 Task: Find a flight from Waco to Indianapolis on August 5, with 8 checked bags, using Delta Airlines.
Action: Mouse moved to (374, 126)
Screenshot: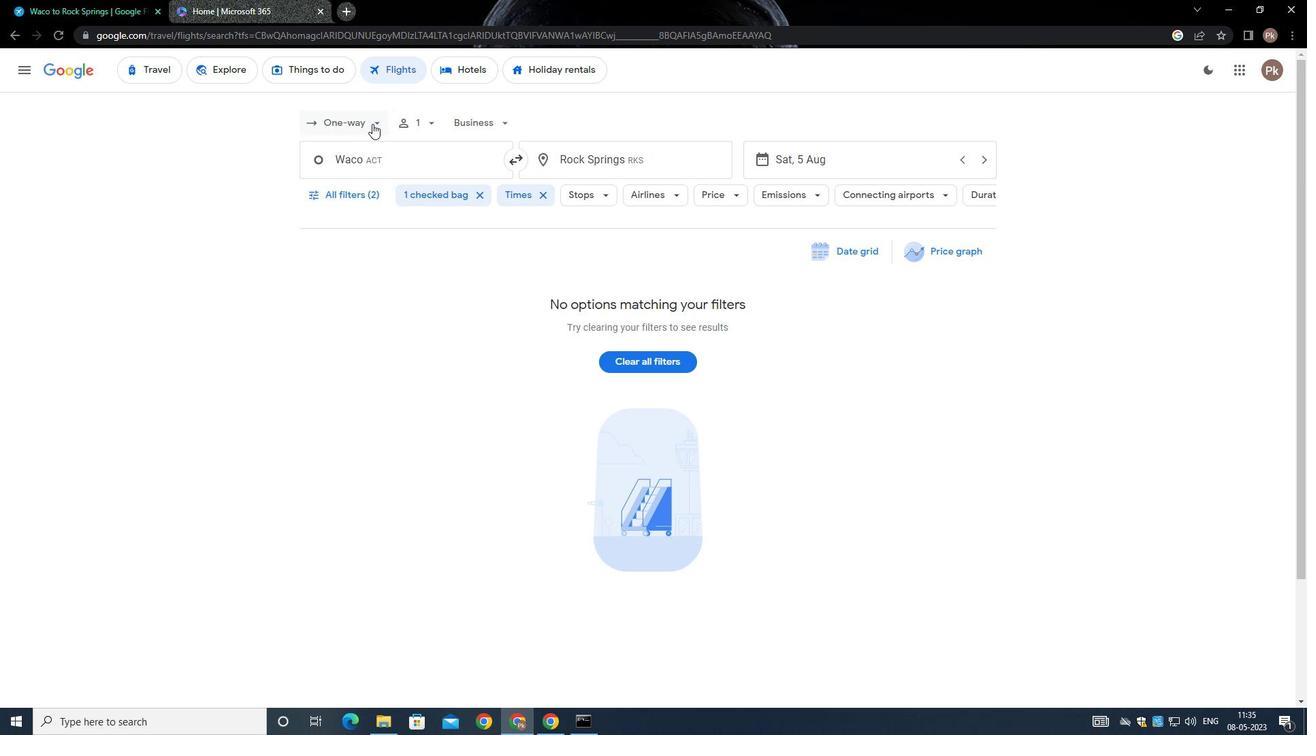
Action: Mouse pressed left at (374, 126)
Screenshot: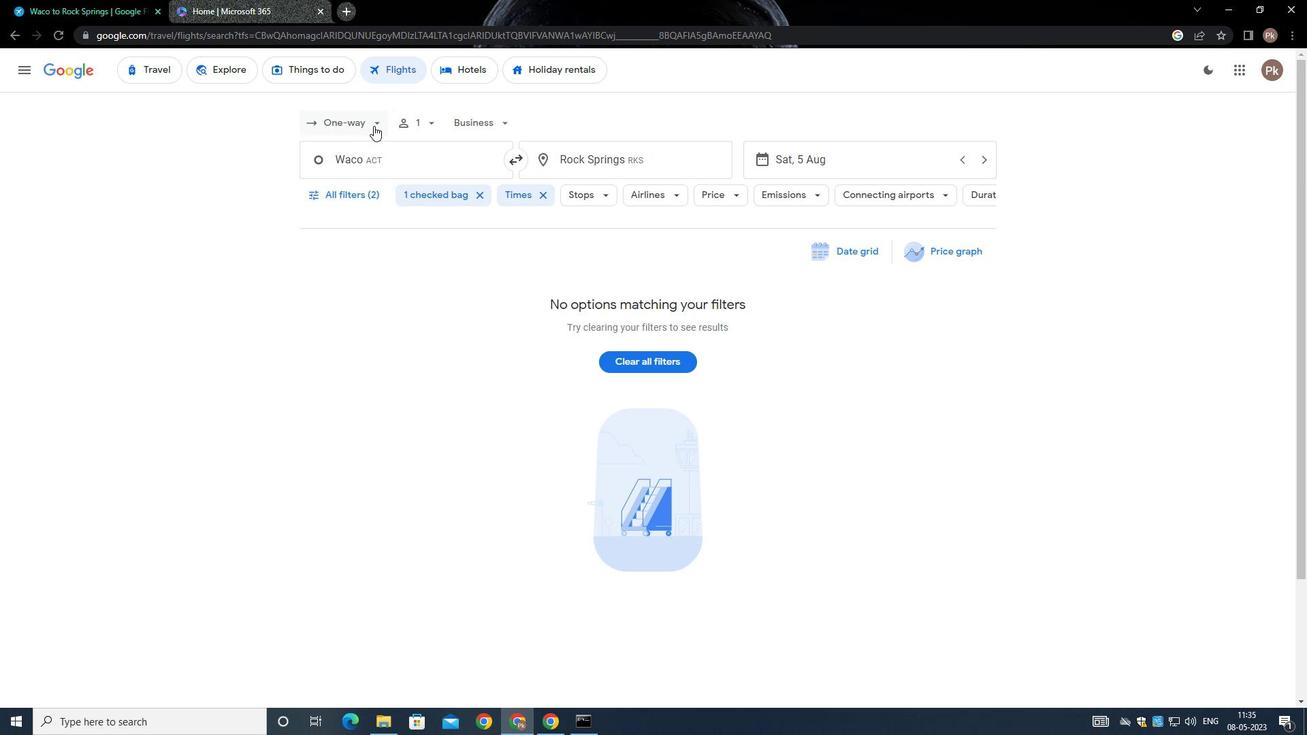 
Action: Mouse moved to (370, 186)
Screenshot: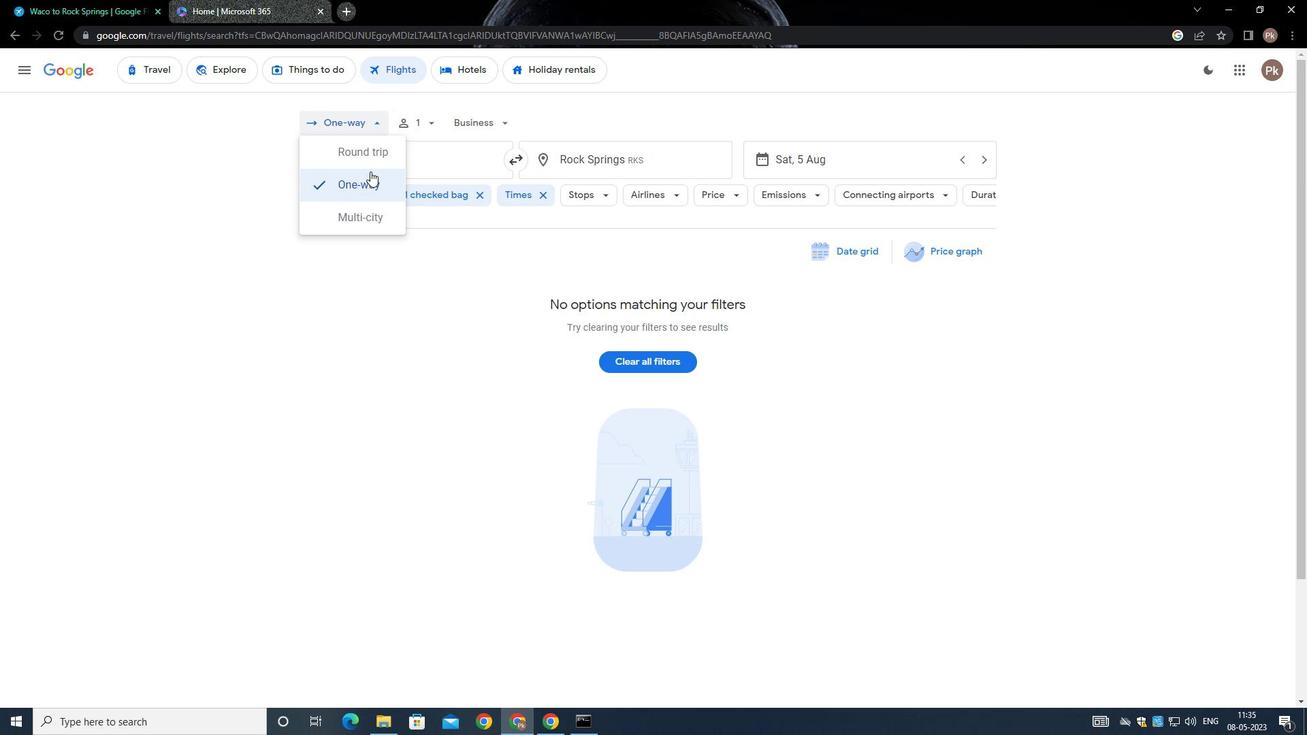 
Action: Mouse pressed left at (370, 186)
Screenshot: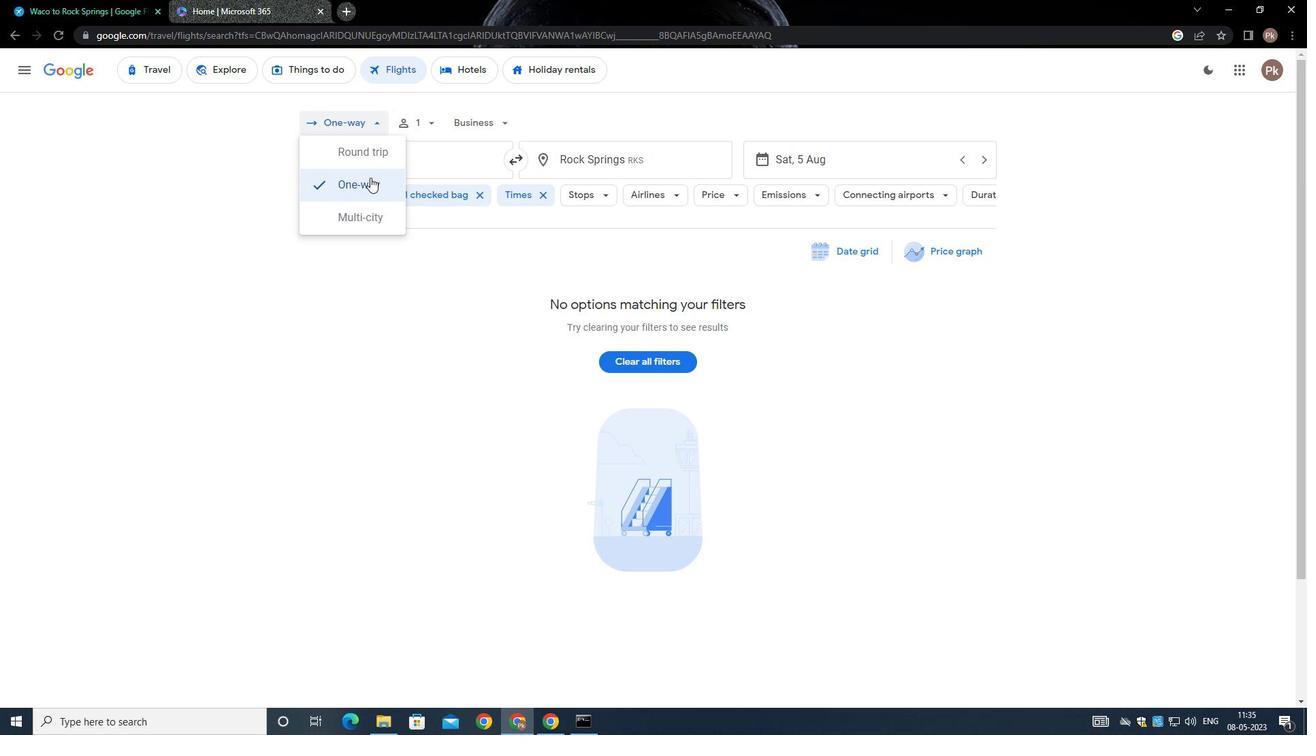 
Action: Mouse moved to (427, 121)
Screenshot: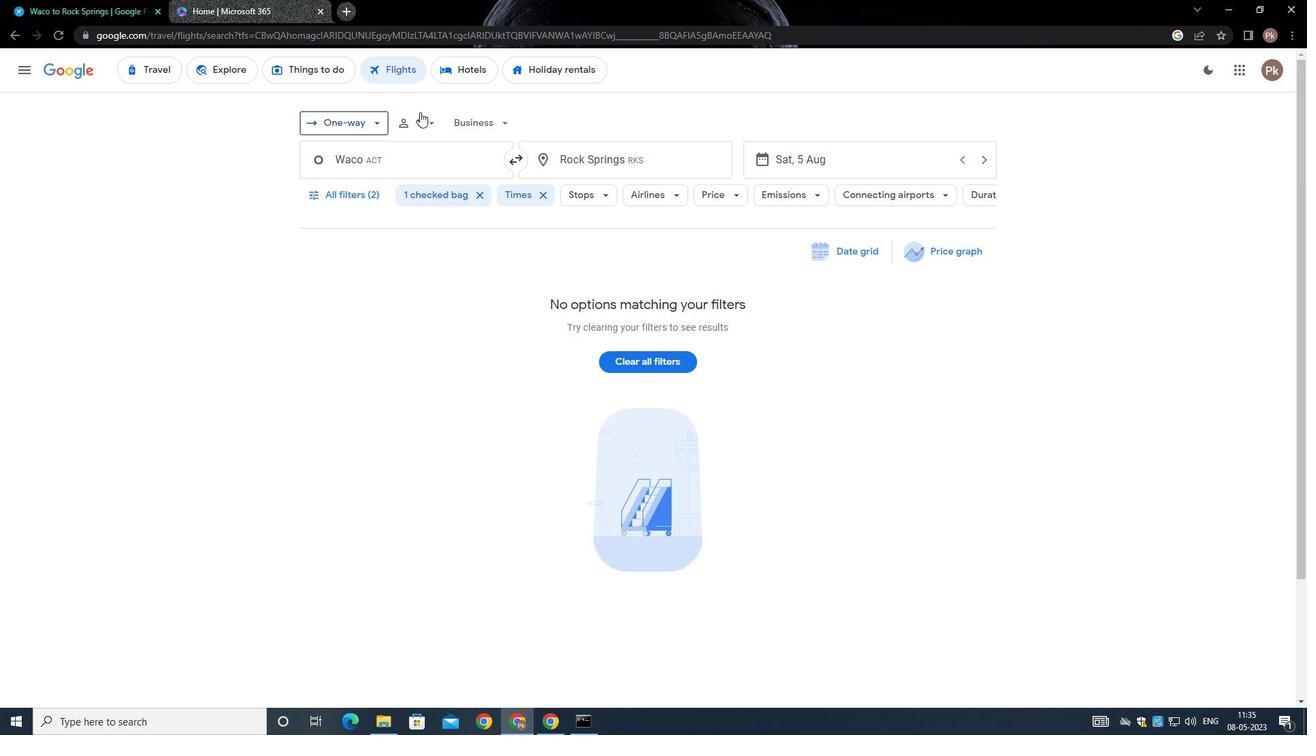 
Action: Mouse pressed left at (427, 121)
Screenshot: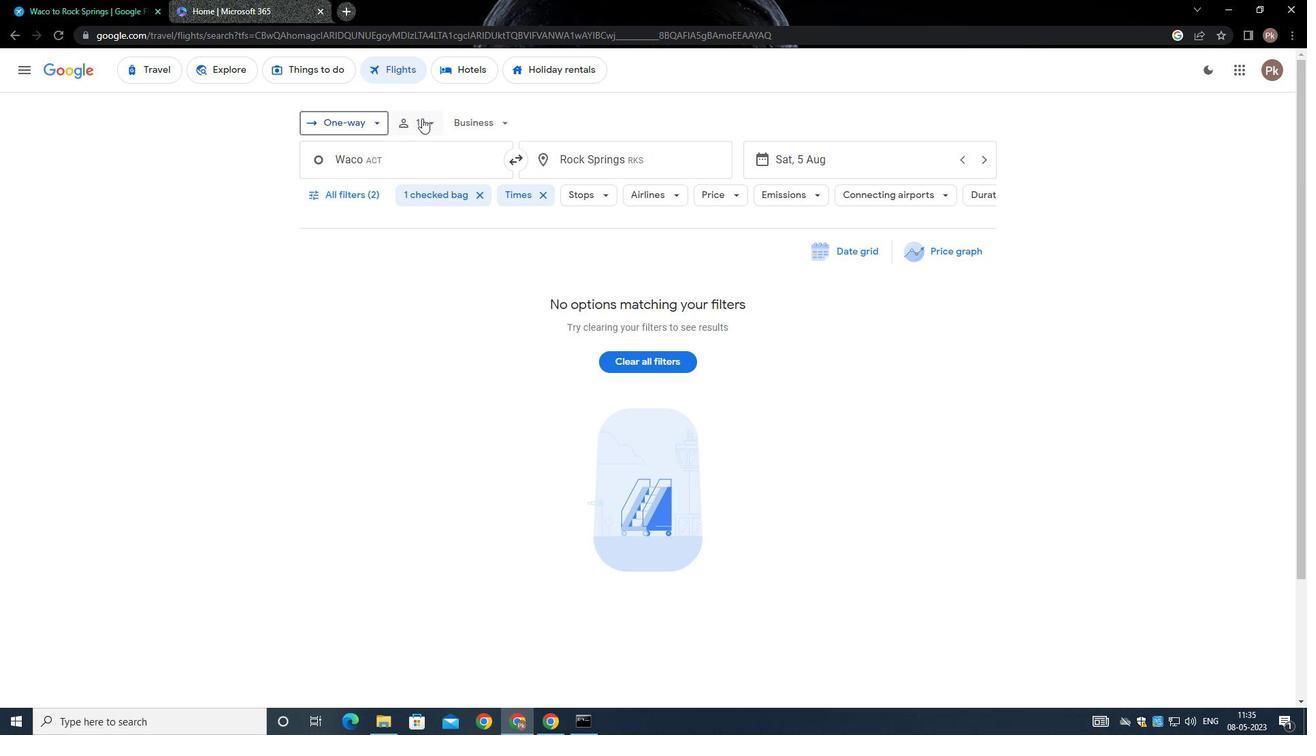 
Action: Mouse moved to (535, 158)
Screenshot: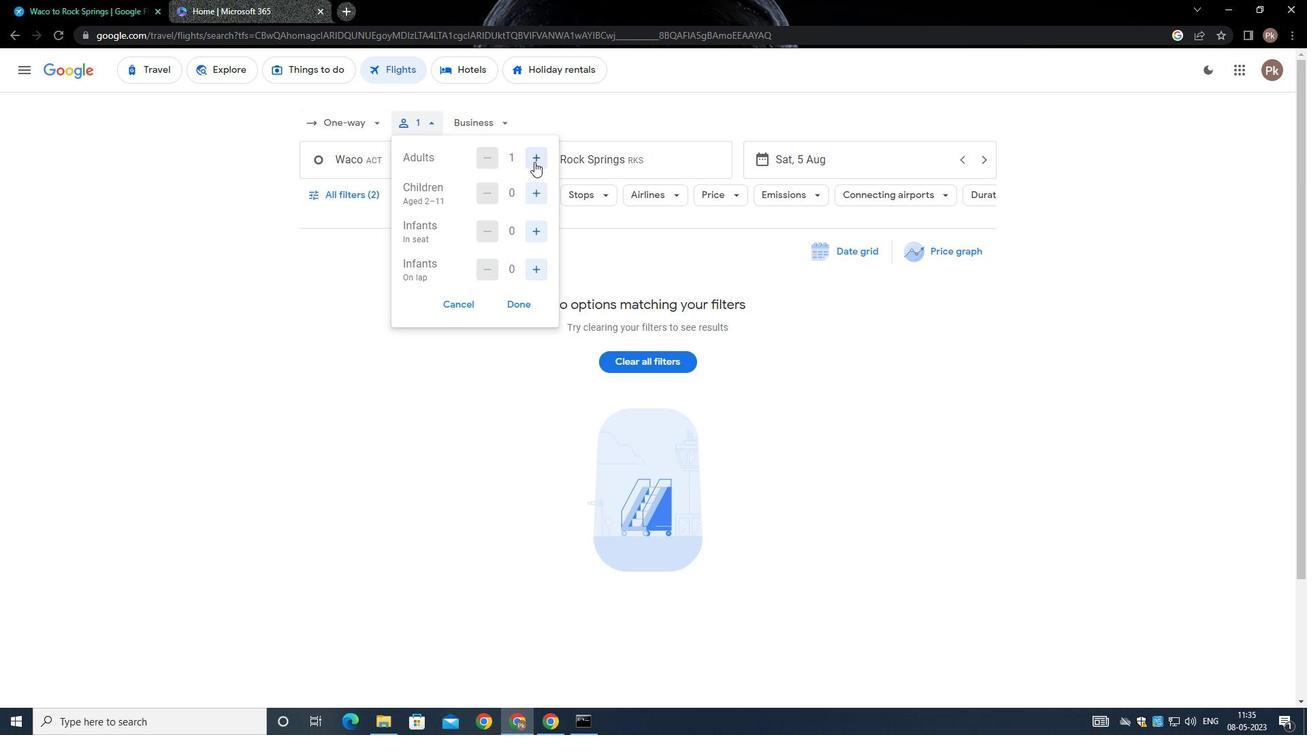 
Action: Mouse pressed left at (535, 158)
Screenshot: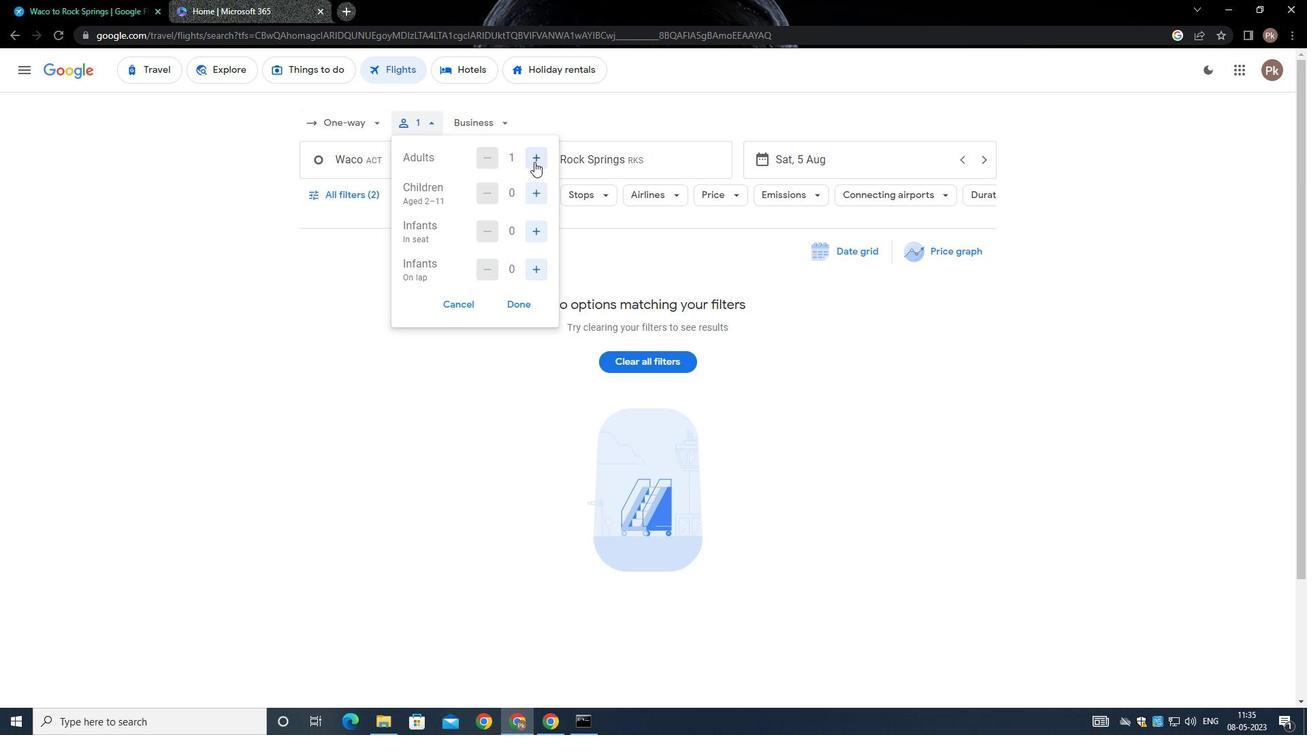 
Action: Mouse moved to (536, 156)
Screenshot: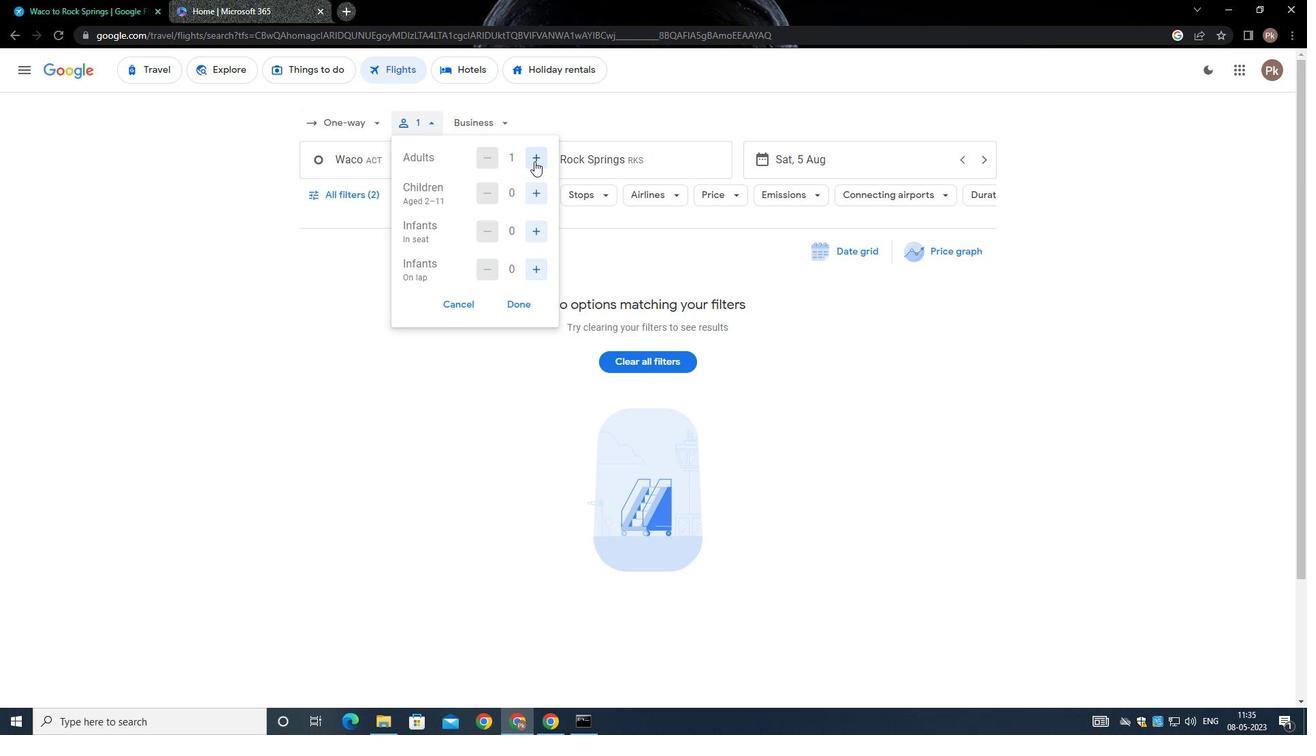 
Action: Mouse pressed left at (536, 156)
Screenshot: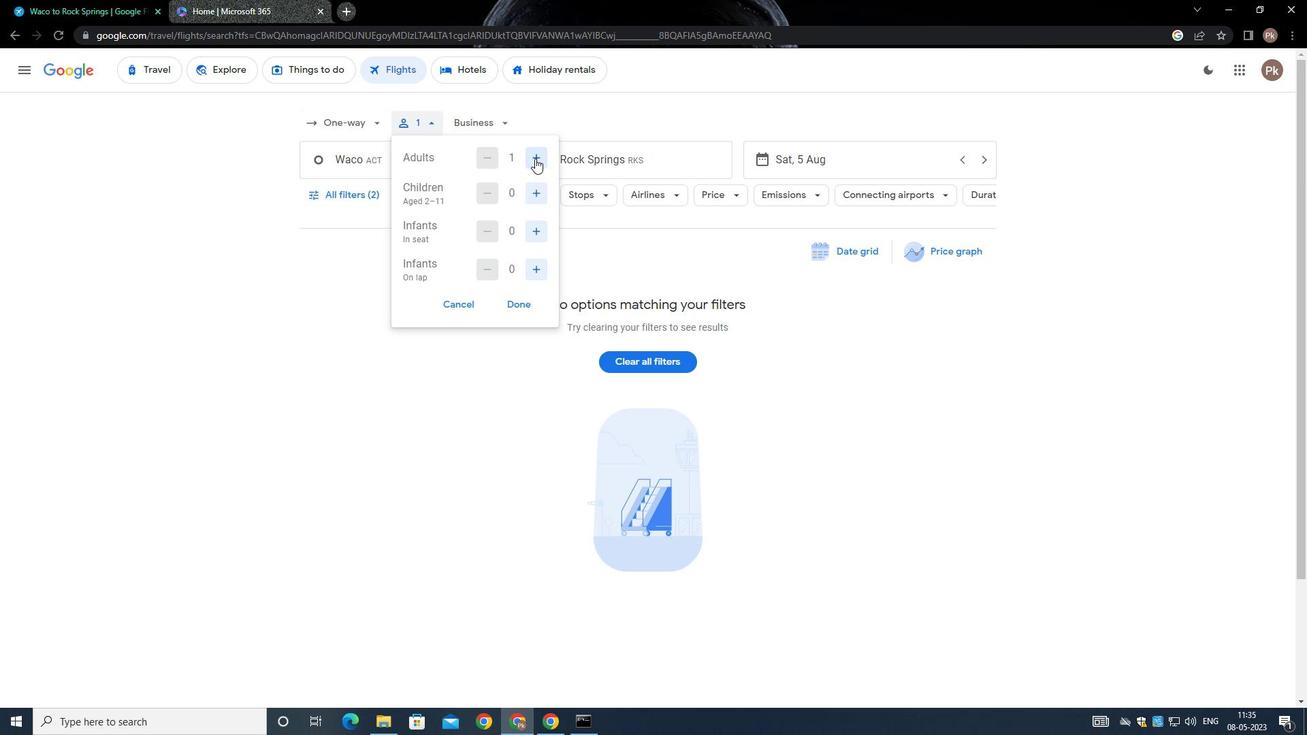 
Action: Mouse pressed left at (536, 156)
Screenshot: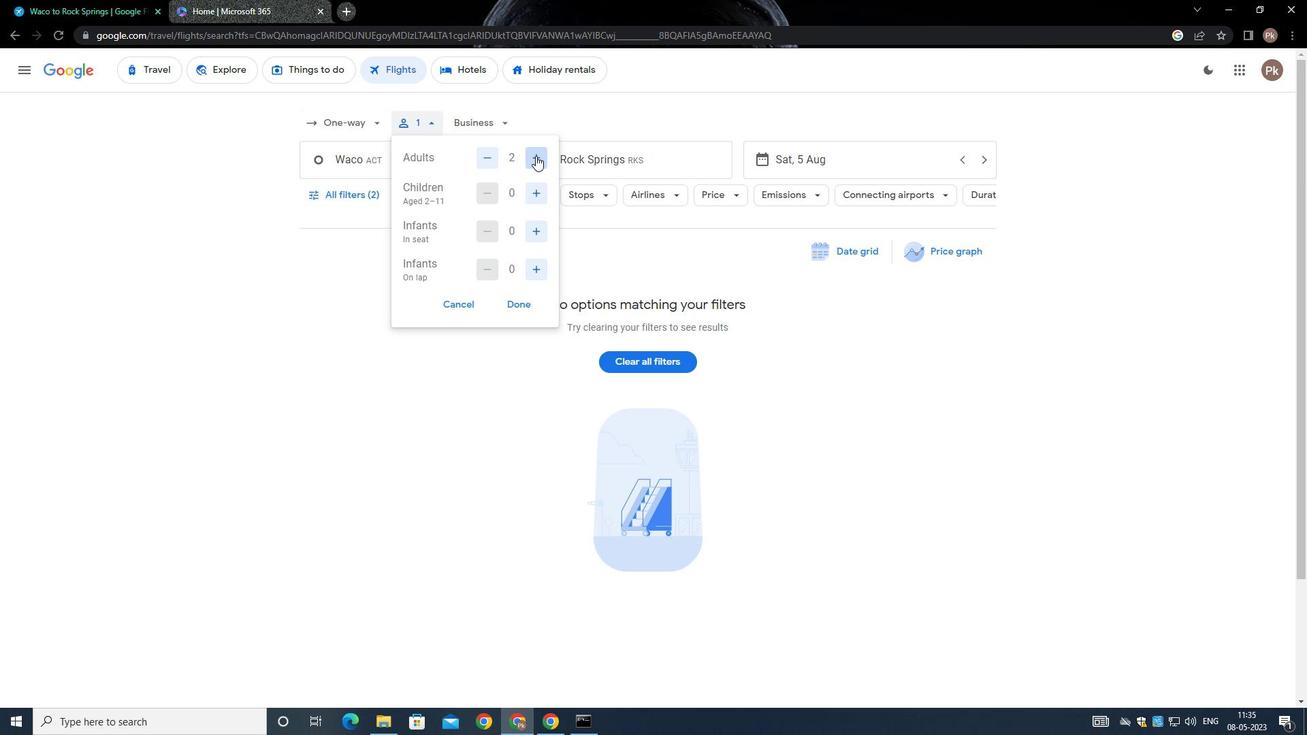 
Action: Mouse moved to (537, 156)
Screenshot: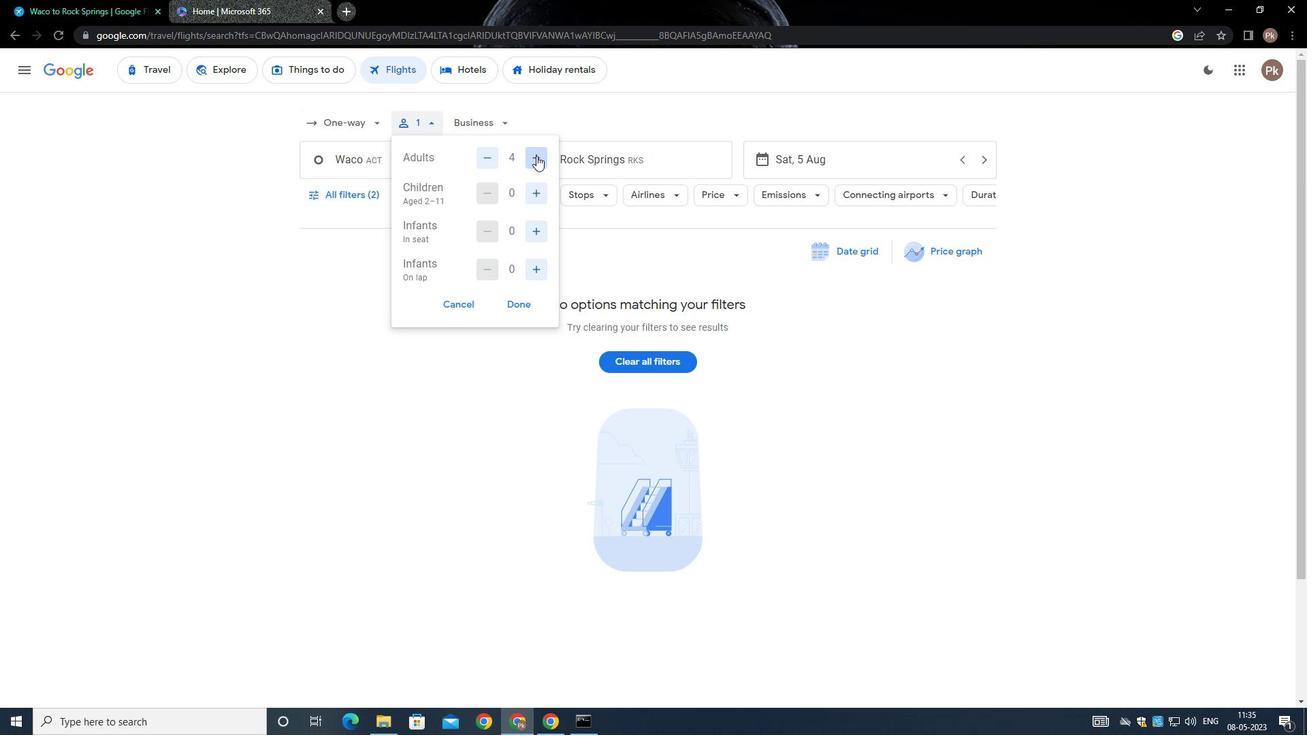 
Action: Mouse pressed left at (537, 156)
Screenshot: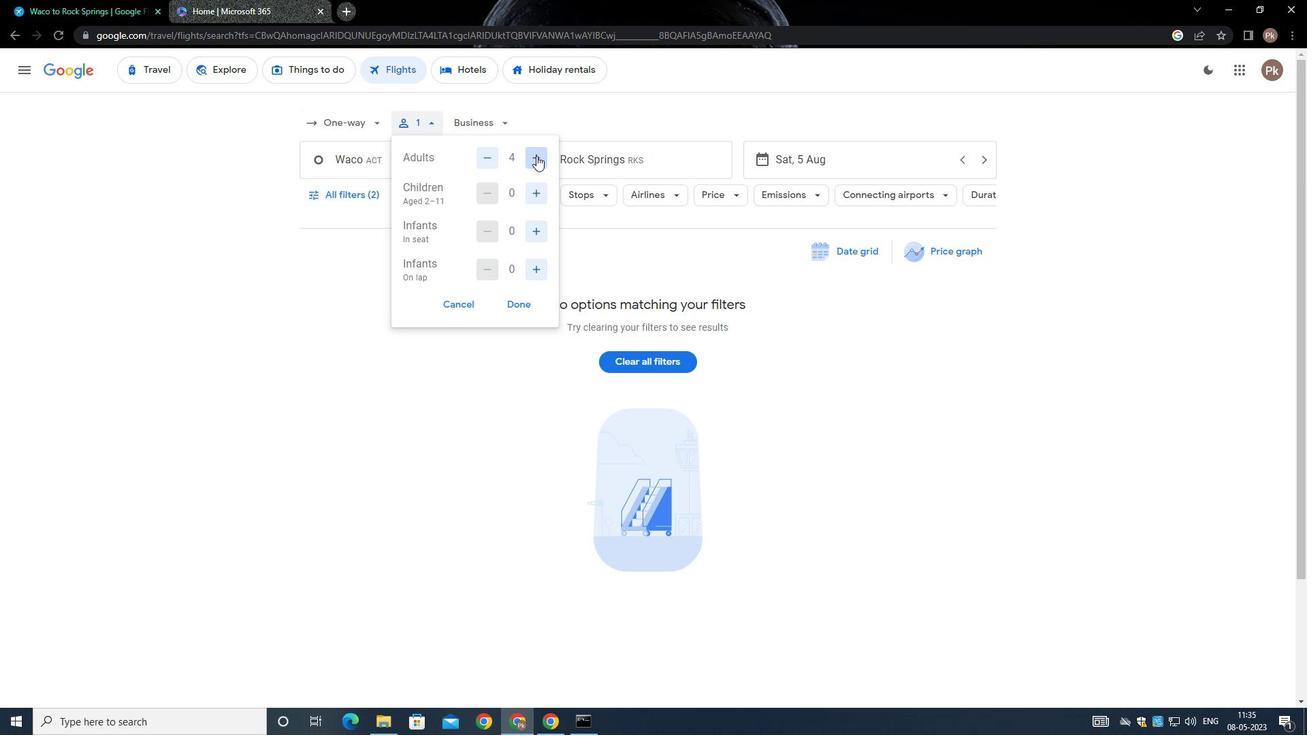 
Action: Mouse moved to (523, 191)
Screenshot: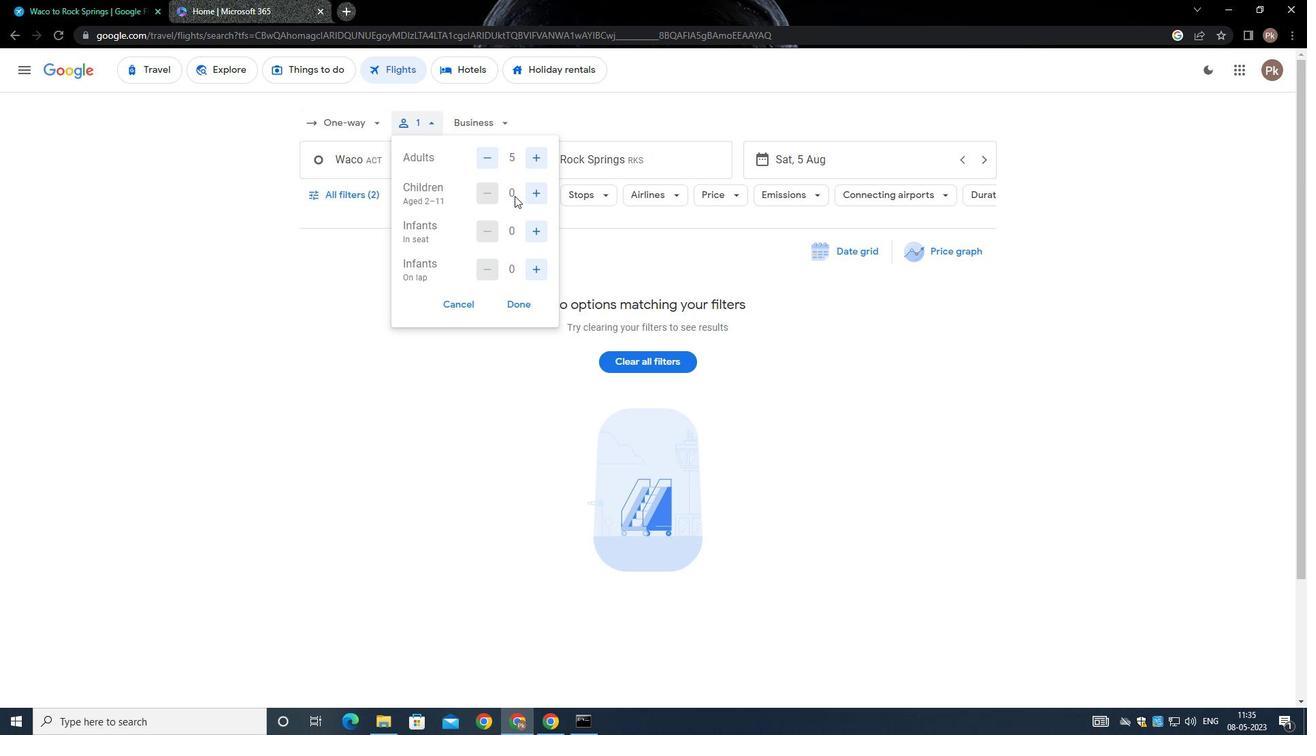 
Action: Mouse pressed left at (523, 191)
Screenshot: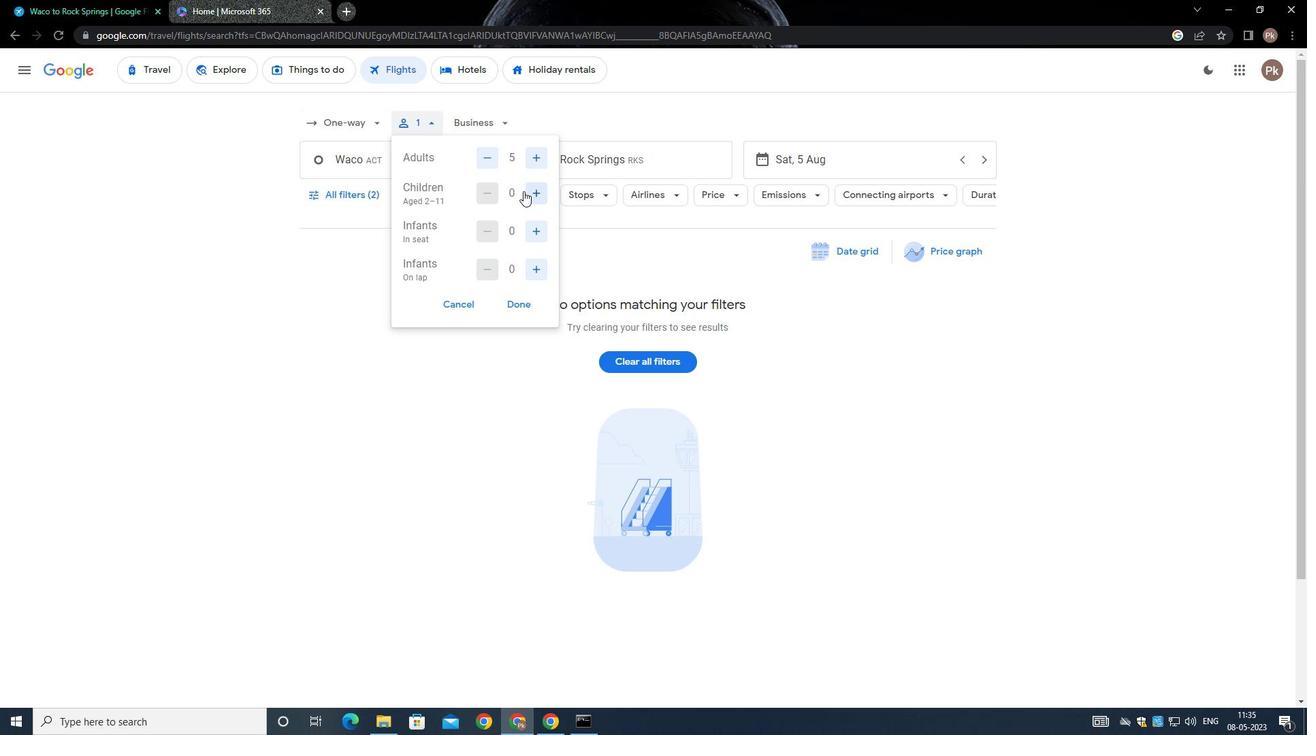 
Action: Mouse moved to (525, 190)
Screenshot: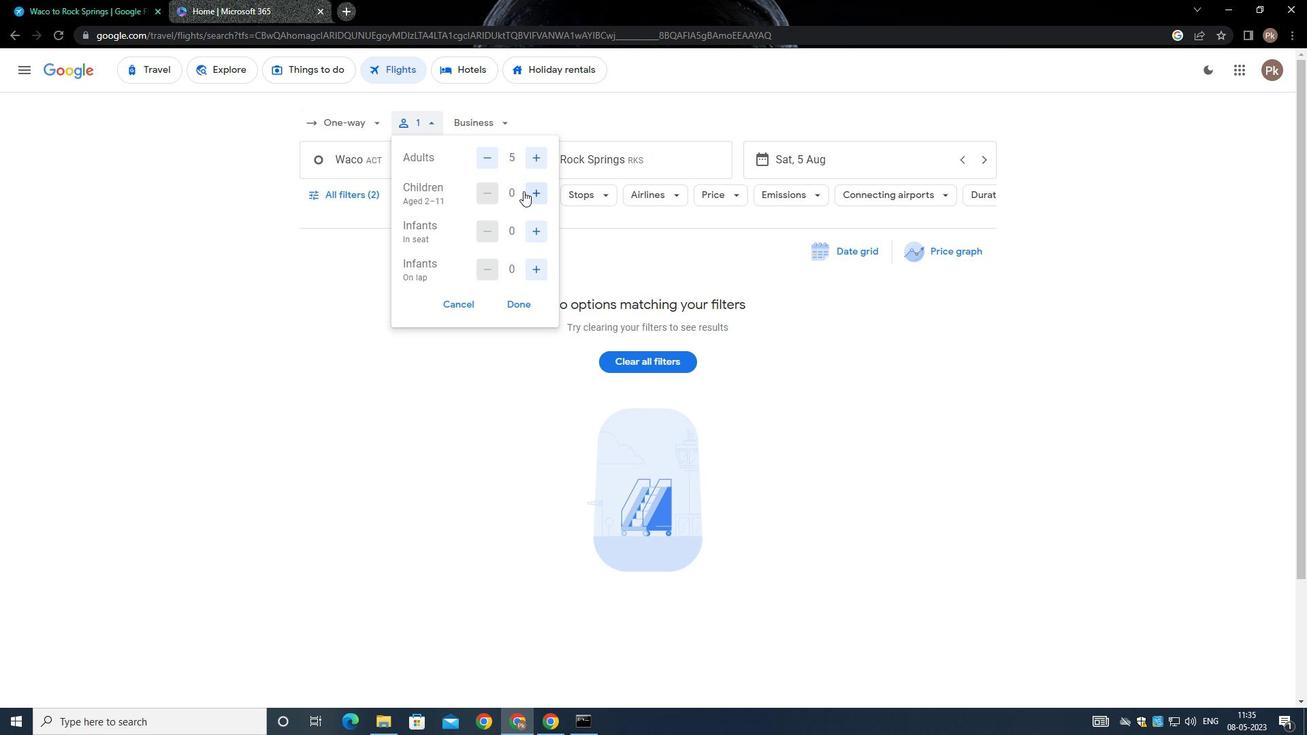 
Action: Mouse pressed left at (525, 190)
Screenshot: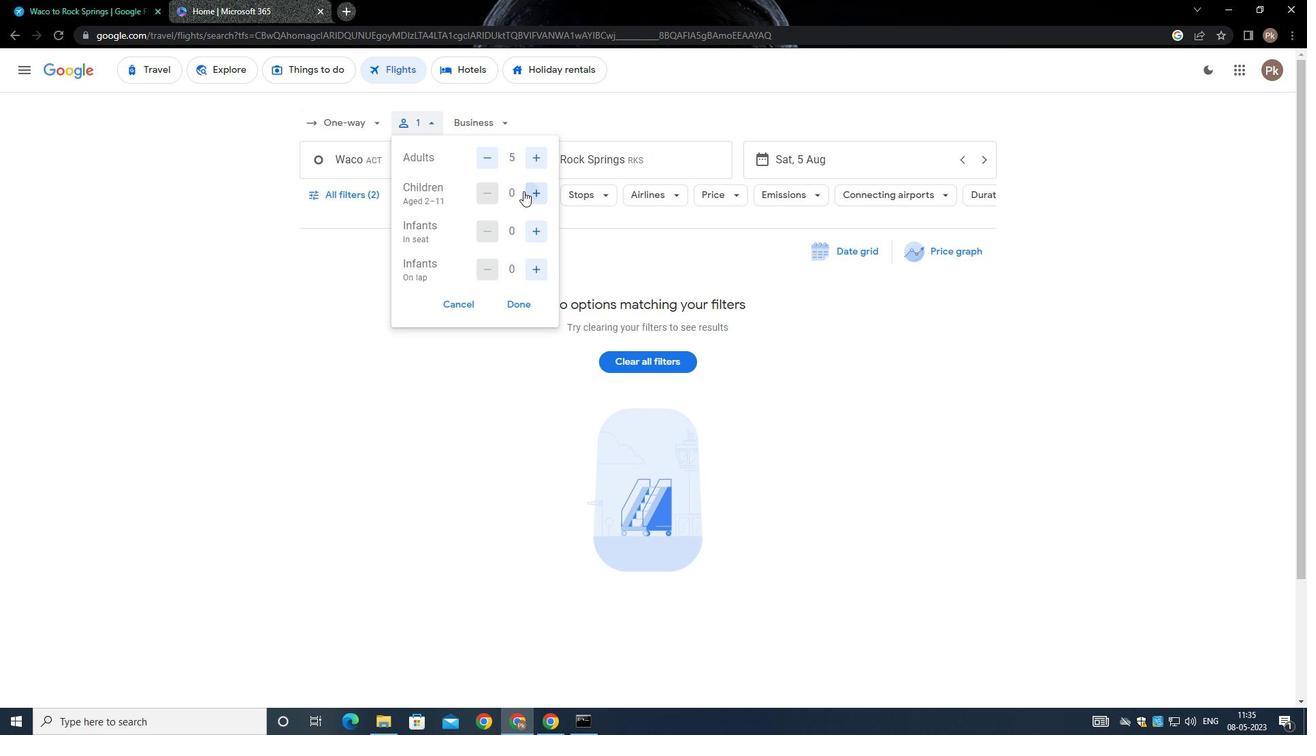 
Action: Mouse moved to (538, 231)
Screenshot: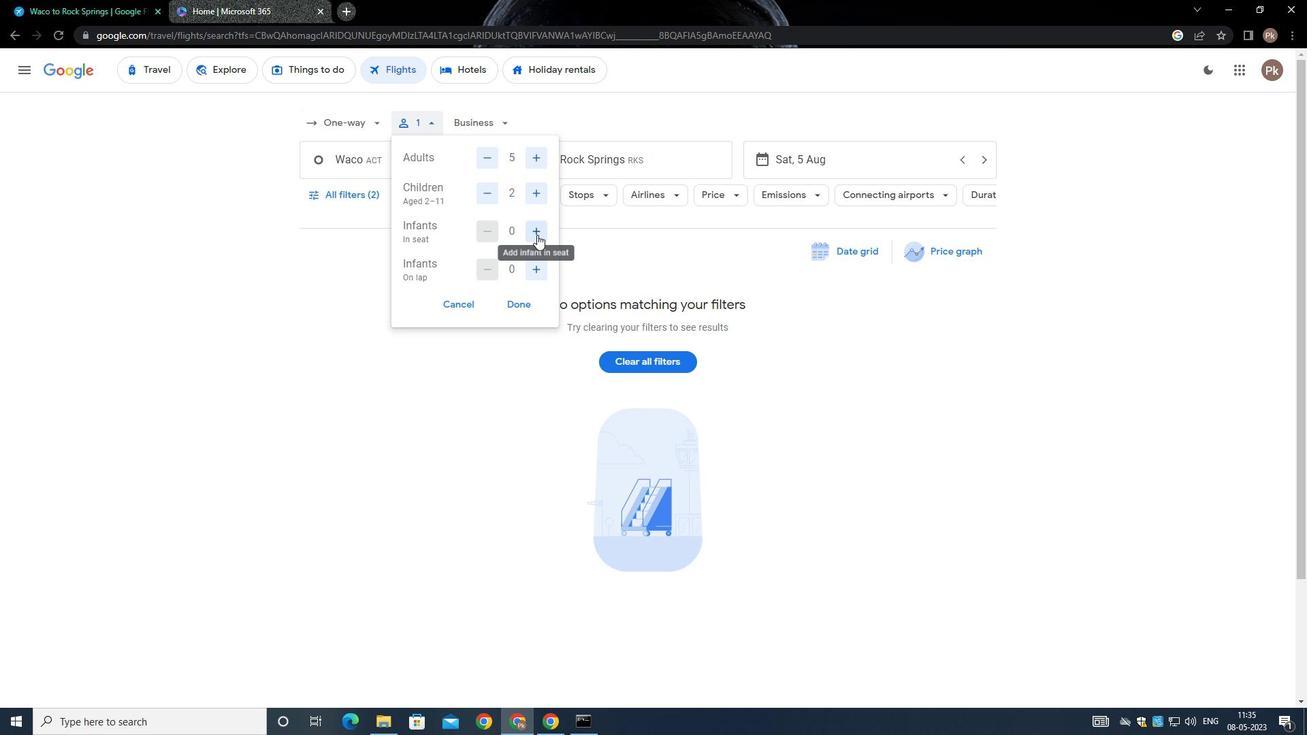 
Action: Mouse pressed left at (538, 231)
Screenshot: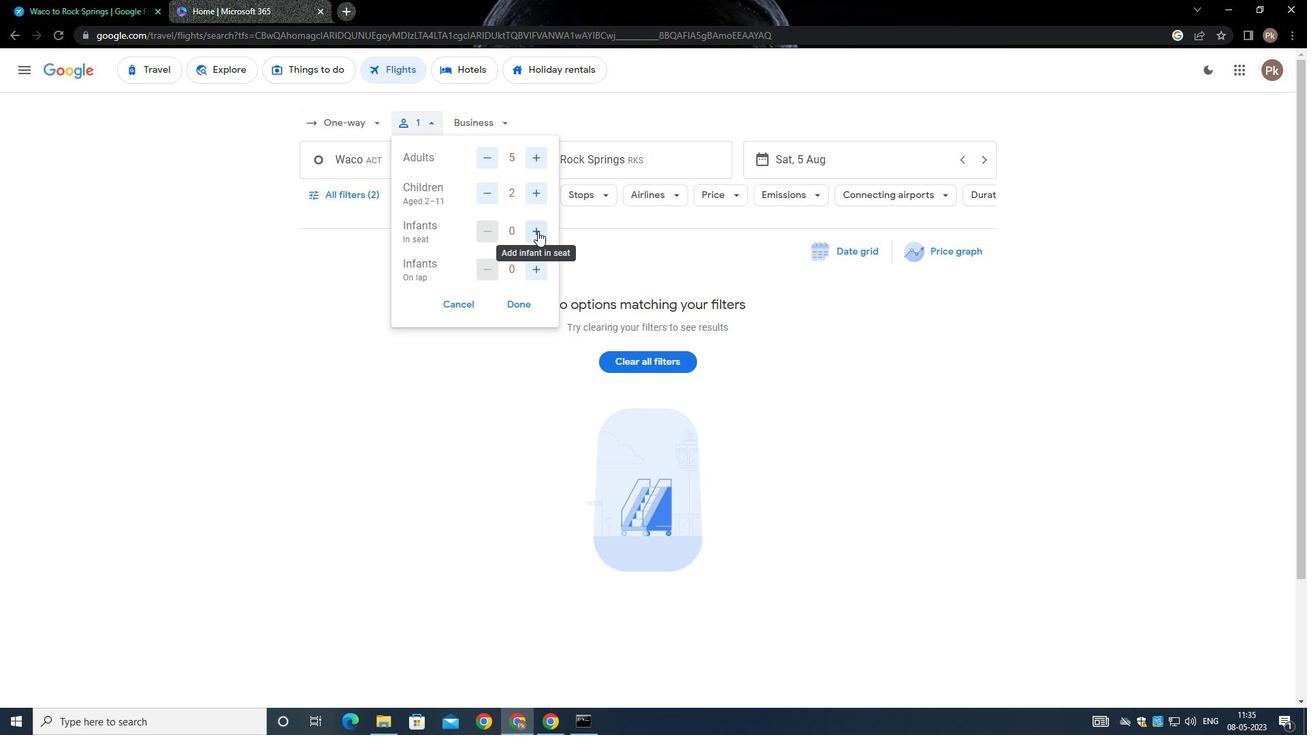 
Action: Mouse moved to (545, 268)
Screenshot: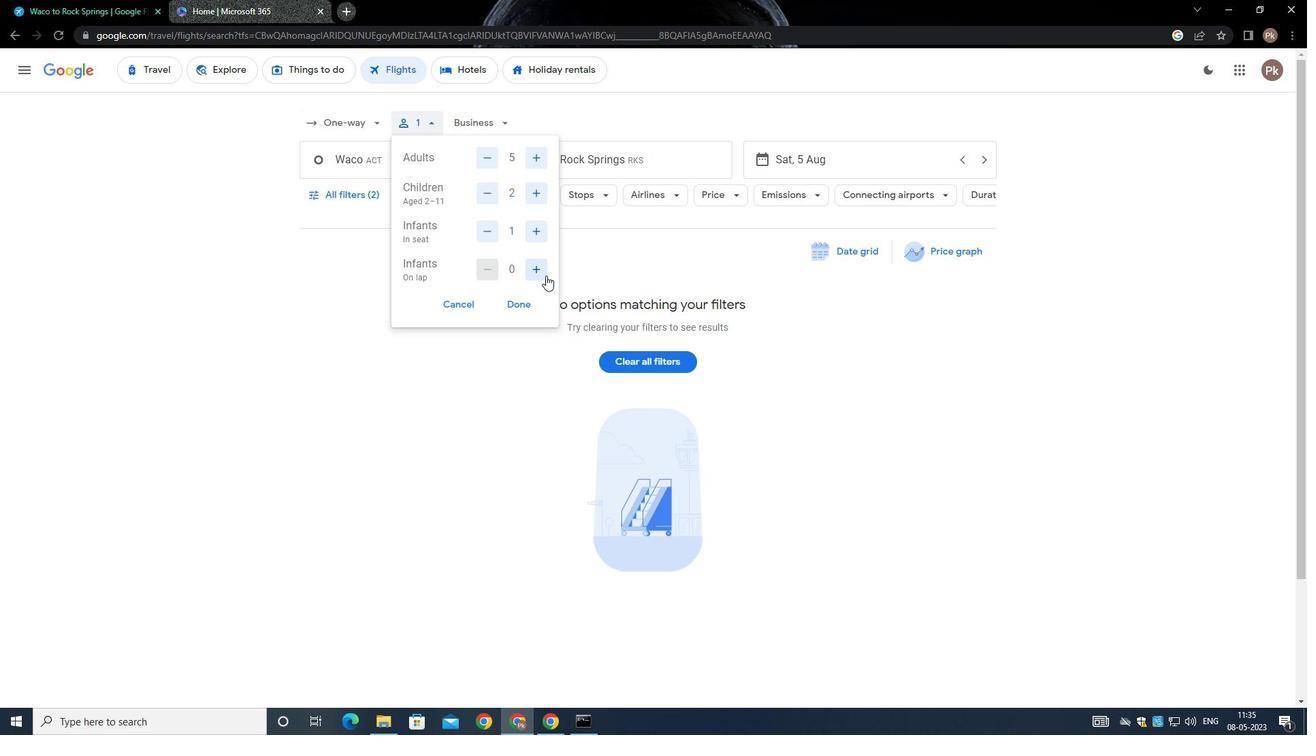
Action: Mouse pressed left at (545, 268)
Screenshot: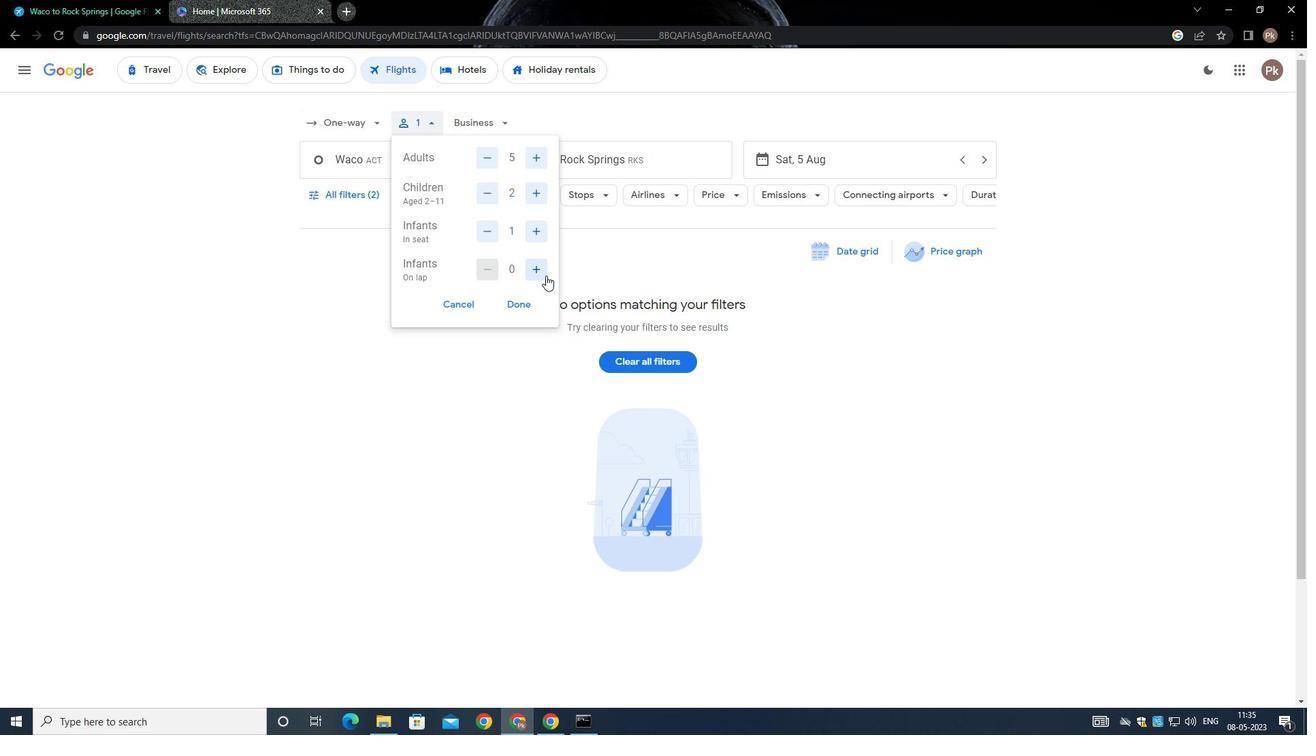 
Action: Mouse moved to (525, 303)
Screenshot: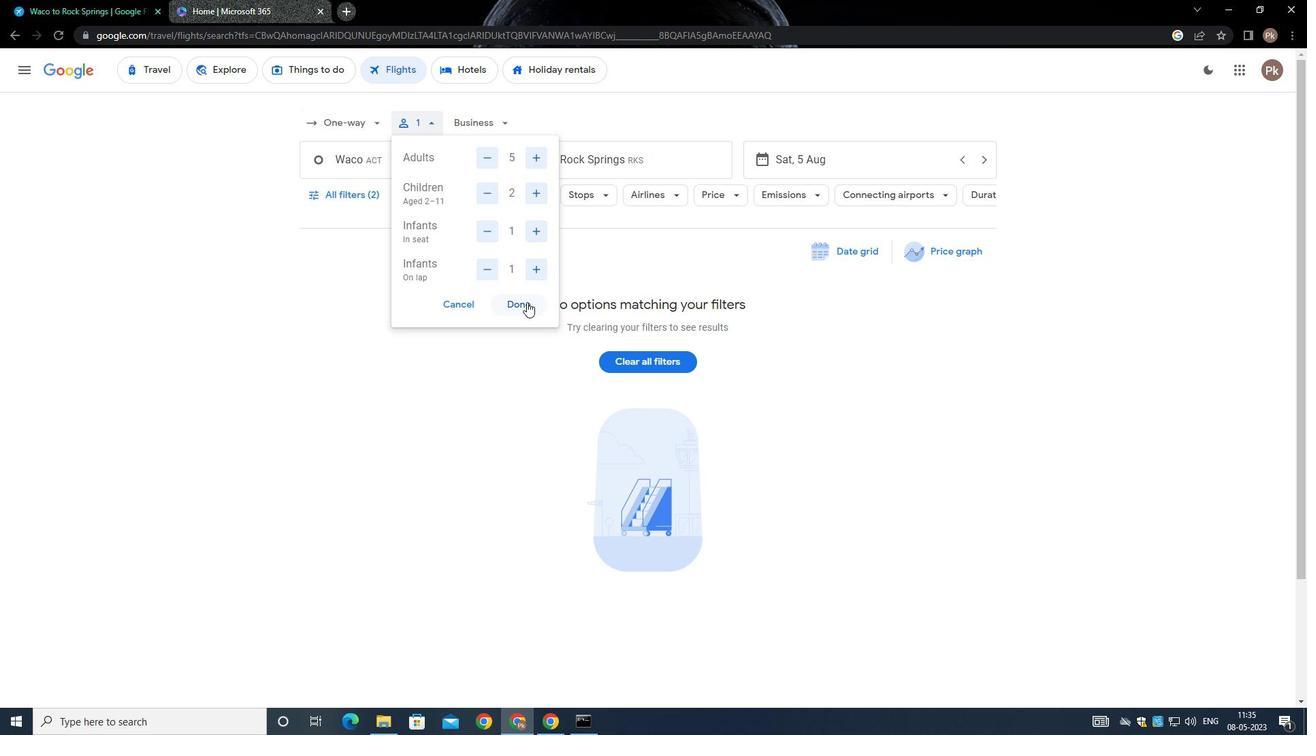 
Action: Mouse pressed left at (525, 303)
Screenshot: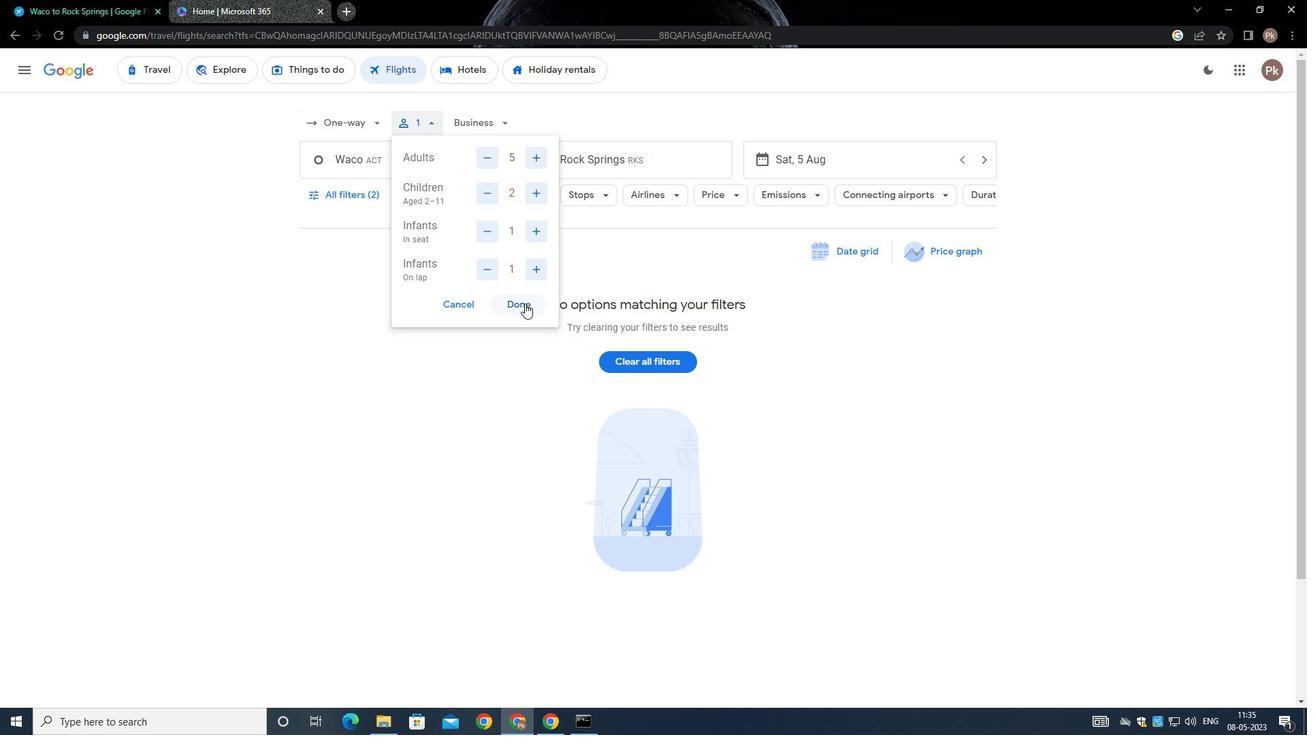 
Action: Mouse moved to (488, 128)
Screenshot: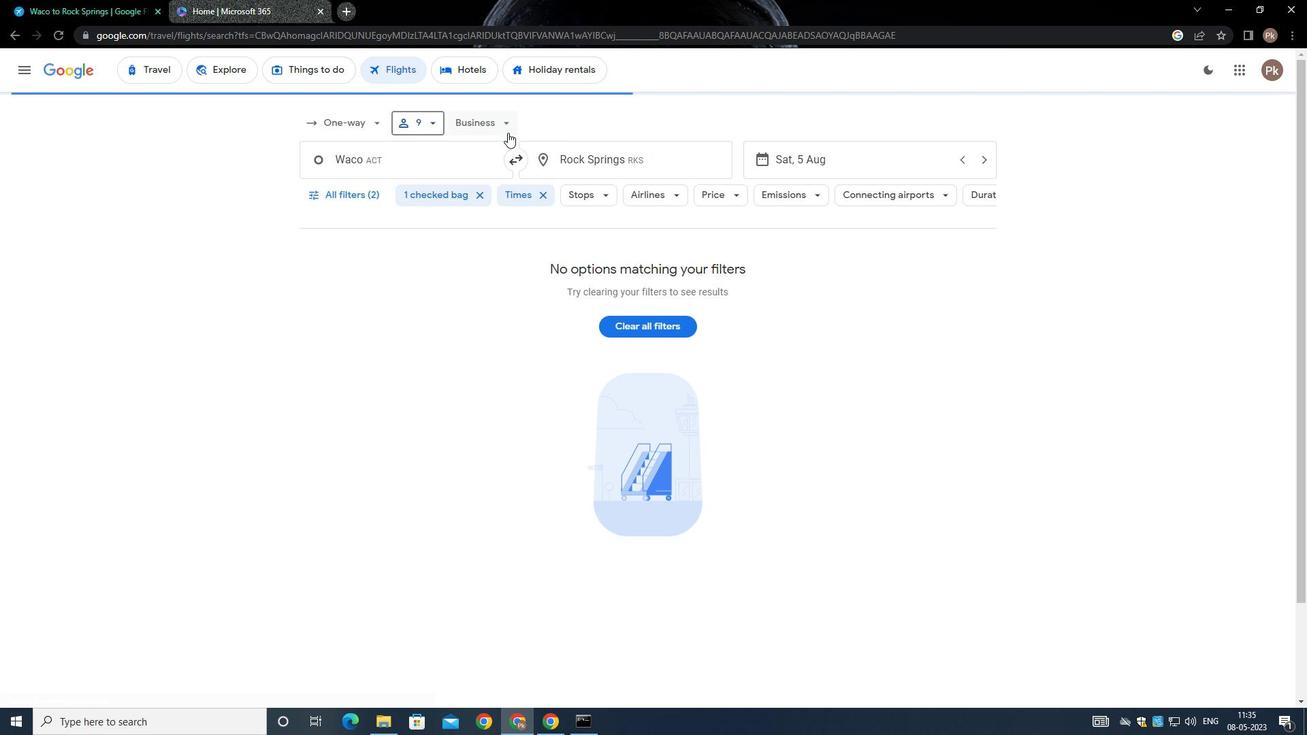 
Action: Mouse pressed left at (488, 128)
Screenshot: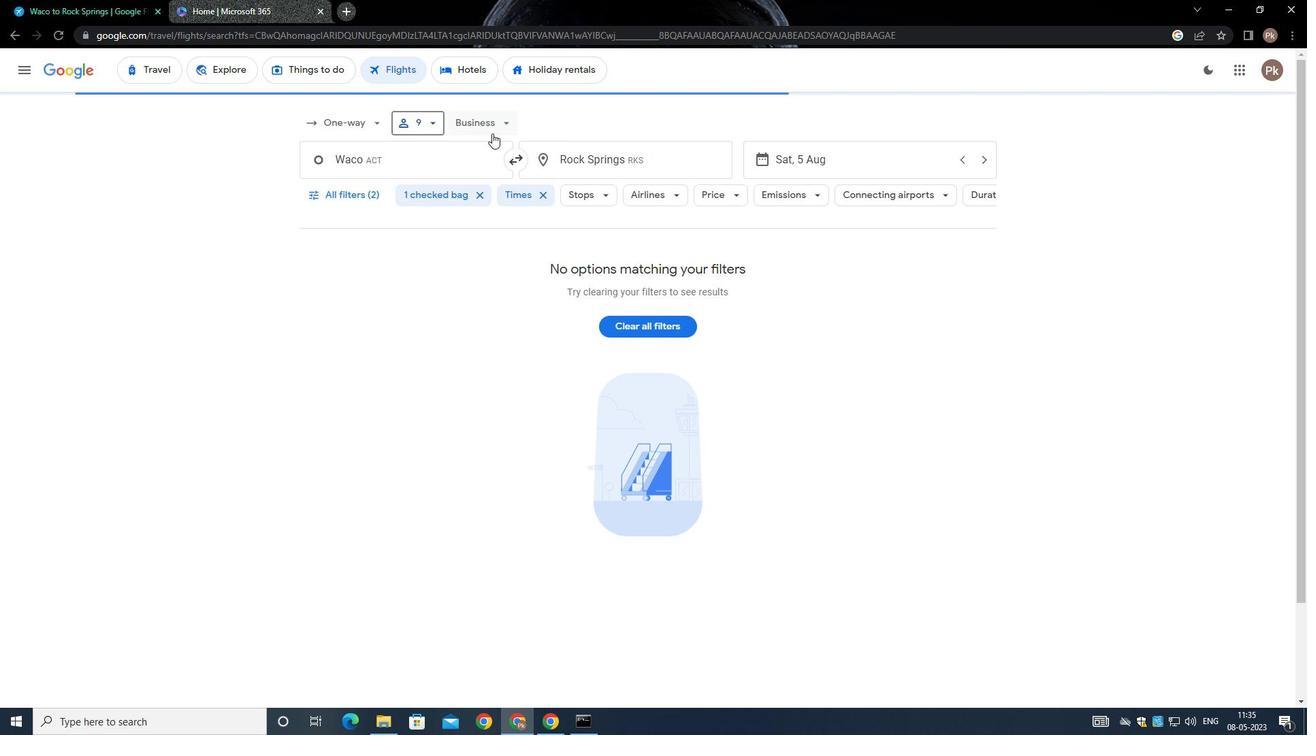 
Action: Mouse moved to (502, 149)
Screenshot: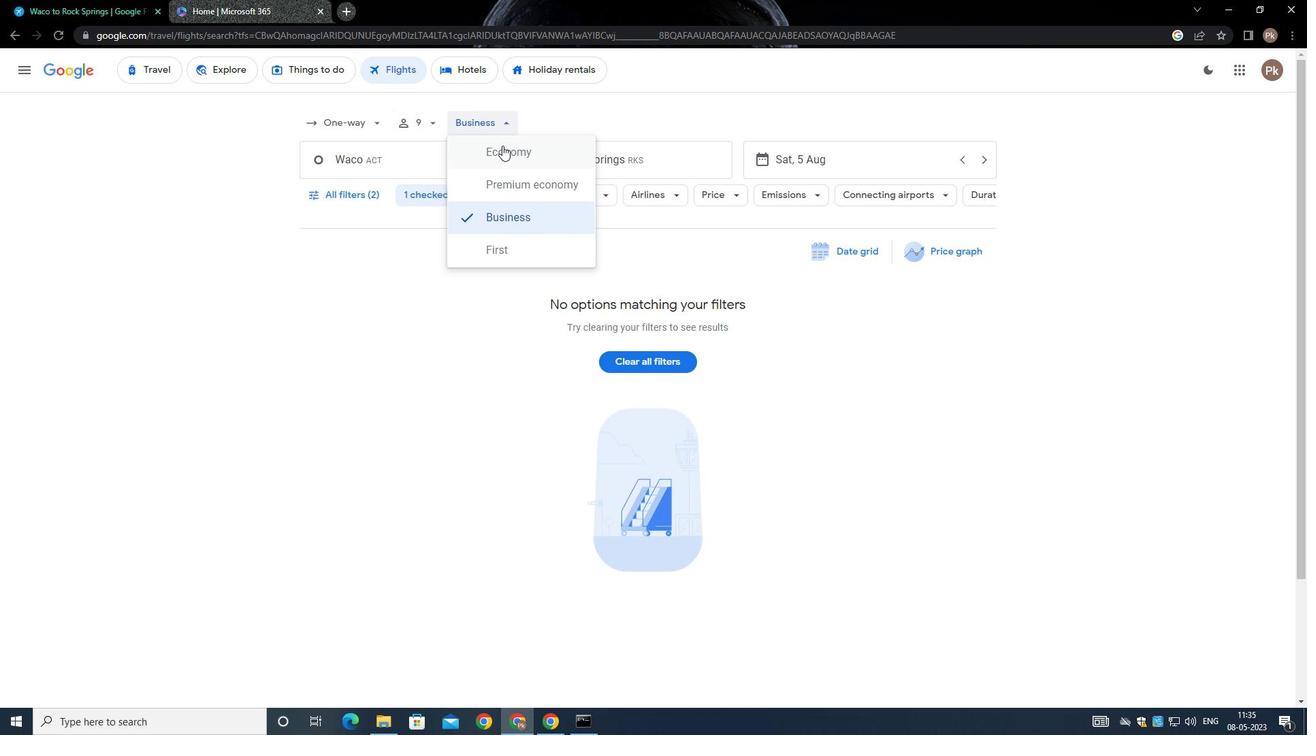 
Action: Mouse pressed left at (502, 149)
Screenshot: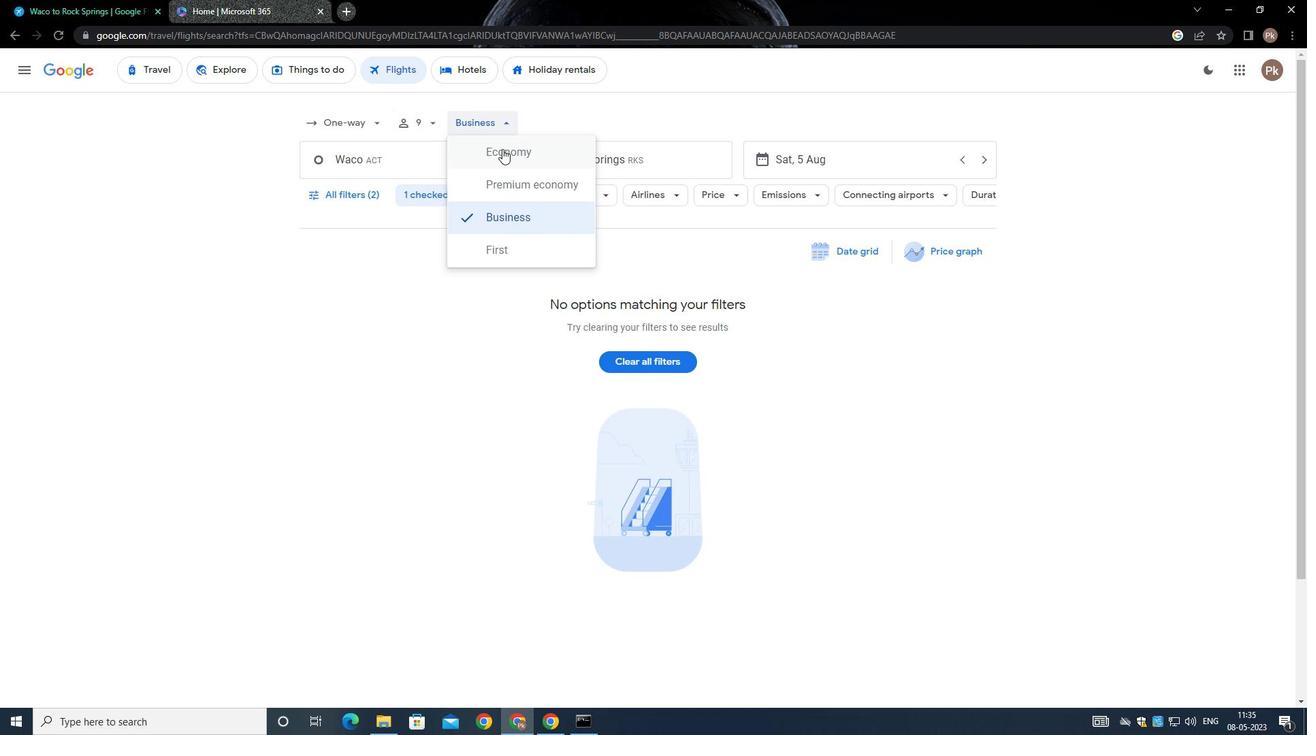 
Action: Mouse moved to (396, 153)
Screenshot: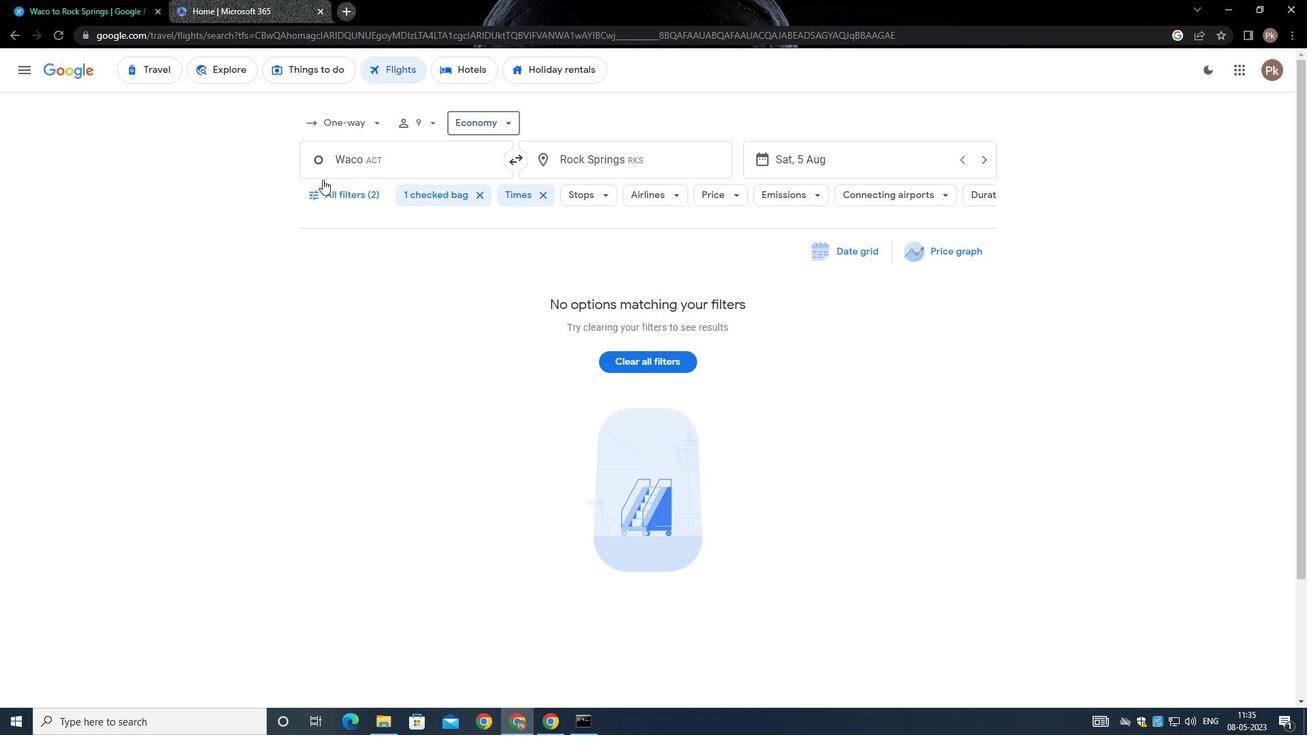 
Action: Mouse pressed left at (396, 153)
Screenshot: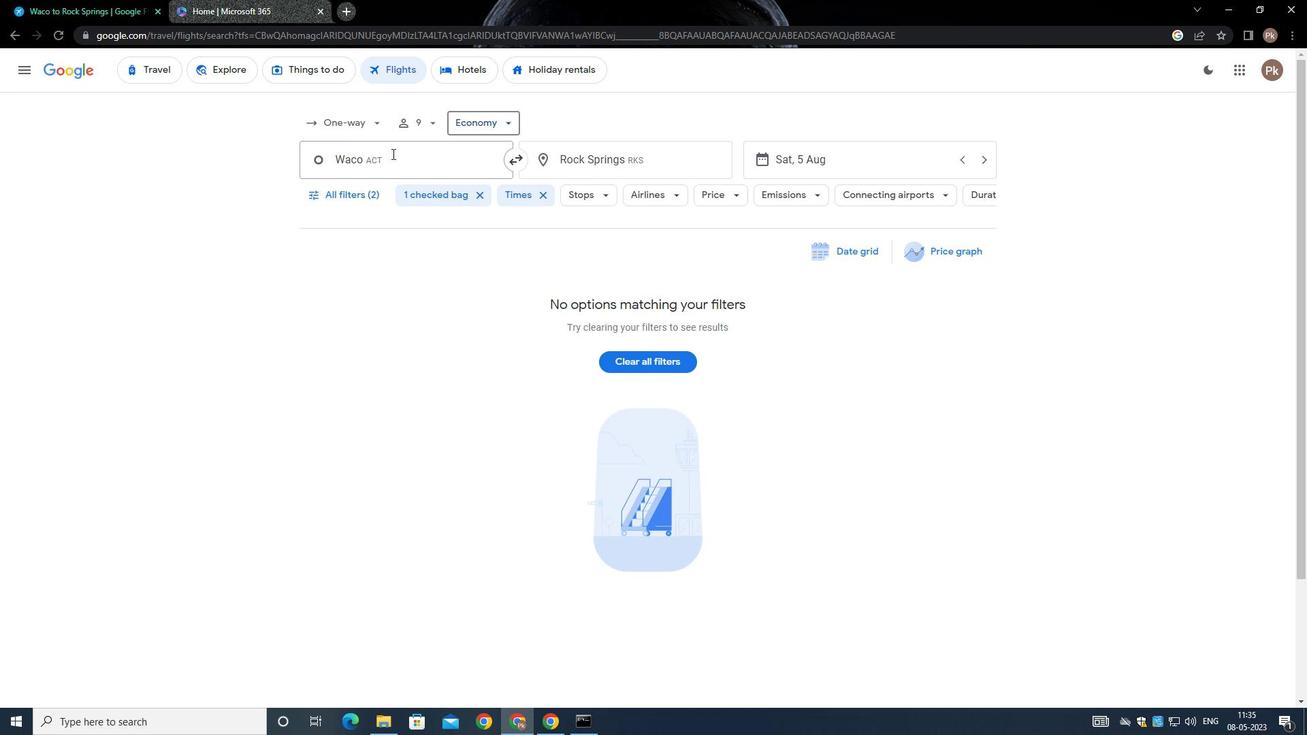 
Action: Mouse moved to (396, 153)
Screenshot: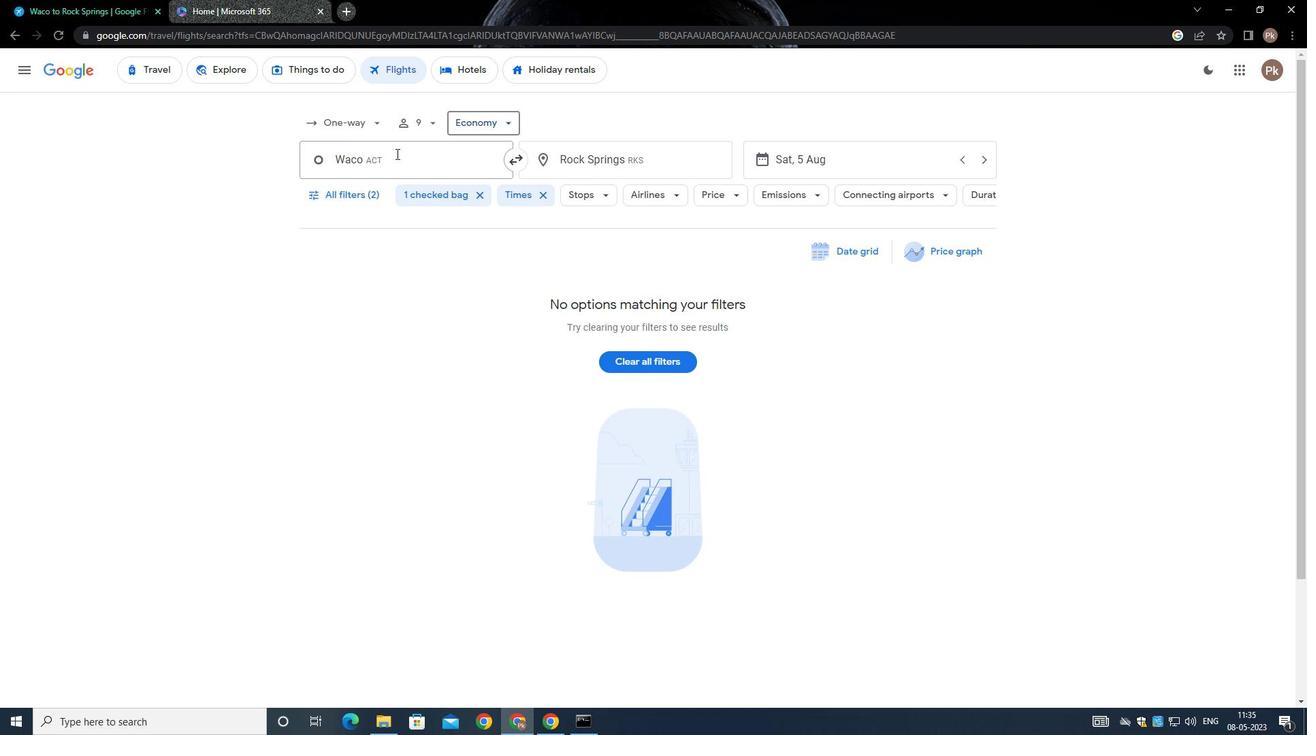 
Action: Key pressed <Key.backspace><Key.shift>WICHITA<Key.space><Key.shift><Key.shift><Key.shift><Key.shift><Key.shift><Key.shift><Key.shift><Key.shift><Key.shift><Key.shift><Key.shift><Key.shift><Key.shift><Key.shift><Key.shift><Key.shift><Key.shift><Key.shift><Key.shift><Key.shift><Key.shift><Key.shift><Key.shift><Key.shift><Key.shift><Key.shift>F
Screenshot: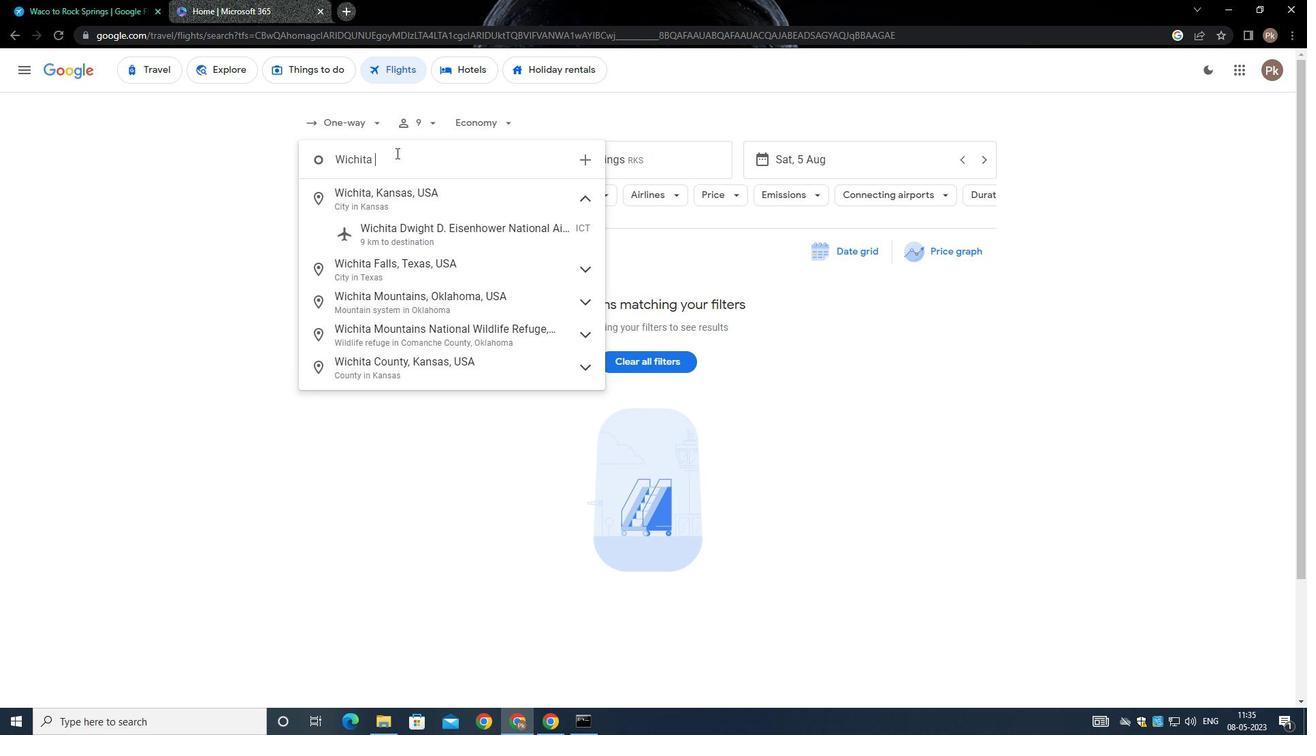 
Action: Mouse moved to (478, 99)
Screenshot: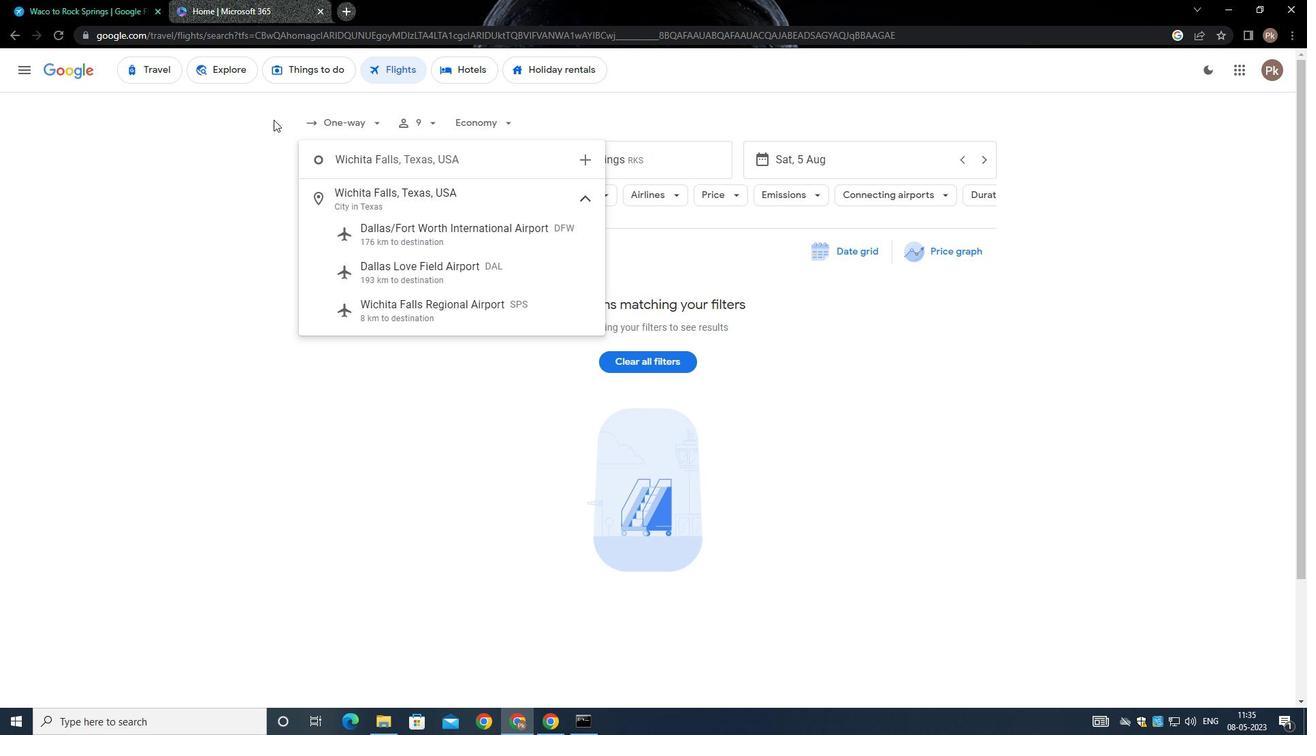 
Action: Key pressed ALLS<Key.space><Key.shift_r>MUNICIPAL<Key.space><Key.shift>AIRPORT/SHEPPARD<Key.space><Key.shift>AIR<Key.space><Key.shift><Key.shift><Key.shift><Key.shift><Key.shift><Key.shift>FORCE<Key.space><Key.shift>BASE
Screenshot: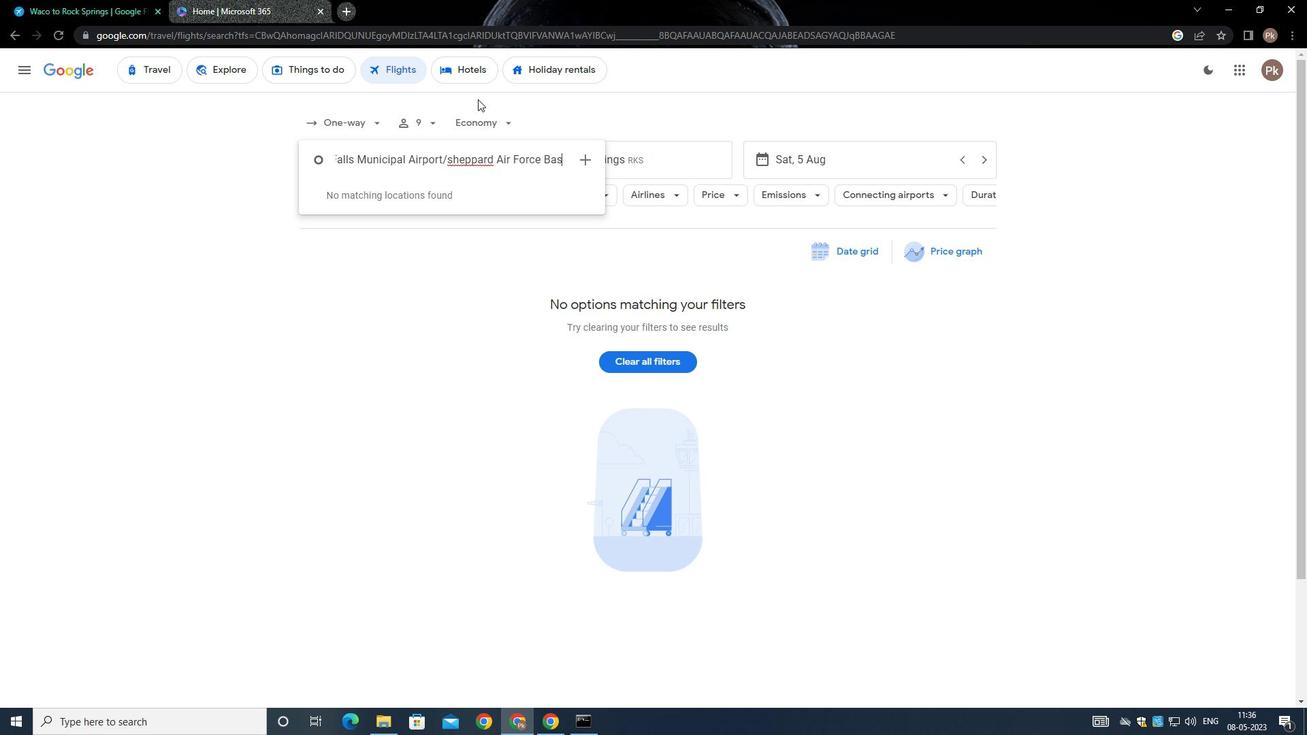 
Action: Mouse moved to (605, 138)
Screenshot: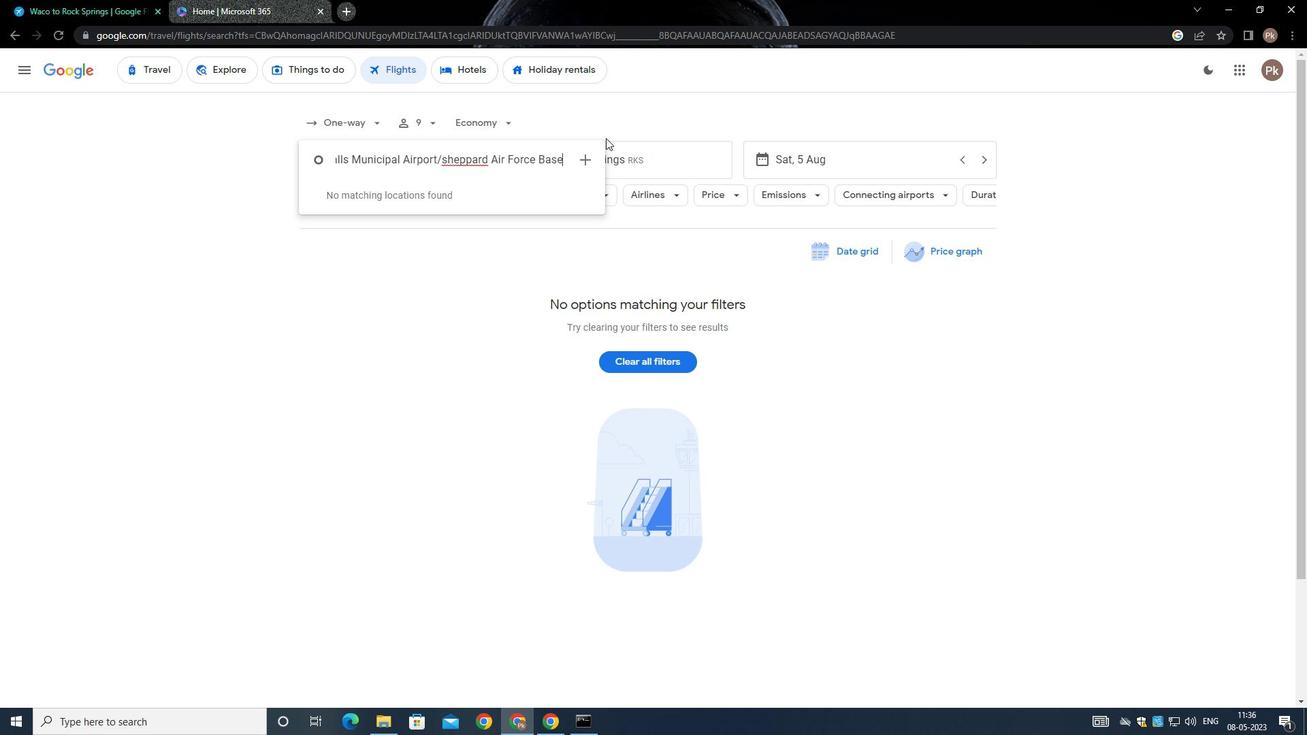 
Action: Key pressed <Key.enter>
Screenshot: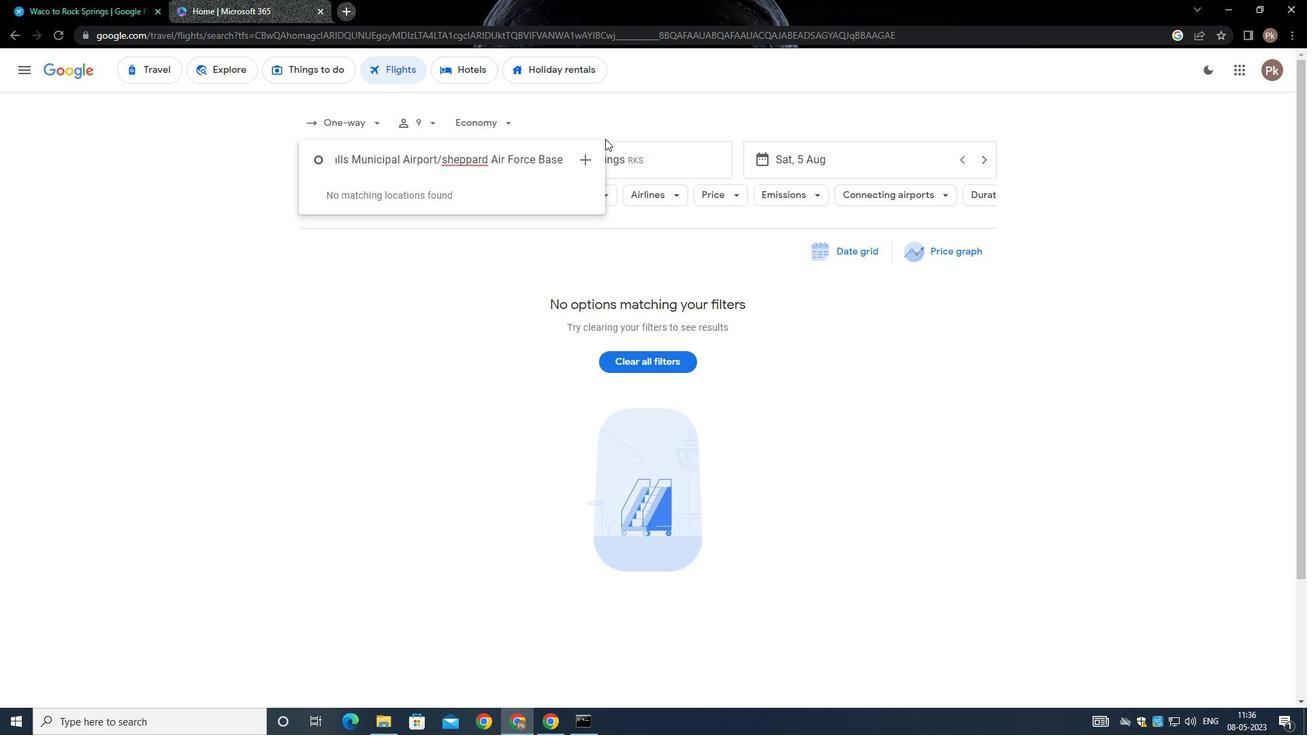 
Action: Mouse moved to (621, 159)
Screenshot: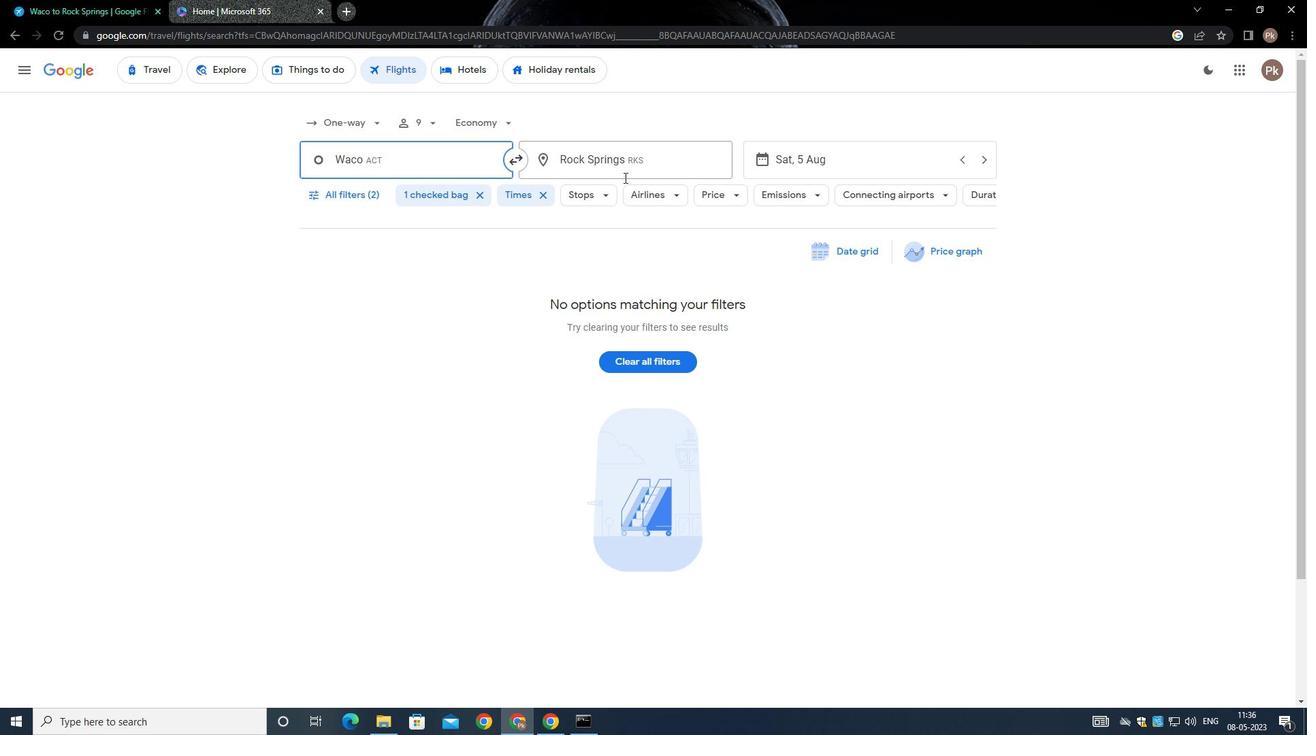 
Action: Mouse pressed left at (621, 159)
Screenshot: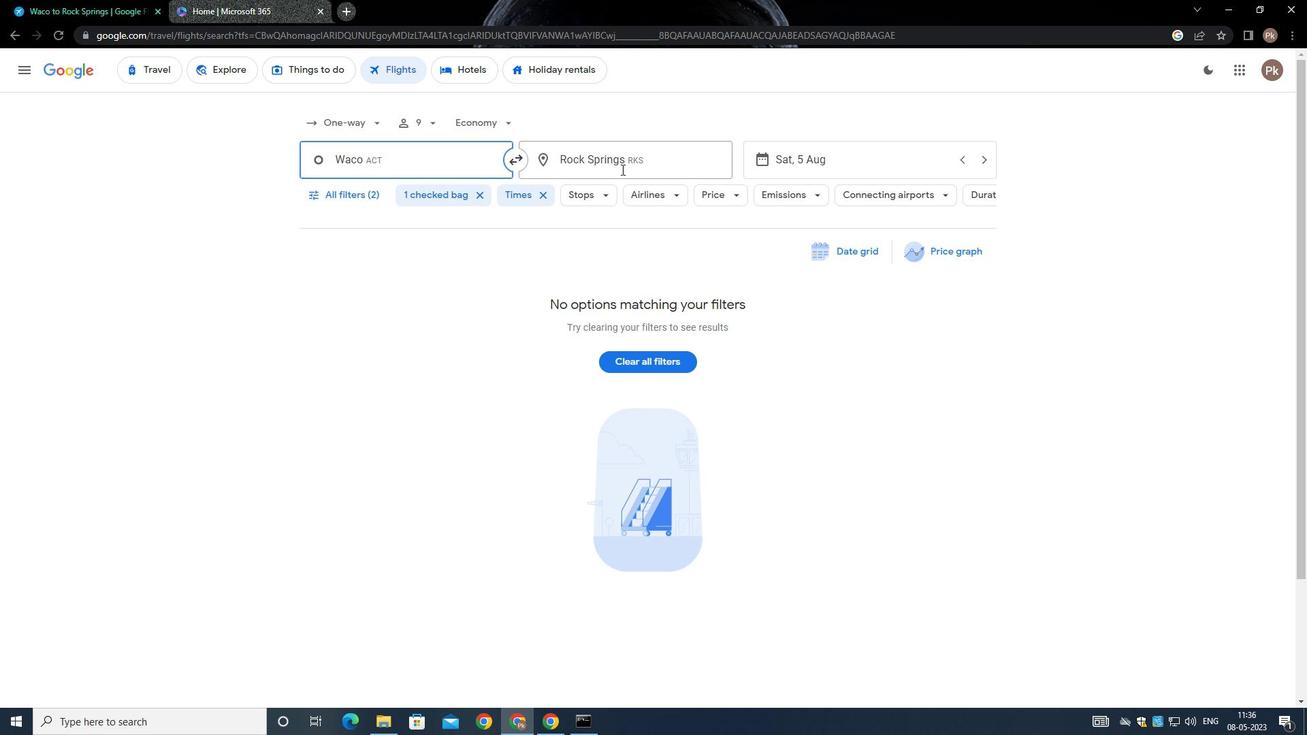 
Action: Mouse moved to (617, 158)
Screenshot: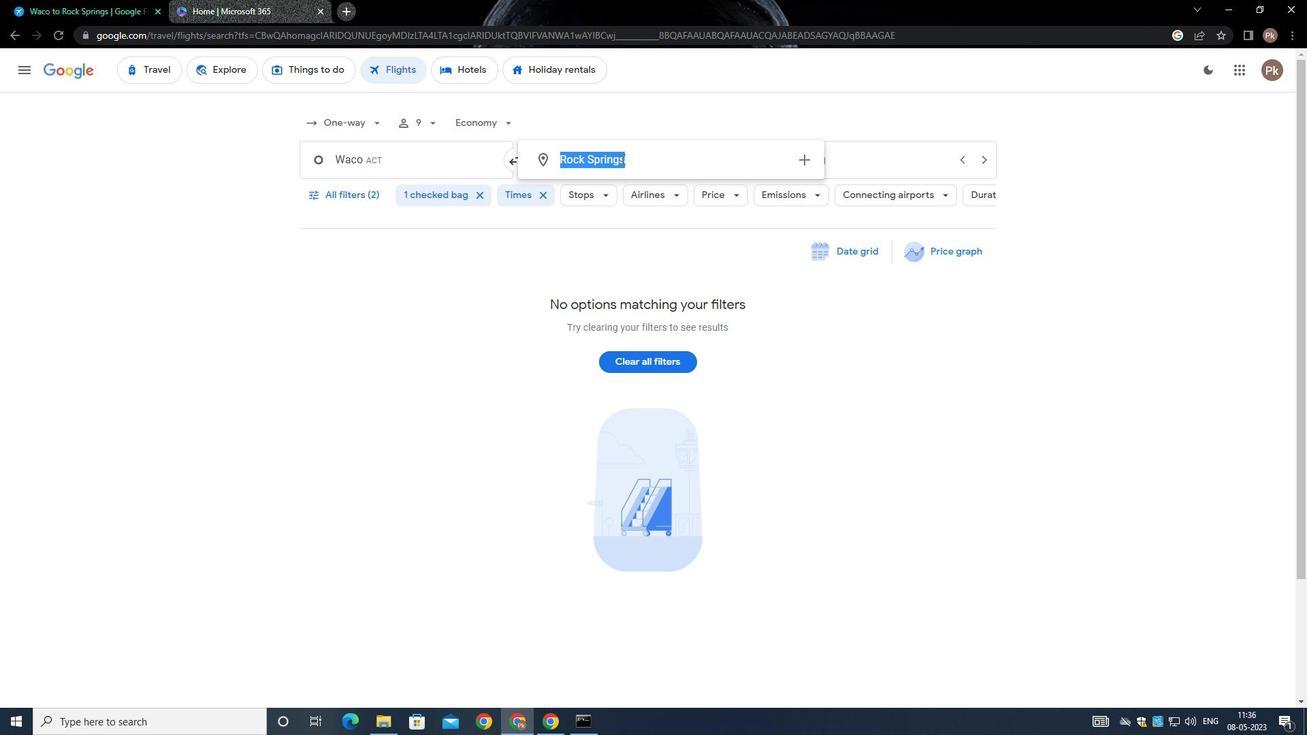 
Action: Key pressed <Key.backspace><Key.shift_r>INDIANAPOLIS
Screenshot: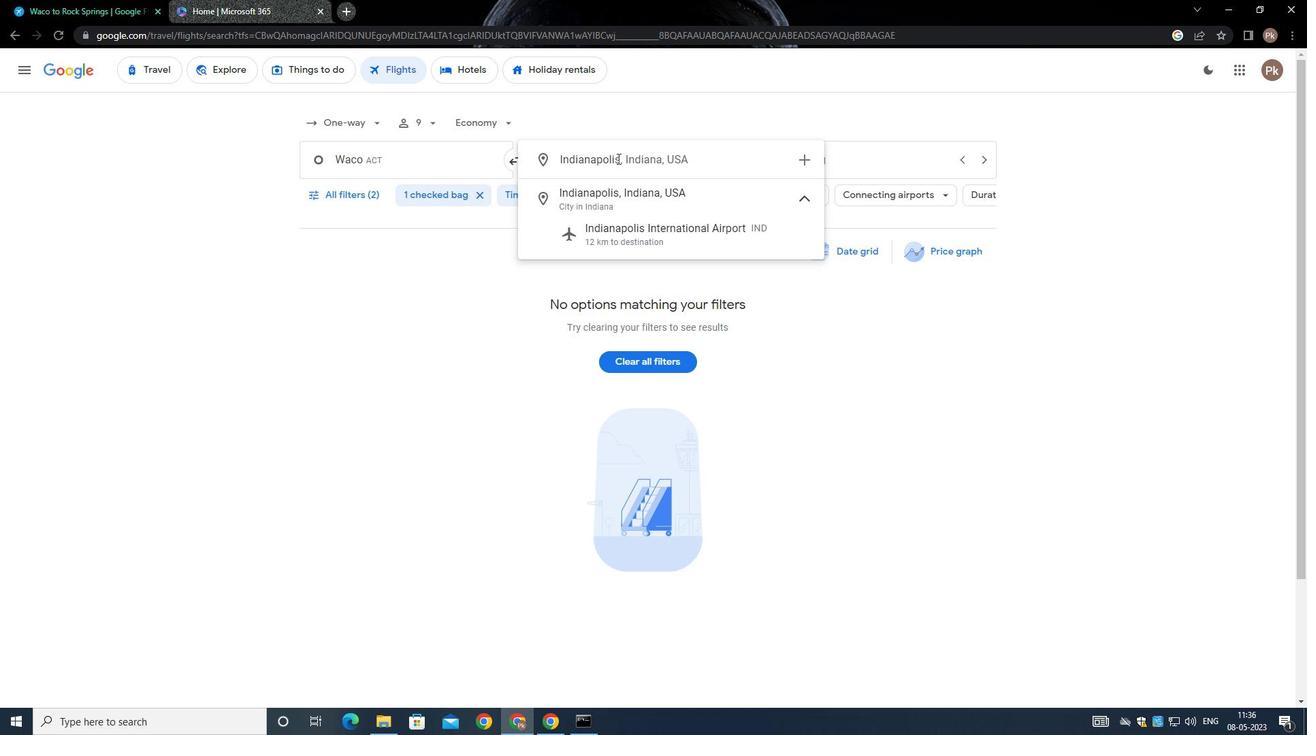 
Action: Mouse moved to (667, 232)
Screenshot: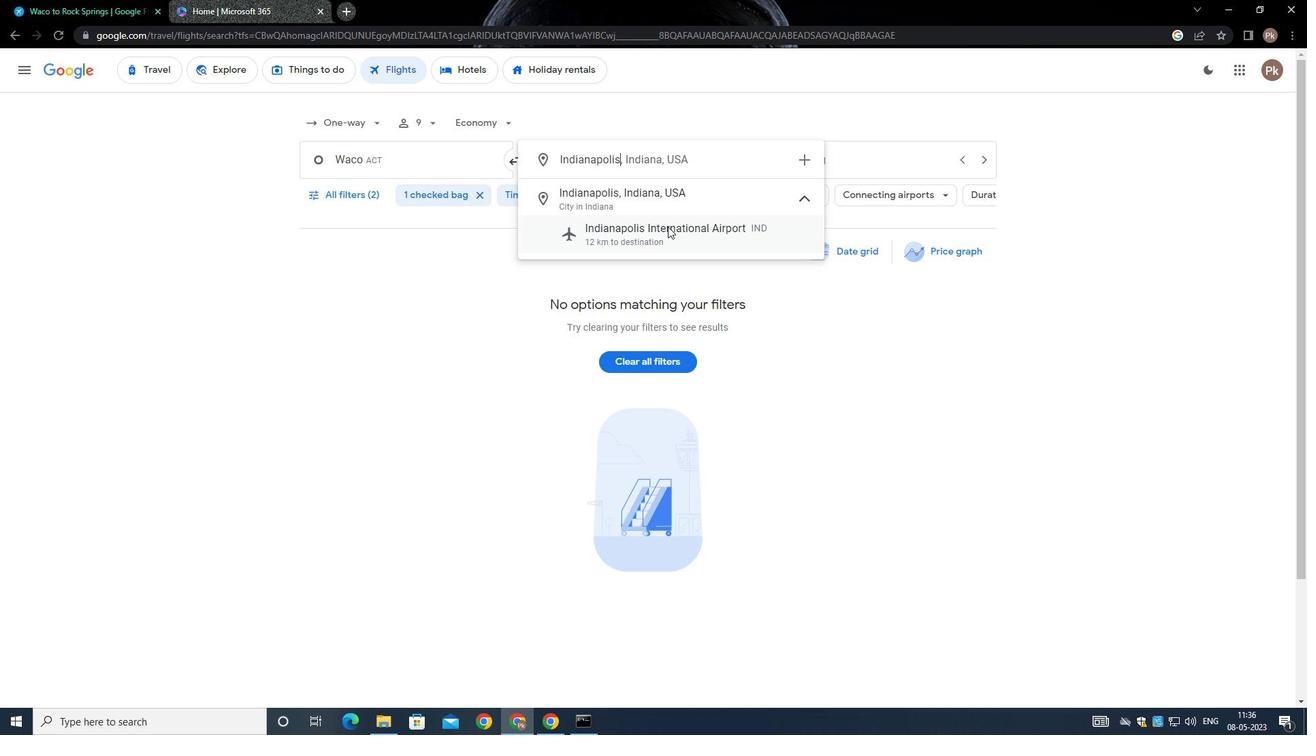 
Action: Mouse pressed left at (667, 232)
Screenshot: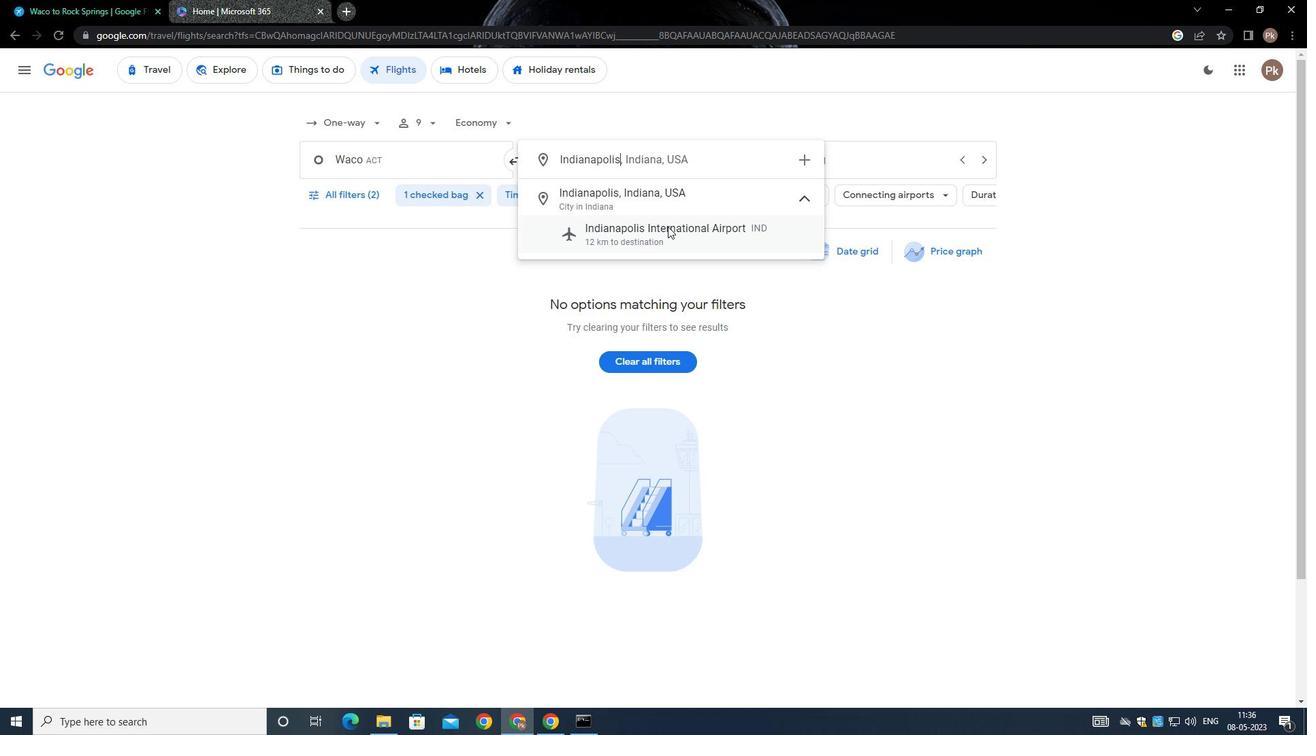 
Action: Mouse moved to (780, 161)
Screenshot: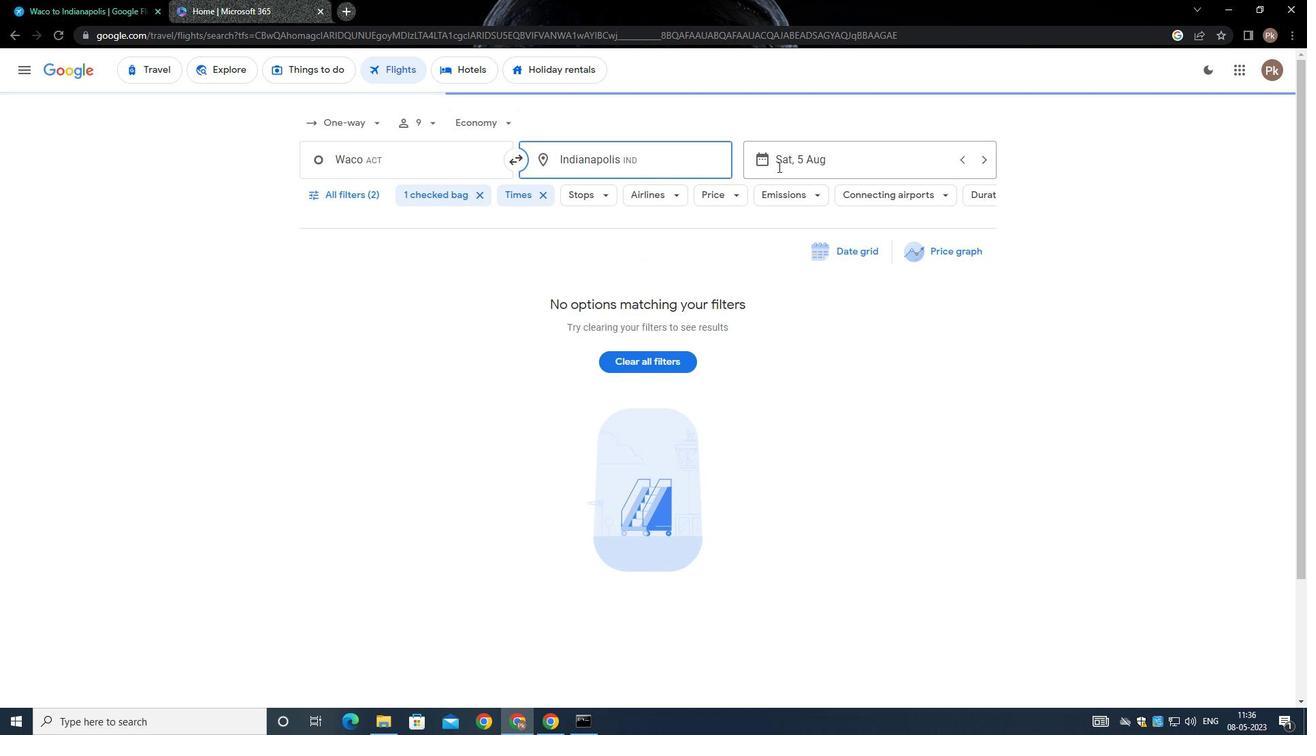 
Action: Mouse pressed left at (780, 161)
Screenshot: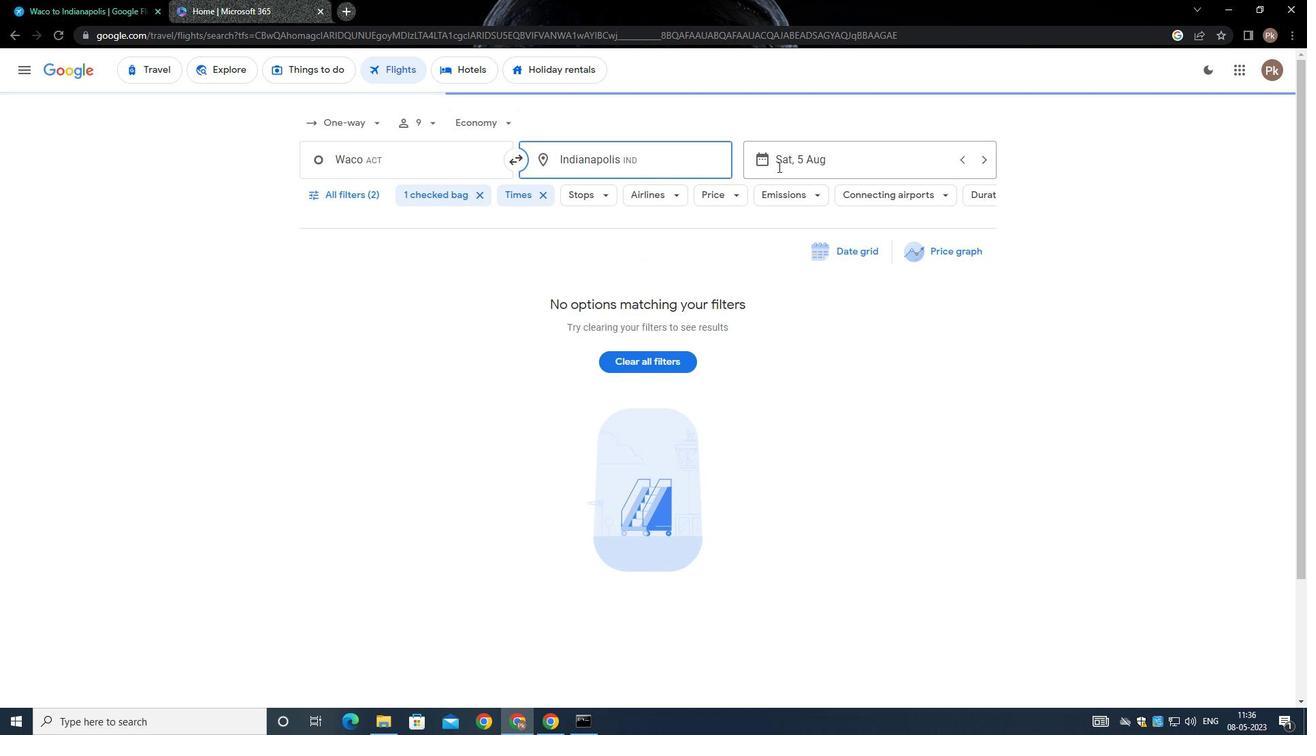 
Action: Mouse moved to (715, 277)
Screenshot: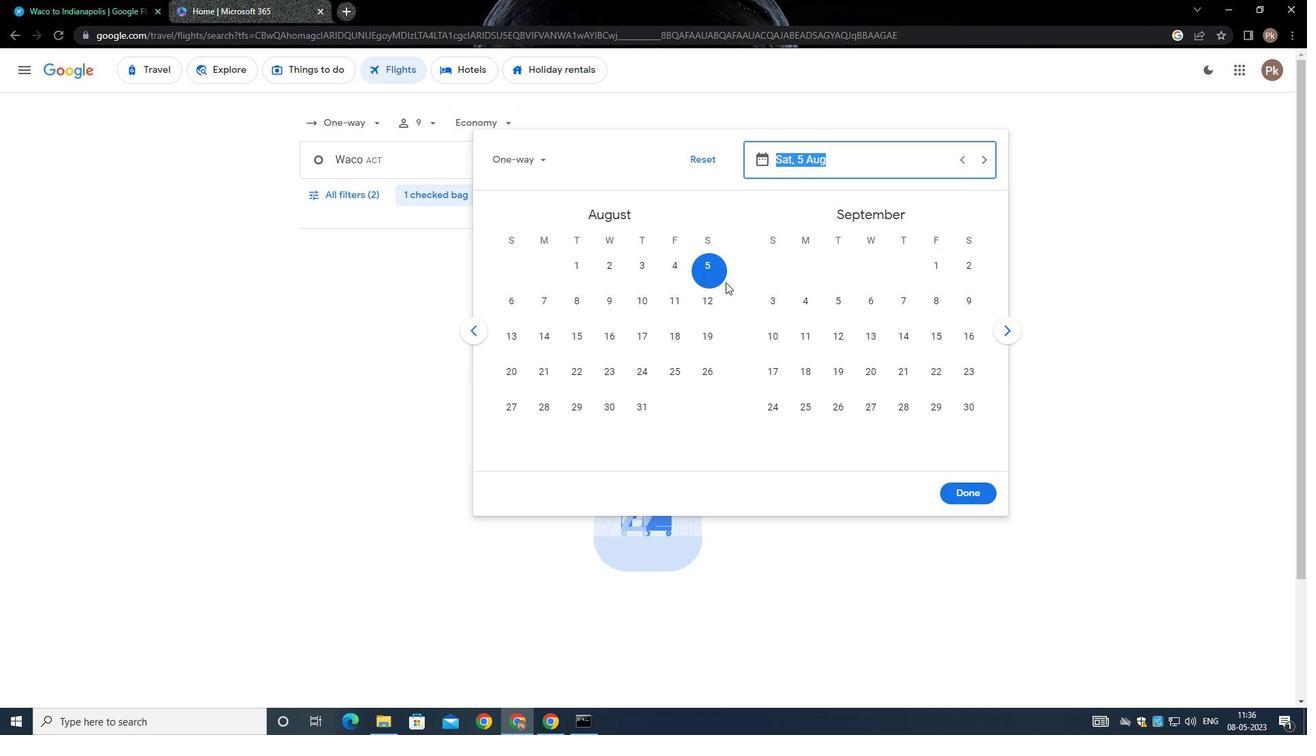 
Action: Mouse pressed left at (715, 277)
Screenshot: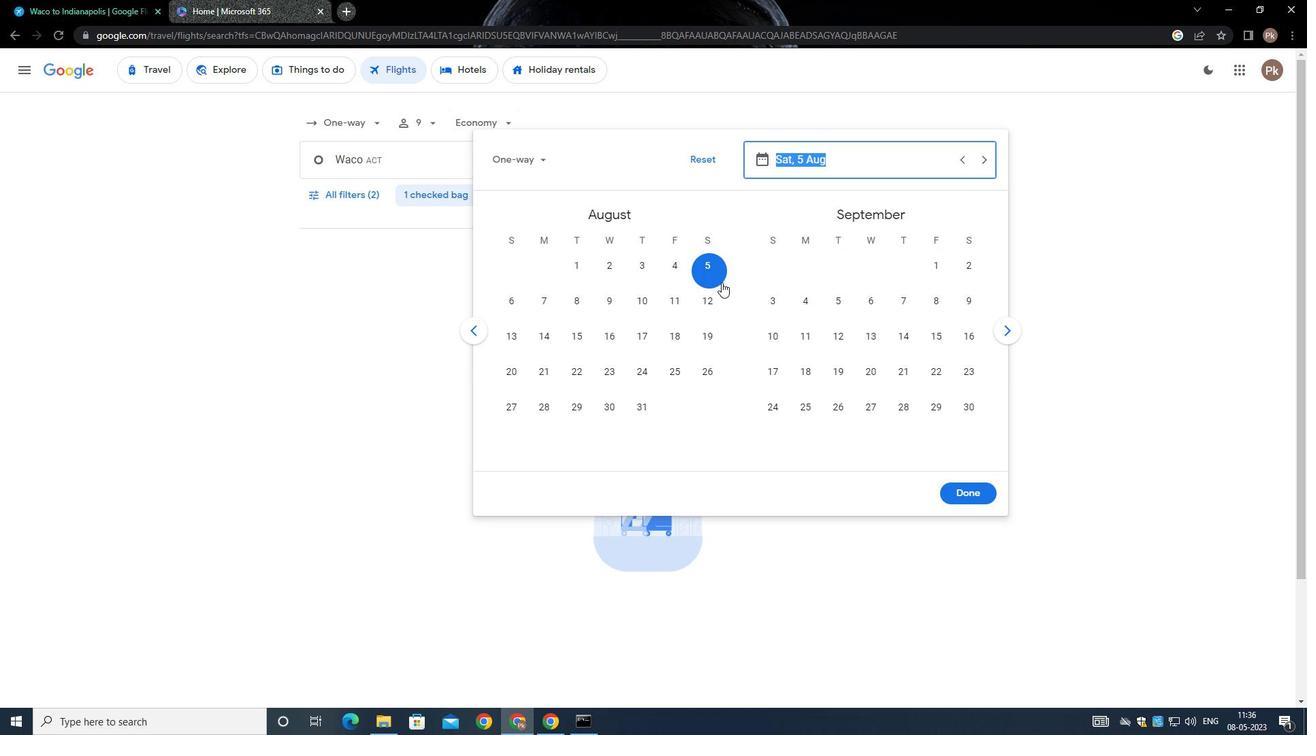 
Action: Mouse moved to (970, 501)
Screenshot: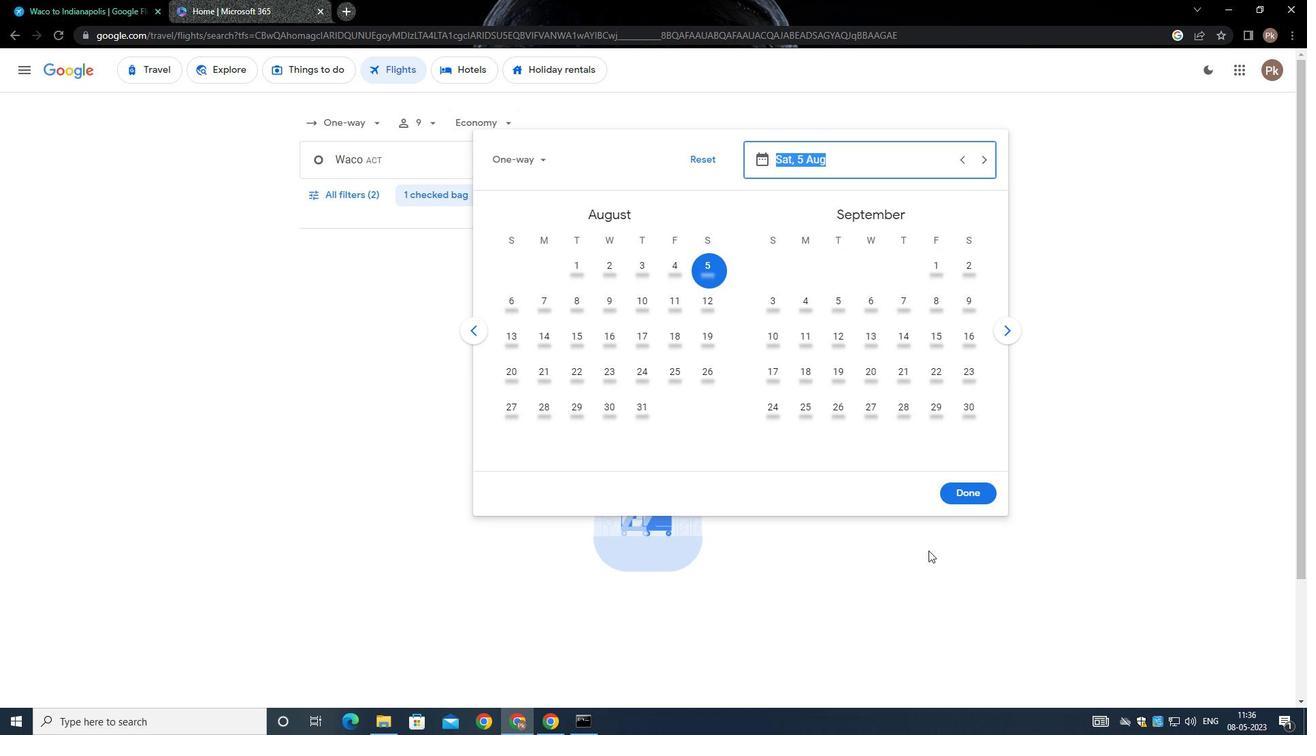 
Action: Mouse pressed left at (970, 501)
Screenshot: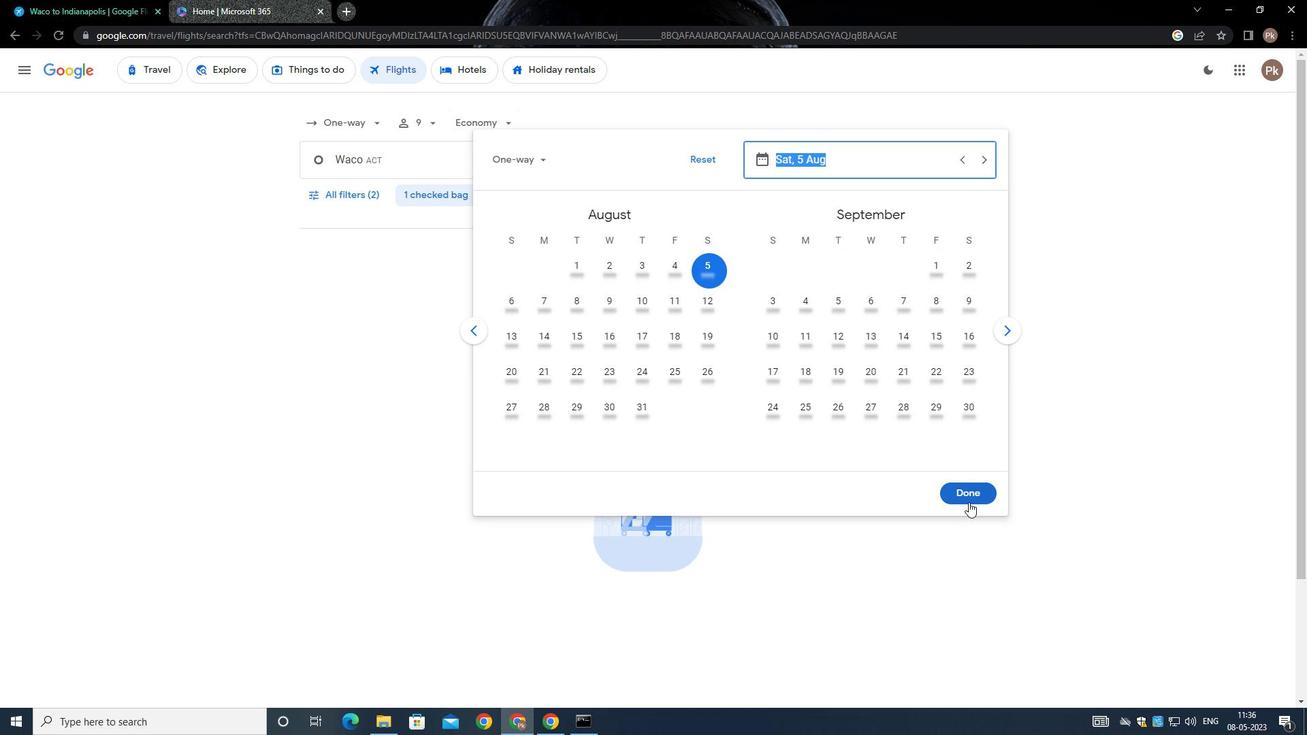 
Action: Mouse moved to (365, 187)
Screenshot: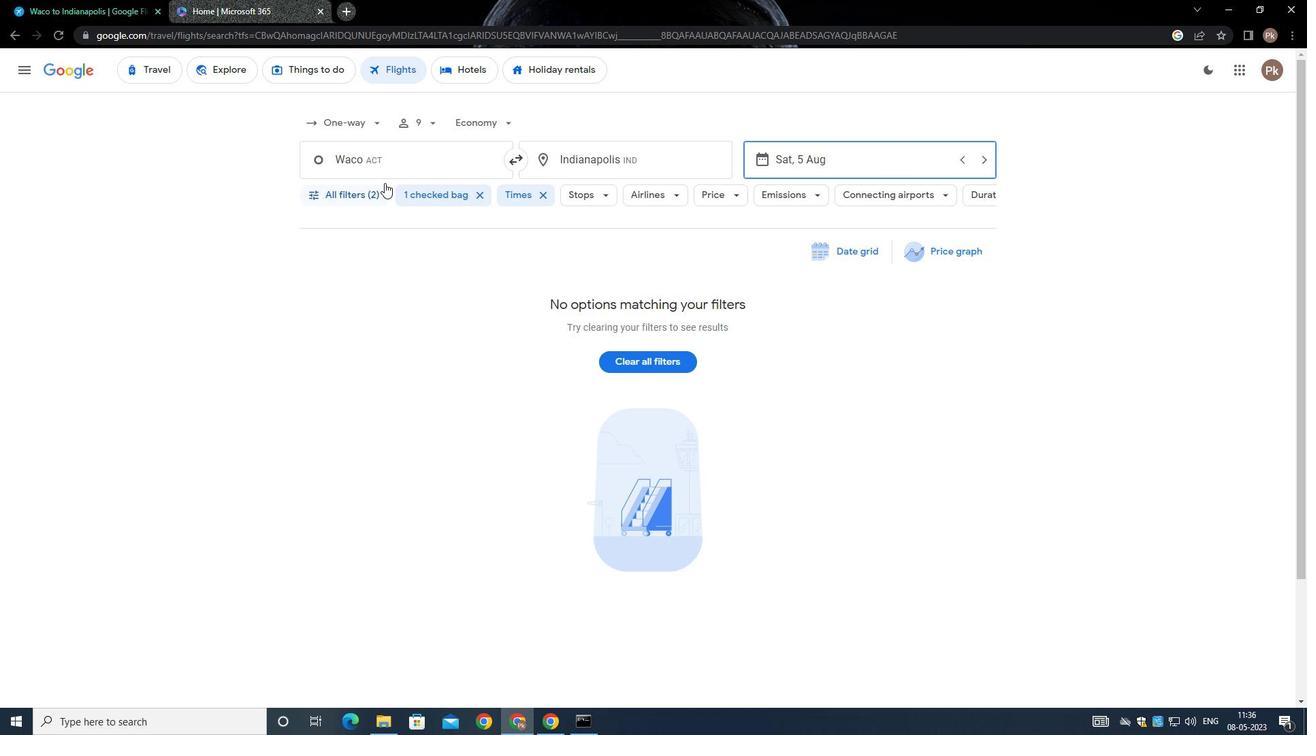 
Action: Mouse pressed left at (365, 187)
Screenshot: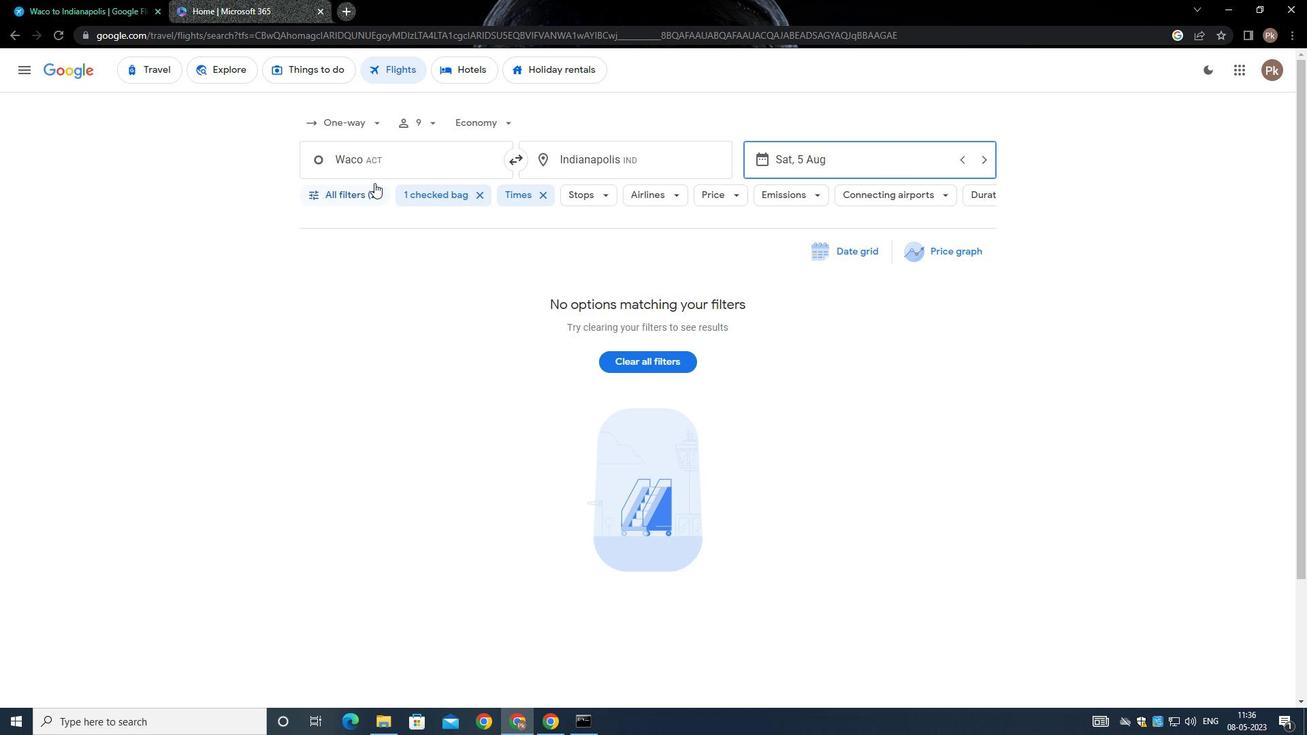 
Action: Mouse moved to (444, 421)
Screenshot: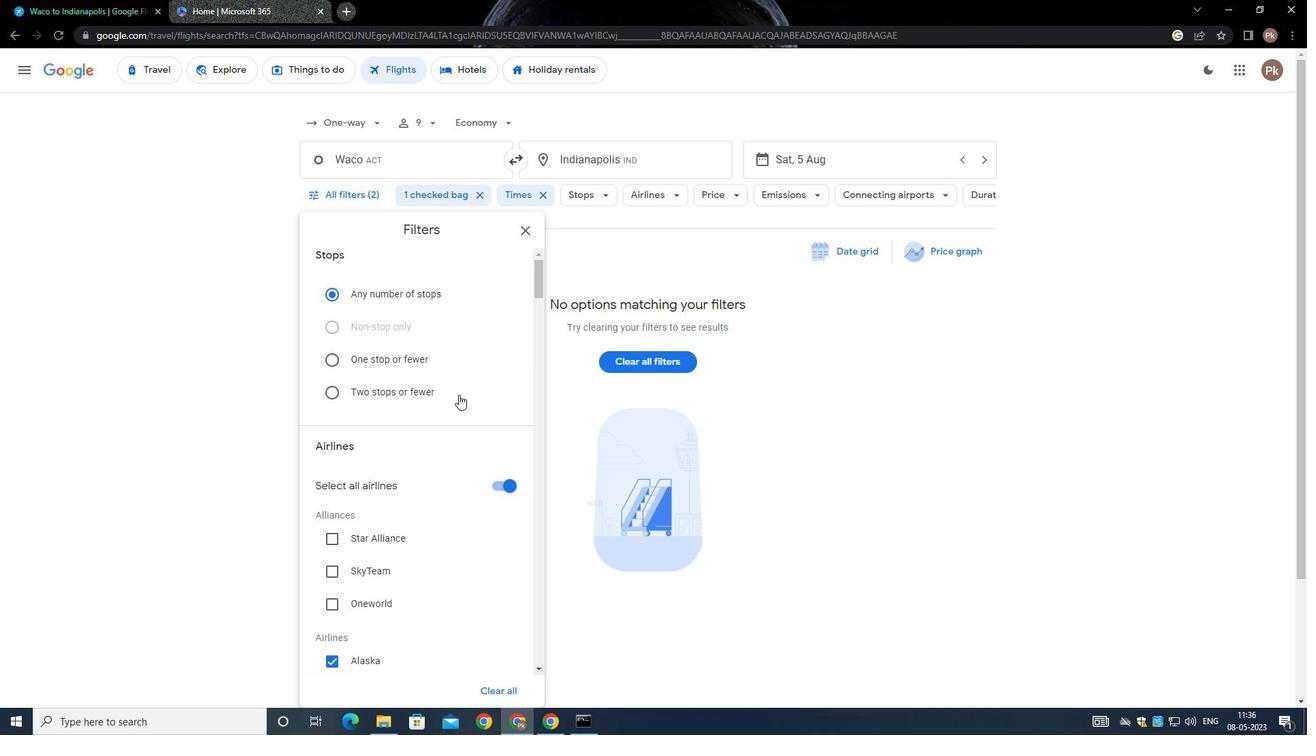 
Action: Mouse scrolled (444, 420) with delta (0, 0)
Screenshot: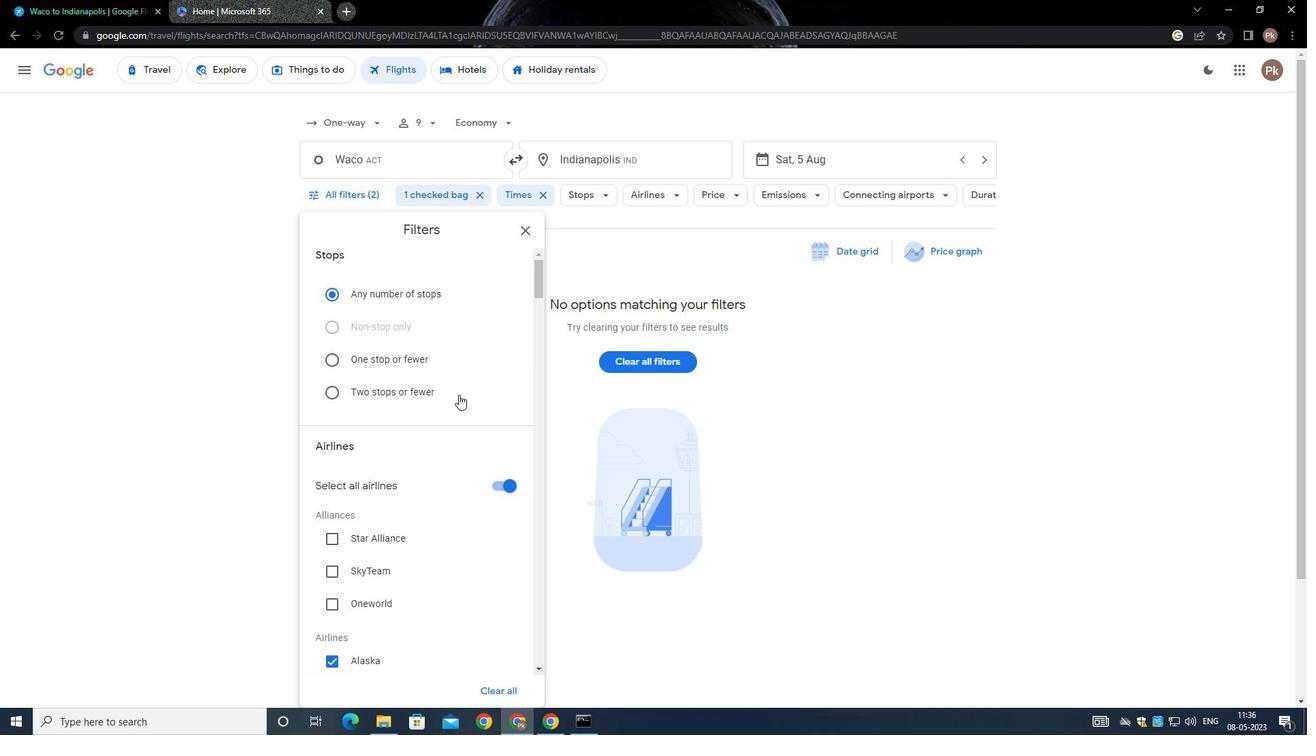 
Action: Mouse moved to (444, 425)
Screenshot: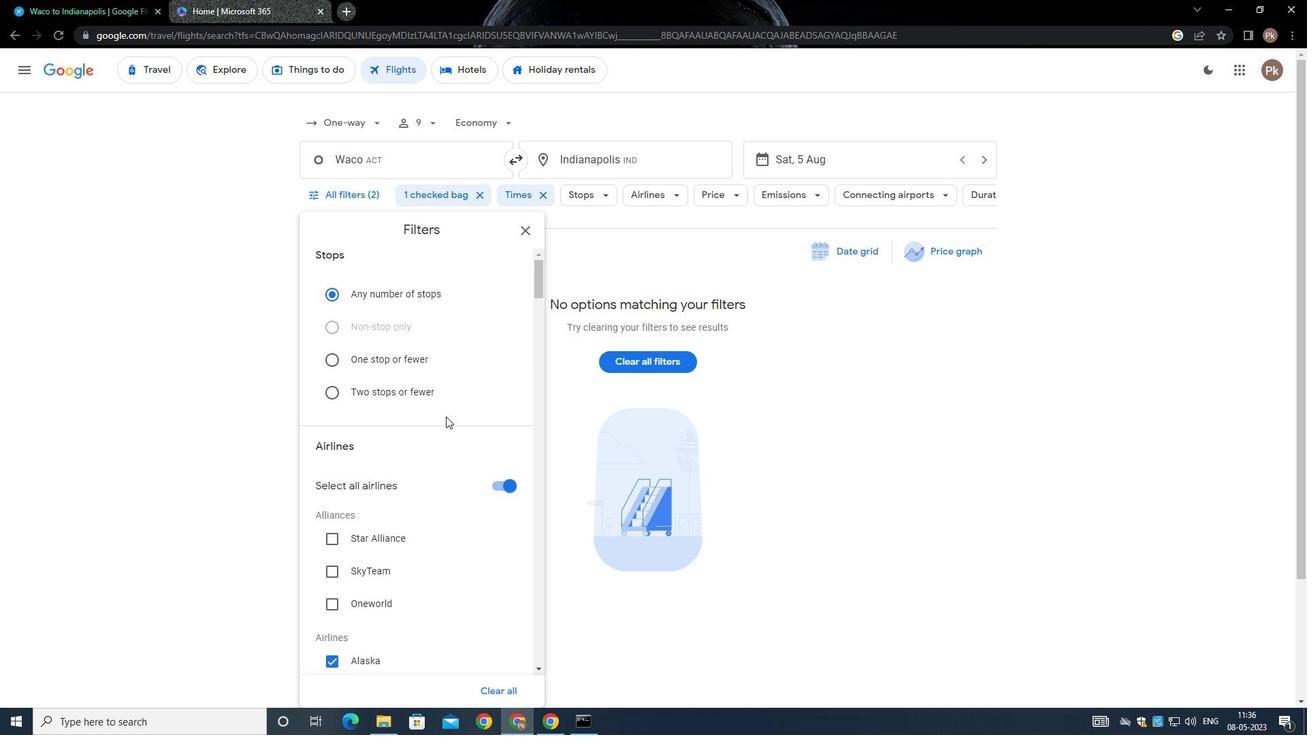 
Action: Mouse scrolled (444, 425) with delta (0, 0)
Screenshot: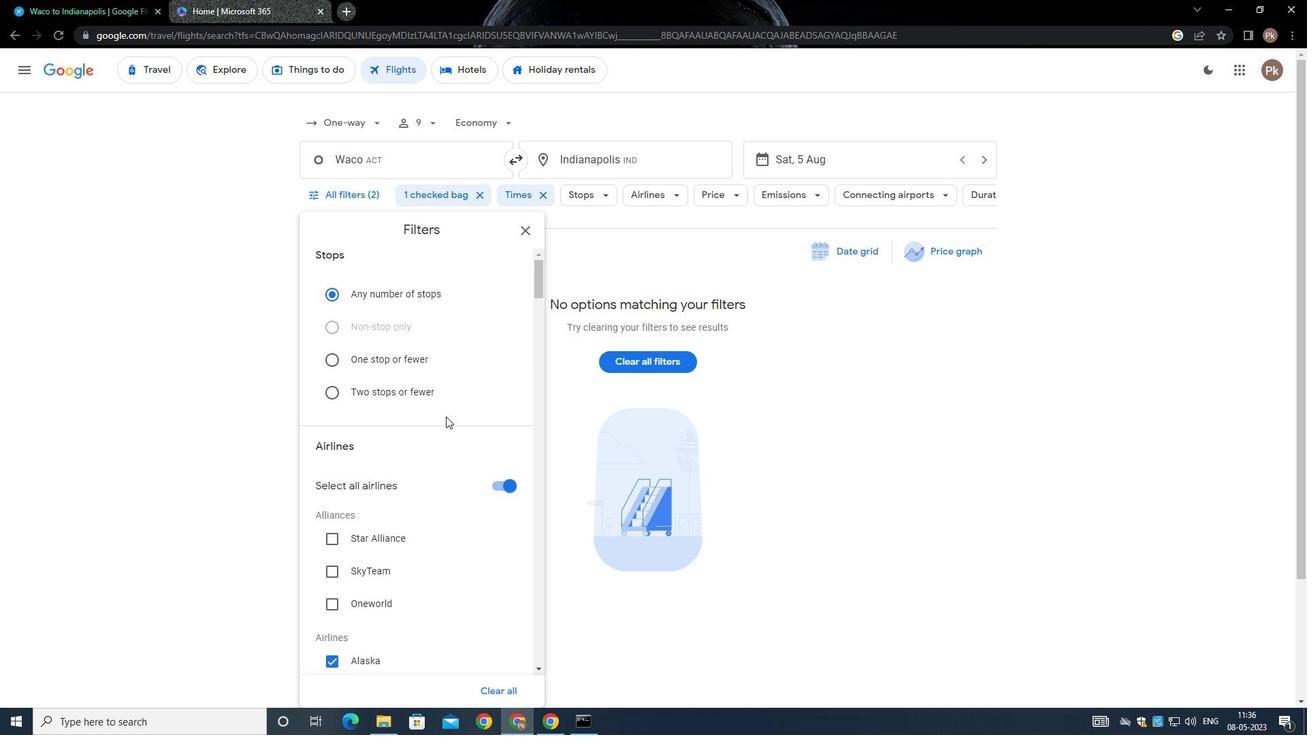 
Action: Mouse moved to (444, 426)
Screenshot: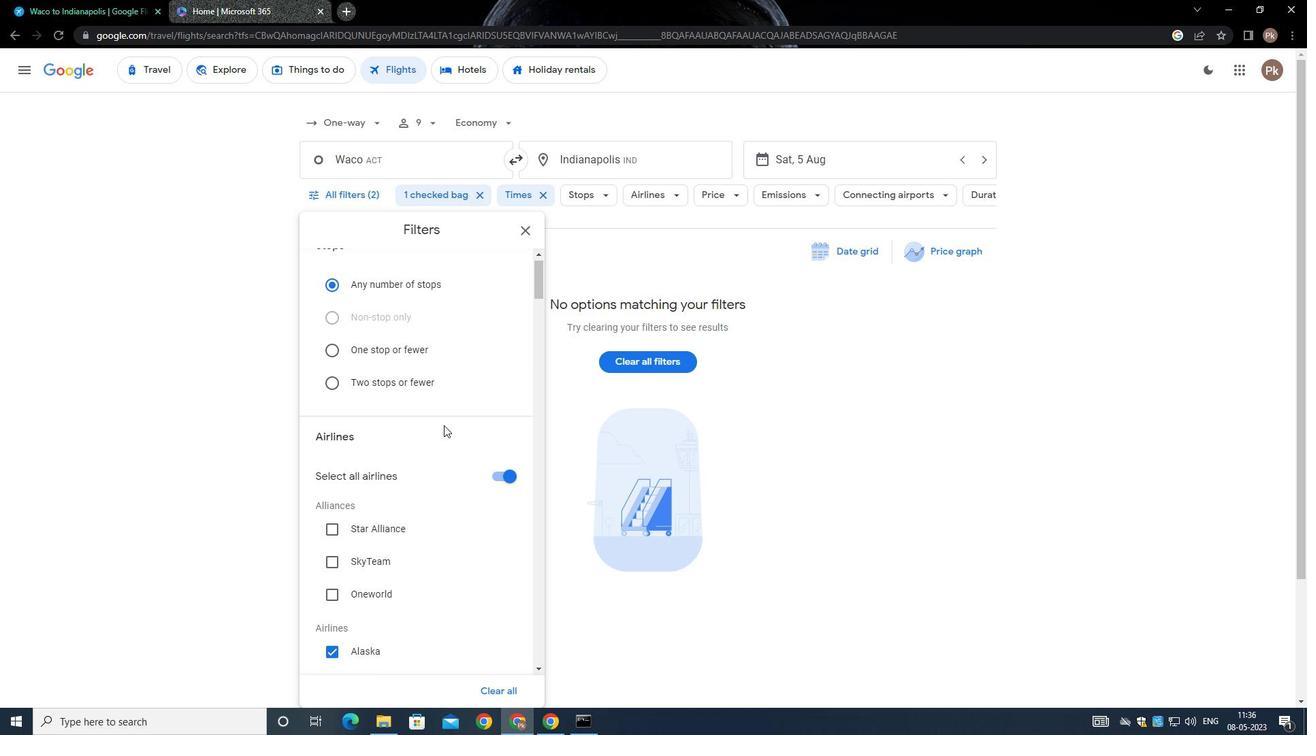 
Action: Mouse scrolled (444, 425) with delta (0, 0)
Screenshot: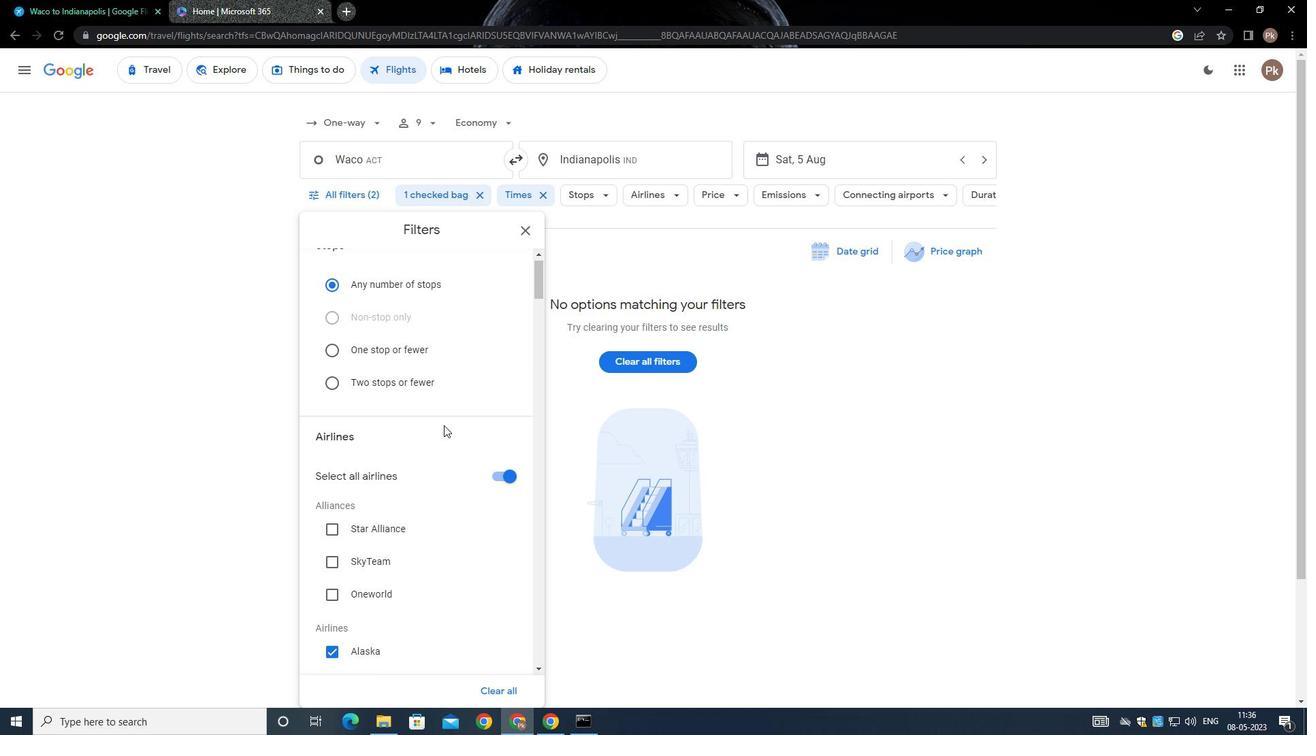 
Action: Mouse moved to (444, 427)
Screenshot: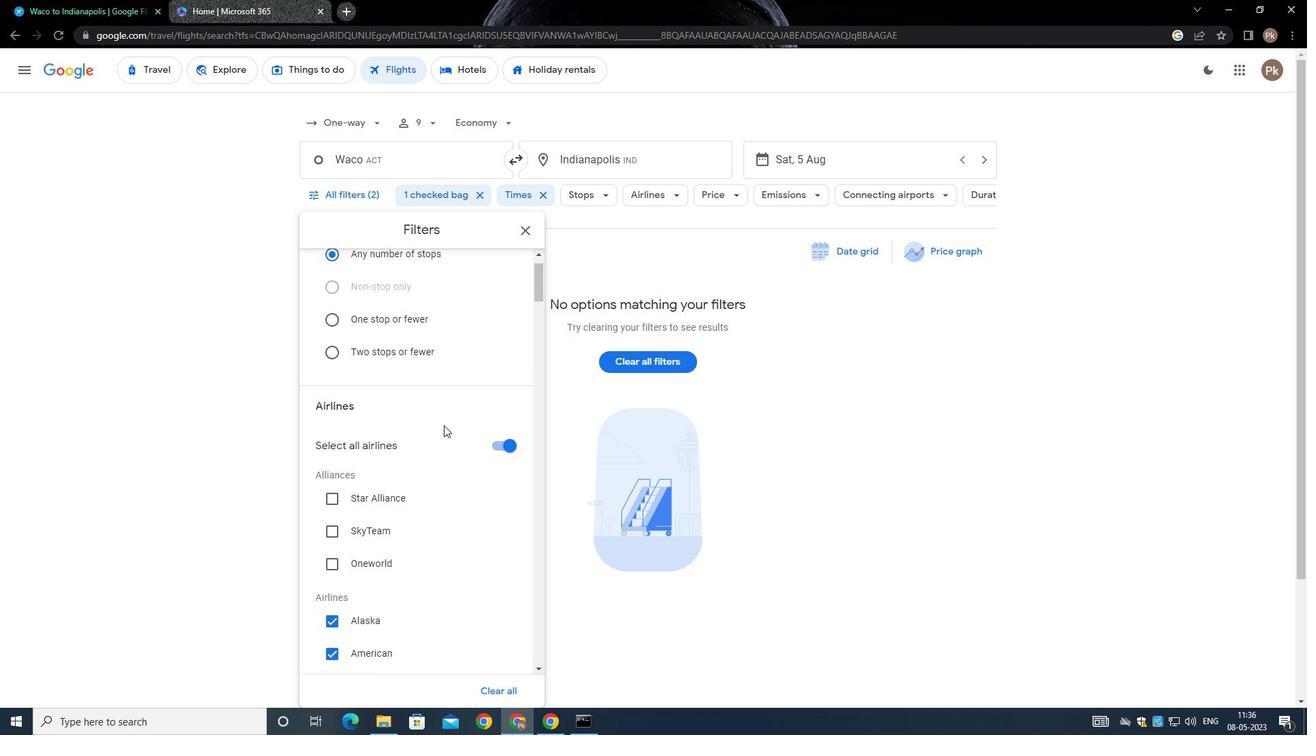 
Action: Mouse scrolled (444, 426) with delta (0, 0)
Screenshot: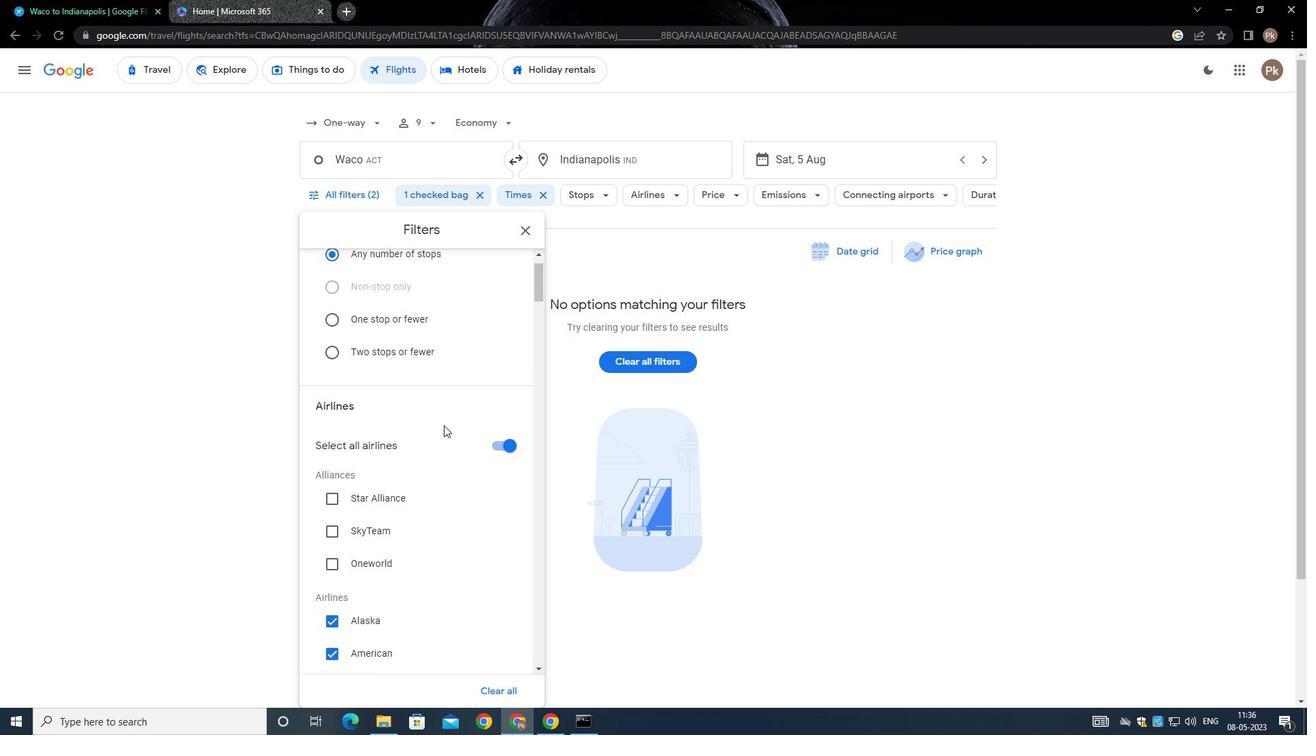 
Action: Mouse moved to (495, 461)
Screenshot: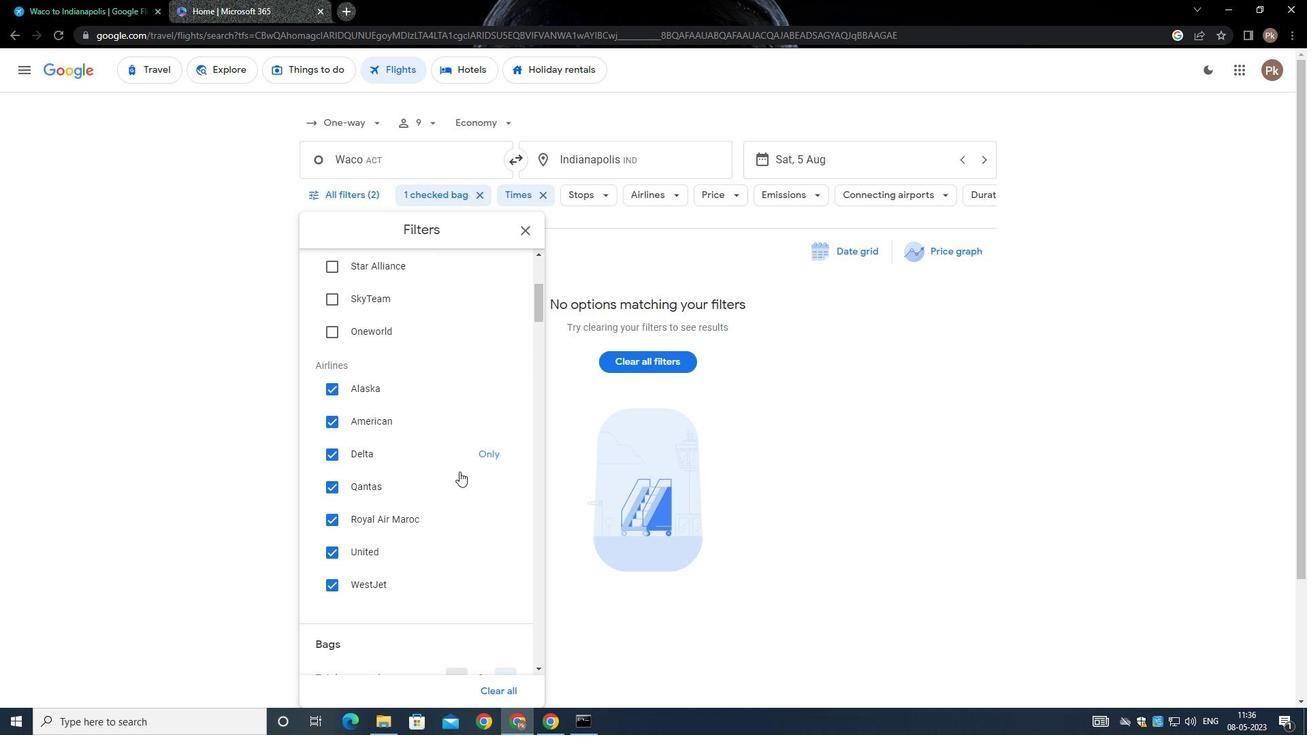 
Action: Mouse pressed left at (495, 461)
Screenshot: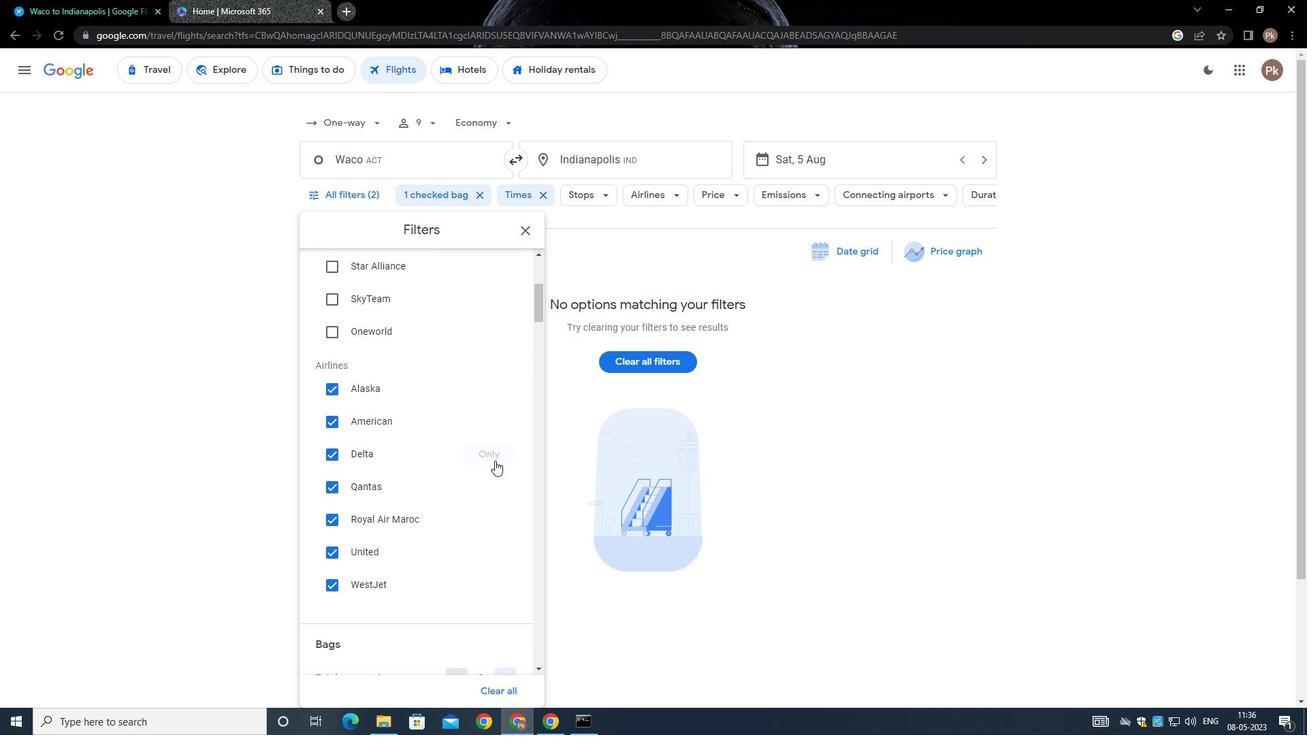 
Action: Mouse moved to (448, 425)
Screenshot: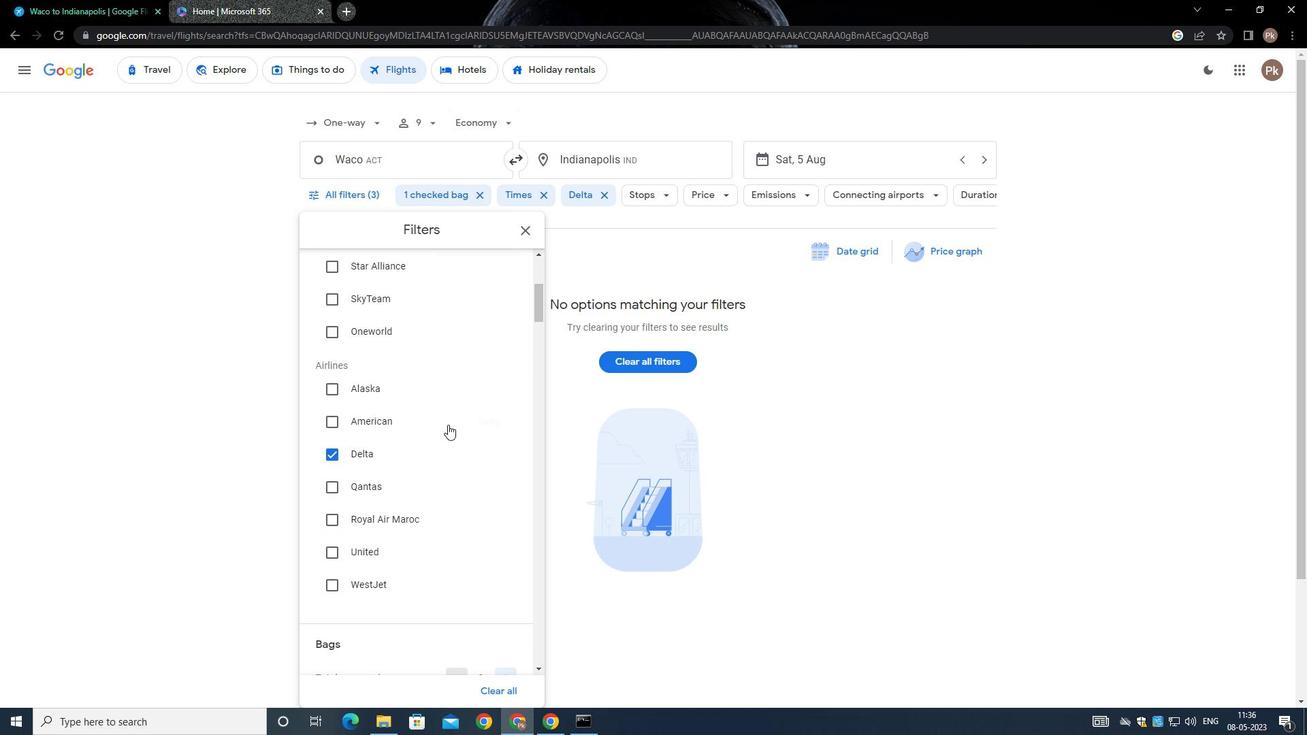 
Action: Mouse scrolled (448, 425) with delta (0, 0)
Screenshot: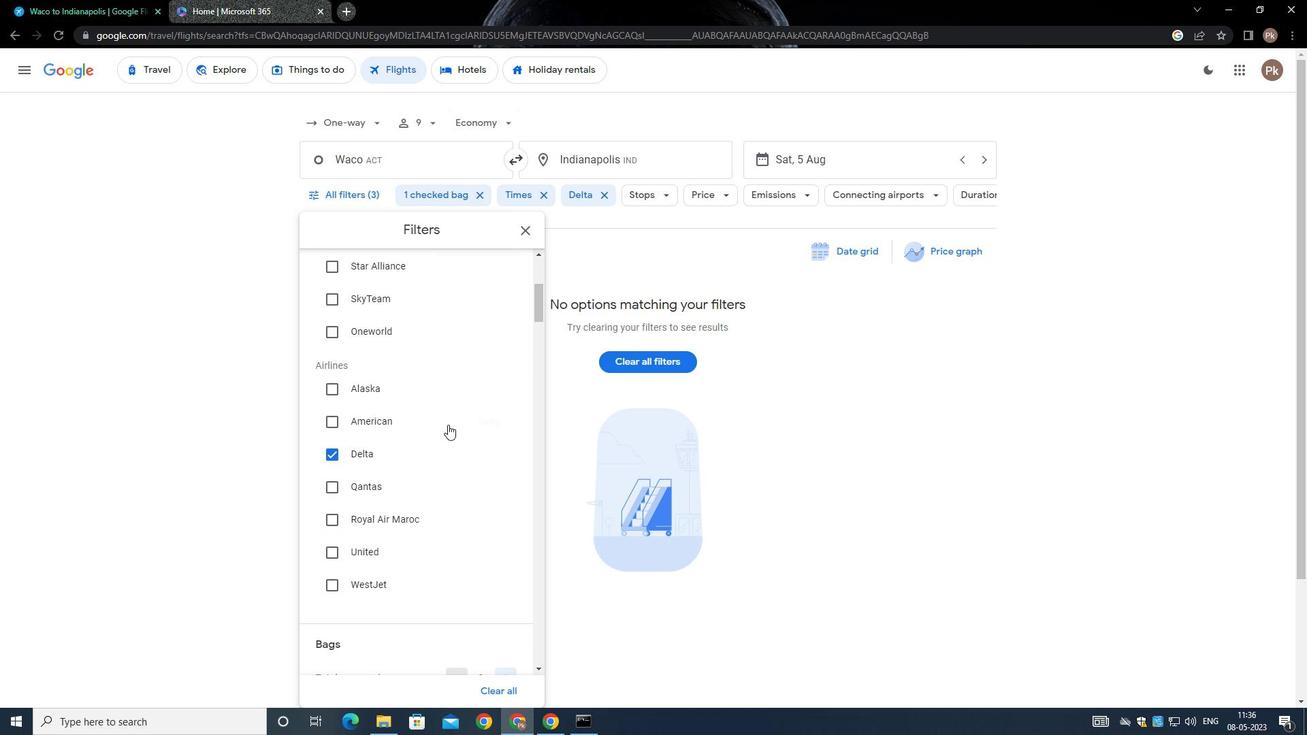 
Action: Mouse moved to (446, 426)
Screenshot: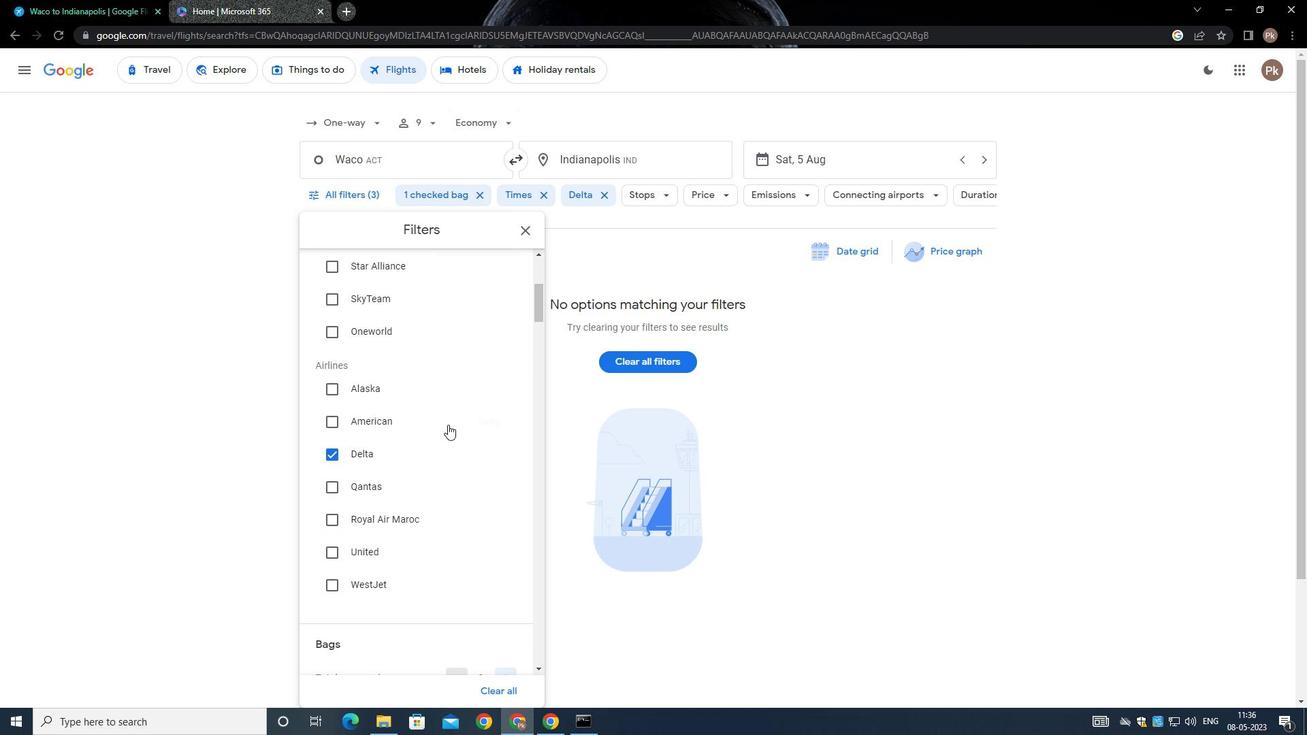 
Action: Mouse scrolled (446, 425) with delta (0, 0)
Screenshot: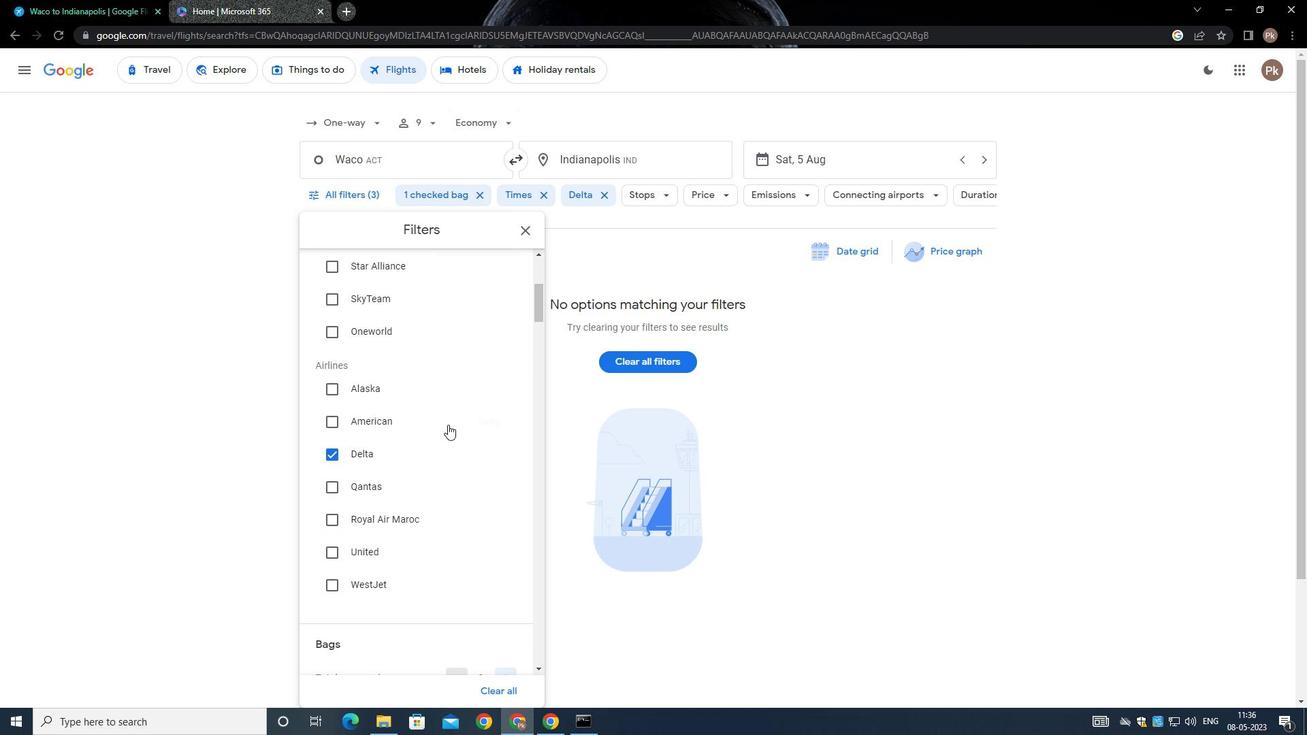 
Action: Mouse moved to (444, 429)
Screenshot: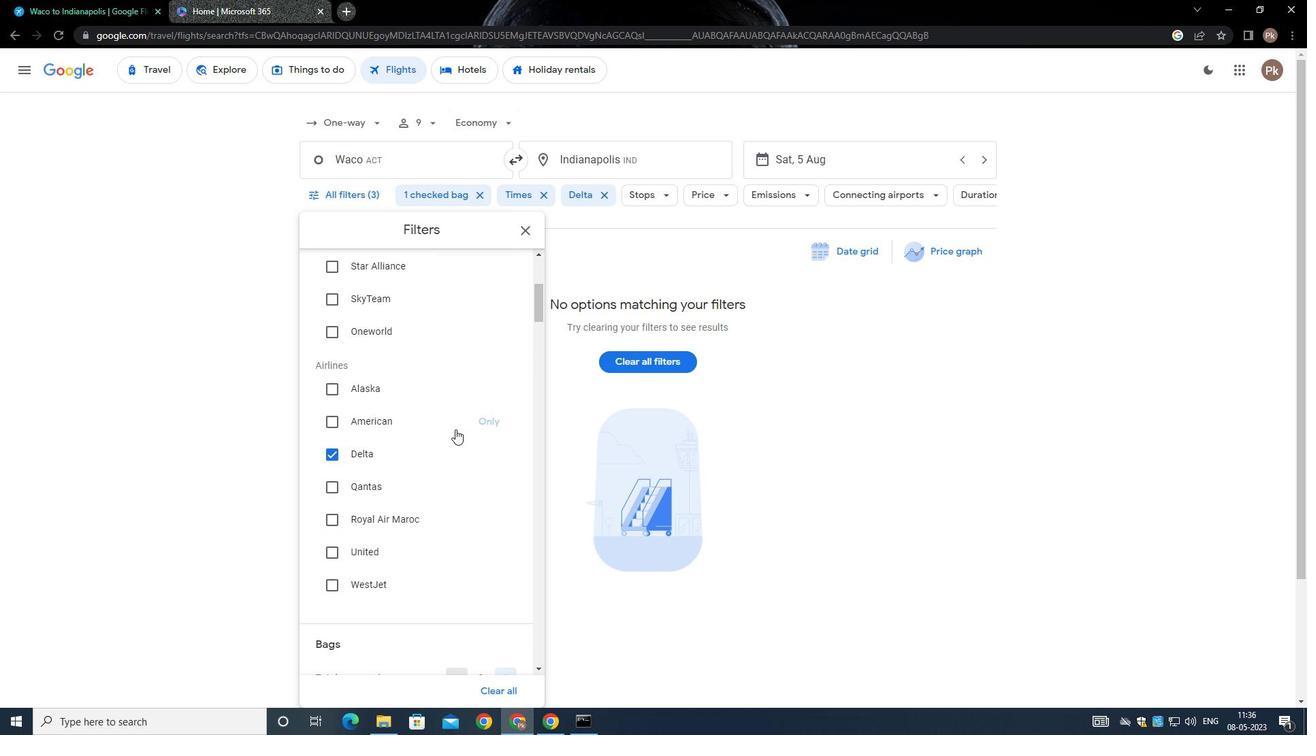 
Action: Mouse scrolled (444, 428) with delta (0, 0)
Screenshot: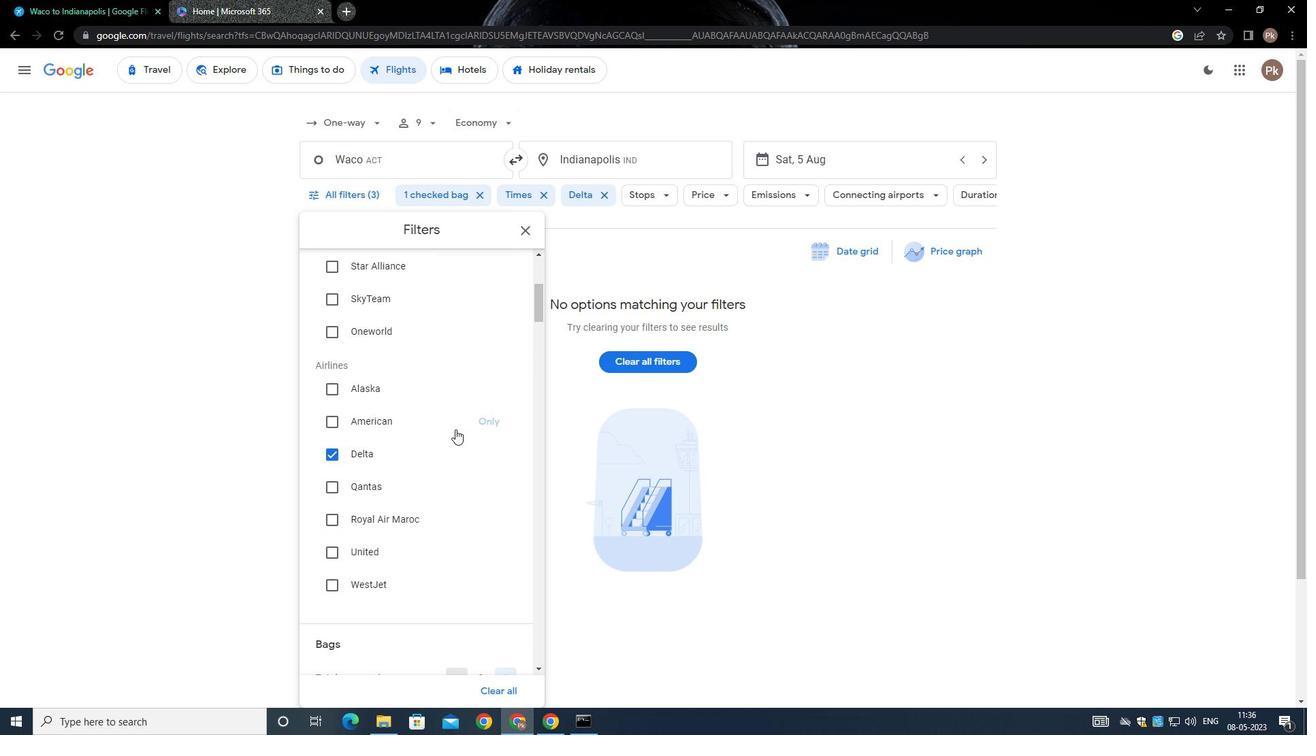 
Action: Mouse moved to (444, 431)
Screenshot: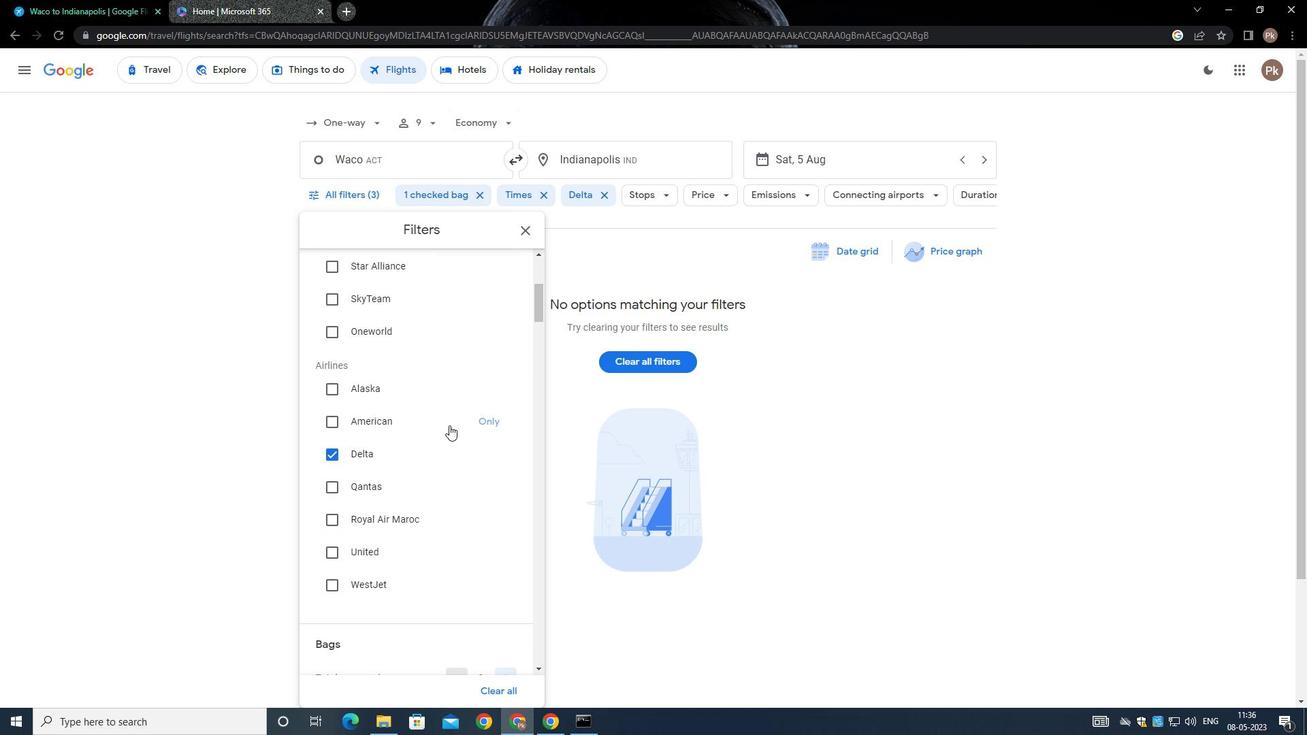 
Action: Mouse scrolled (444, 430) with delta (0, 0)
Screenshot: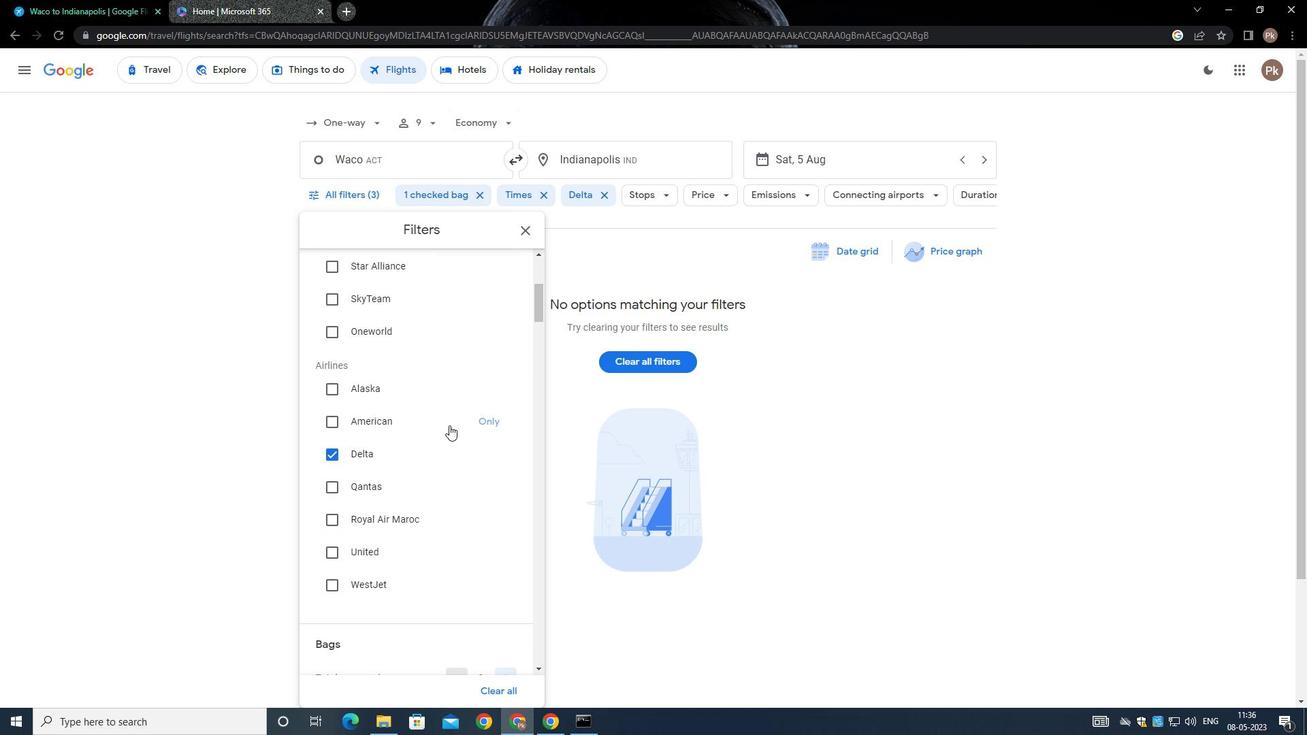 
Action: Mouse moved to (443, 433)
Screenshot: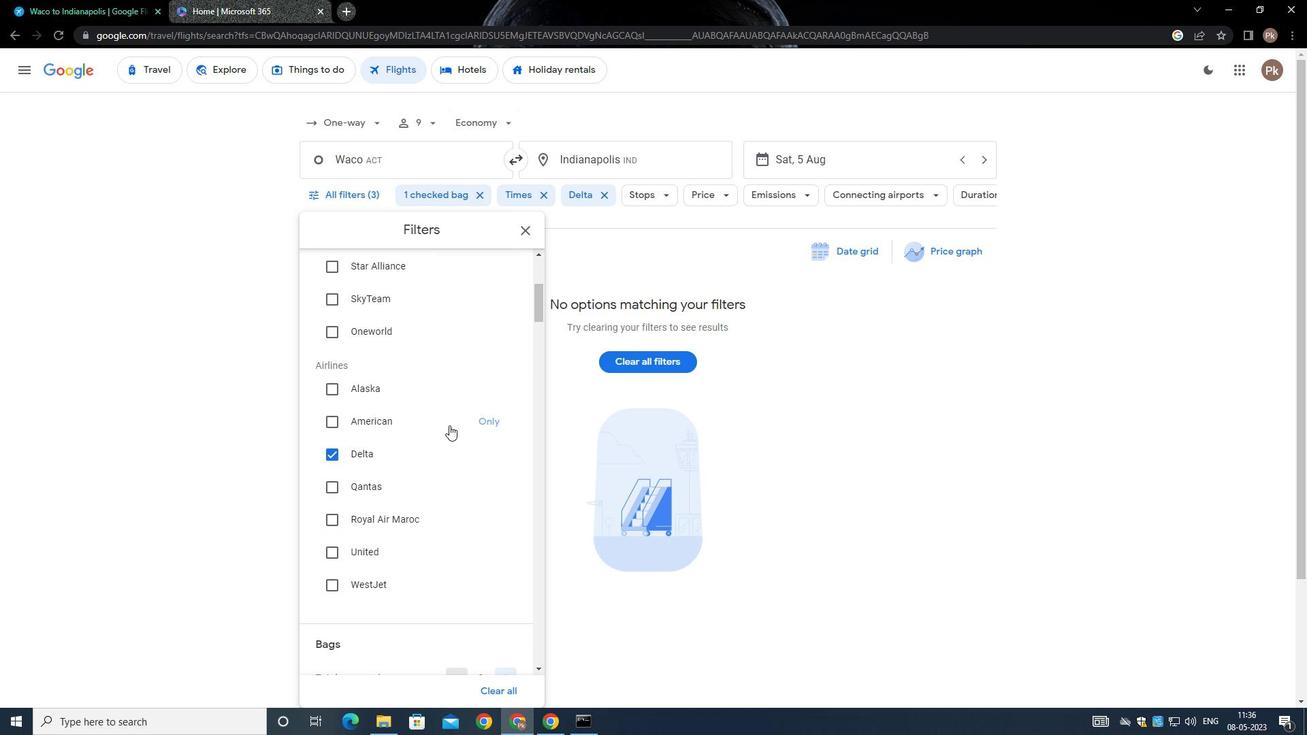 
Action: Mouse scrolled (443, 432) with delta (0, 0)
Screenshot: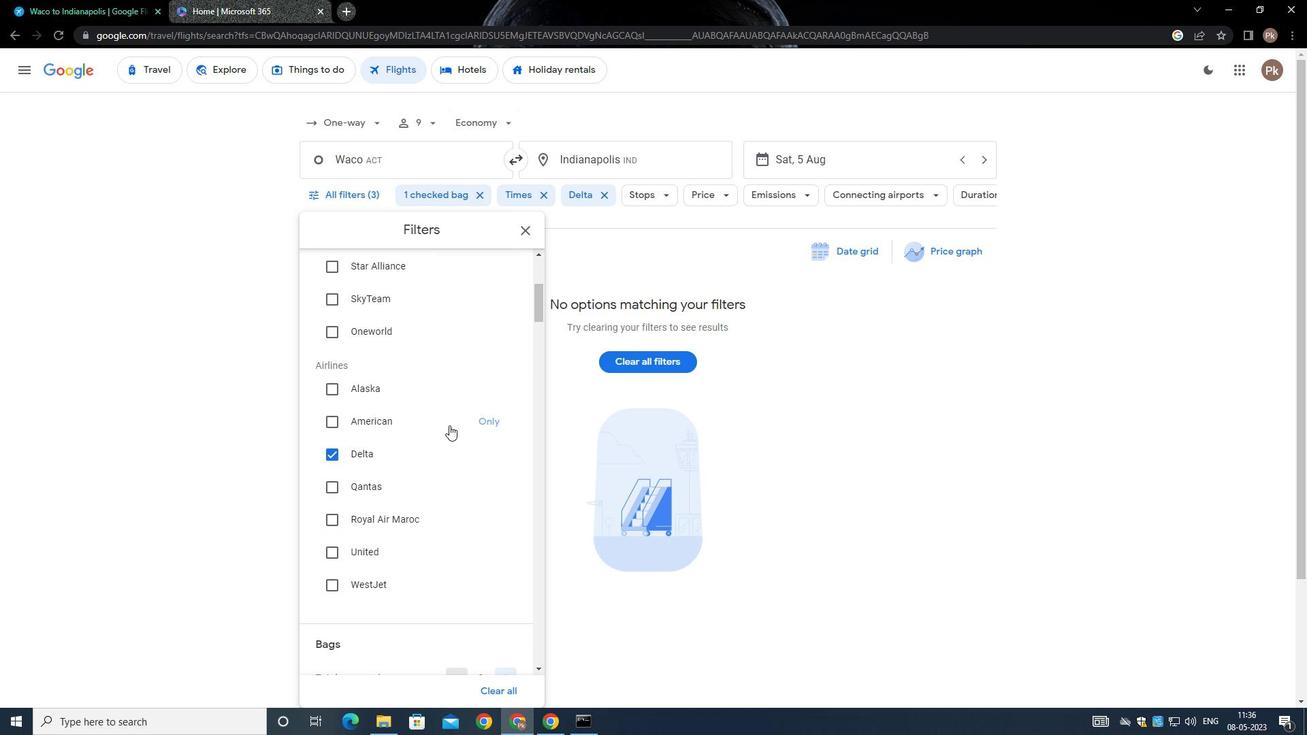 
Action: Mouse moved to (504, 369)
Screenshot: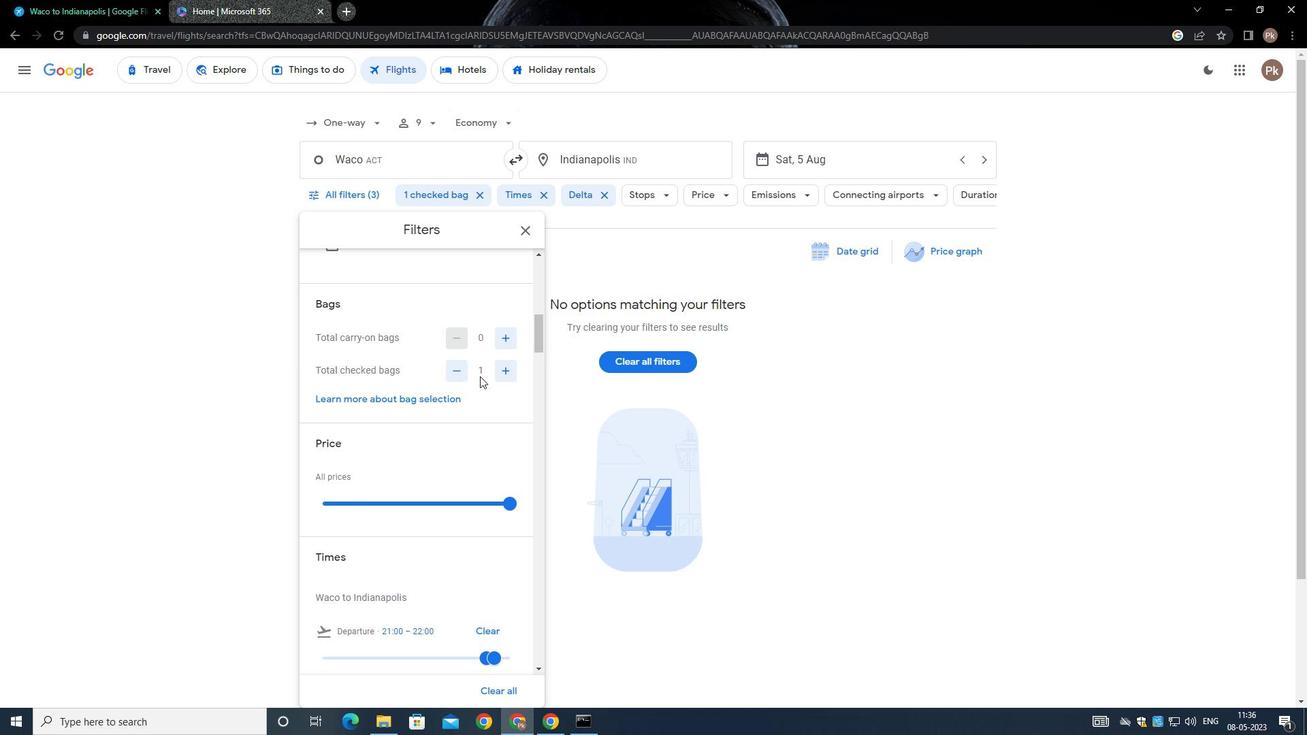 
Action: Mouse pressed left at (504, 369)
Screenshot: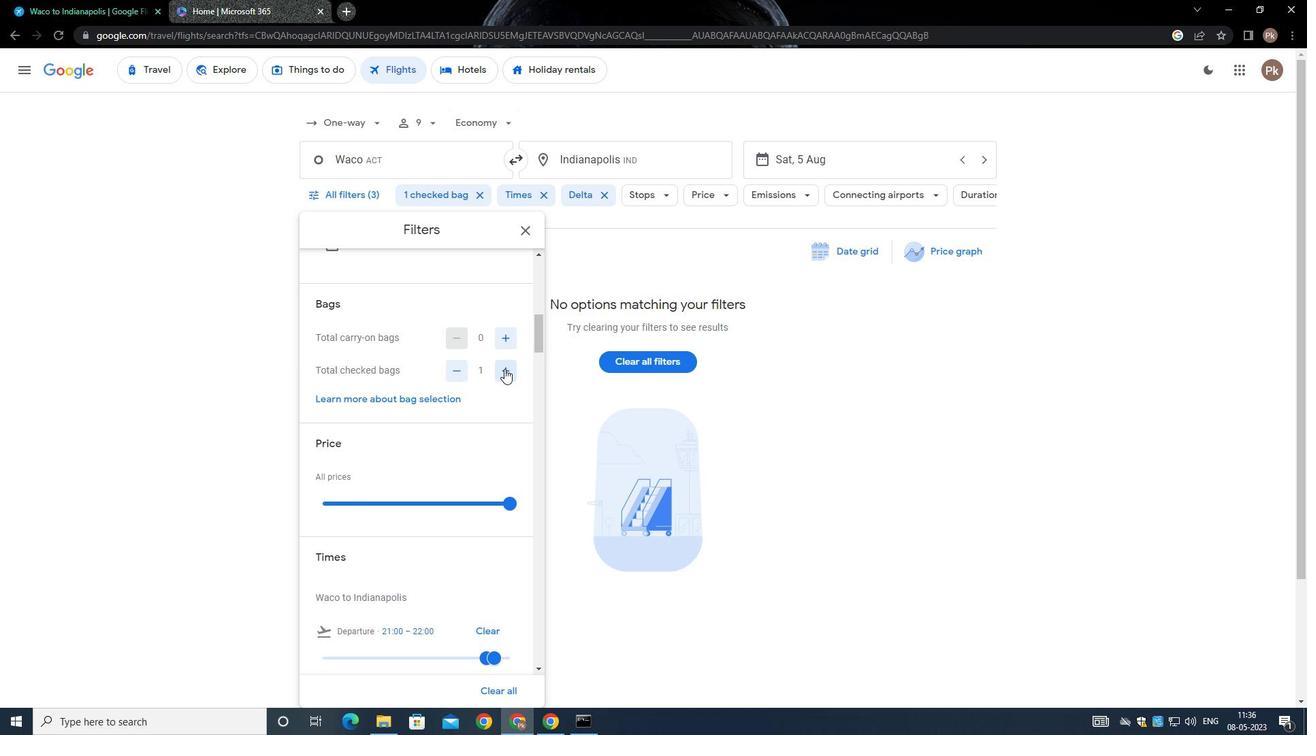
Action: Mouse pressed left at (504, 369)
Screenshot: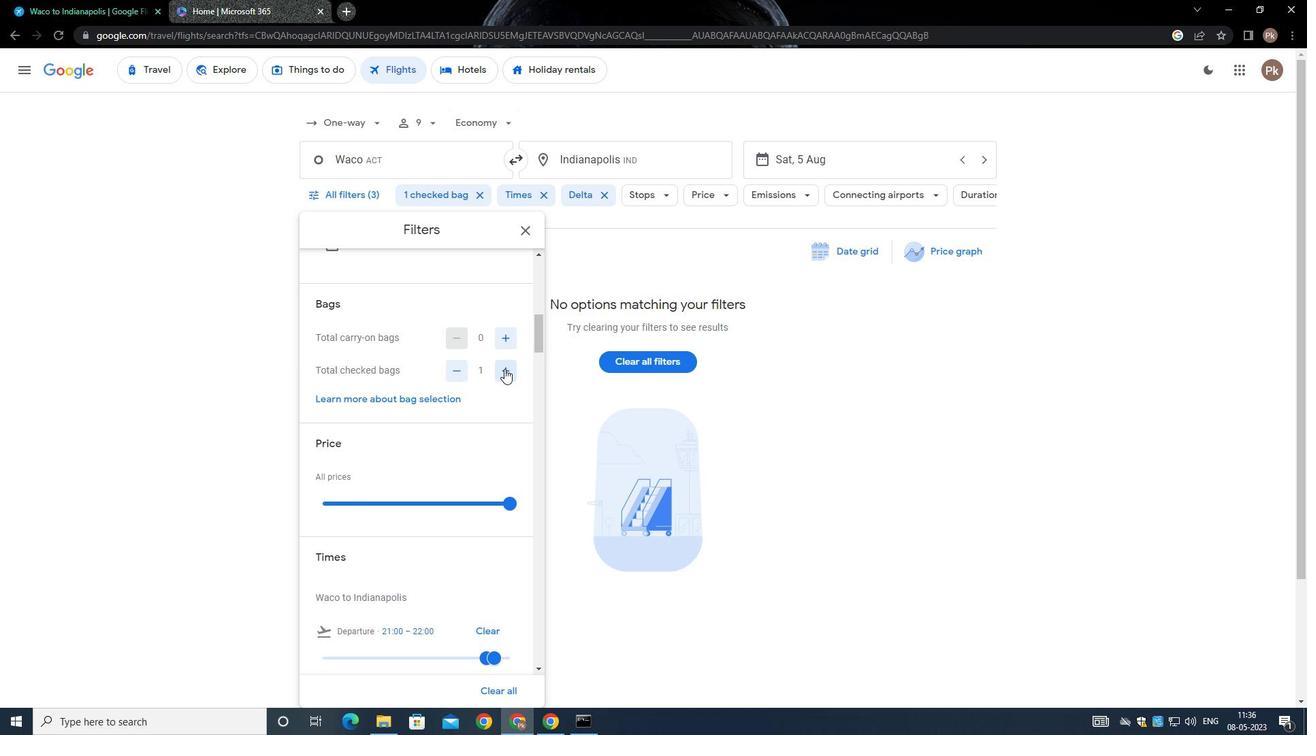 
Action: Mouse pressed left at (504, 369)
Screenshot: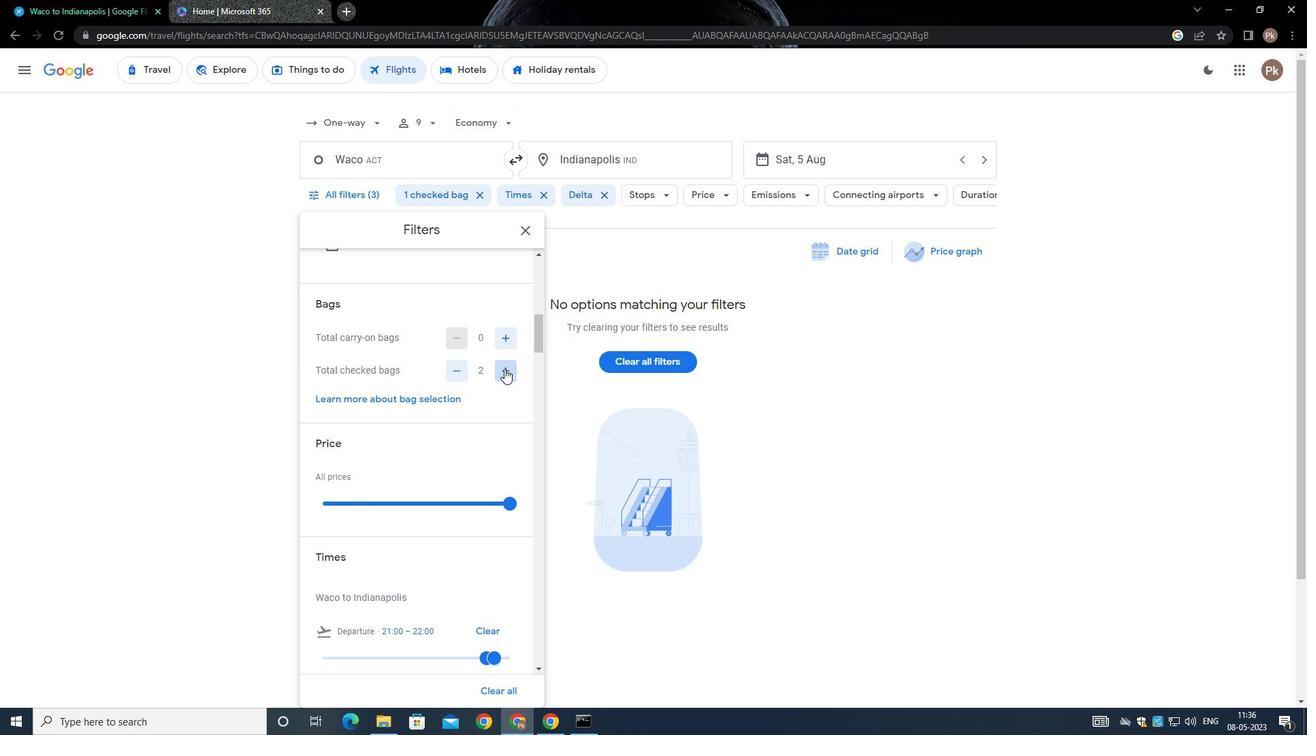 
Action: Mouse moved to (504, 368)
Screenshot: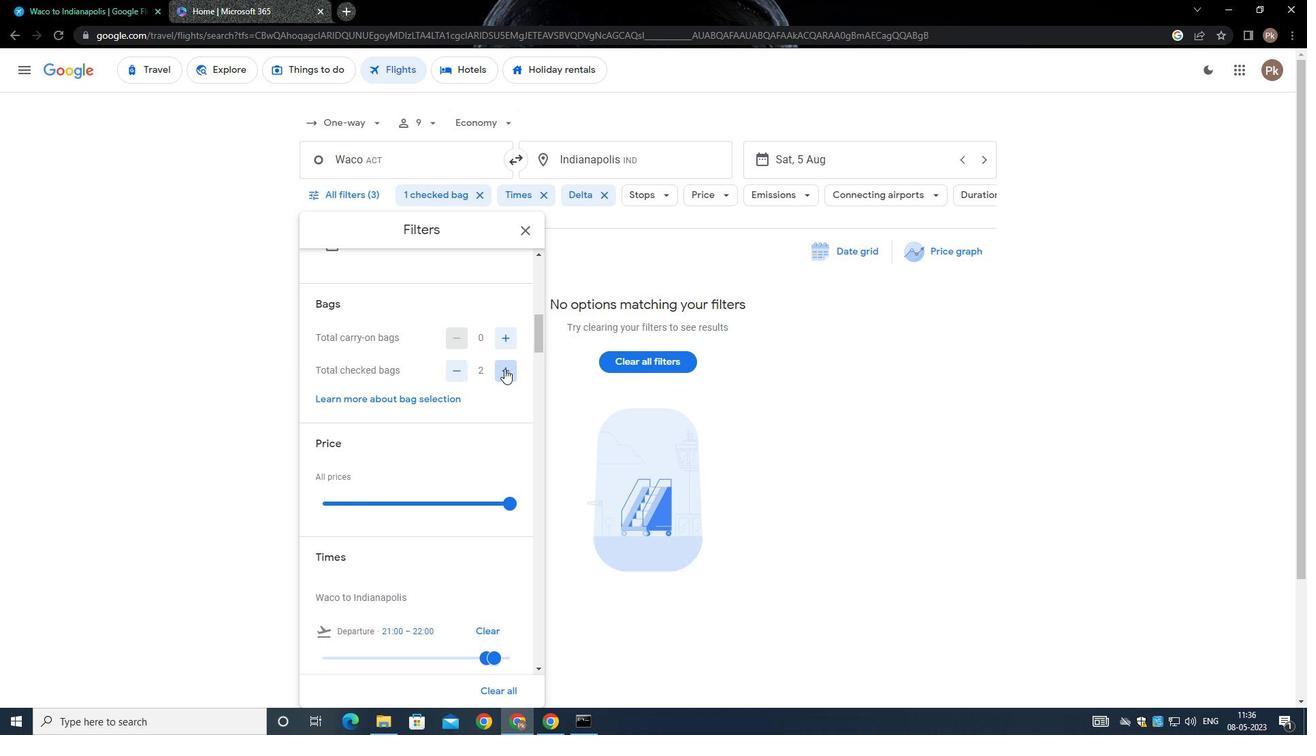 
Action: Mouse pressed left at (504, 368)
Screenshot: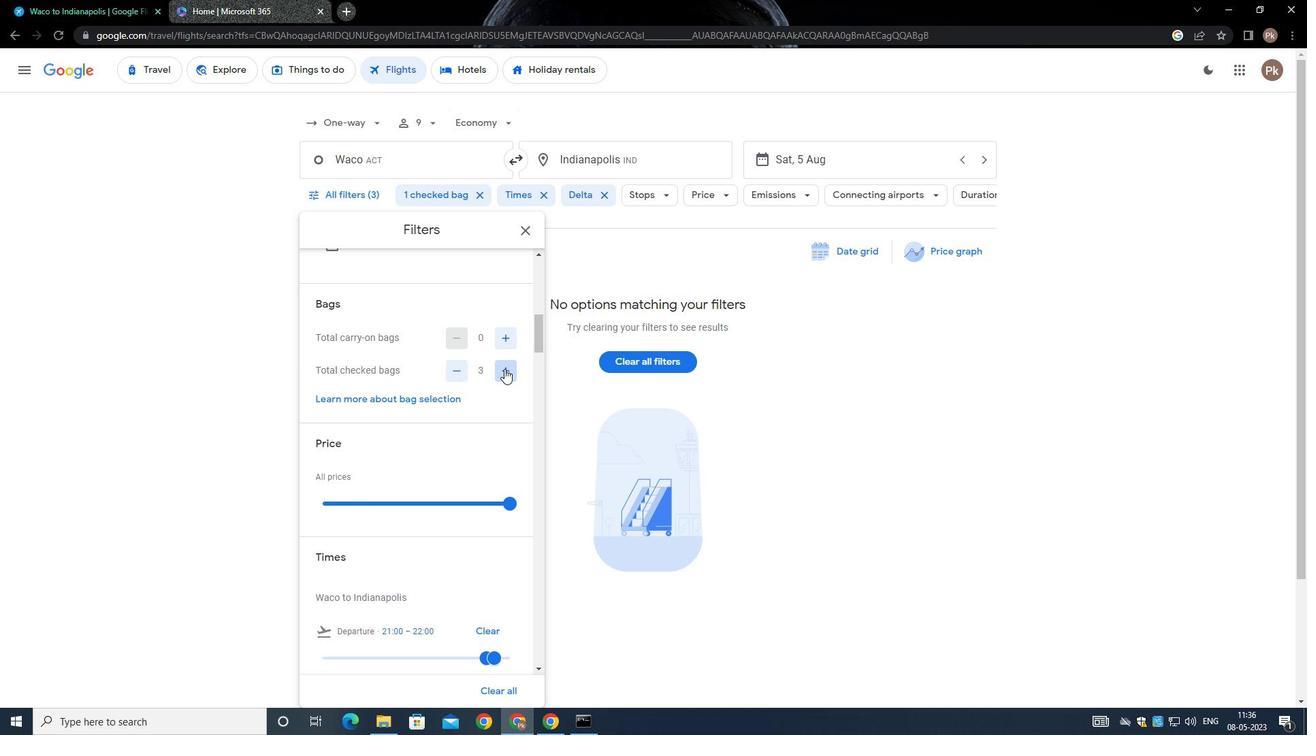 
Action: Mouse moved to (505, 367)
Screenshot: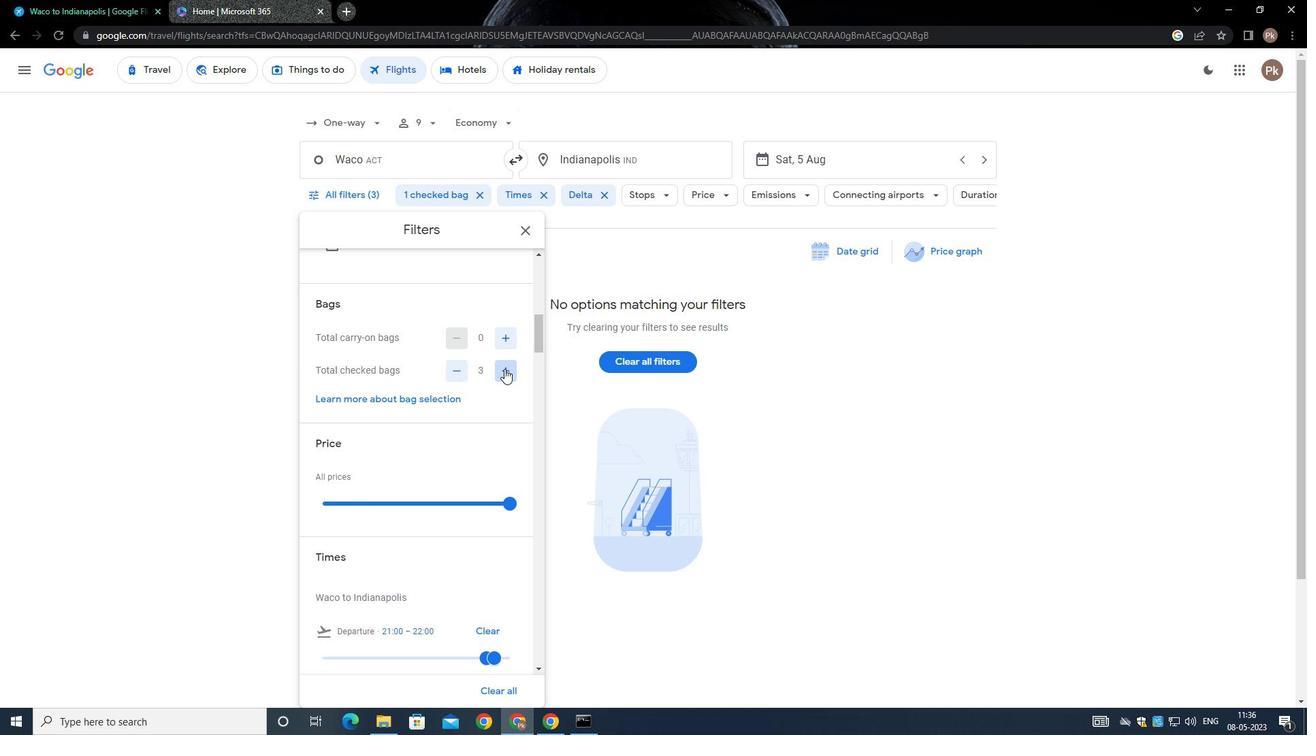 
Action: Mouse pressed left at (505, 367)
Screenshot: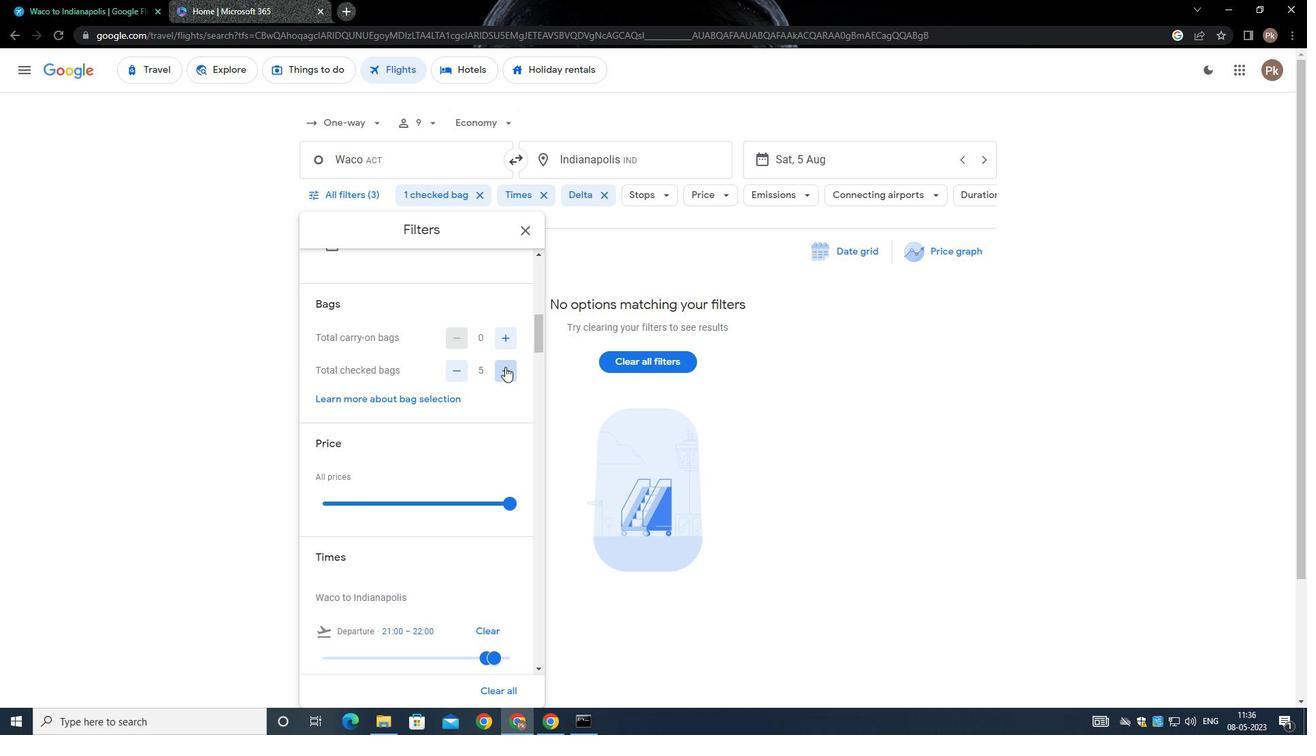 
Action: Mouse moved to (509, 372)
Screenshot: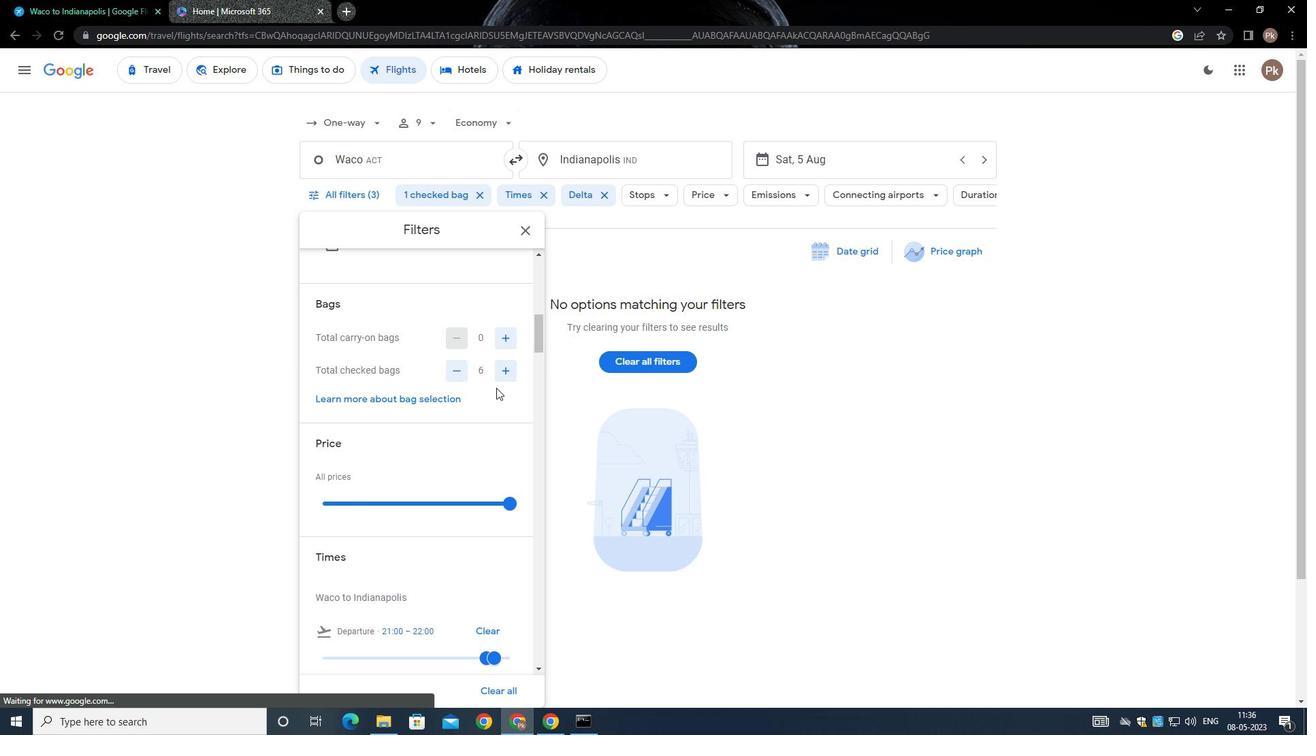 
Action: Mouse pressed left at (509, 372)
Screenshot: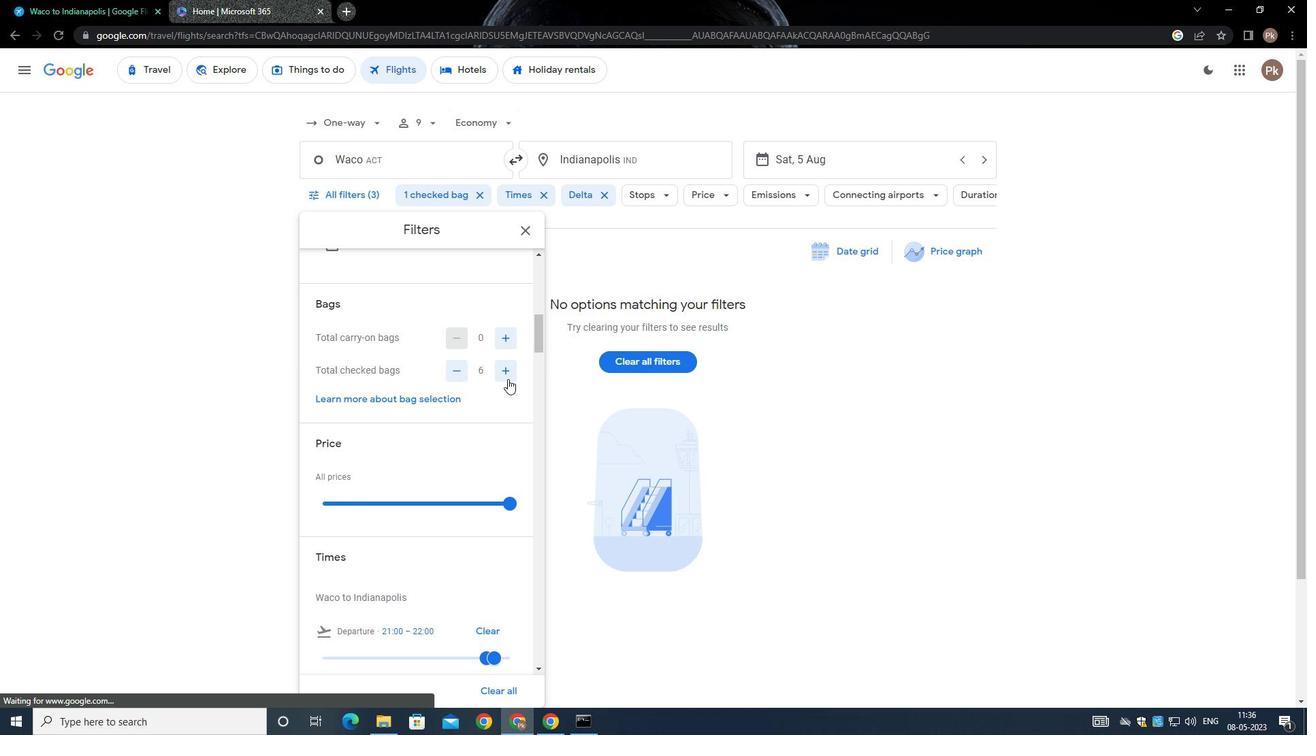 
Action: Mouse moved to (509, 372)
Screenshot: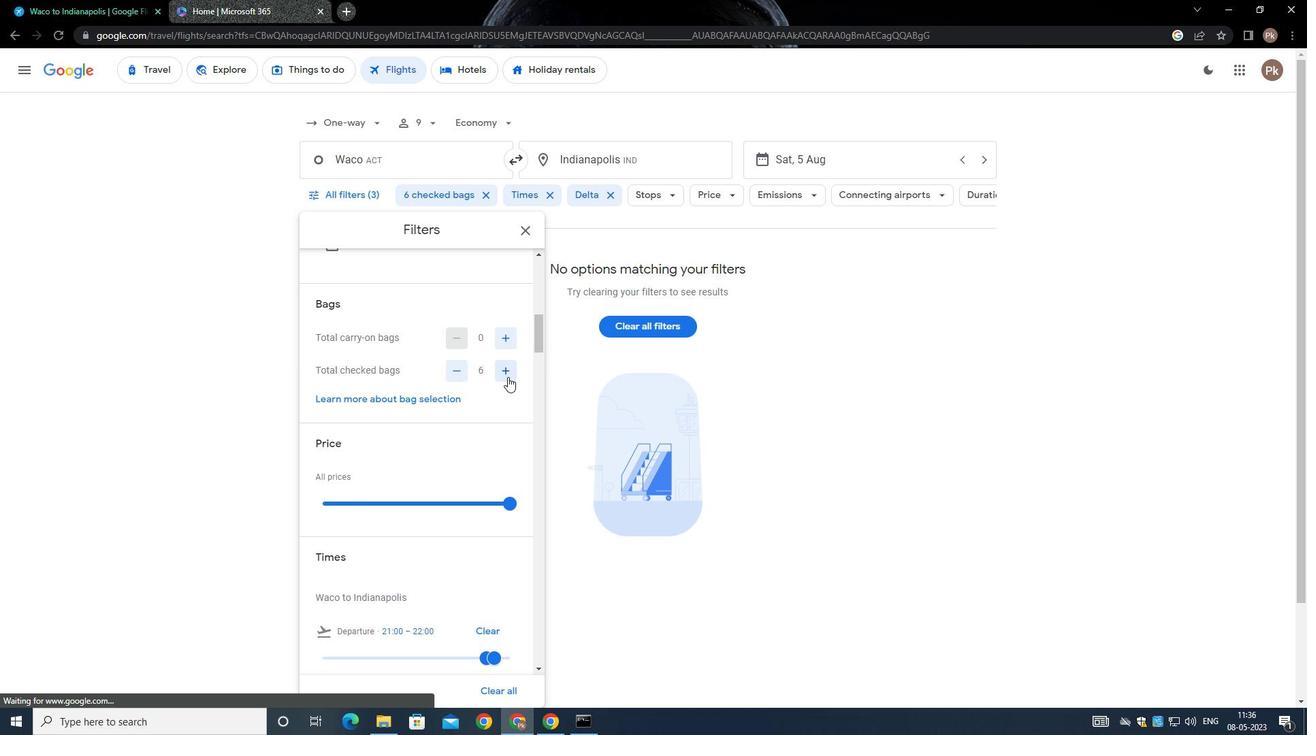 
Action: Mouse pressed left at (509, 372)
Screenshot: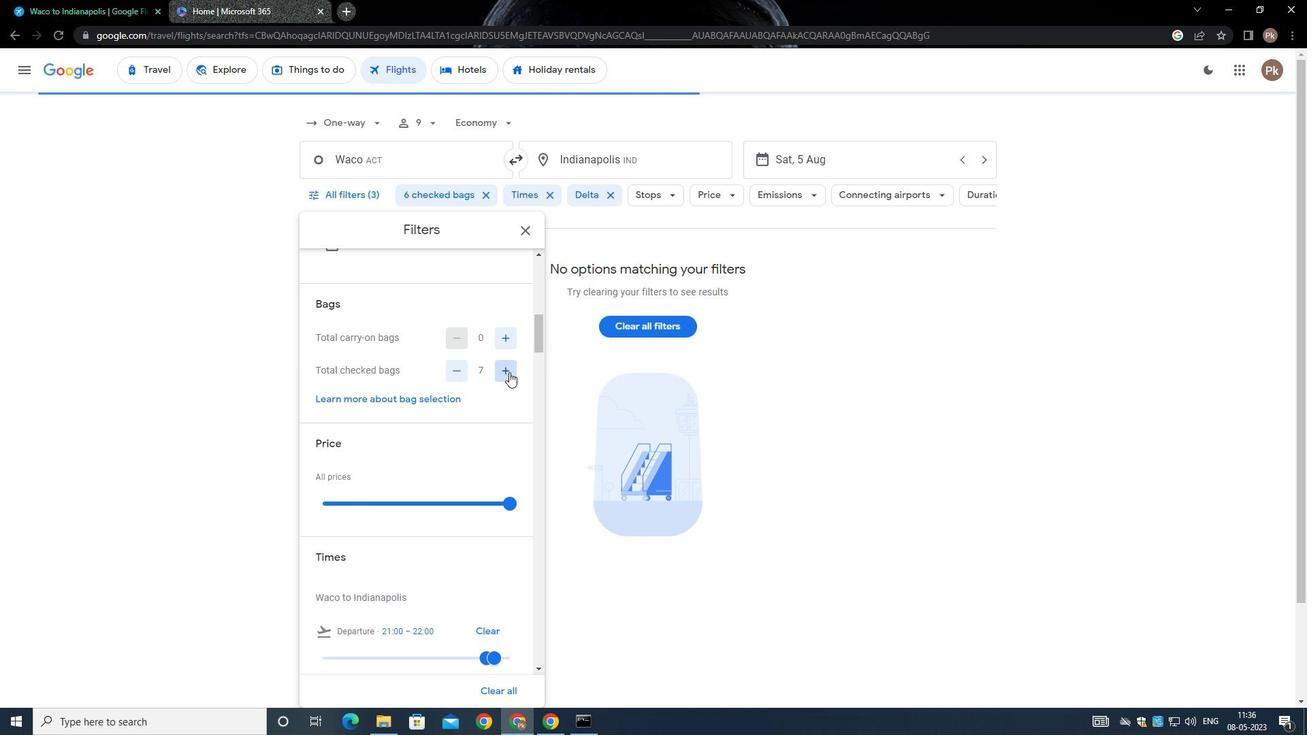 
Action: Mouse moved to (512, 504)
Screenshot: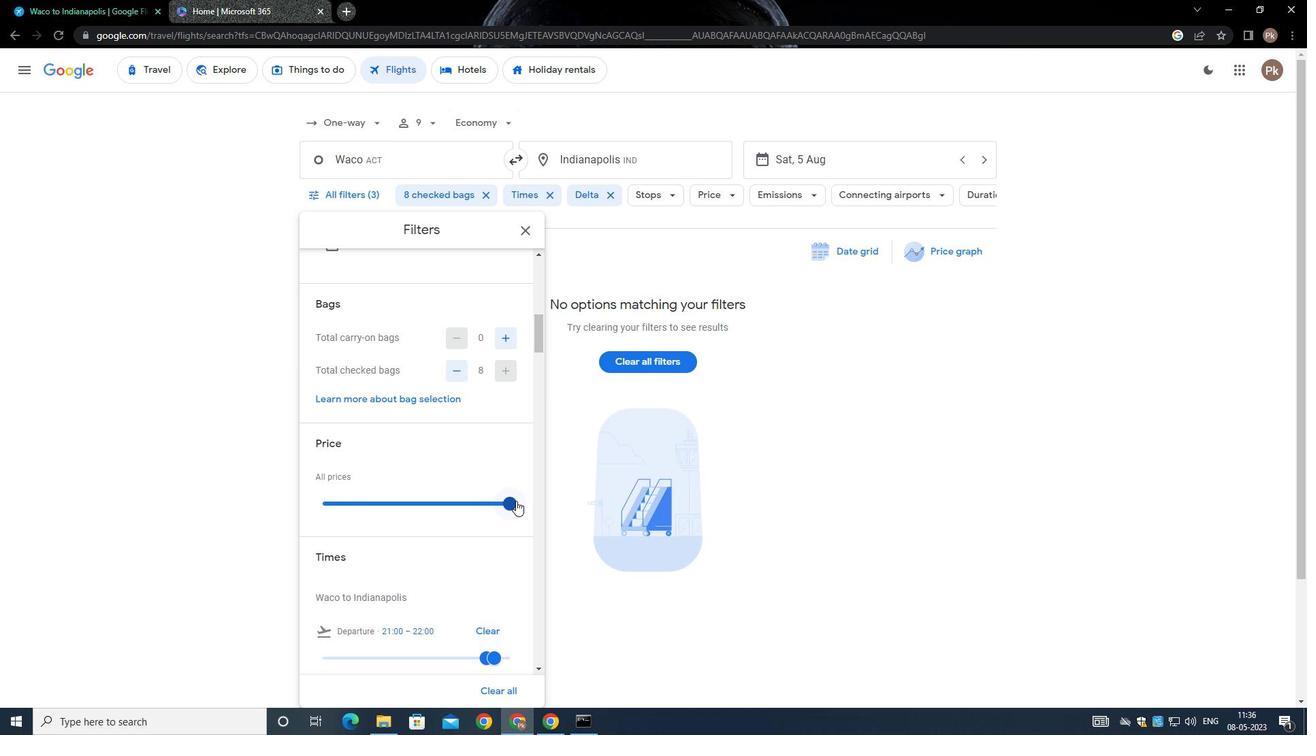 
Action: Mouse pressed left at (512, 504)
Screenshot: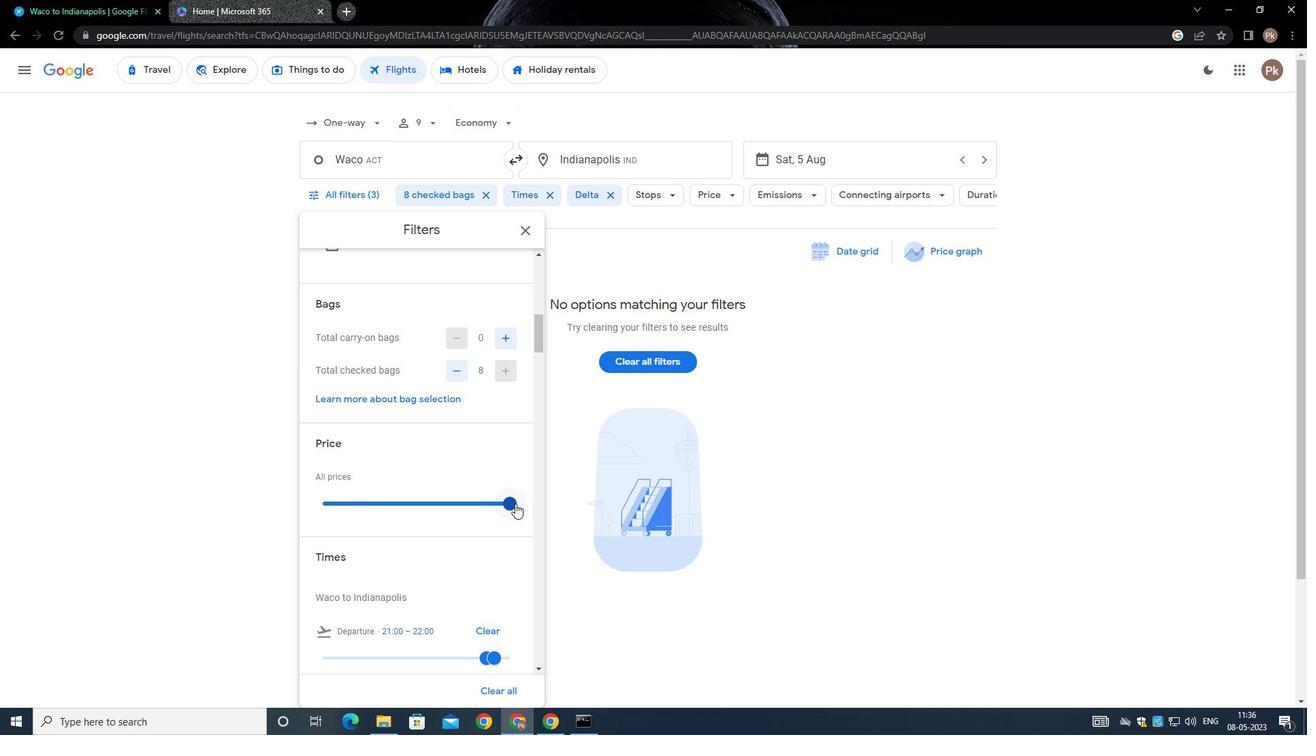 
Action: Mouse moved to (456, 487)
Screenshot: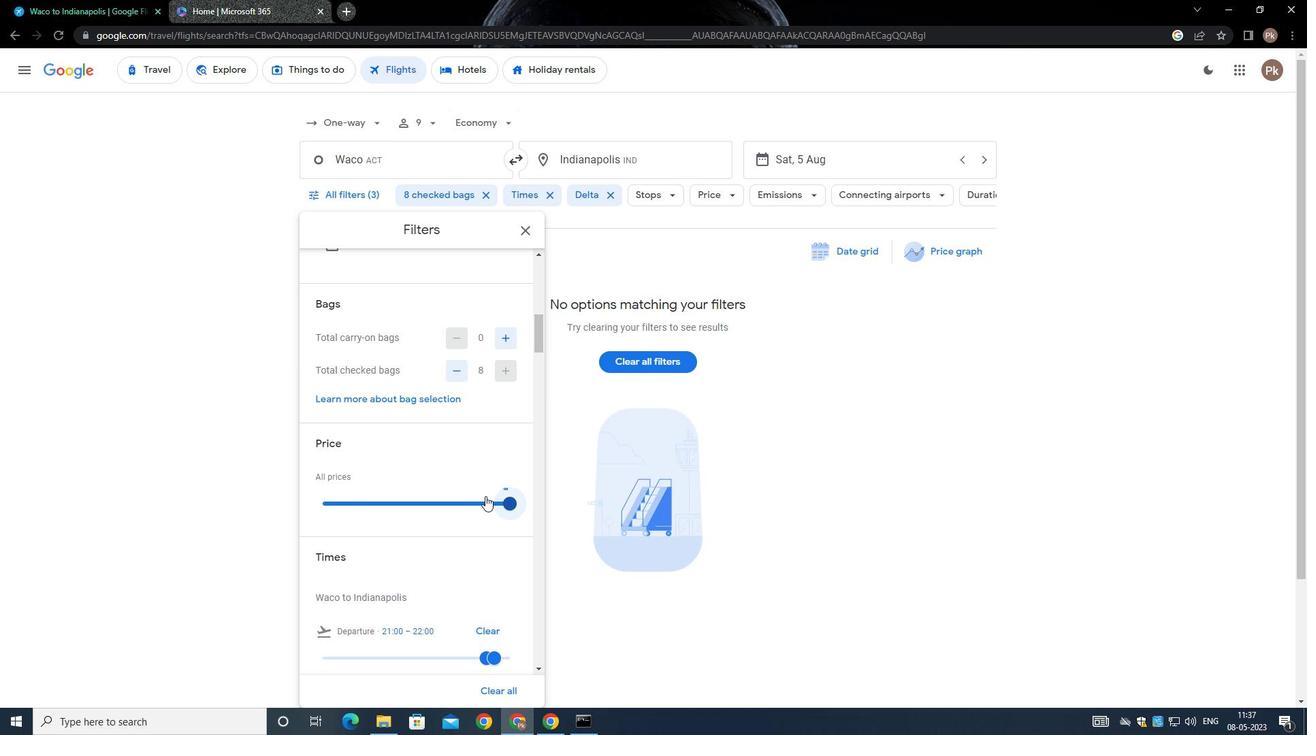 
Action: Mouse scrolled (456, 487) with delta (0, 0)
Screenshot: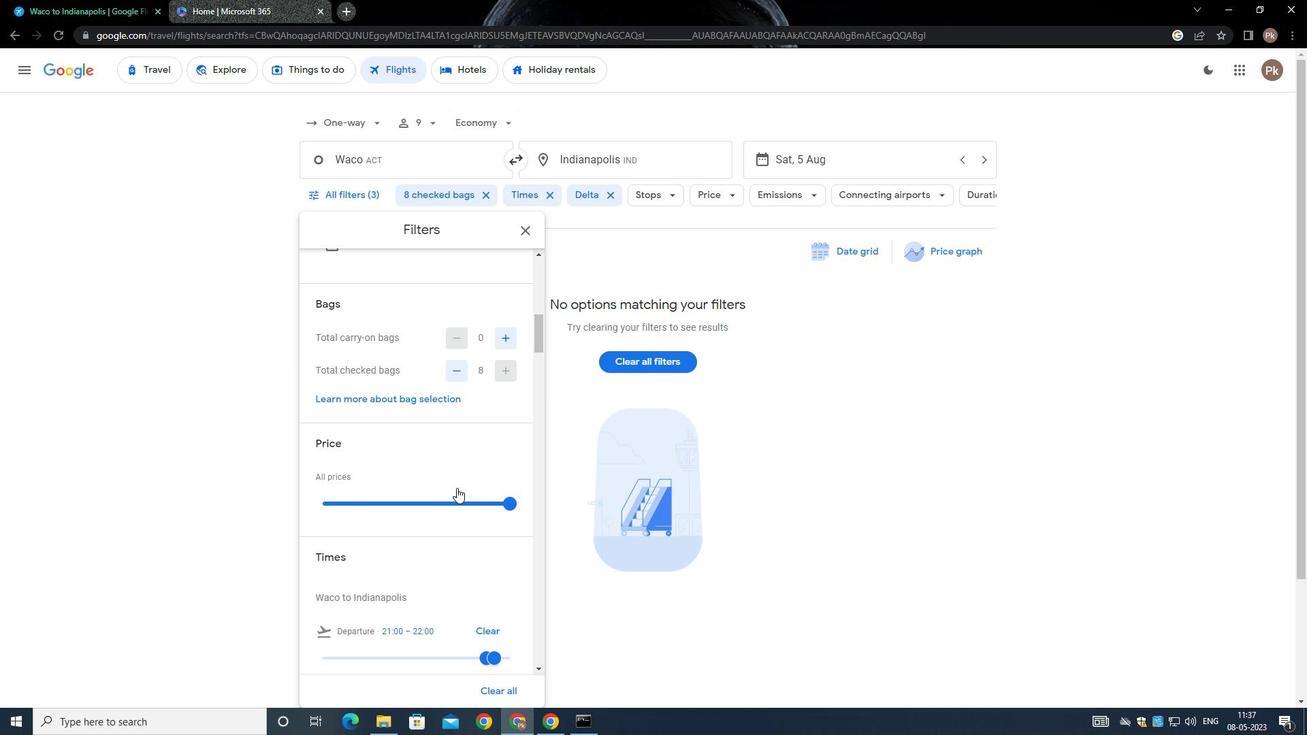 
Action: Mouse scrolled (456, 487) with delta (0, 0)
Screenshot: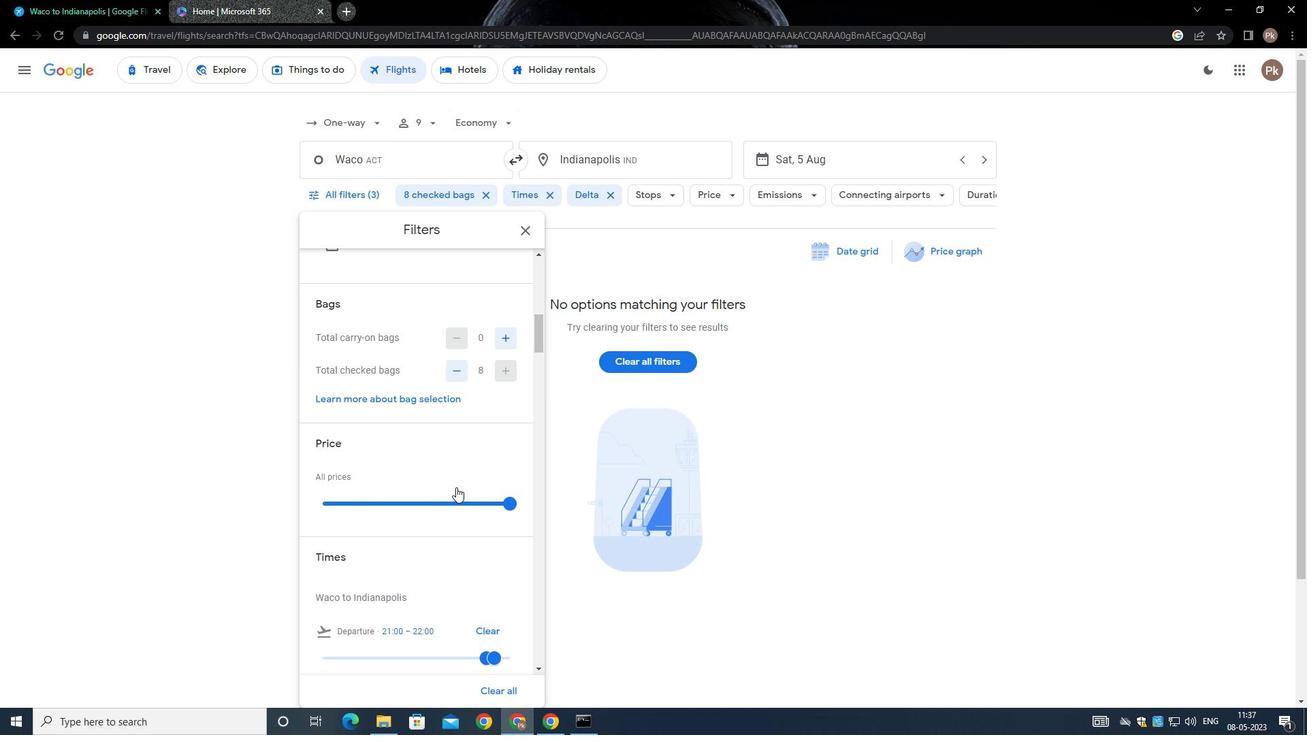 
Action: Mouse scrolled (456, 487) with delta (0, 0)
Screenshot: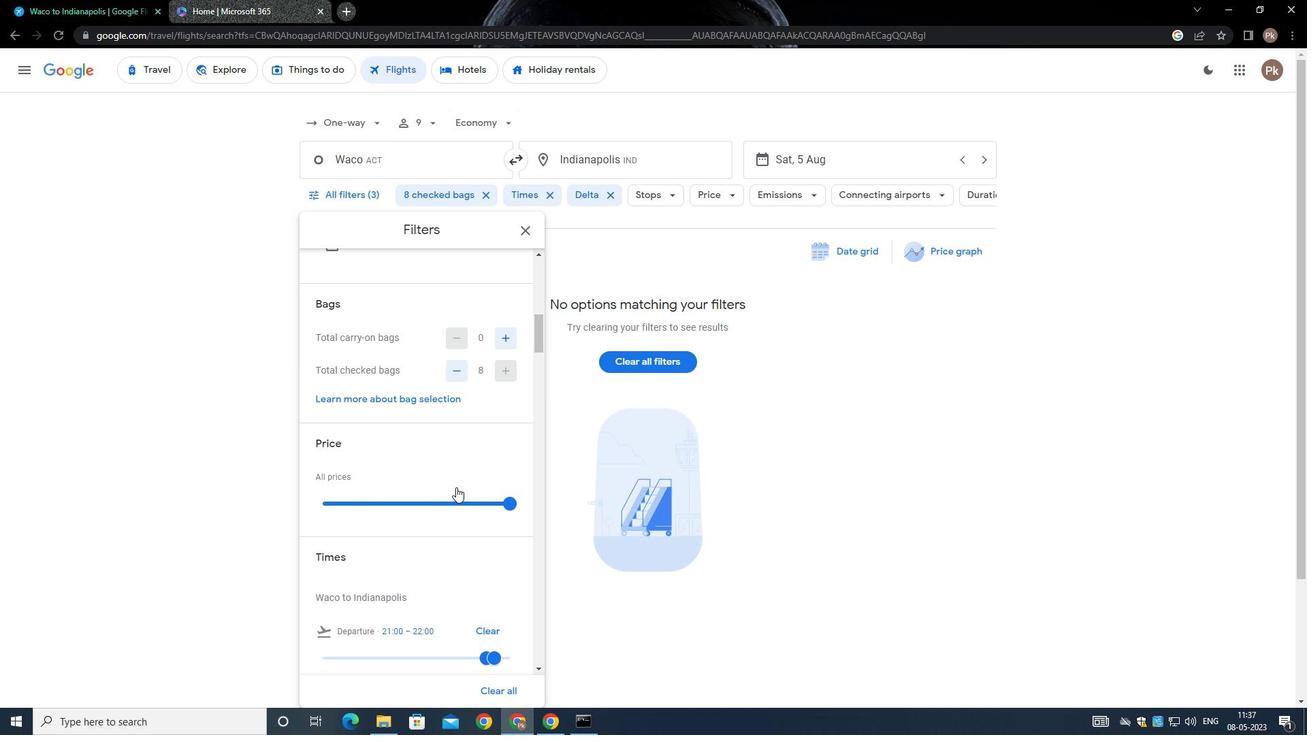 
Action: Mouse moved to (456, 476)
Screenshot: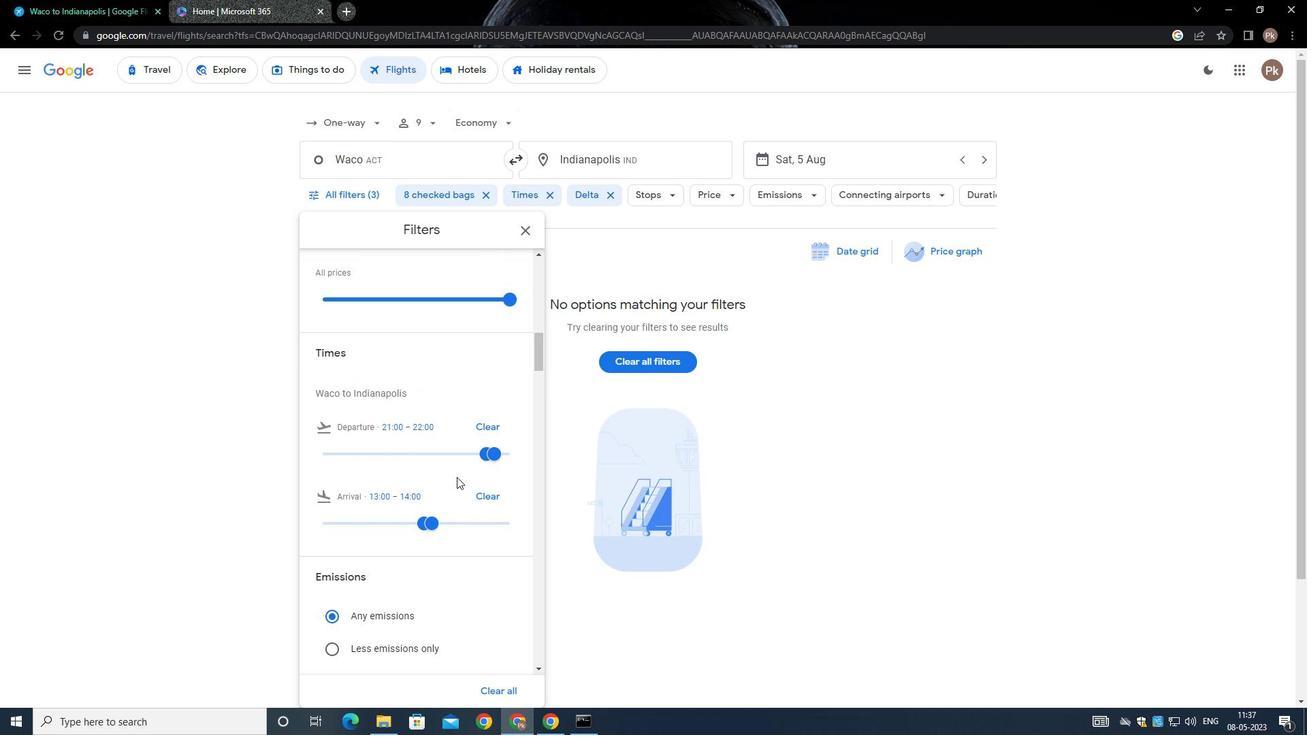 
Action: Mouse scrolled (456, 475) with delta (0, 0)
Screenshot: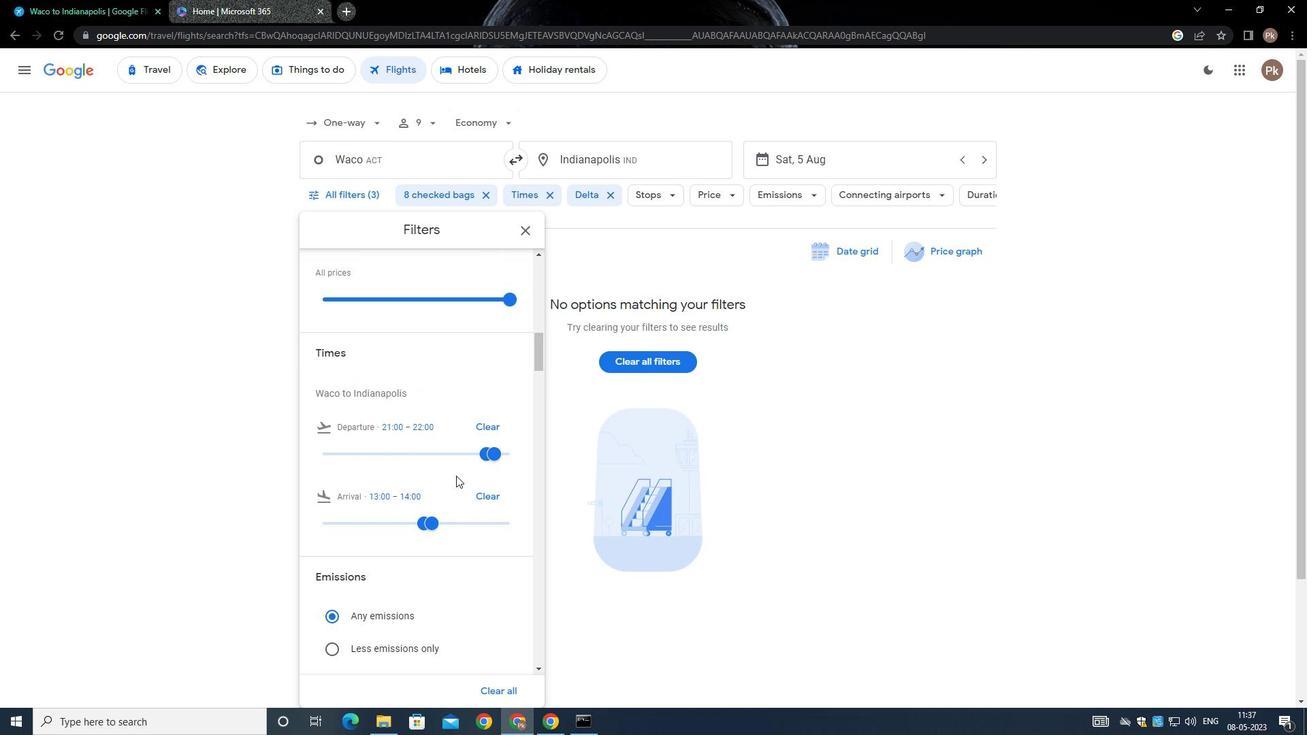 
Action: Mouse moved to (491, 380)
Screenshot: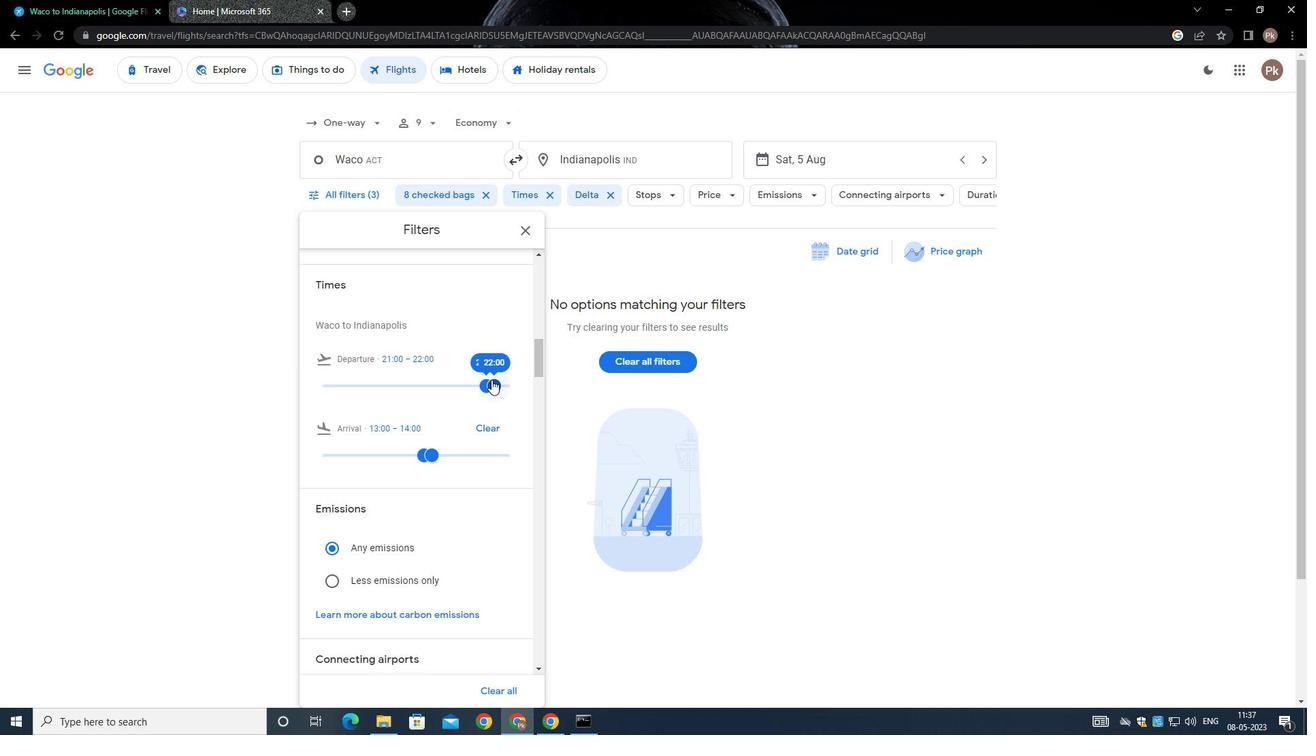 
Action: Mouse pressed left at (491, 380)
Screenshot: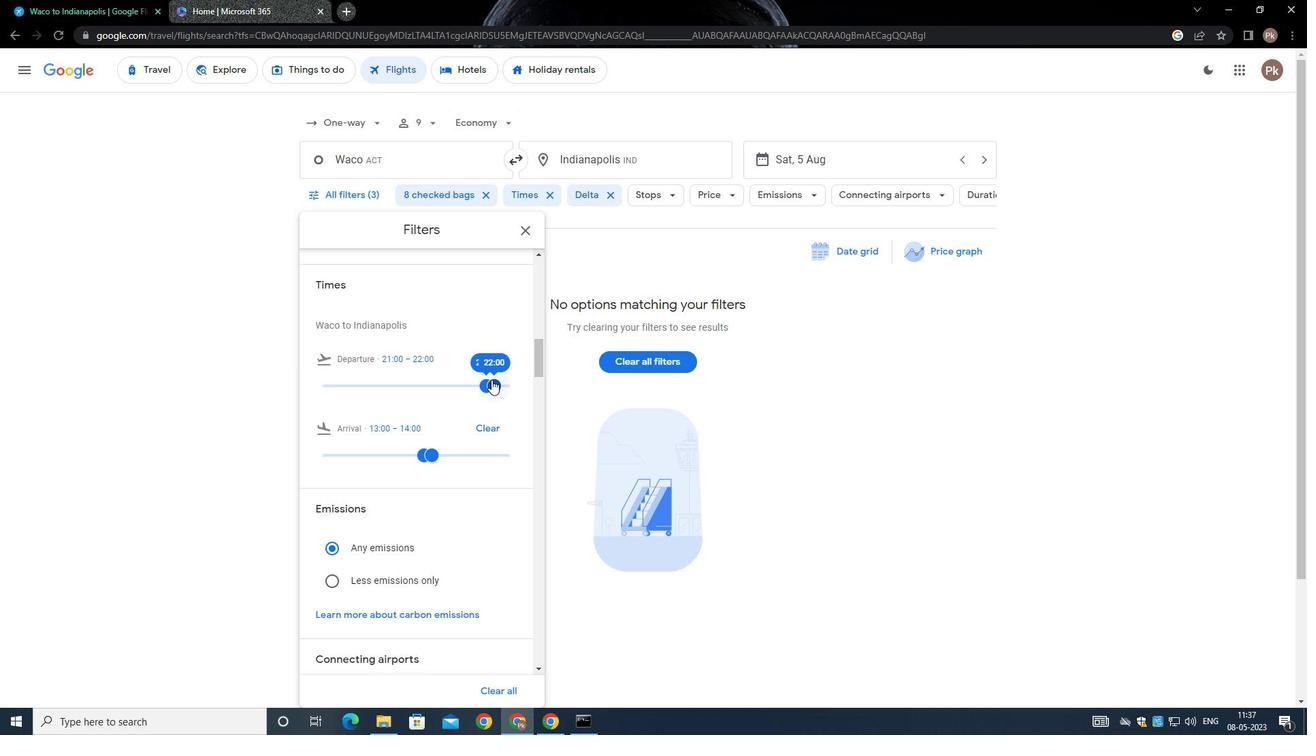 
Action: Mouse moved to (483, 384)
Screenshot: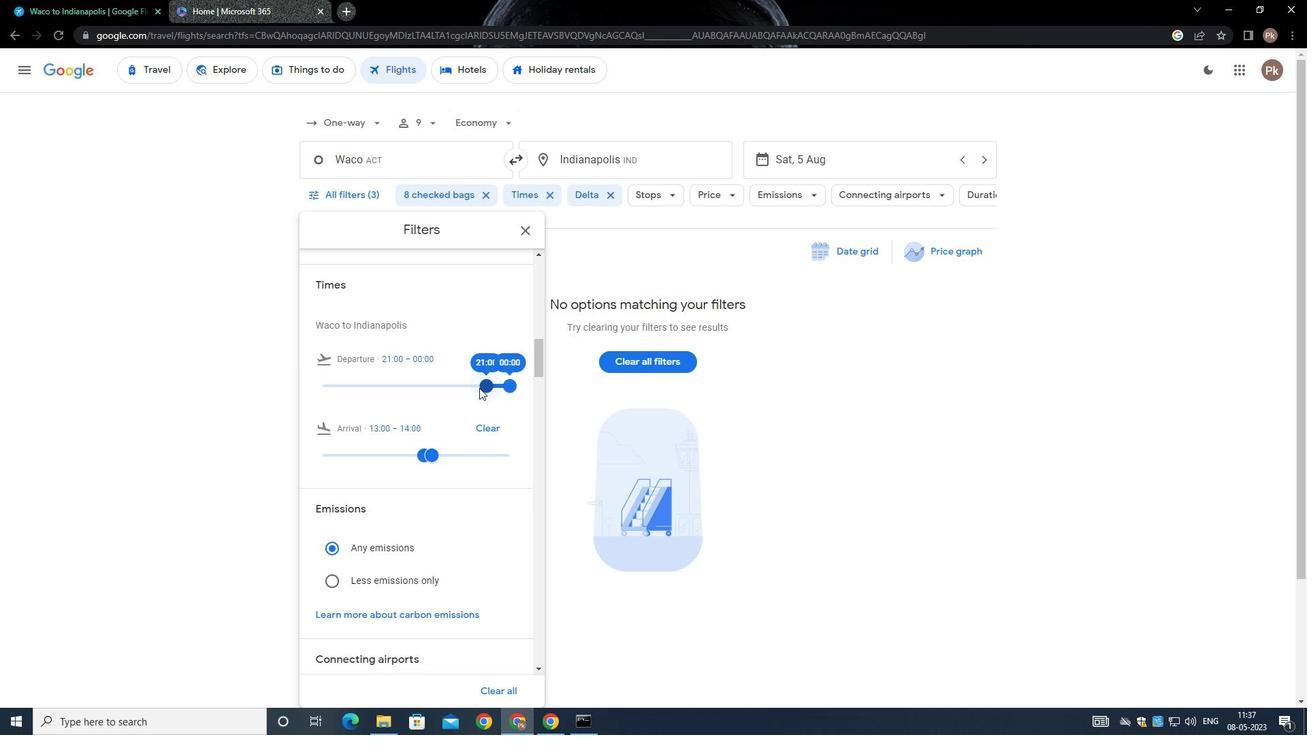 
Action: Mouse pressed left at (483, 384)
Screenshot: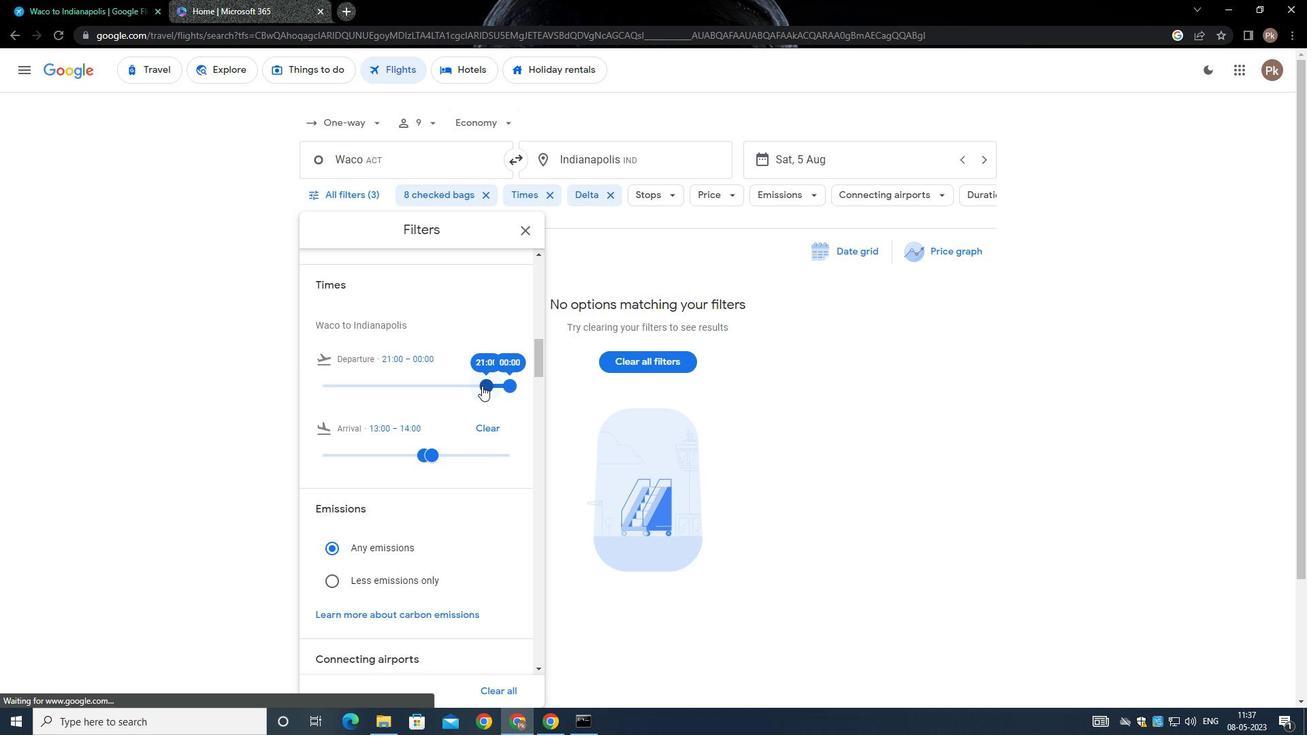 
Action: Mouse moved to (509, 385)
Screenshot: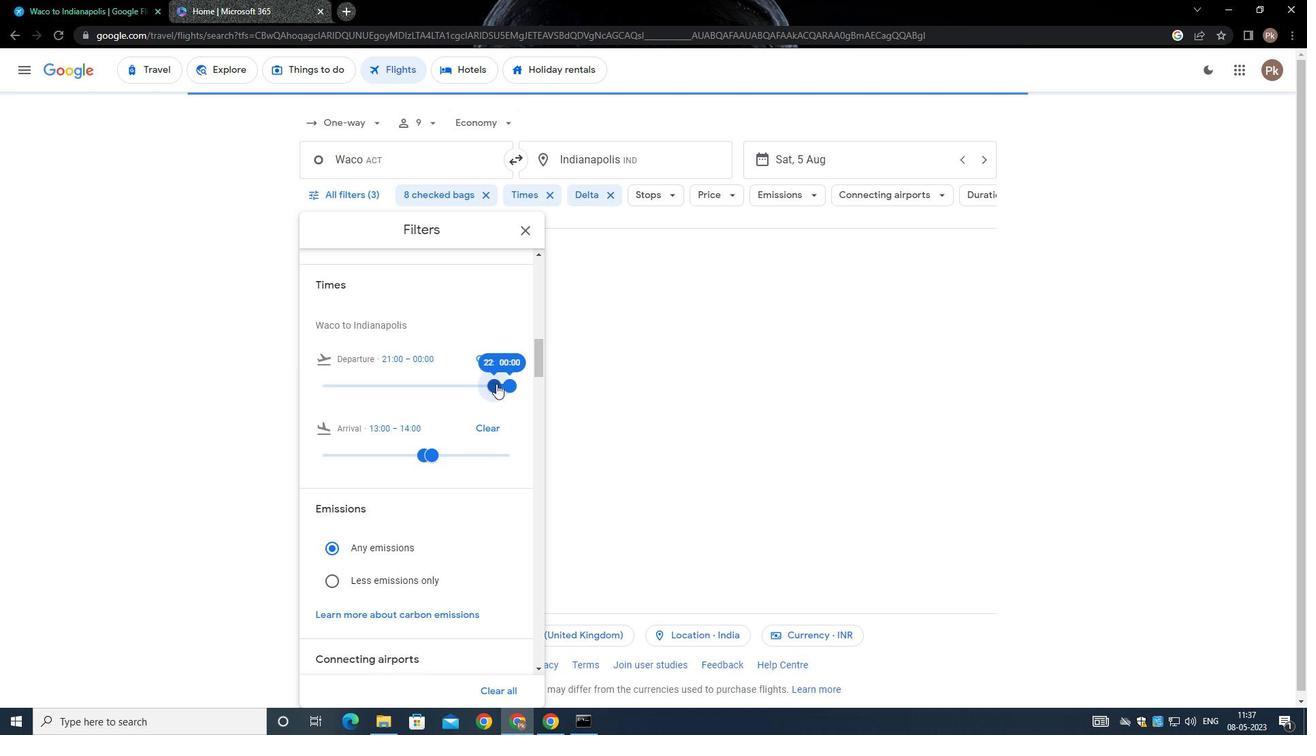 
Action: Mouse pressed left at (509, 385)
Screenshot: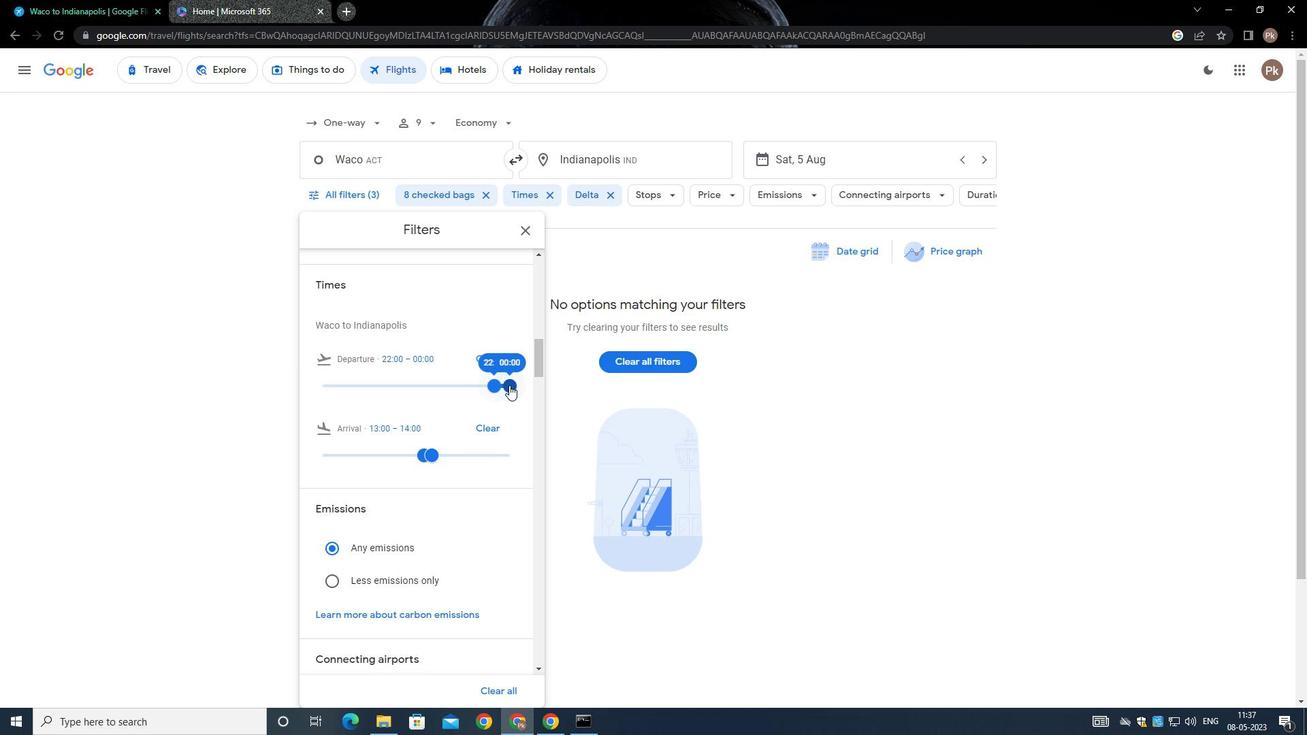 
Action: Mouse moved to (502, 384)
Screenshot: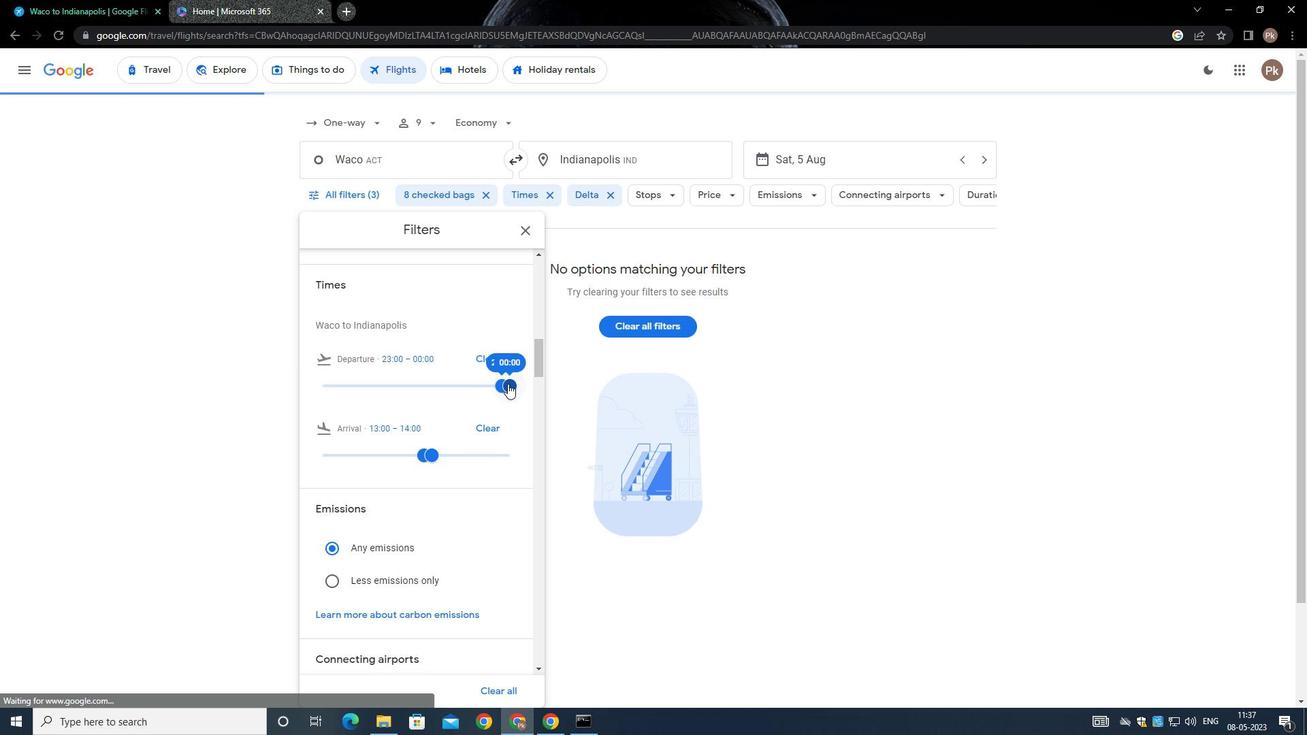 
Action: Mouse pressed left at (502, 384)
Screenshot: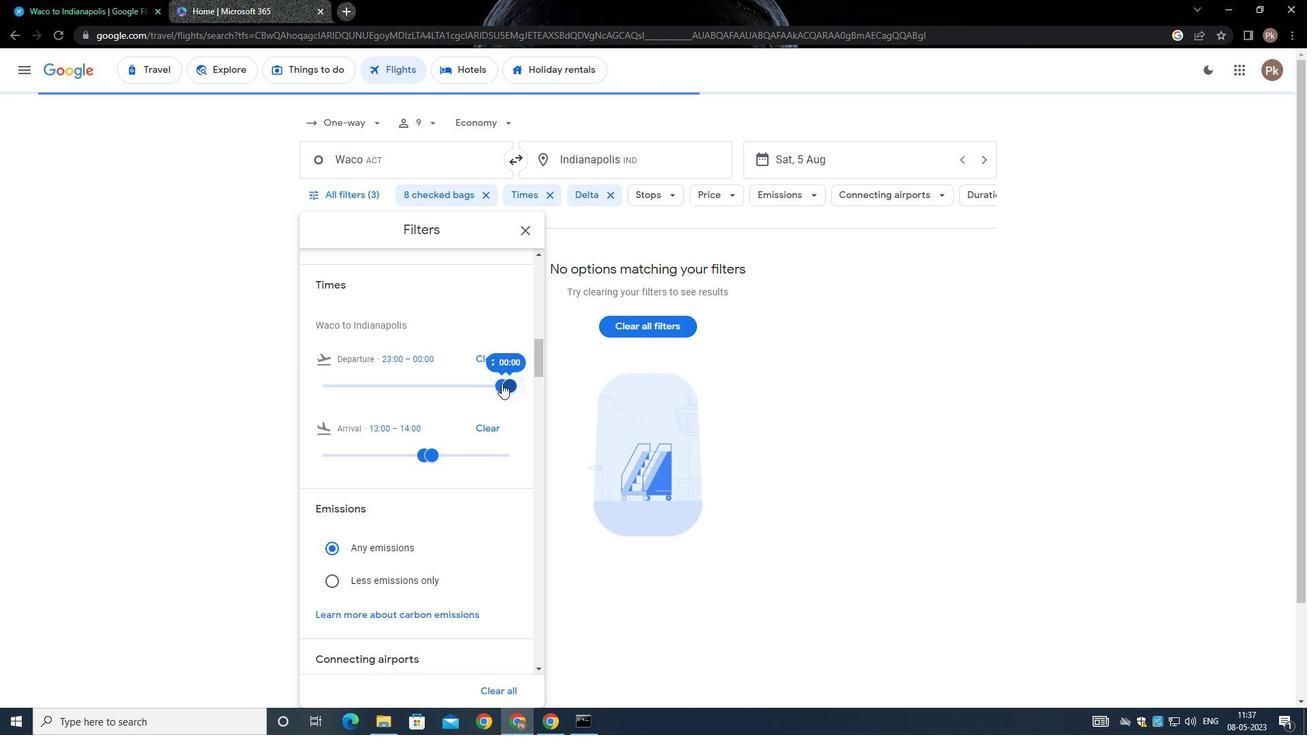 
Action: Mouse moved to (512, 384)
Screenshot: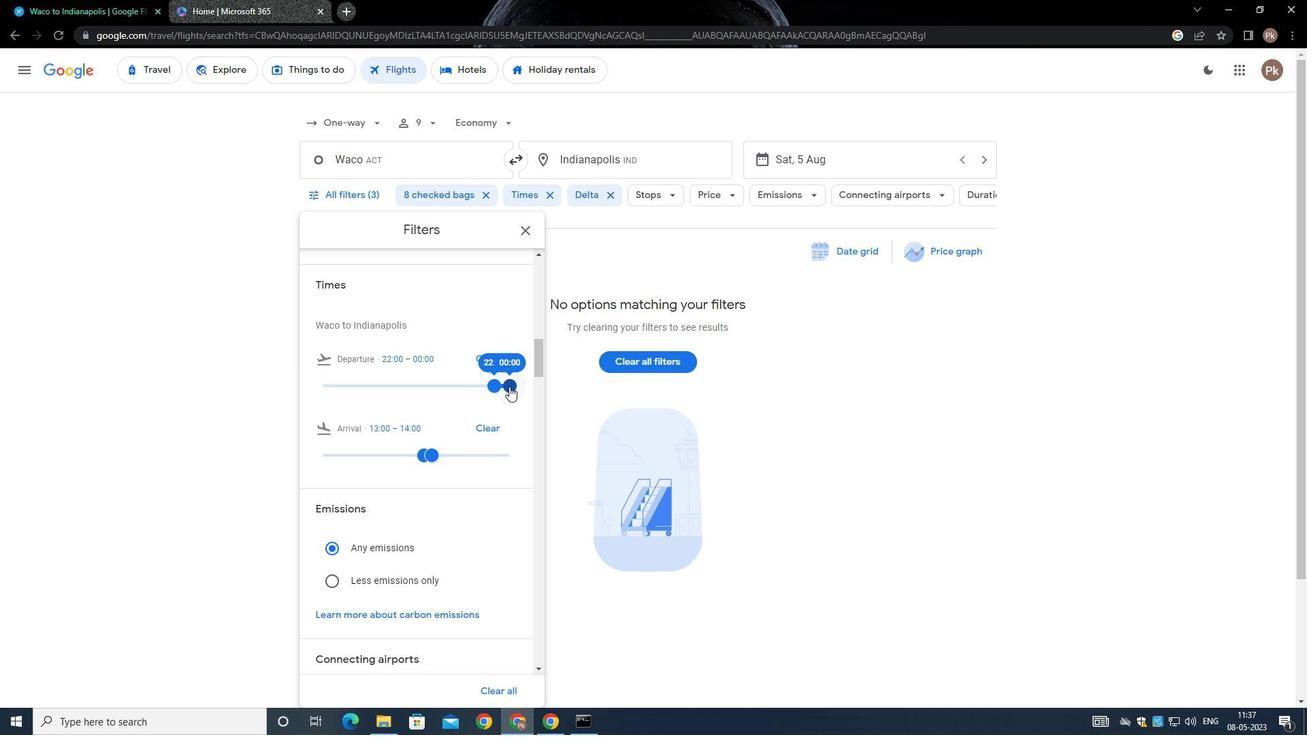 
Action: Mouse pressed left at (512, 384)
Screenshot: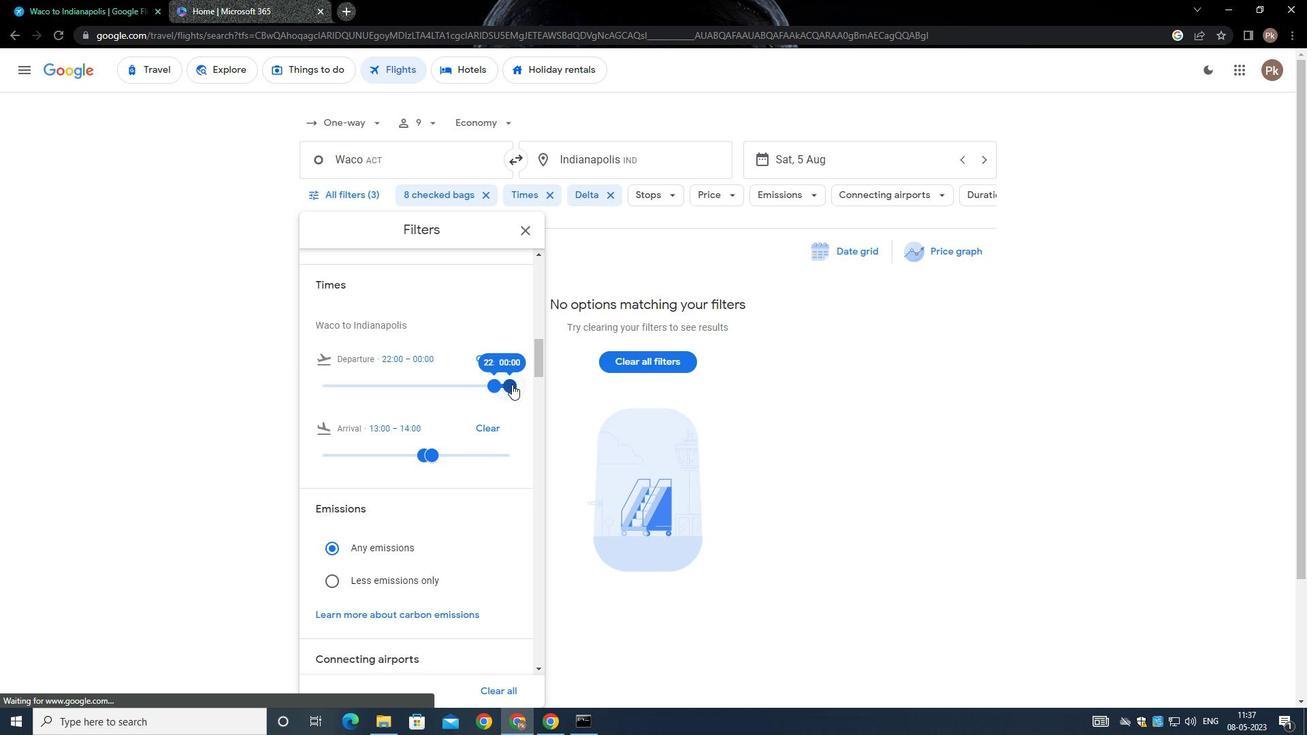 
Action: Mouse moved to (491, 376)
Screenshot: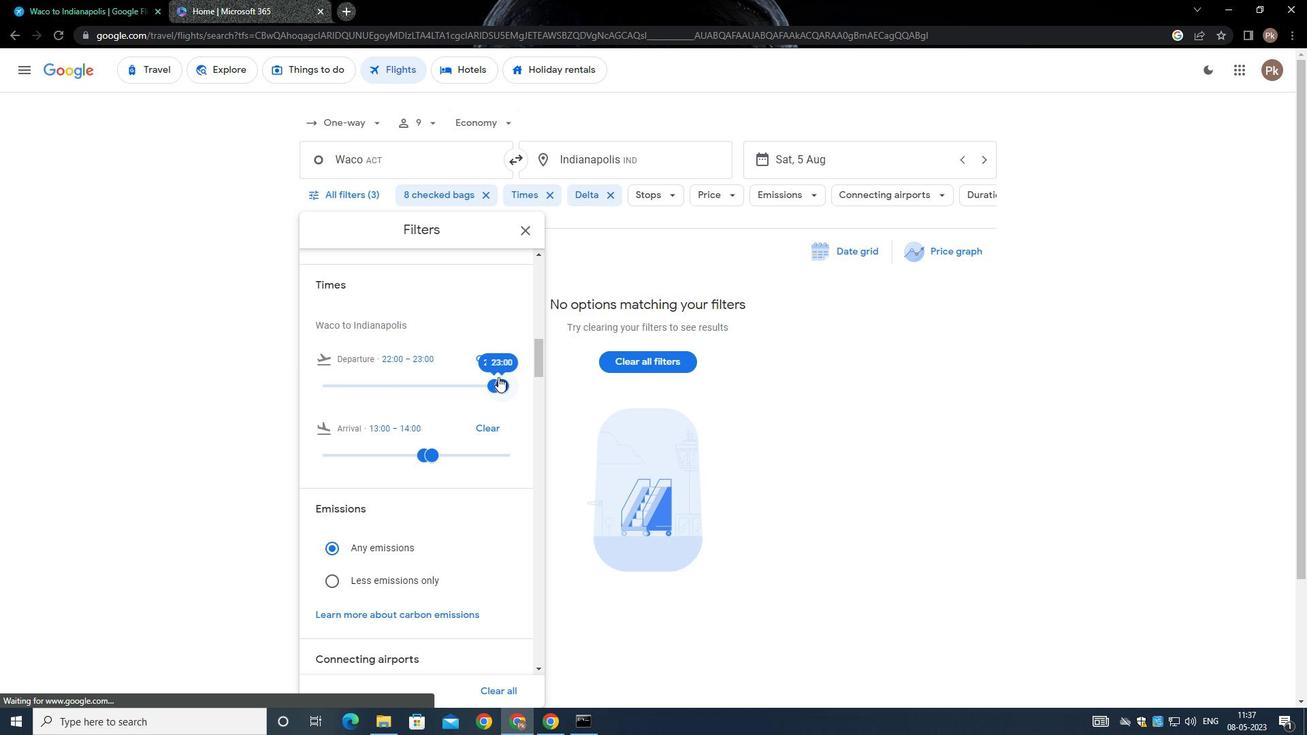 
Action: Mouse scrolled (491, 376) with delta (0, 0)
Screenshot: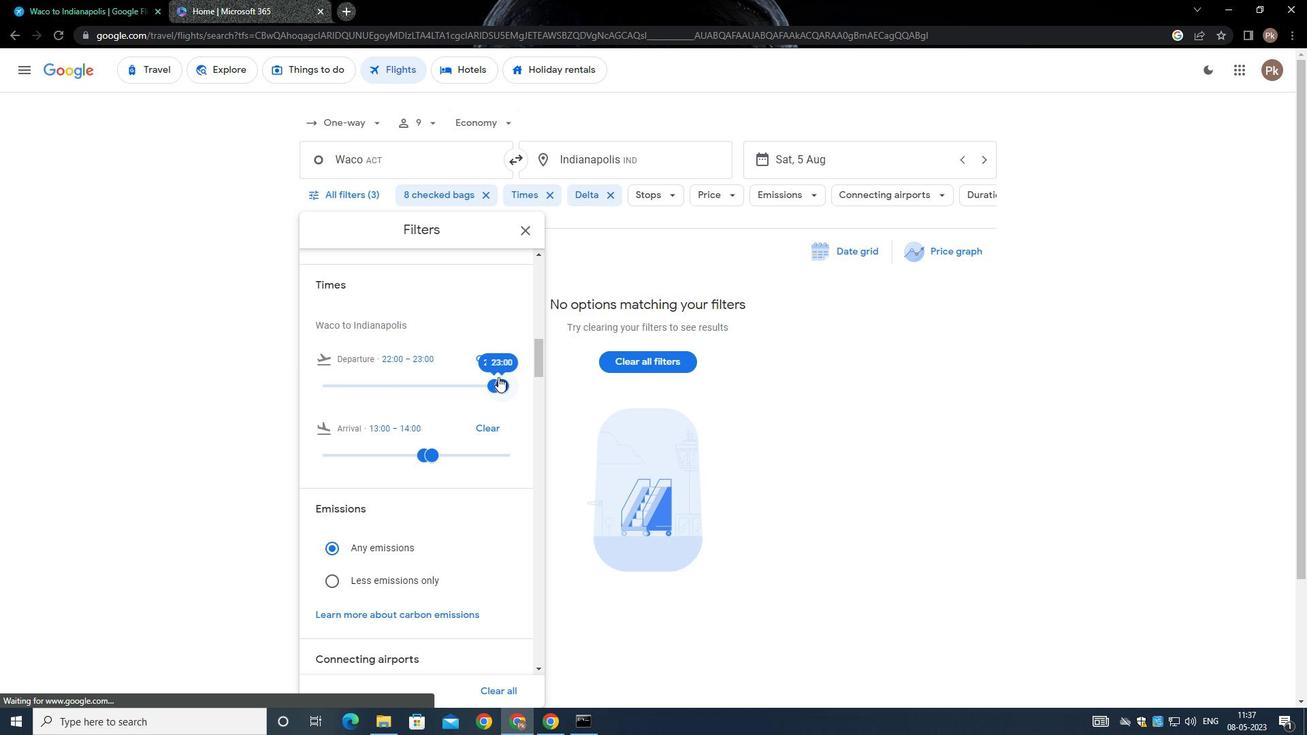 
Action: Mouse moved to (476, 396)
Screenshot: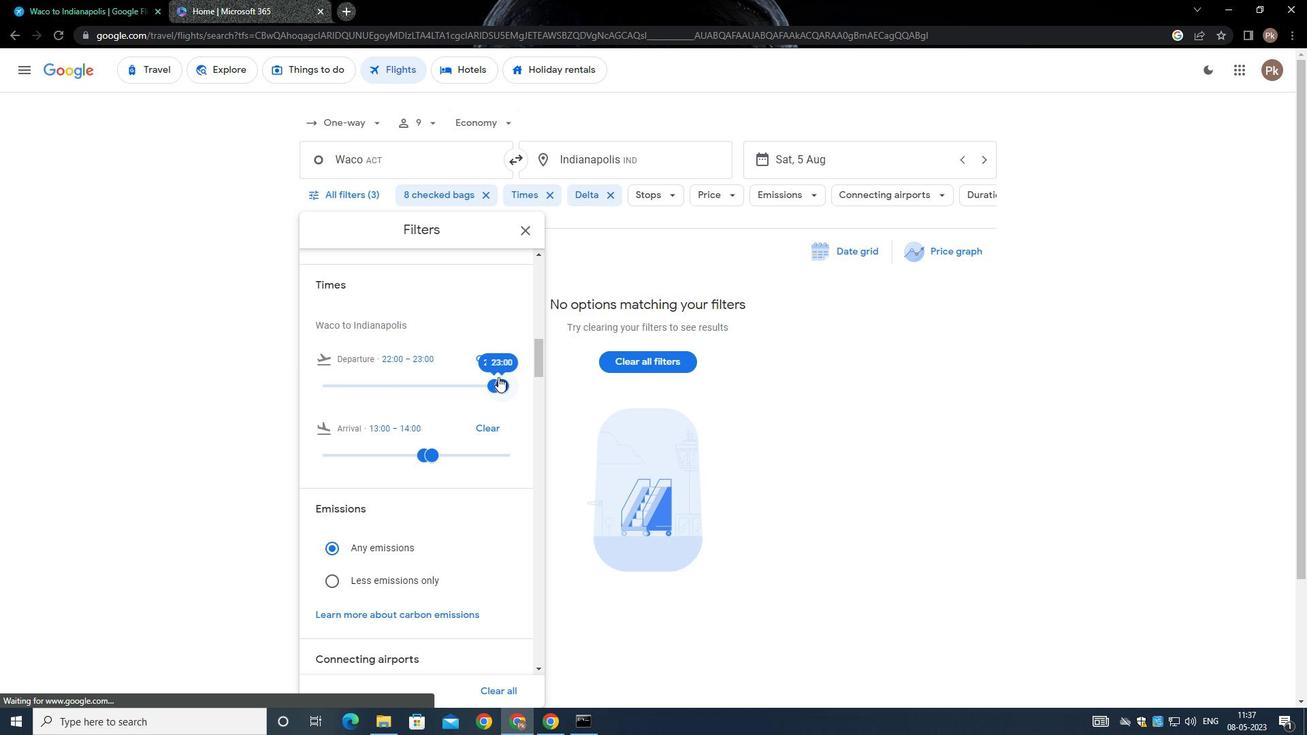 
Action: Mouse scrolled (476, 395) with delta (0, 0)
Screenshot: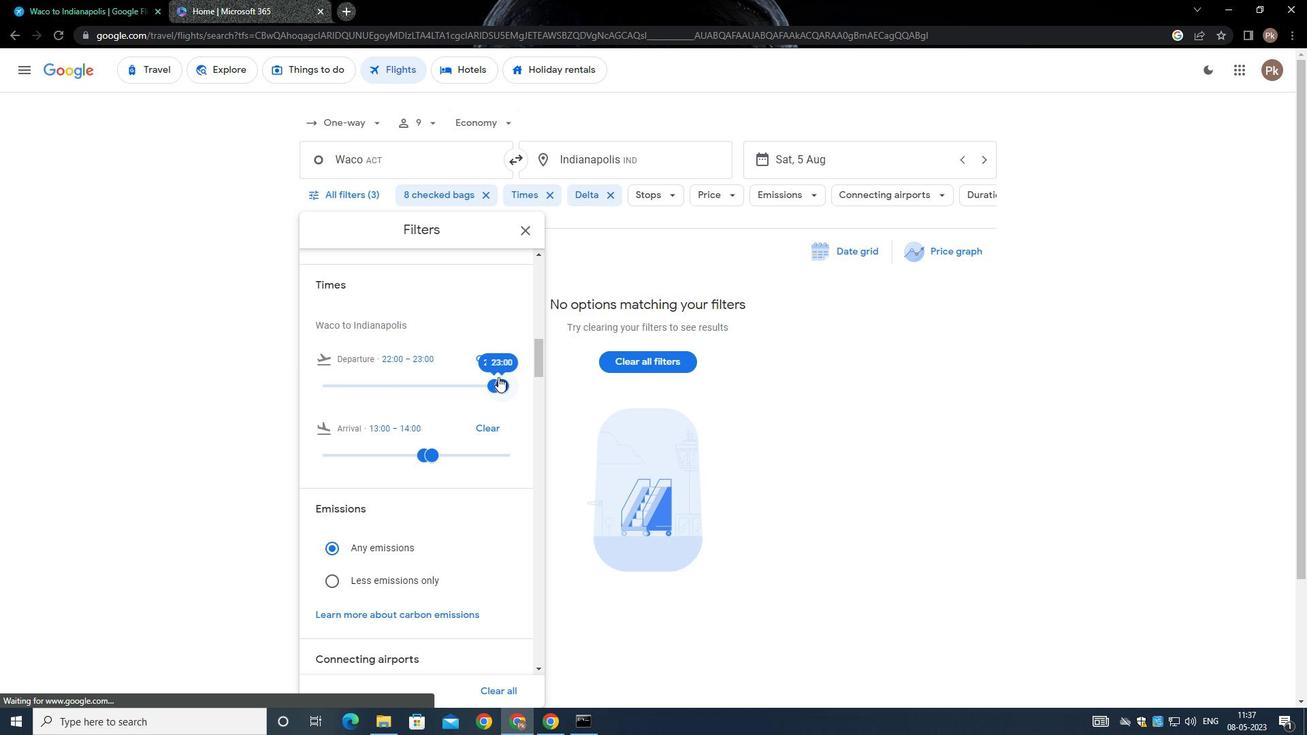 
Action: Mouse moved to (458, 438)
Screenshot: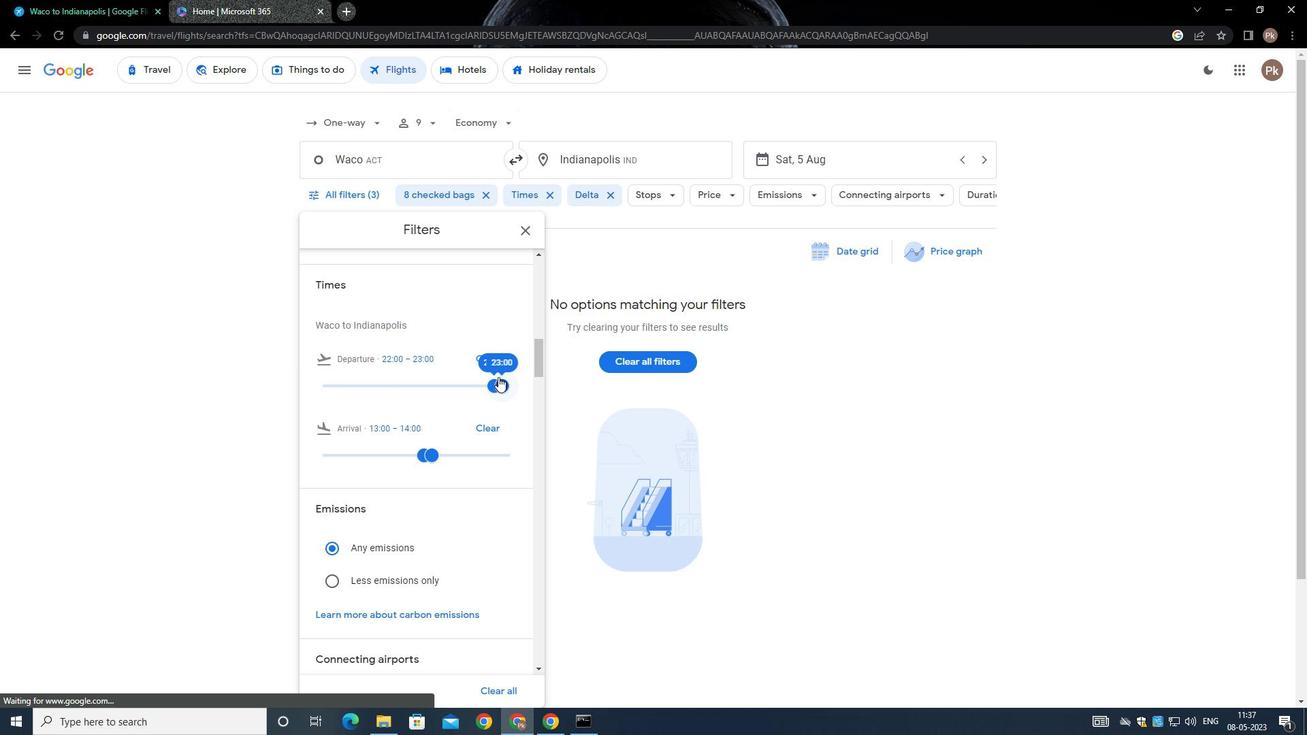 
Action: Mouse scrolled (458, 438) with delta (0, 0)
Screenshot: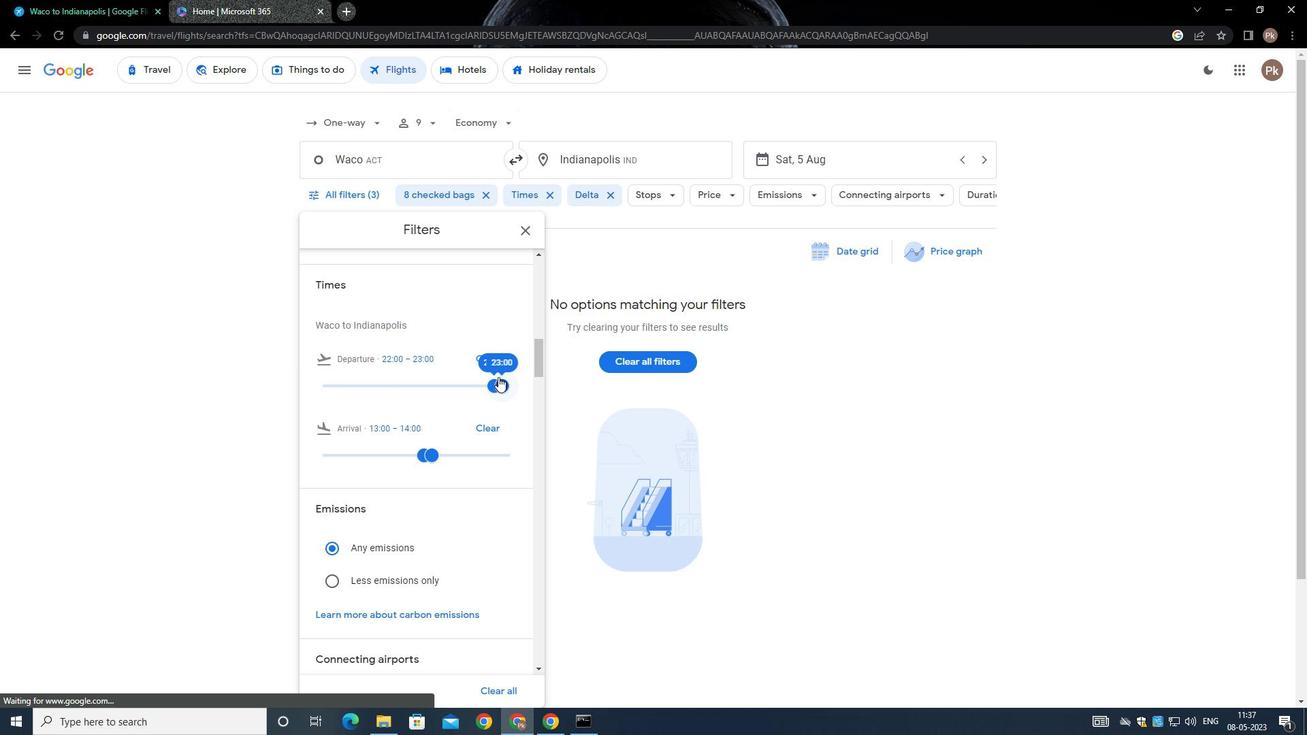 
Action: Mouse moved to (454, 446)
Screenshot: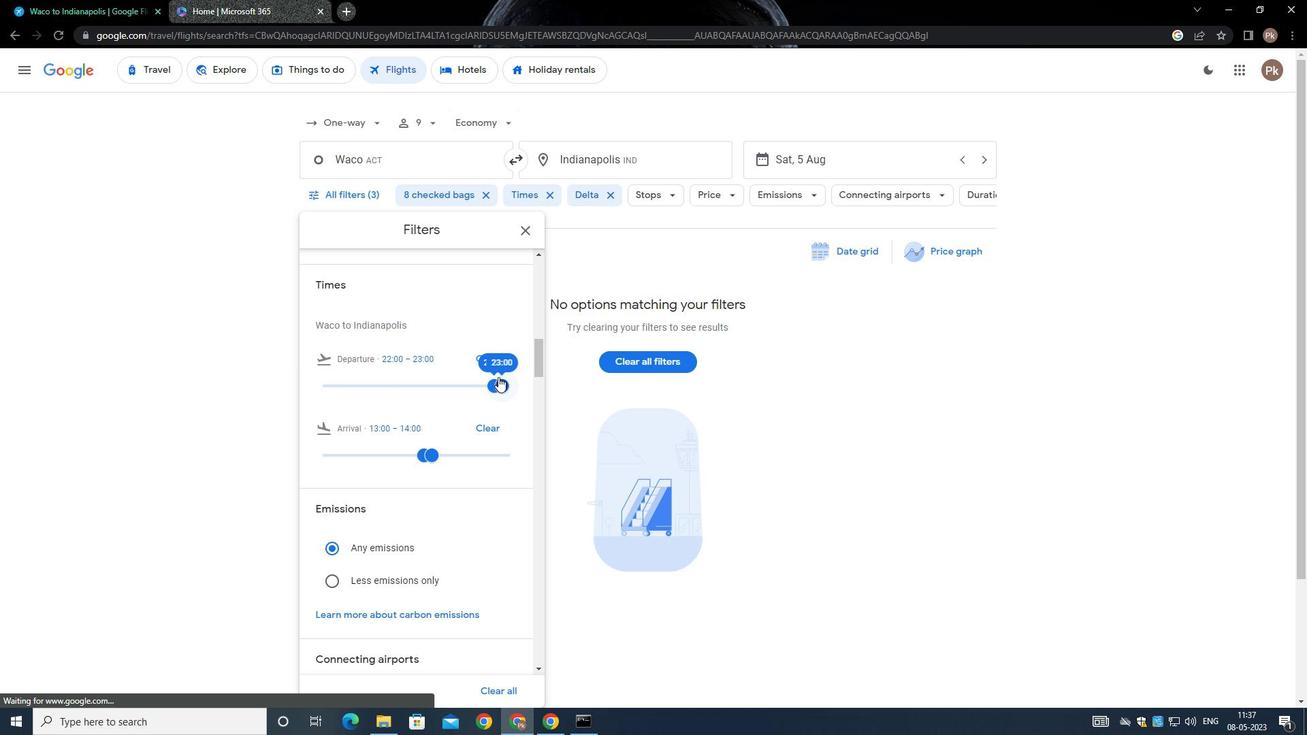 
Action: Mouse scrolled (454, 445) with delta (0, 0)
Screenshot: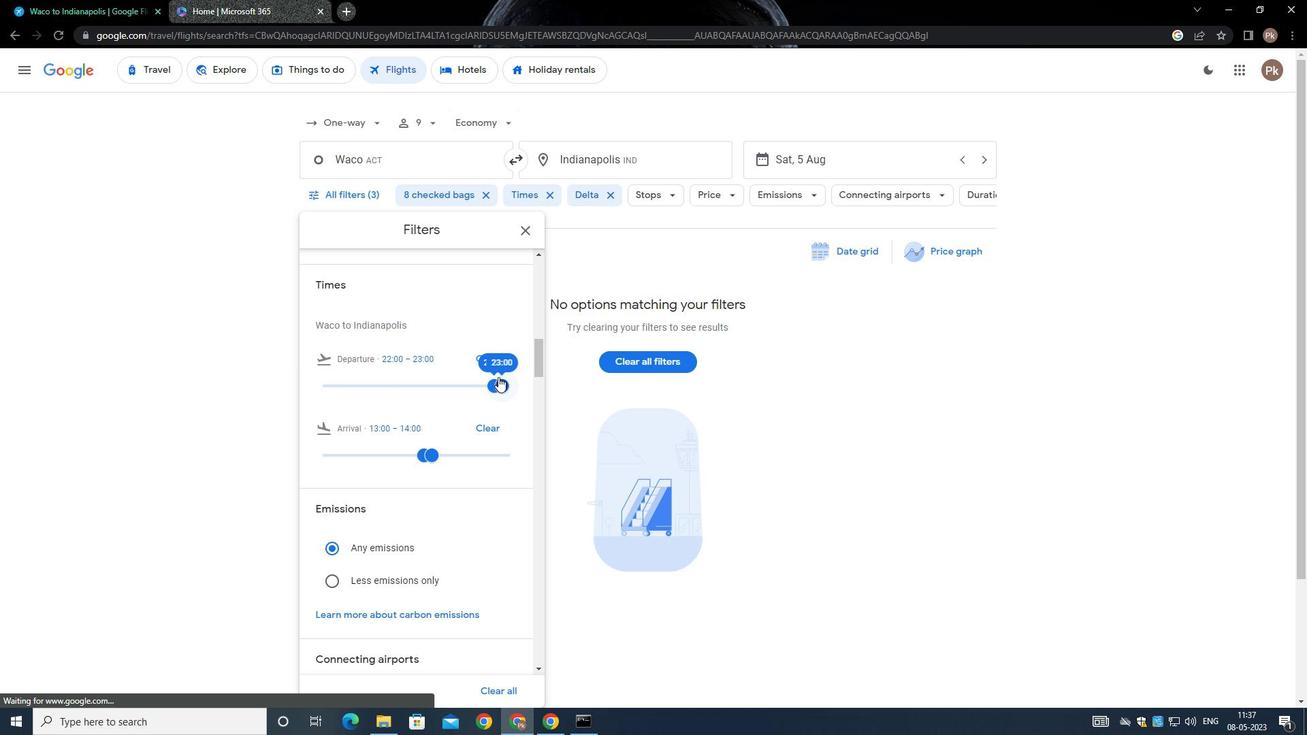 
Action: Mouse moved to (453, 448)
Screenshot: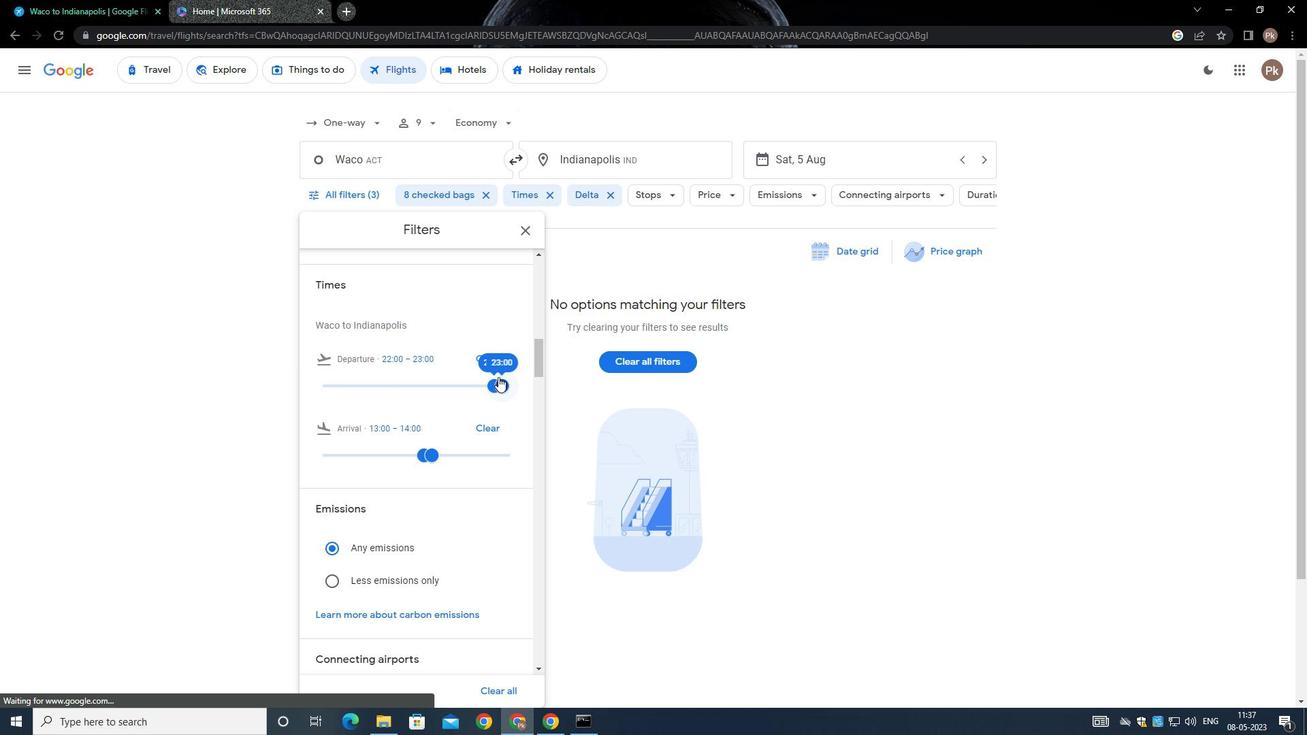 
Action: Mouse scrolled (453, 448) with delta (0, 0)
Screenshot: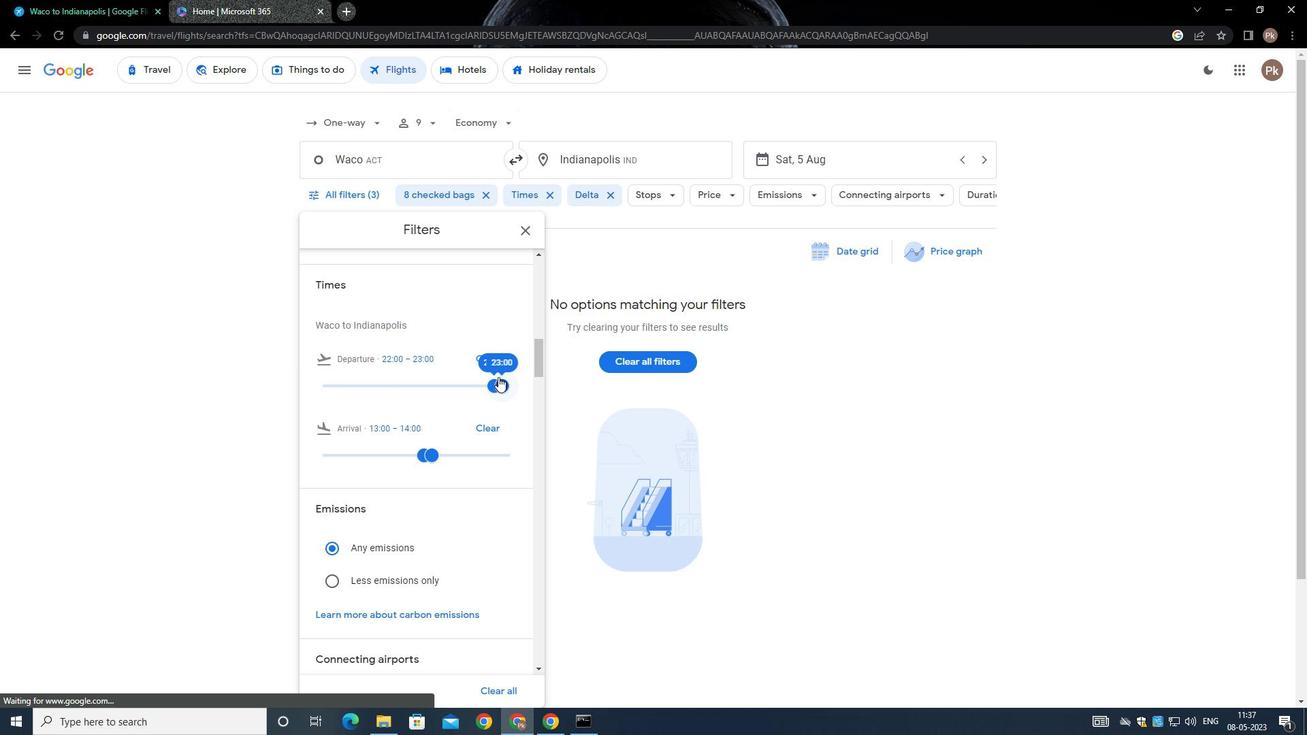 
Action: Mouse scrolled (453, 448) with delta (0, 0)
Screenshot: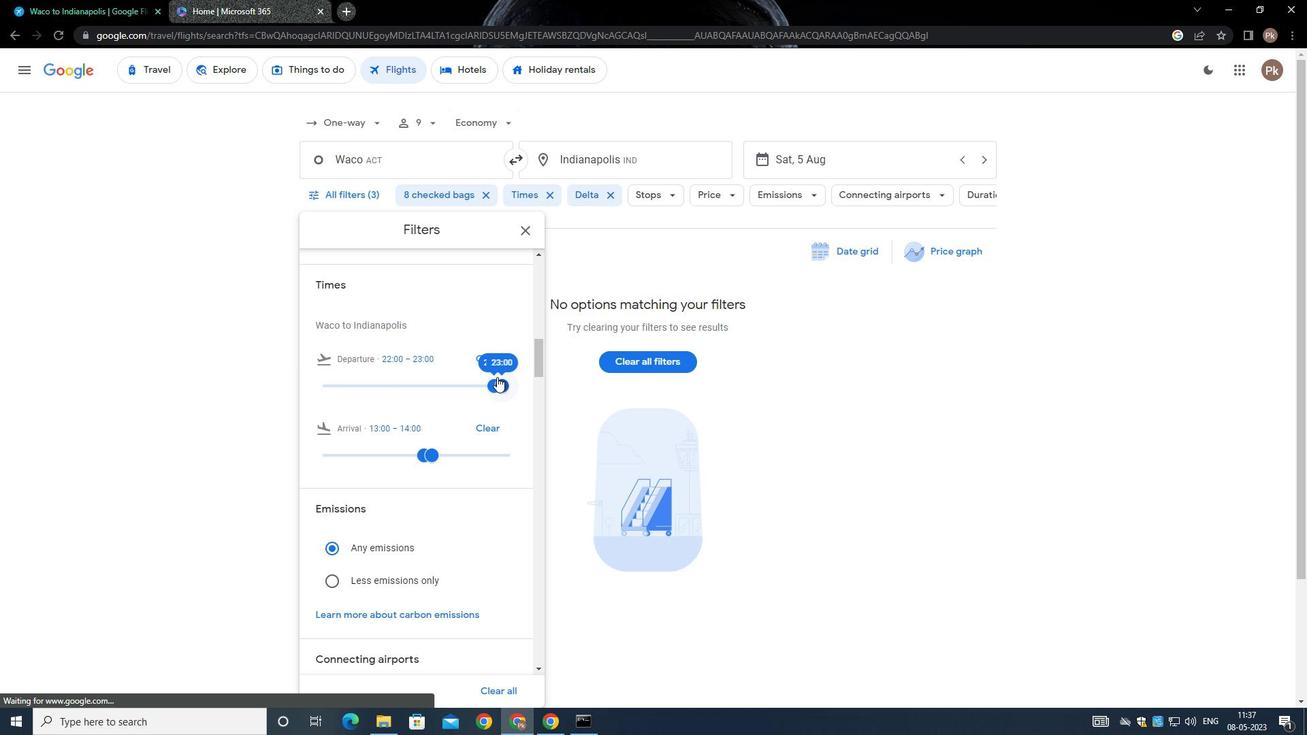 
Action: Mouse moved to (449, 447)
Screenshot: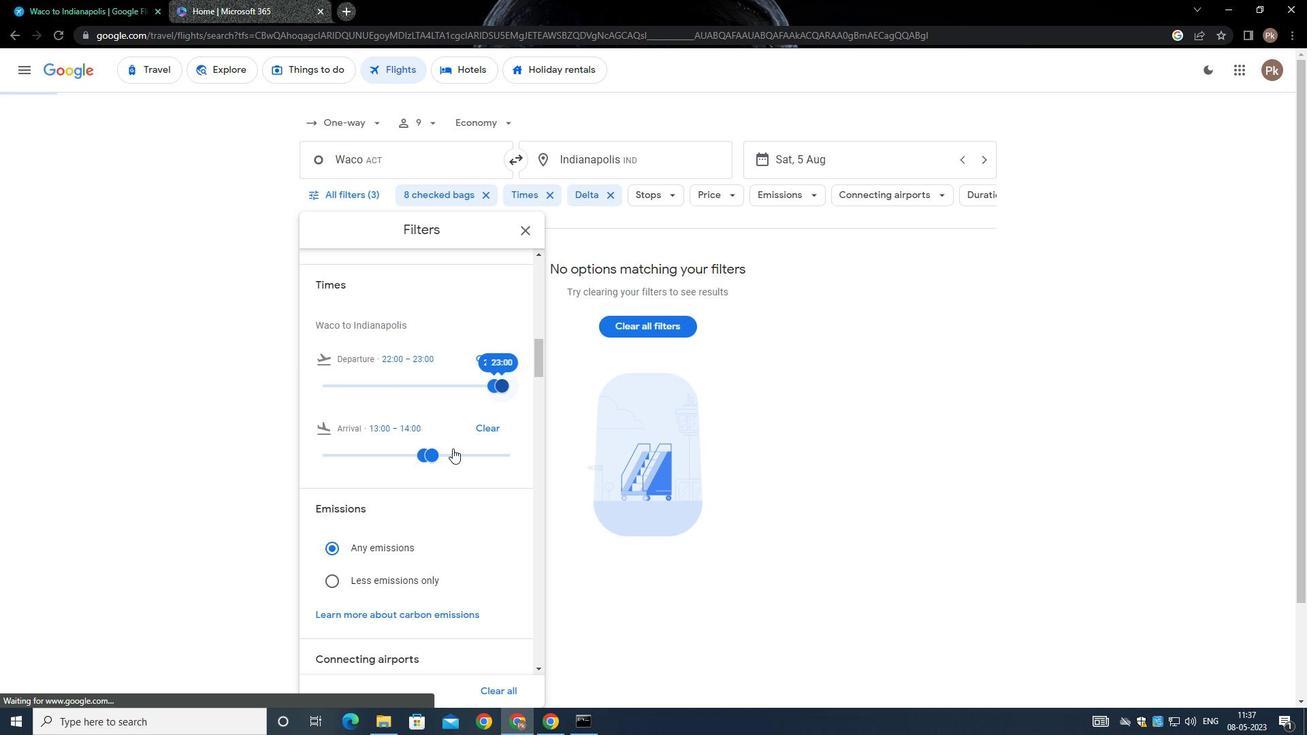 
Action: Mouse scrolled (449, 446) with delta (0, 0)
Screenshot: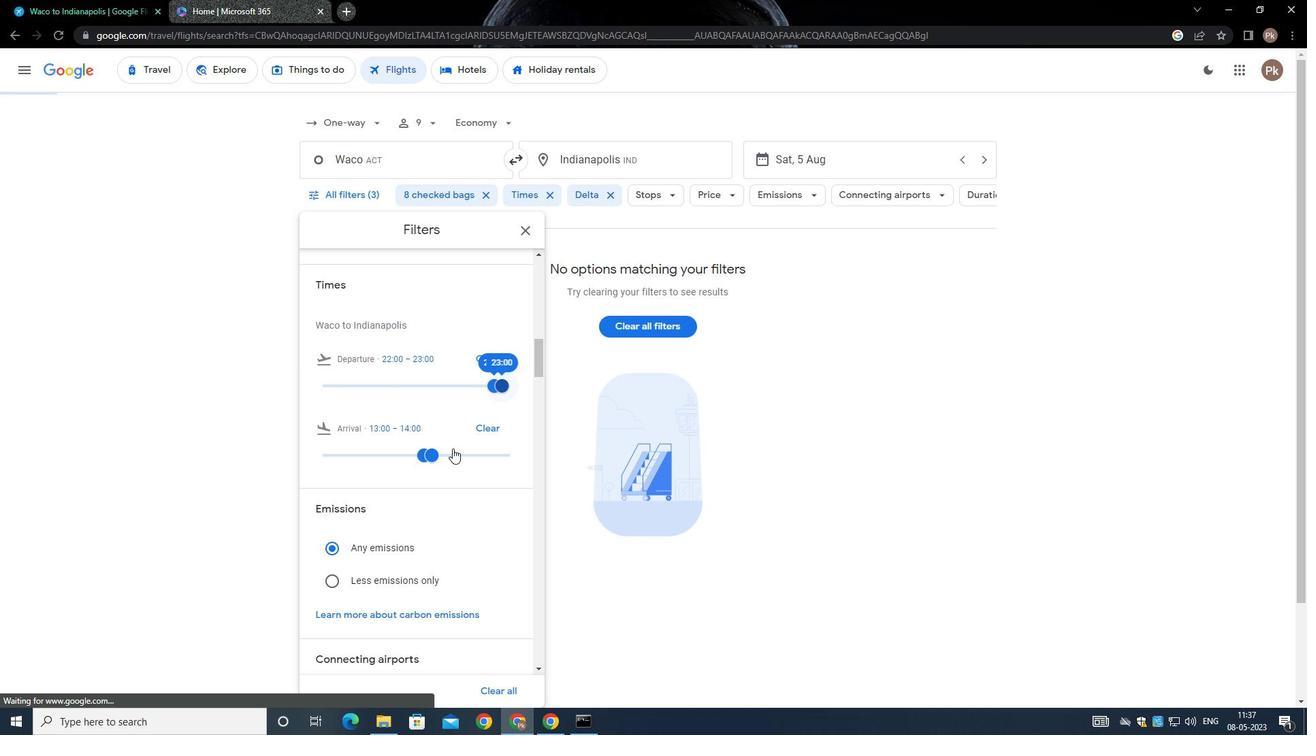 
Action: Mouse moved to (448, 447)
Screenshot: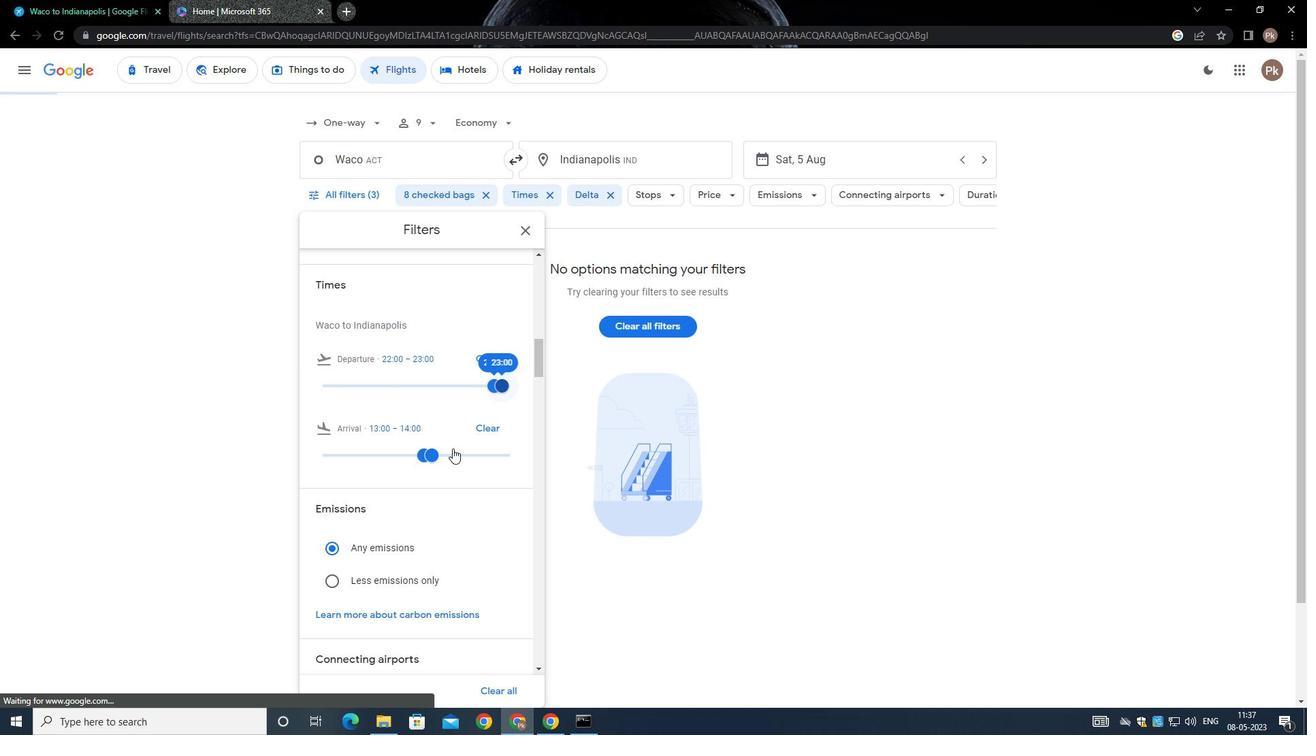 
Action: Mouse scrolled (448, 446) with delta (0, 0)
Screenshot: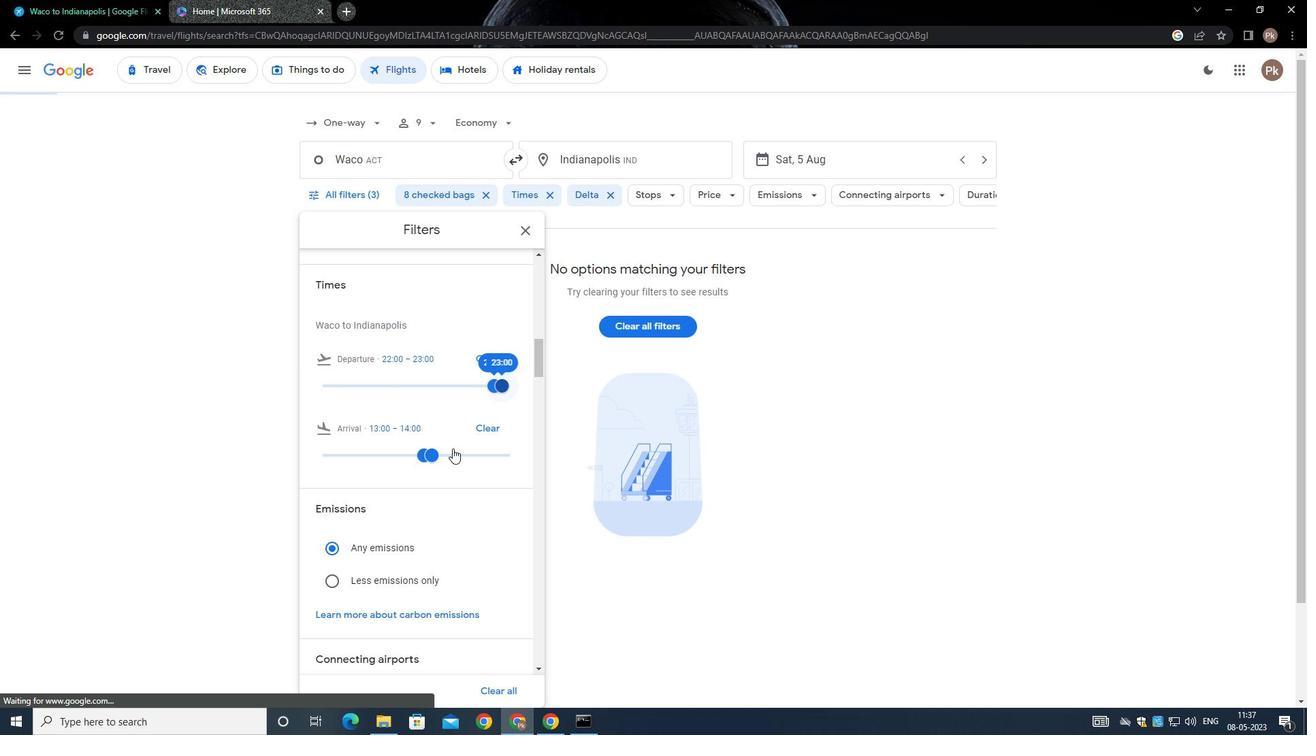 
Action: Mouse scrolled (448, 446) with delta (0, 0)
Screenshot: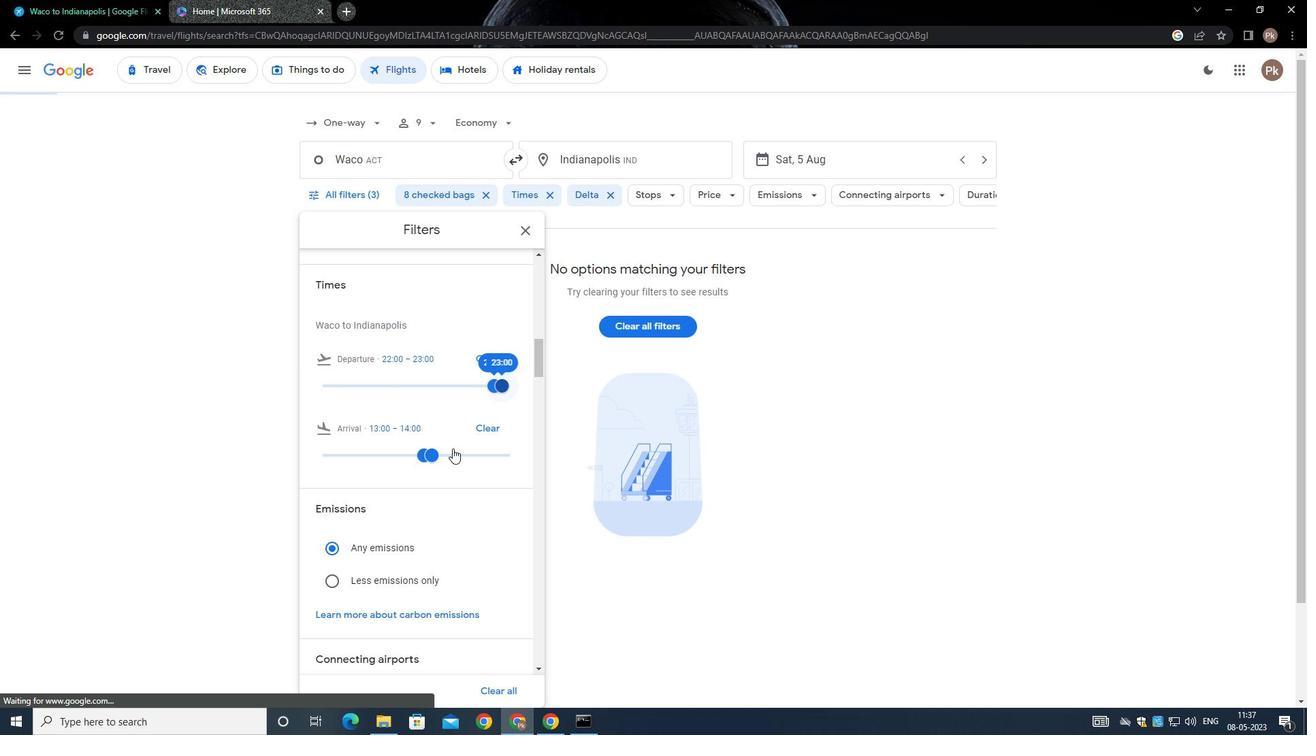 
Action: Mouse scrolled (448, 446) with delta (0, 0)
Screenshot: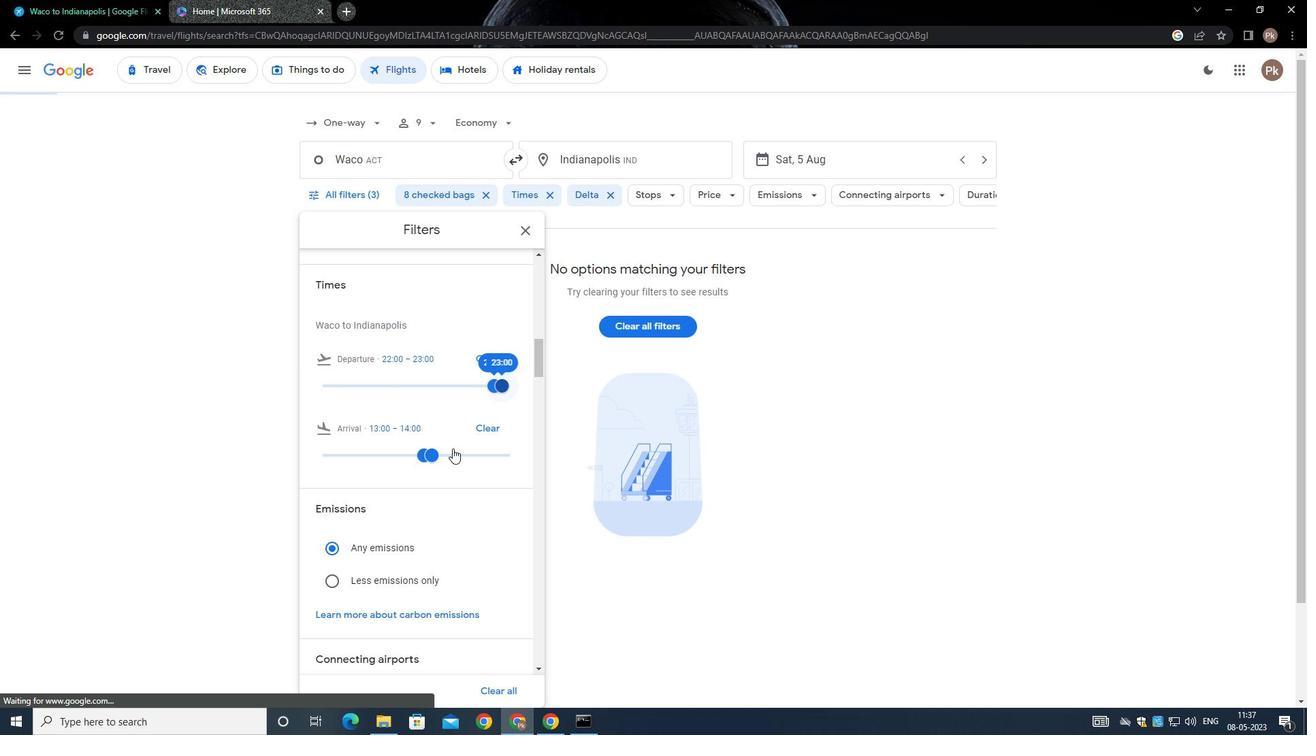 
Action: Mouse moved to (448, 447)
Screenshot: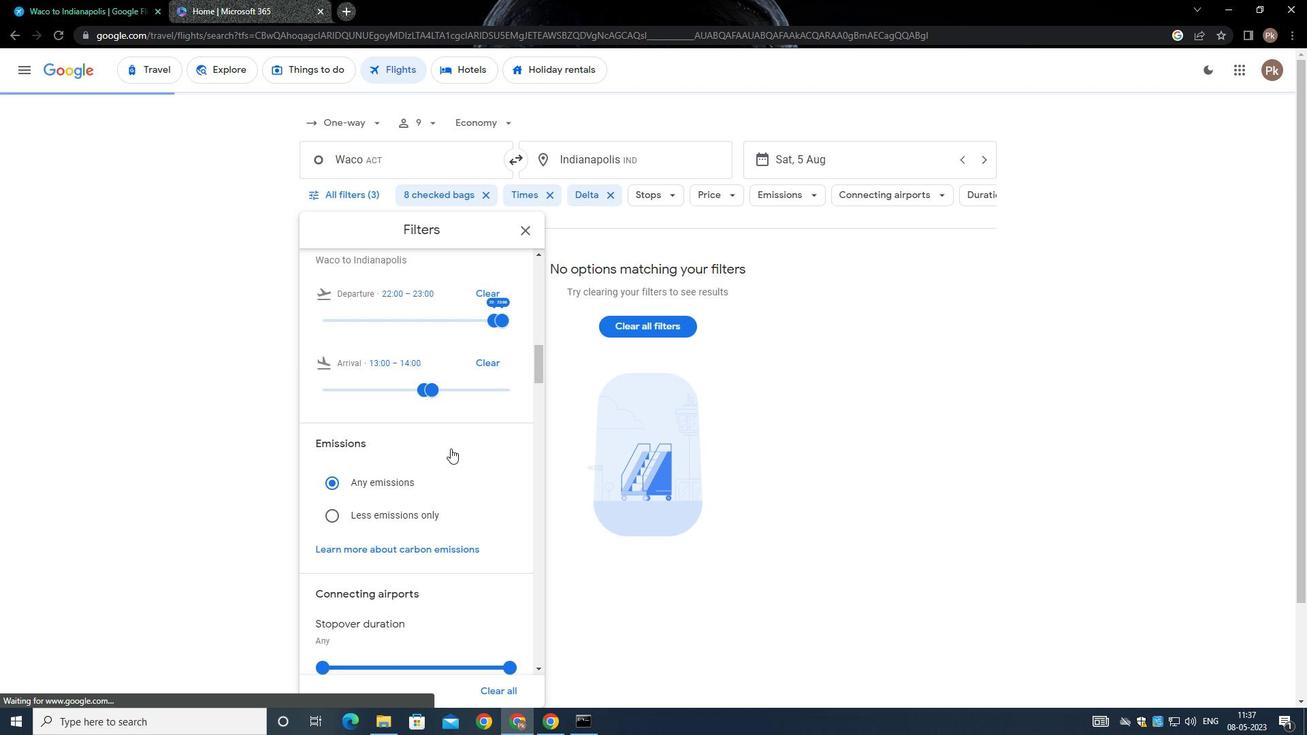 
Action: Mouse scrolled (448, 446) with delta (0, 0)
Screenshot: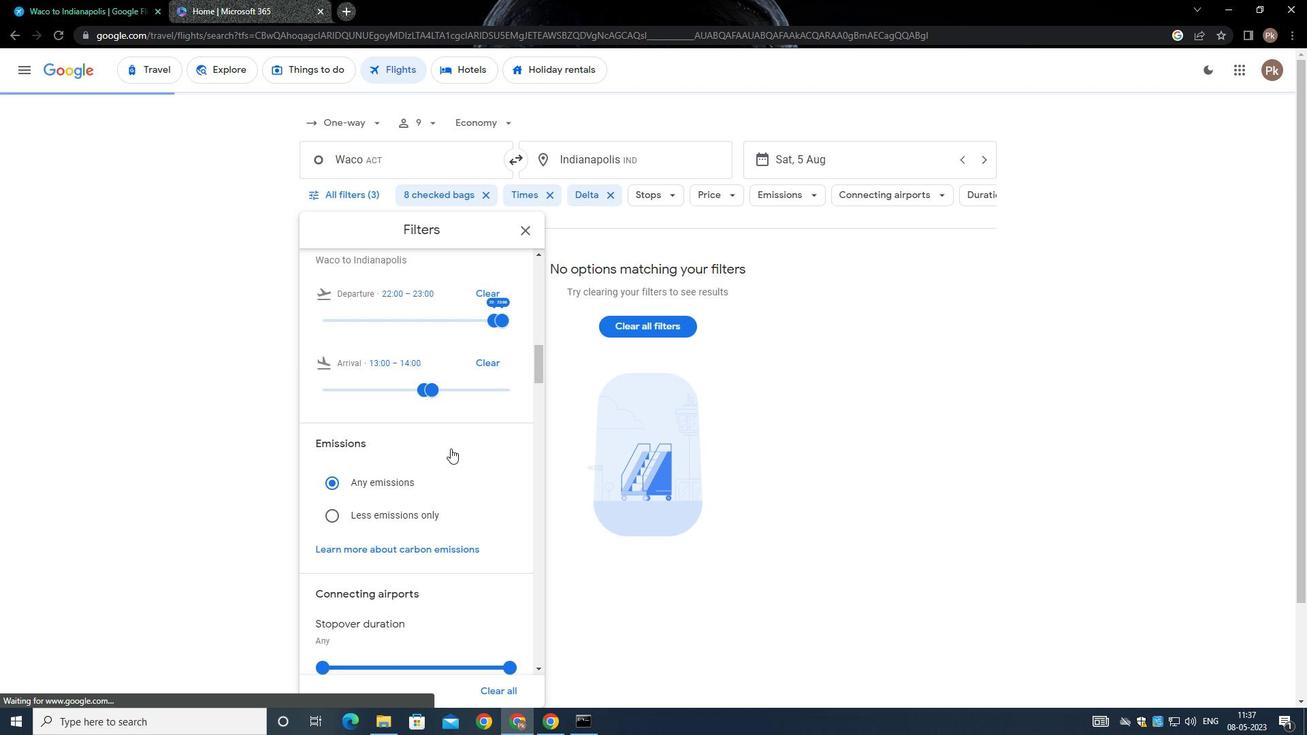 
Action: Mouse moved to (413, 455)
Screenshot: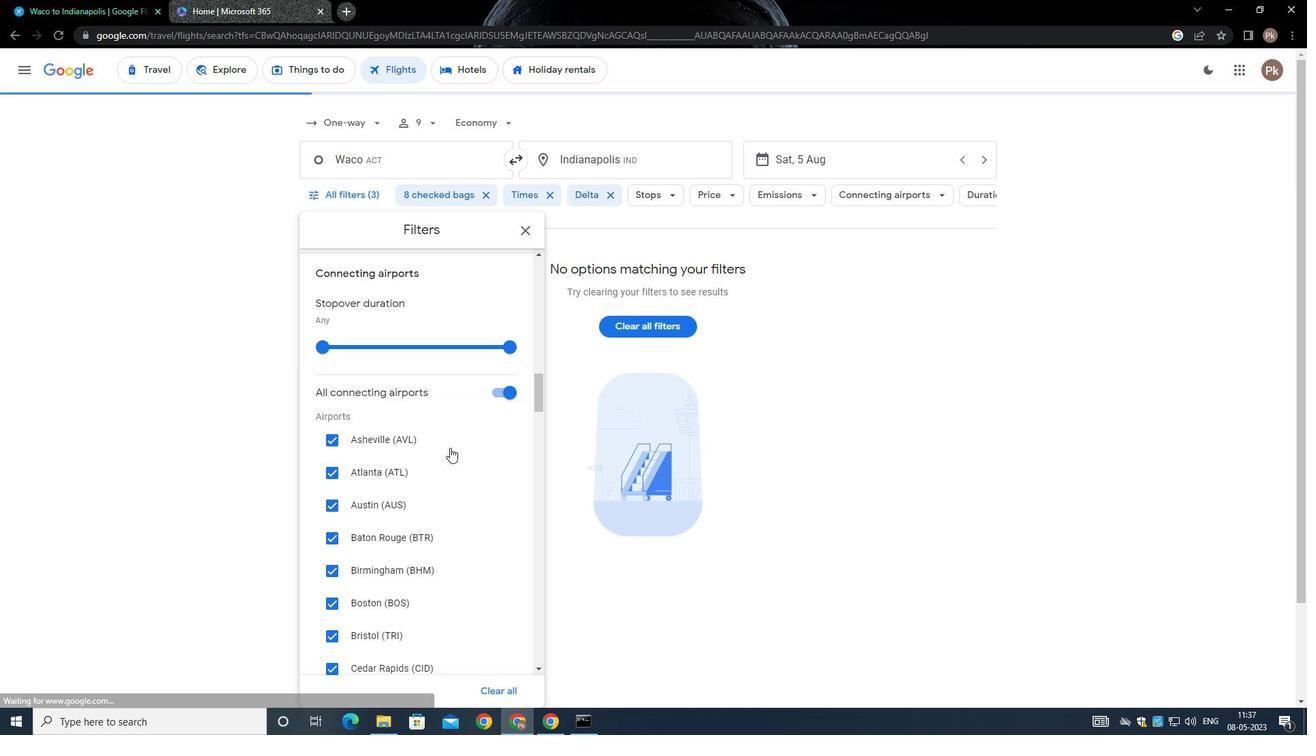 
Action: Mouse scrolled (413, 454) with delta (0, 0)
Screenshot: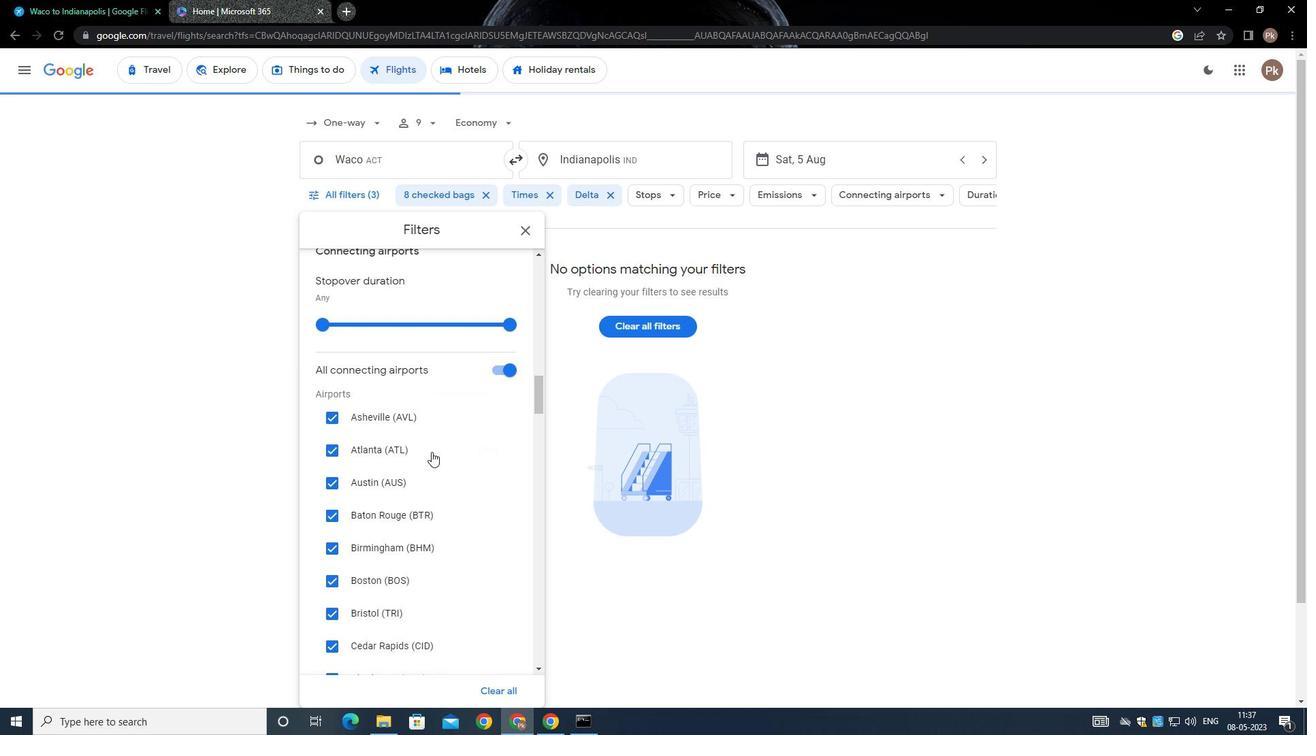 
Action: Mouse scrolled (413, 454) with delta (0, 0)
Screenshot: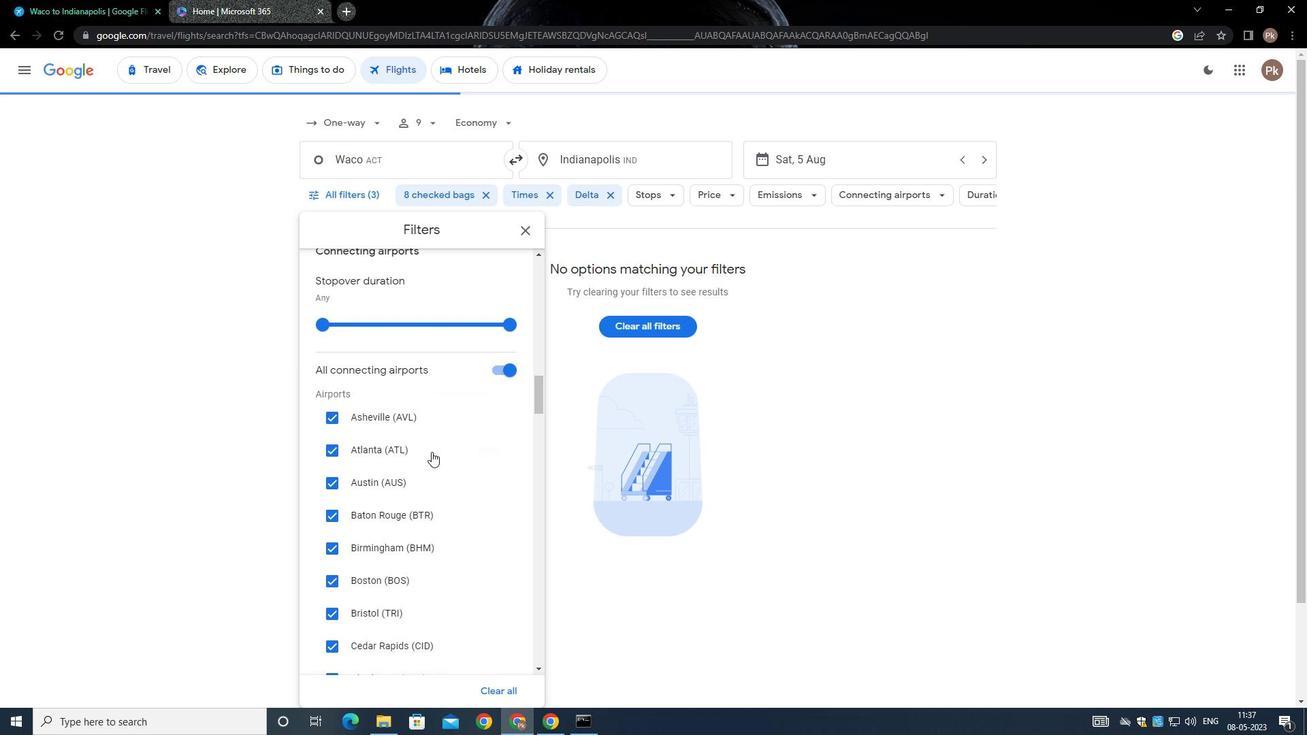 
Action: Mouse scrolled (413, 454) with delta (0, 0)
Screenshot: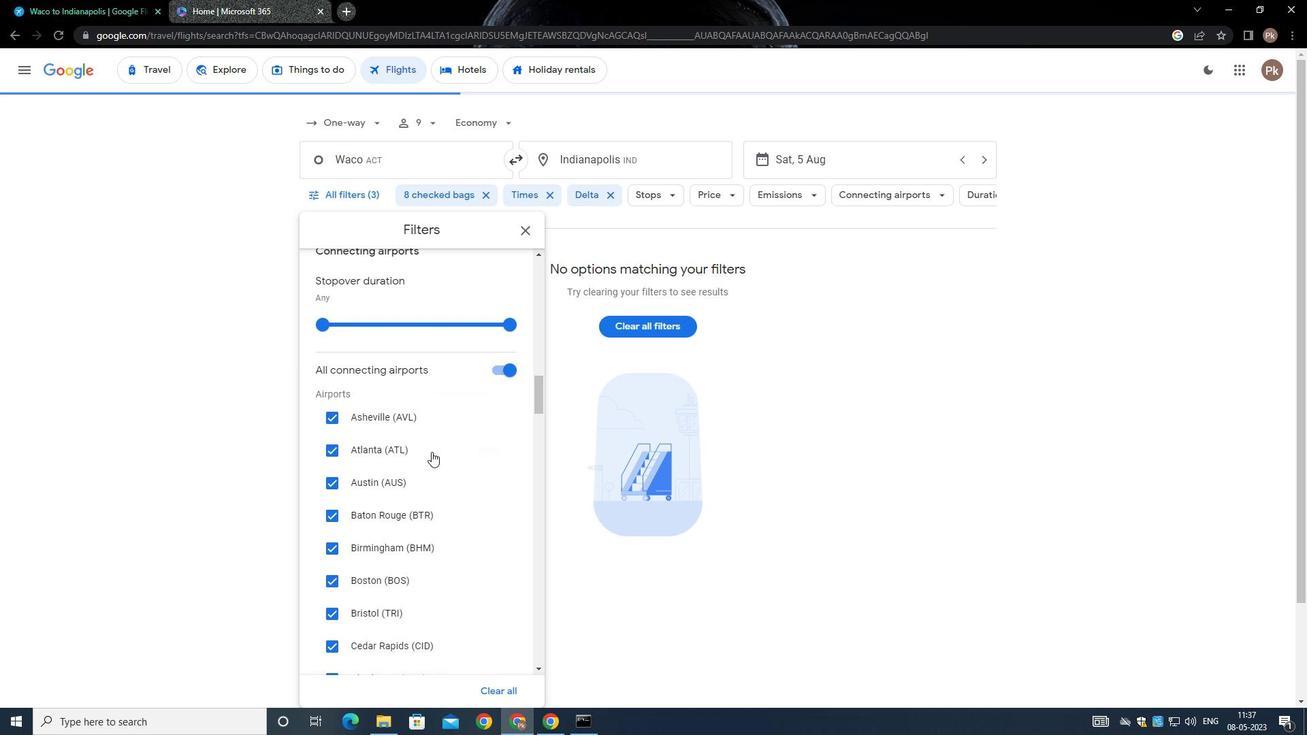 
Action: Mouse scrolled (413, 454) with delta (0, 0)
Screenshot: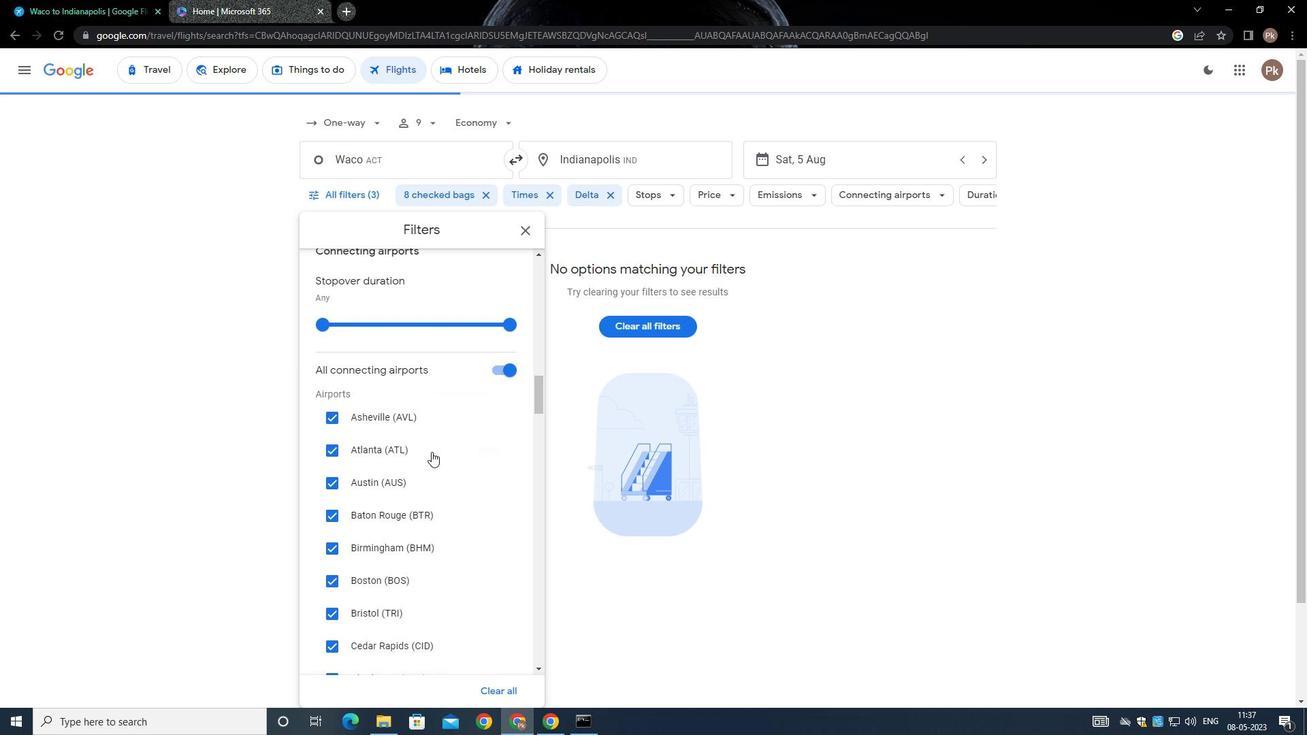 
Action: Mouse scrolled (413, 454) with delta (0, 0)
Screenshot: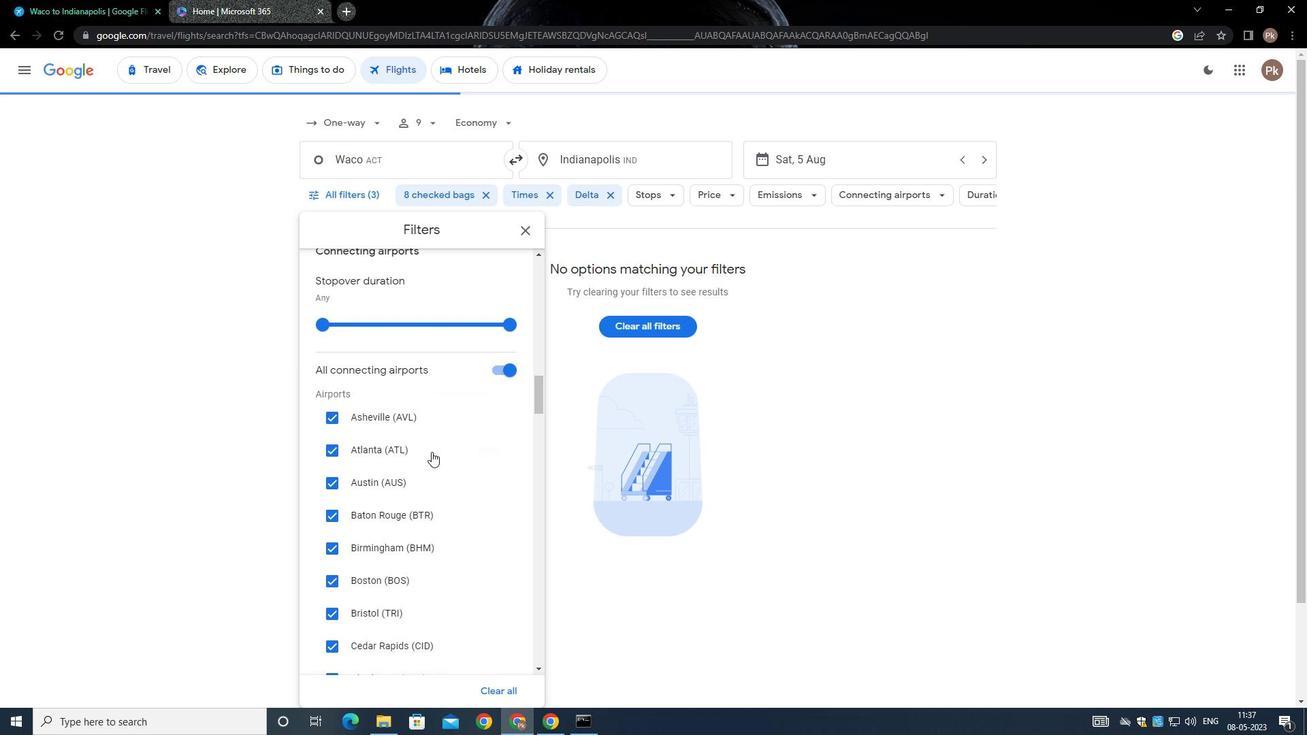 
Action: Mouse moved to (412, 455)
Screenshot: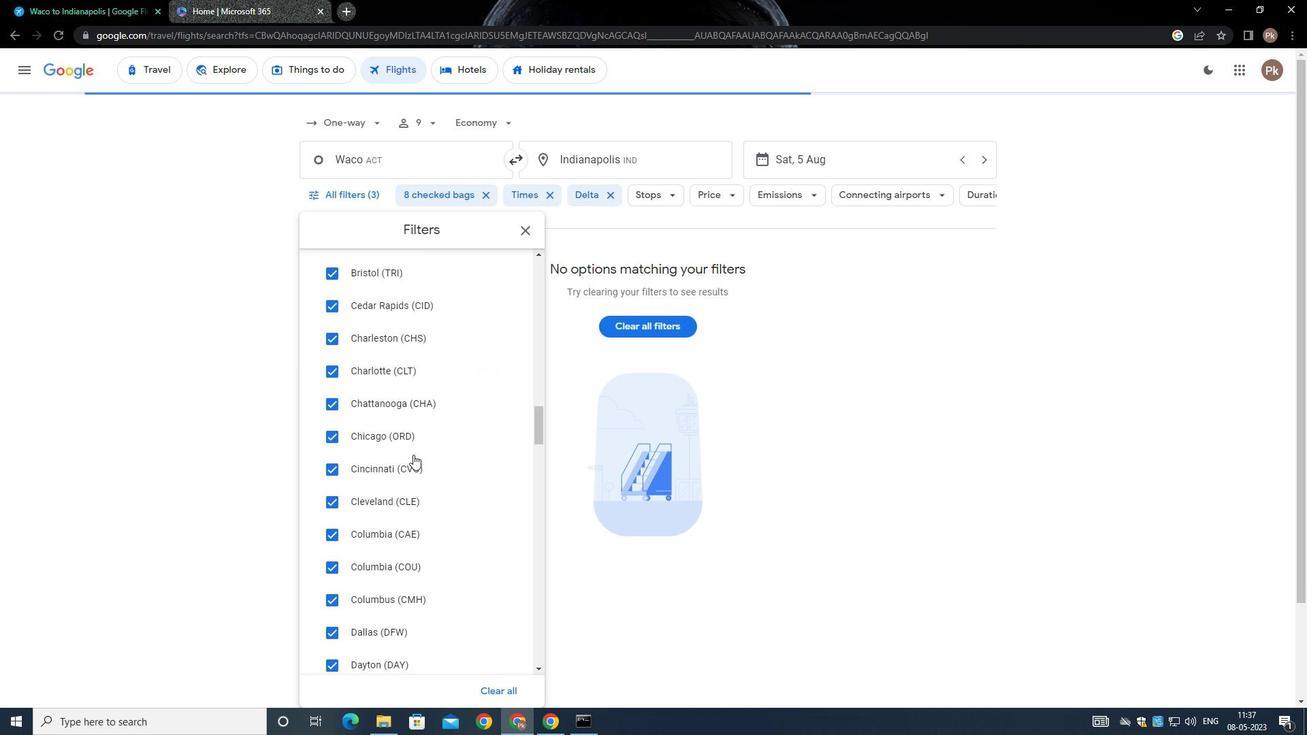 
Action: Mouse scrolled (412, 455) with delta (0, 0)
Screenshot: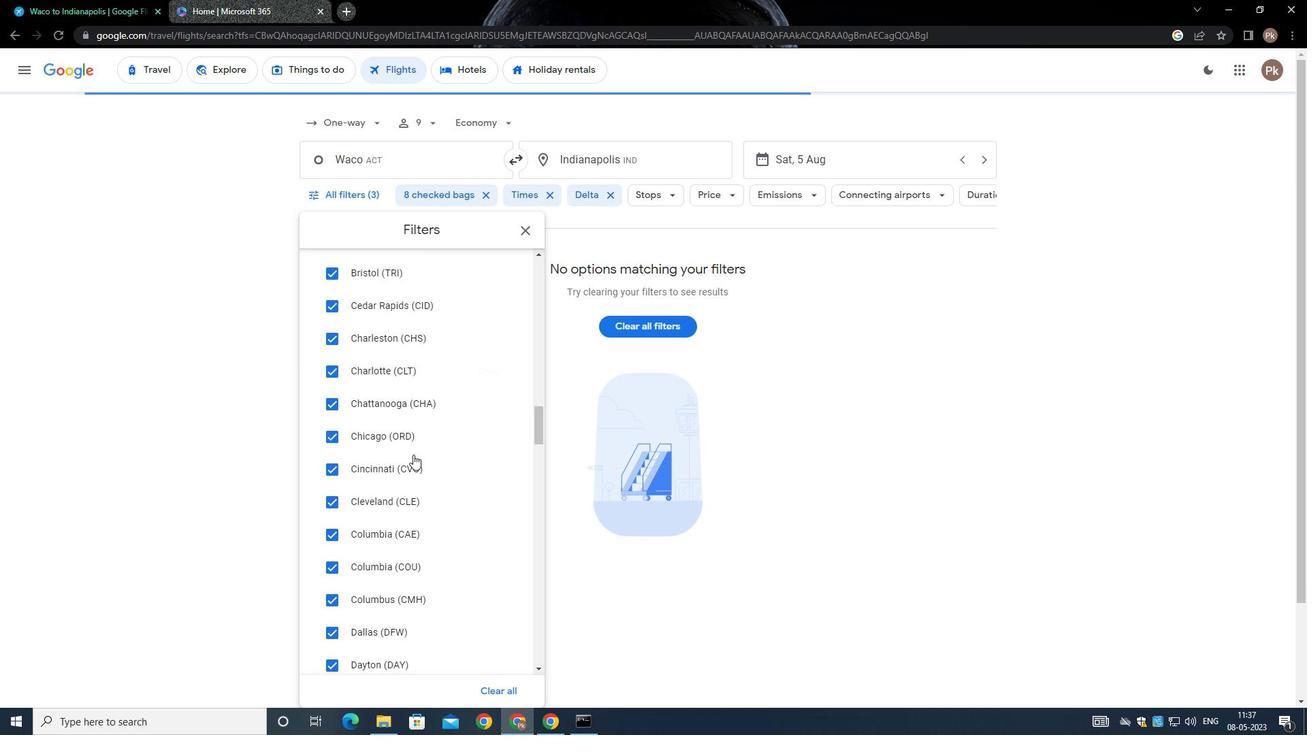 
Action: Mouse scrolled (412, 454) with delta (0, 0)
Screenshot: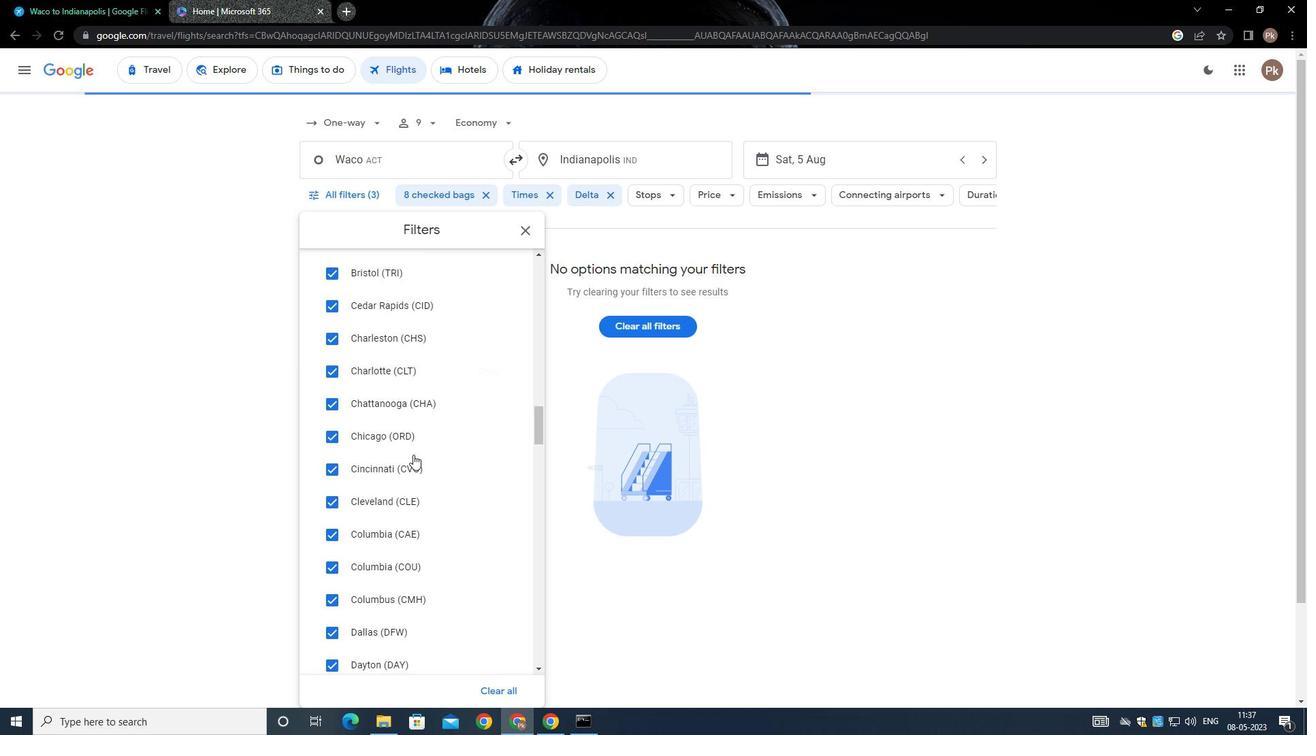 
Action: Mouse moved to (412, 455)
Screenshot: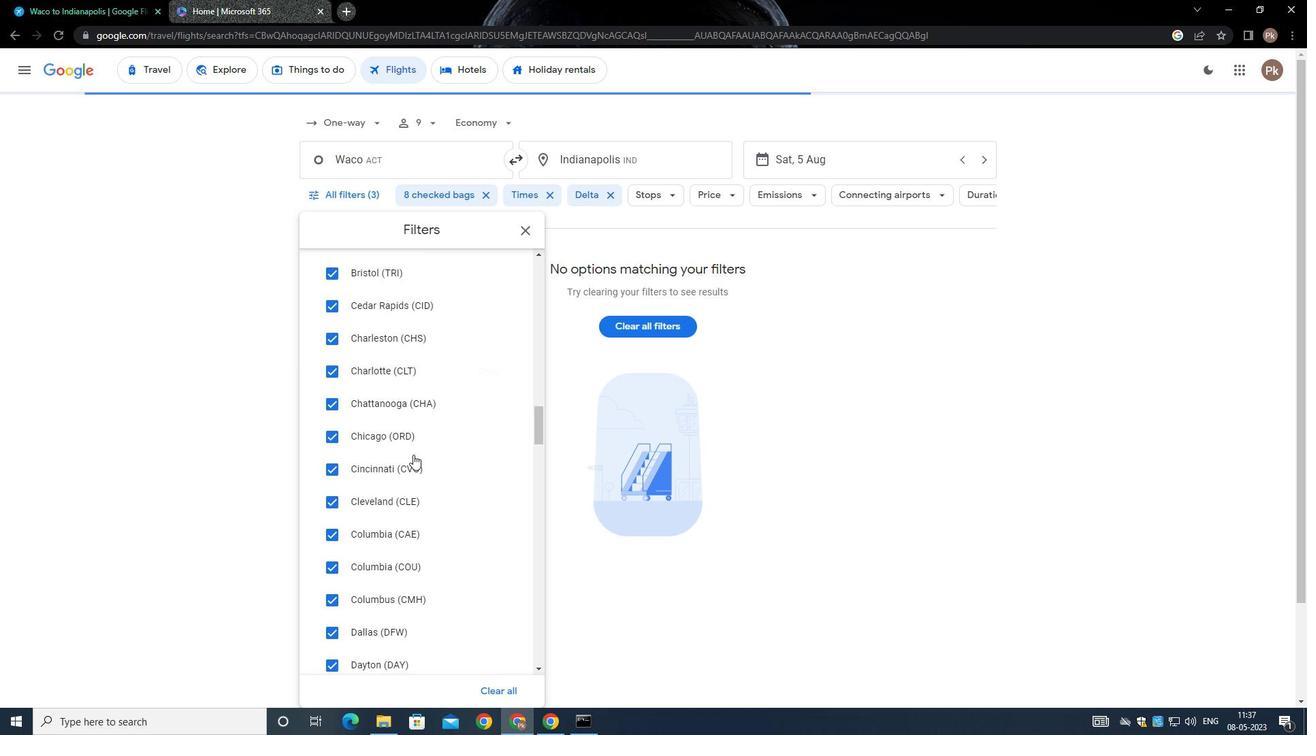 
Action: Mouse scrolled (412, 454) with delta (0, 0)
Screenshot: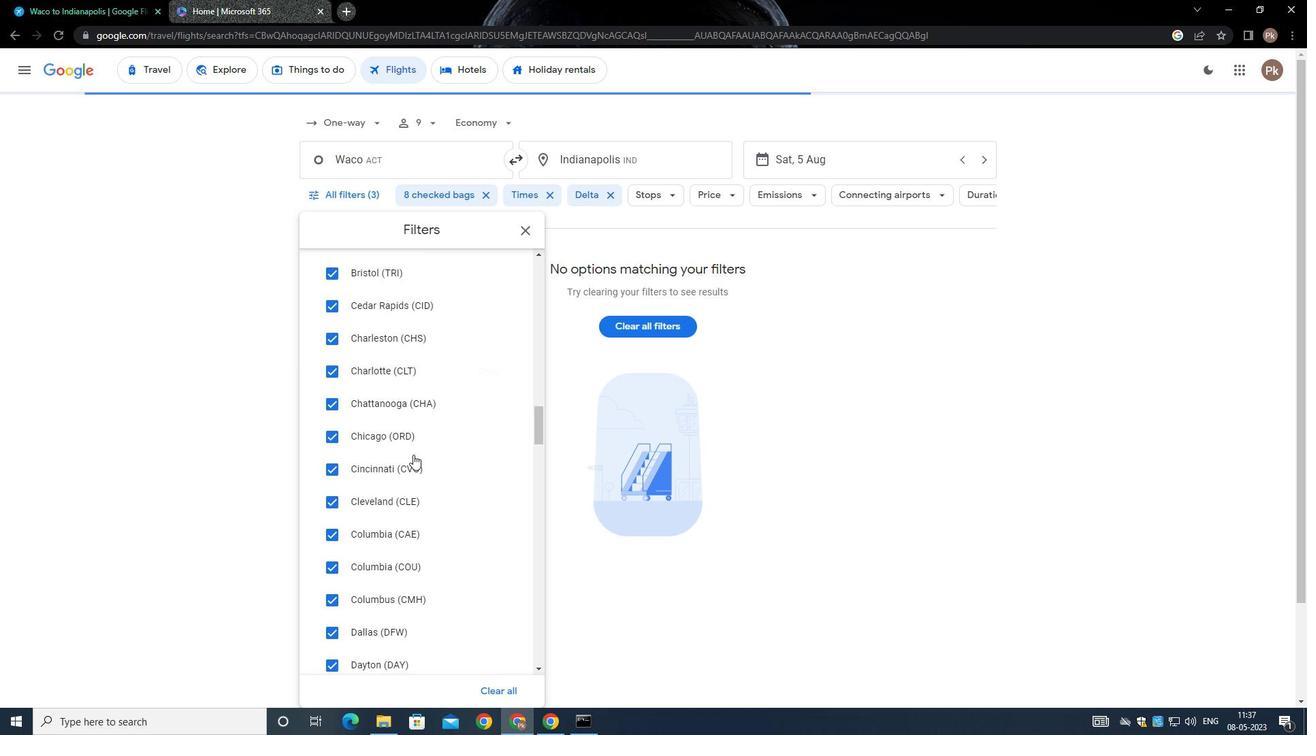 
Action: Mouse scrolled (412, 453) with delta (0, -1)
Screenshot: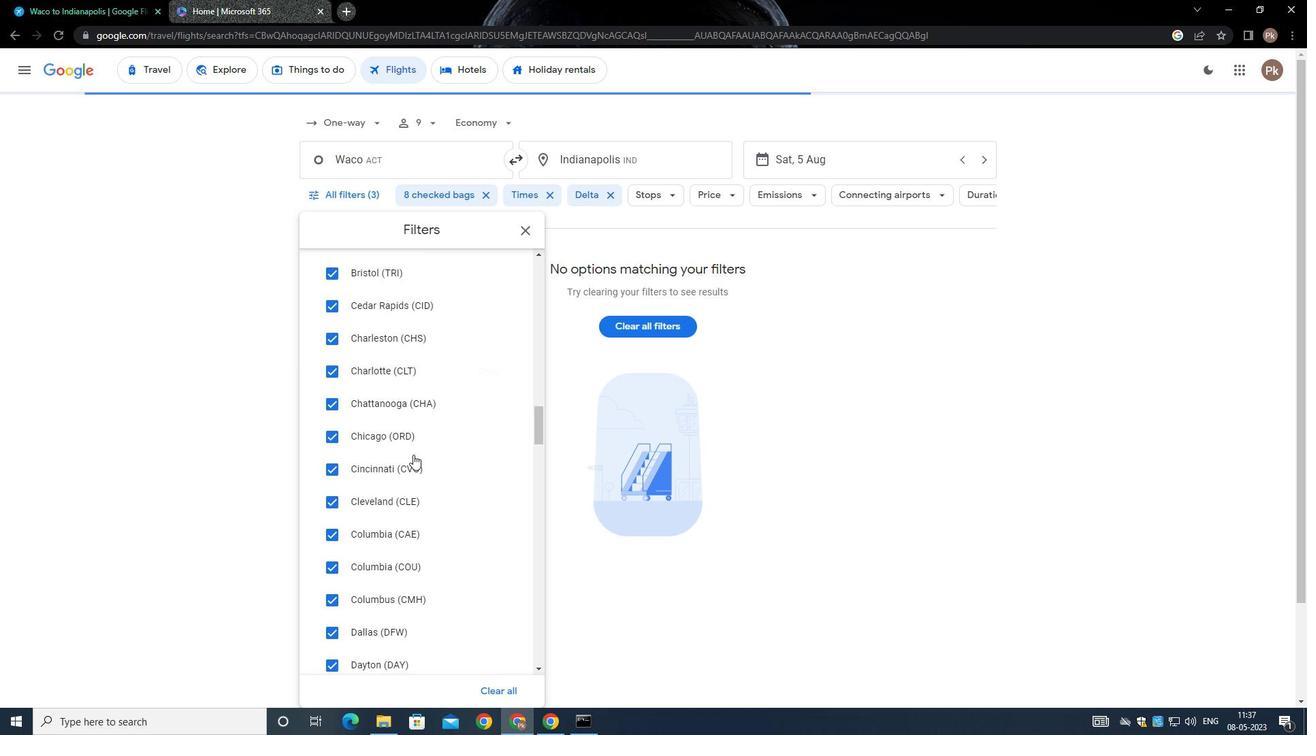 
Action: Mouse scrolled (412, 454) with delta (0, 0)
Screenshot: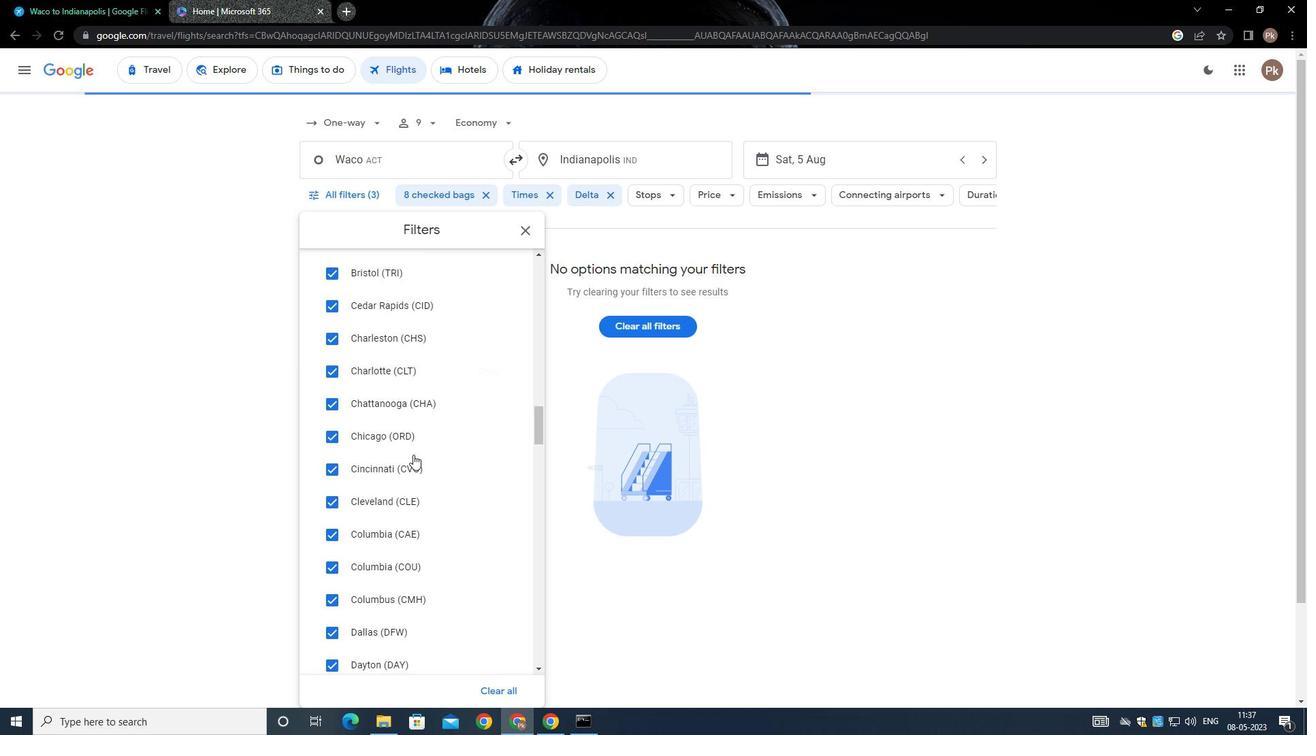 
Action: Mouse moved to (412, 455)
Screenshot: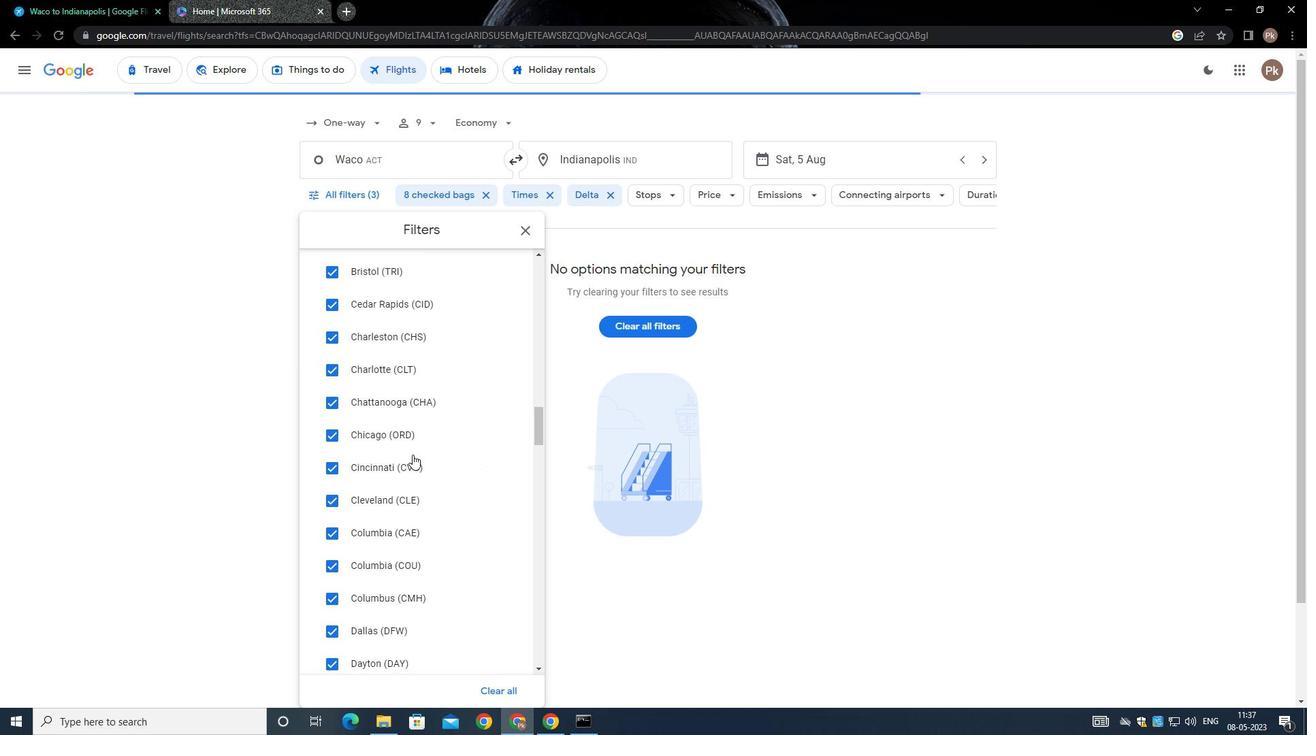 
Action: Mouse scrolled (412, 454) with delta (0, 0)
Screenshot: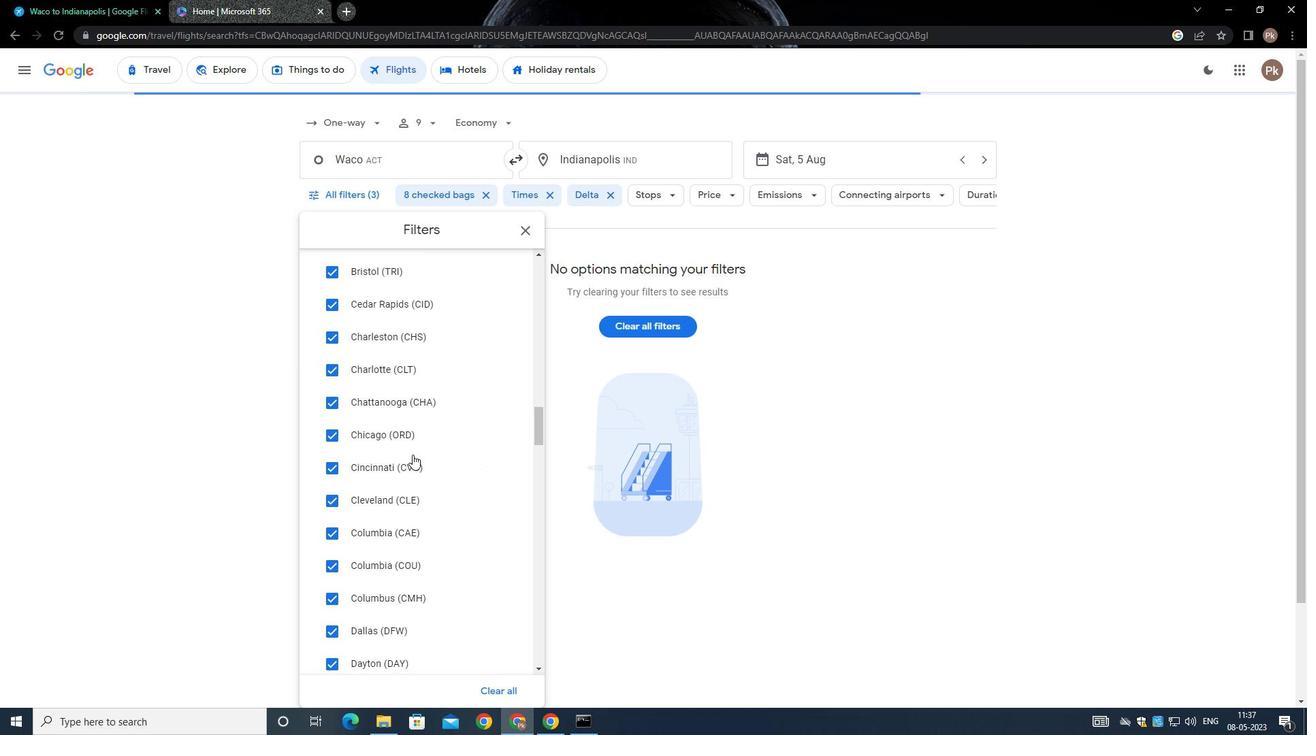 
Action: Mouse moved to (410, 463)
Screenshot: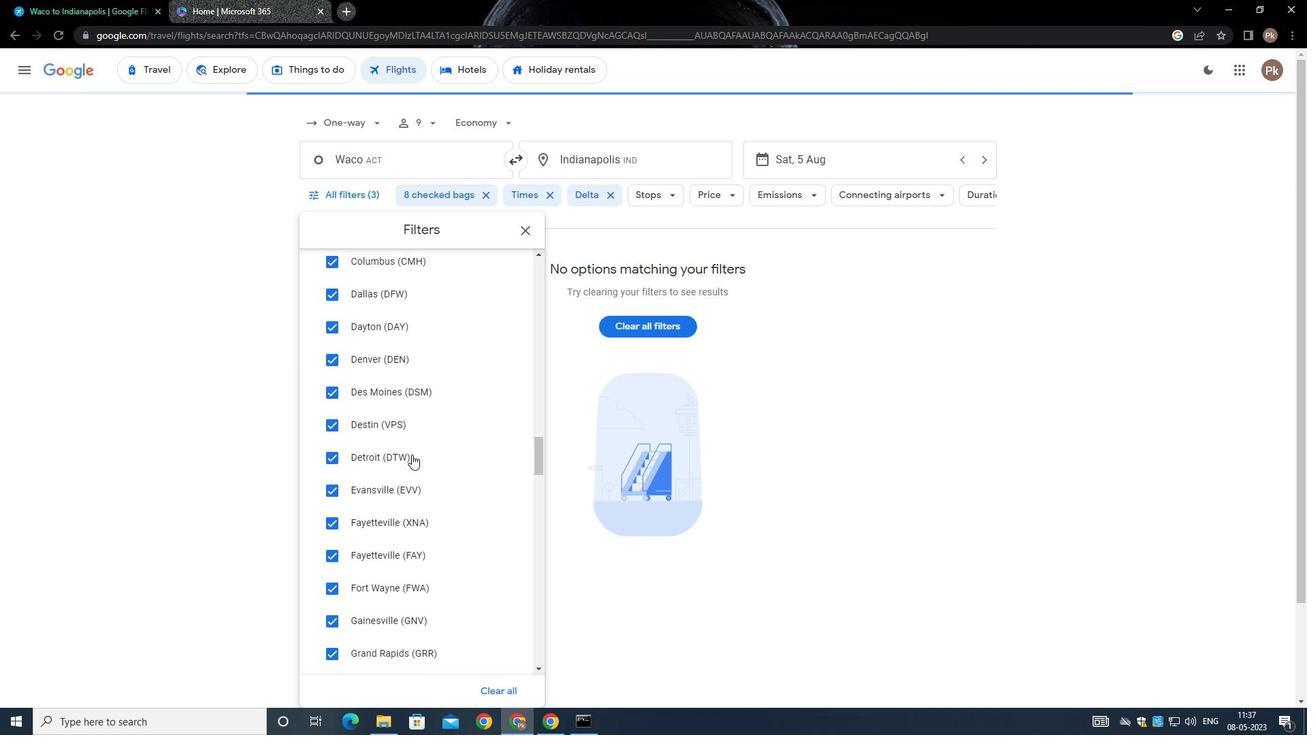 
Action: Mouse scrolled (410, 462) with delta (0, 0)
Screenshot: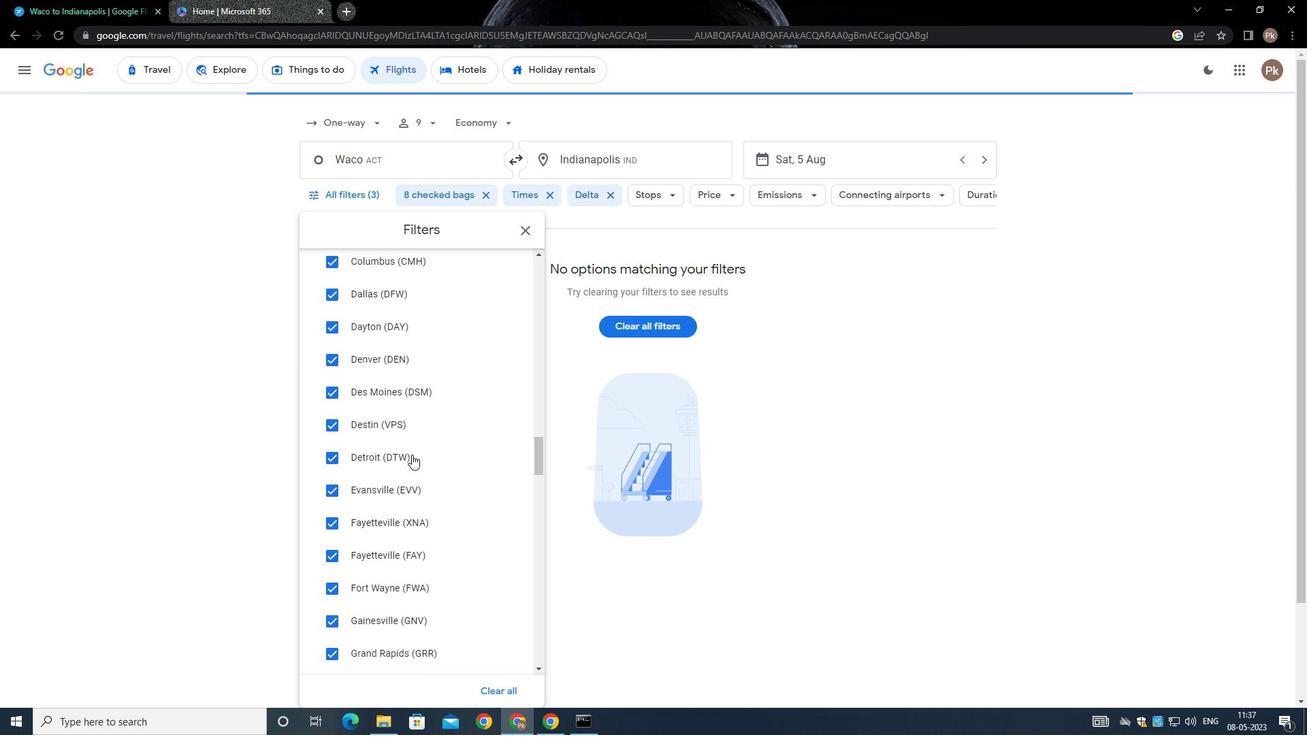 
Action: Mouse scrolled (410, 462) with delta (0, 0)
Screenshot: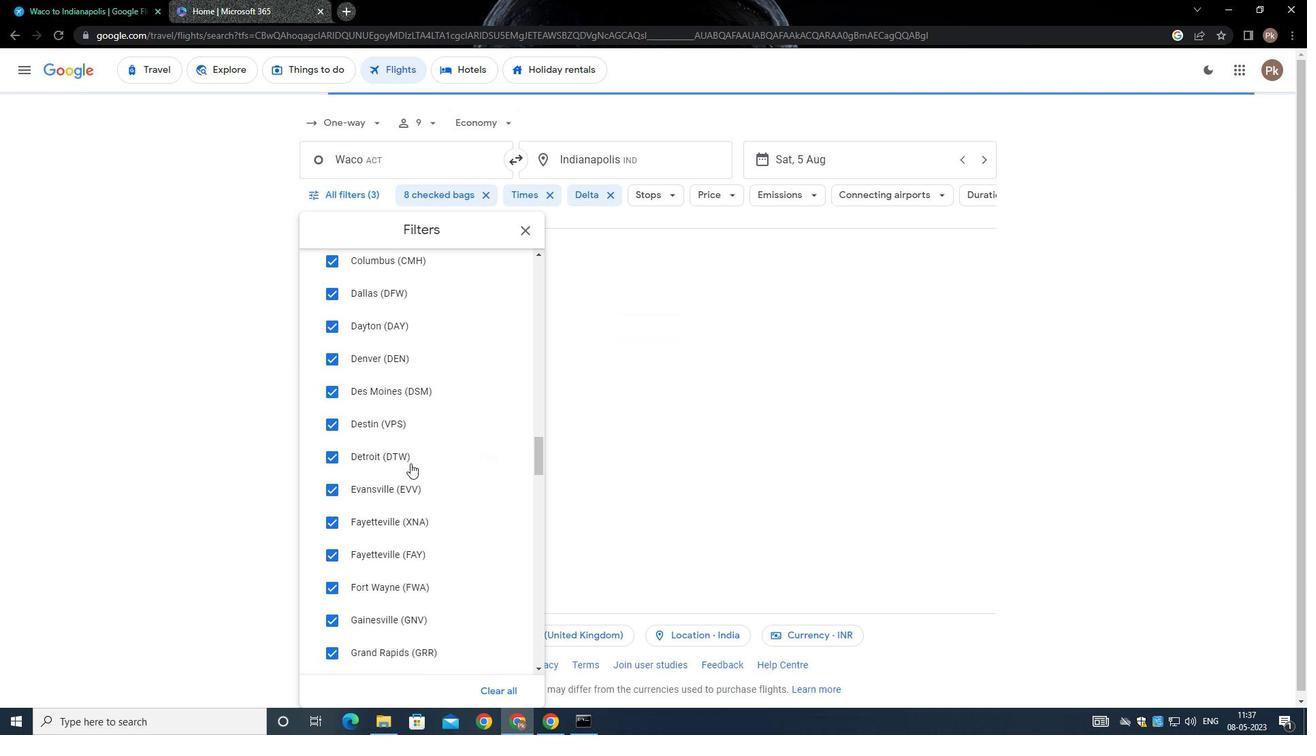 
Action: Mouse scrolled (410, 461) with delta (0, -1)
Screenshot: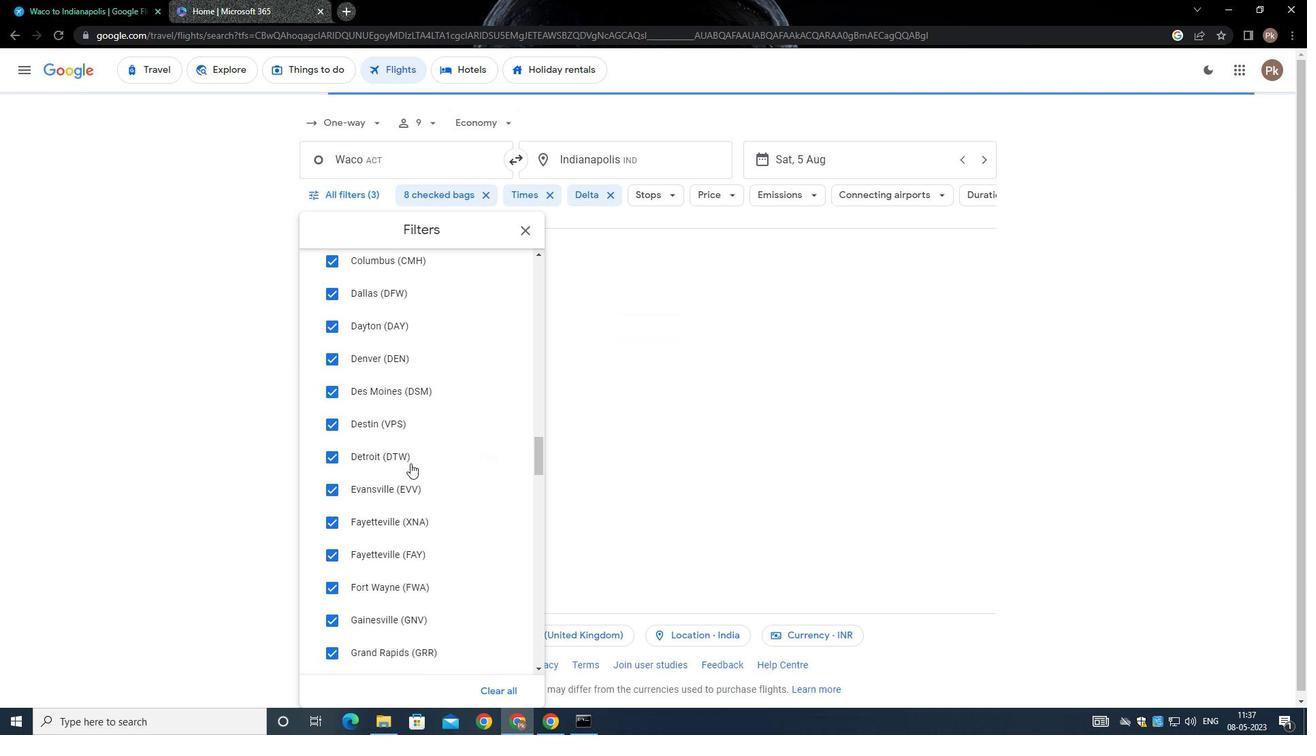 
Action: Mouse scrolled (410, 462) with delta (0, 0)
Screenshot: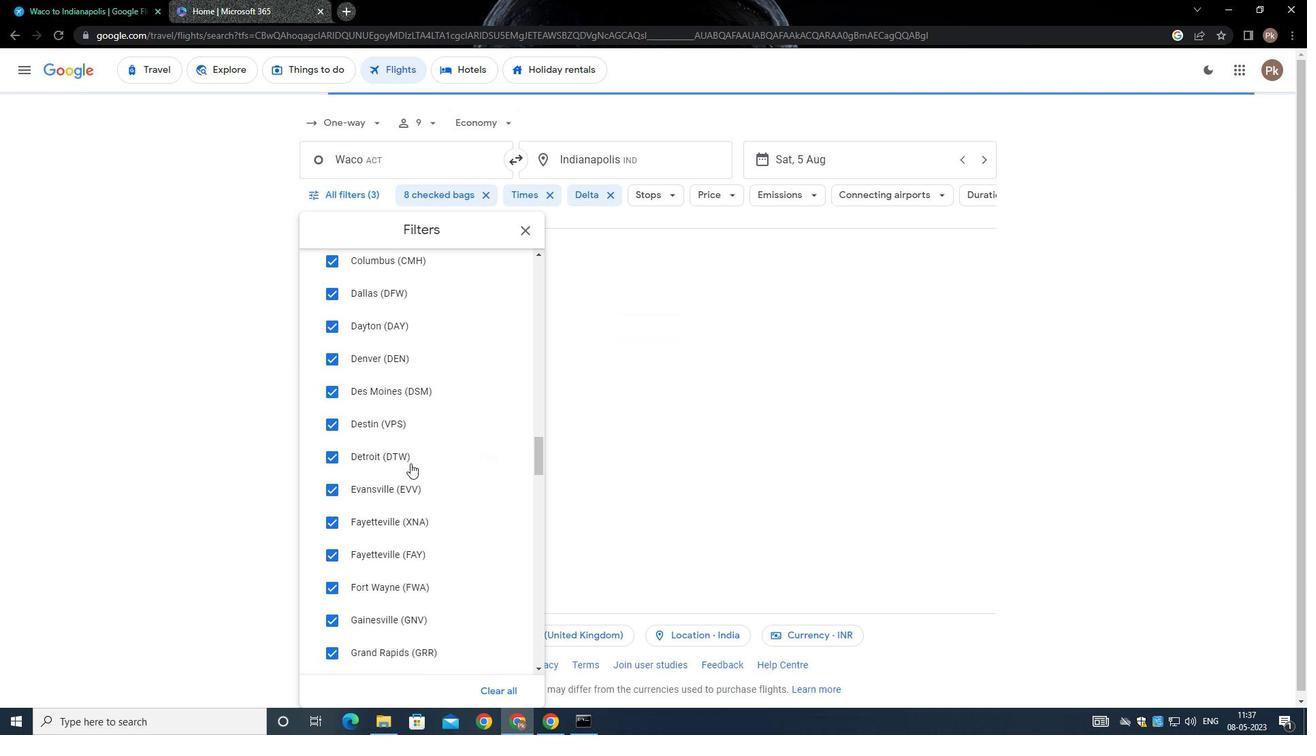 
Action: Mouse scrolled (410, 462) with delta (0, 0)
Screenshot: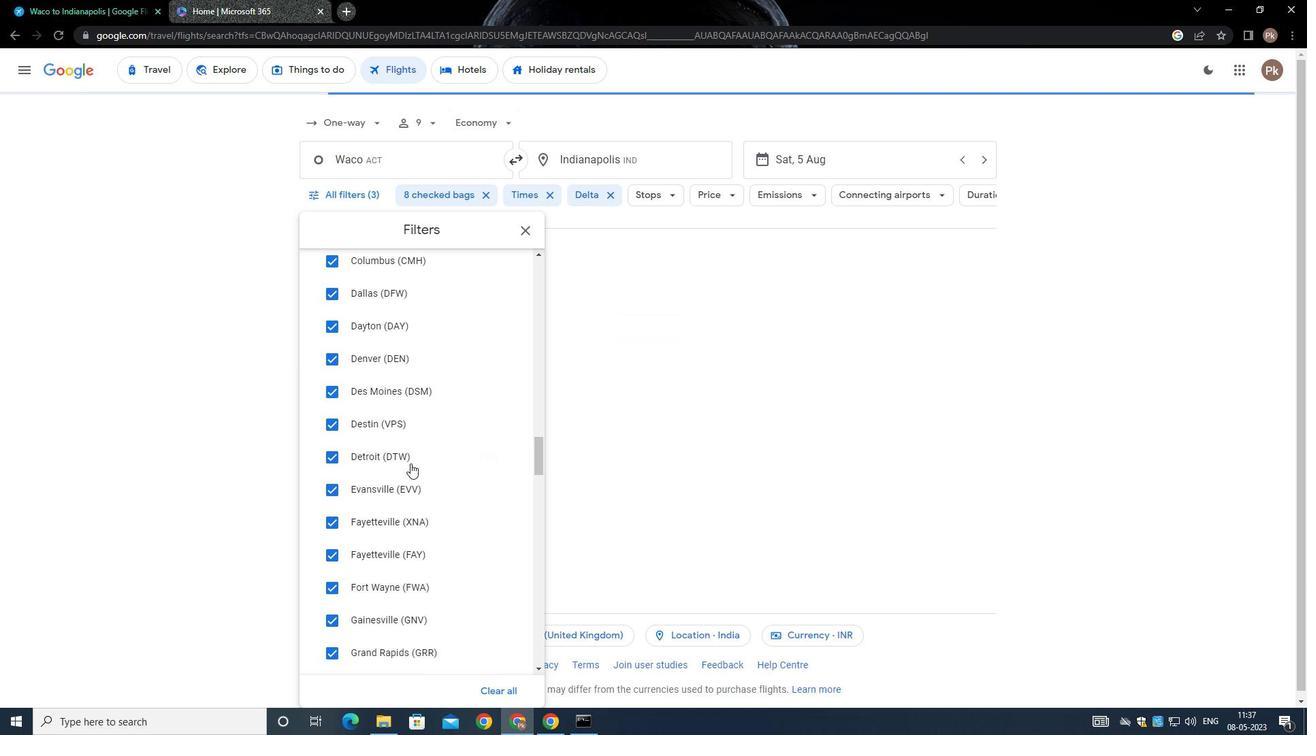 
Action: Mouse moved to (409, 461)
Screenshot: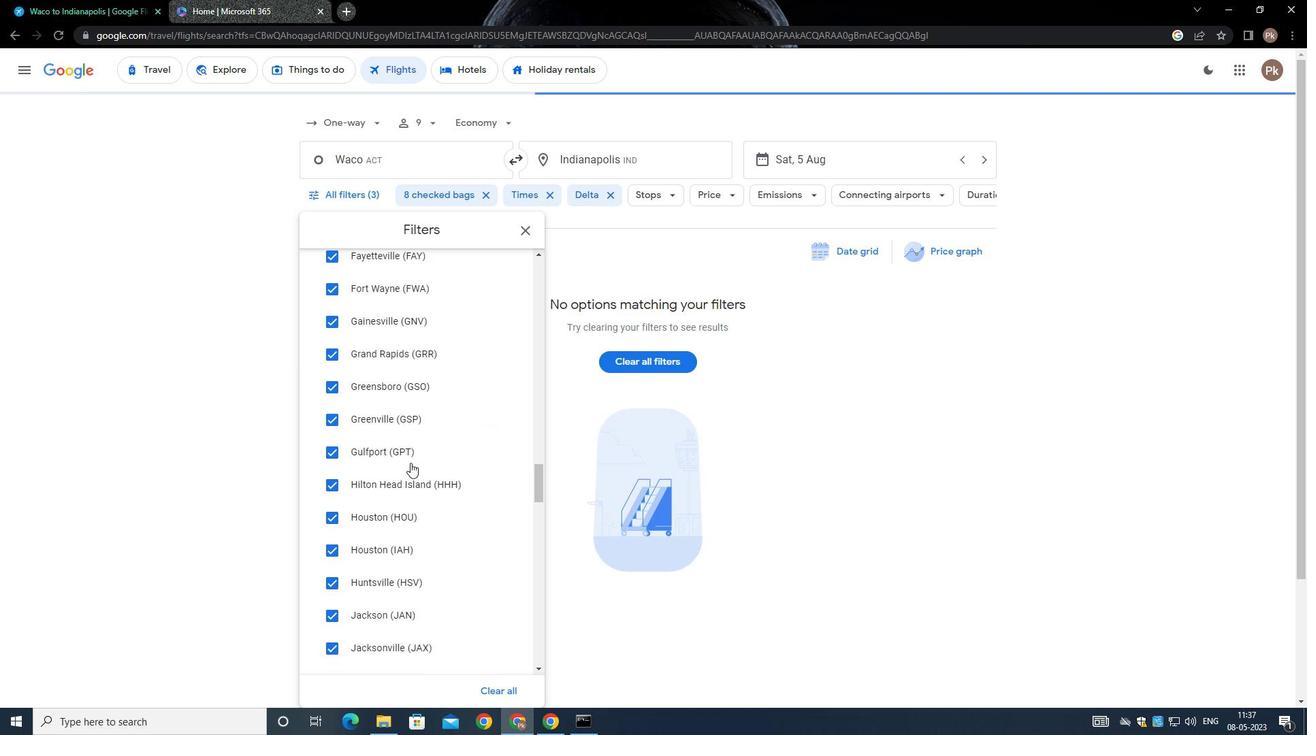
Action: Mouse scrolled (409, 461) with delta (0, 0)
Screenshot: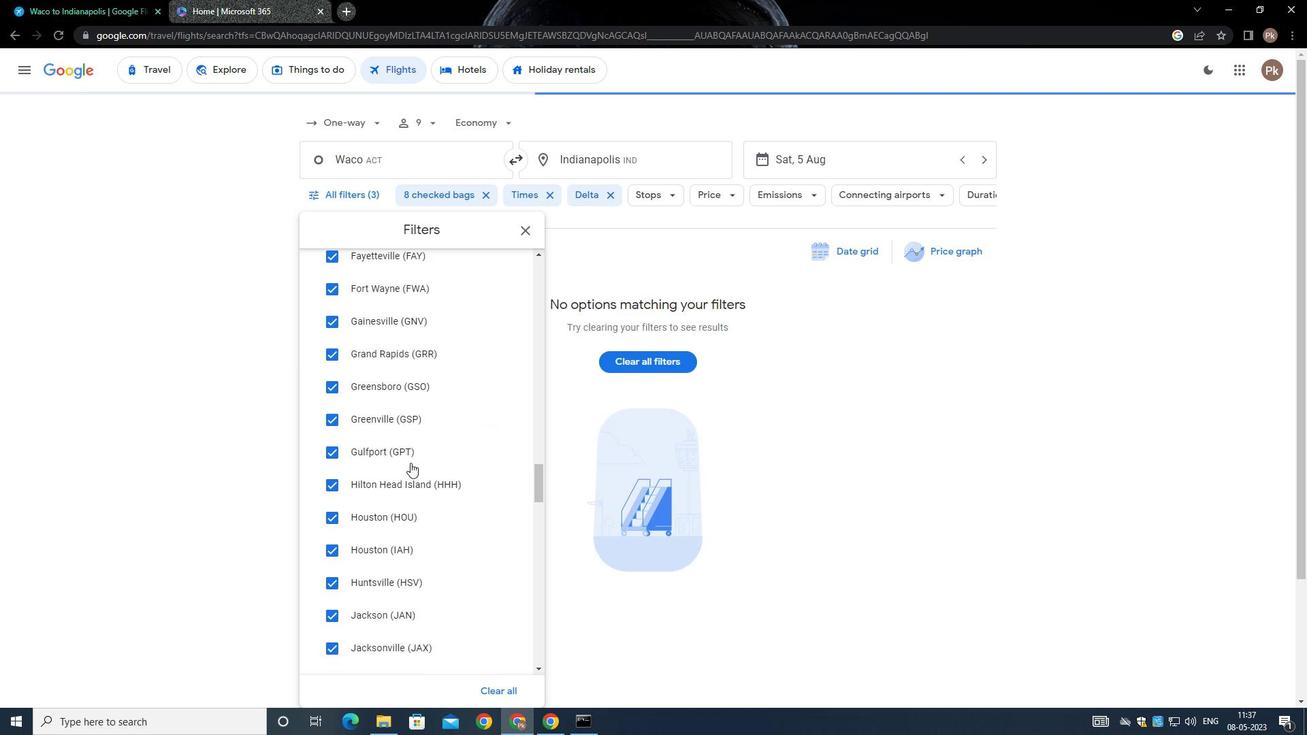 
Action: Mouse moved to (408, 461)
Screenshot: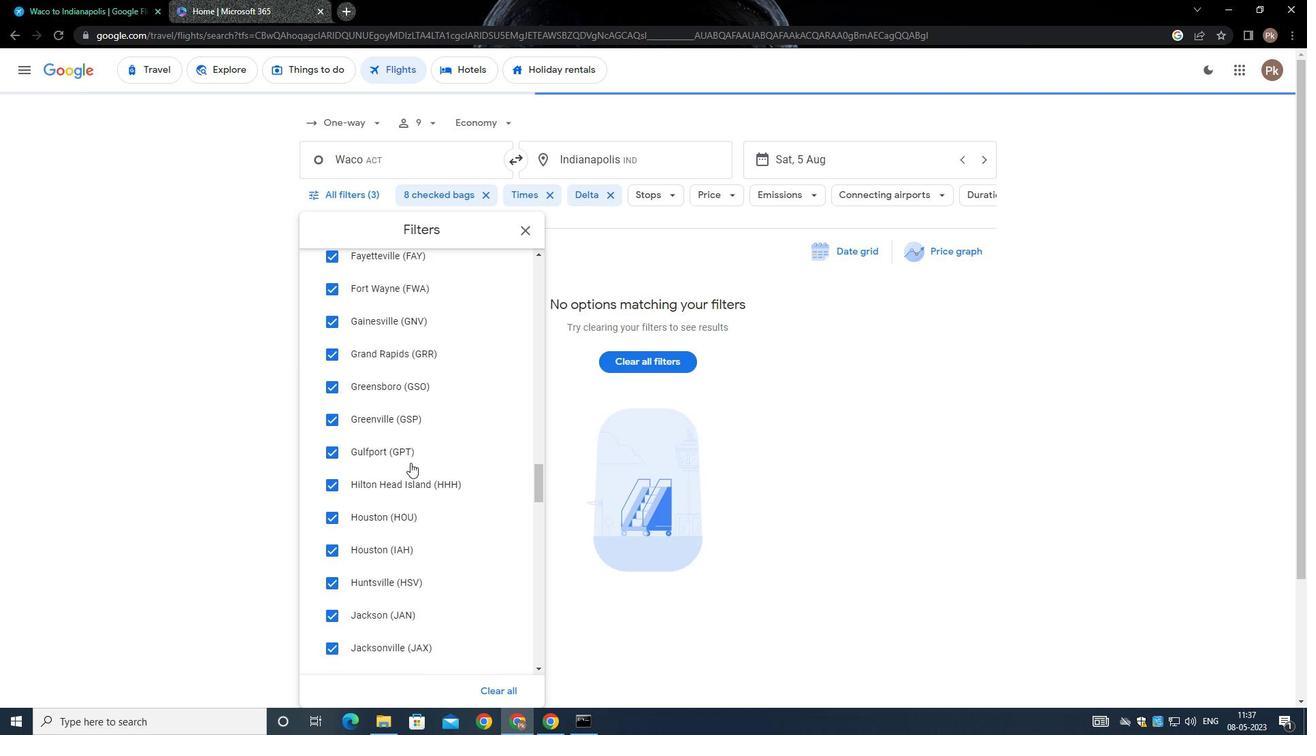 
Action: Mouse scrolled (408, 461) with delta (0, 0)
Screenshot: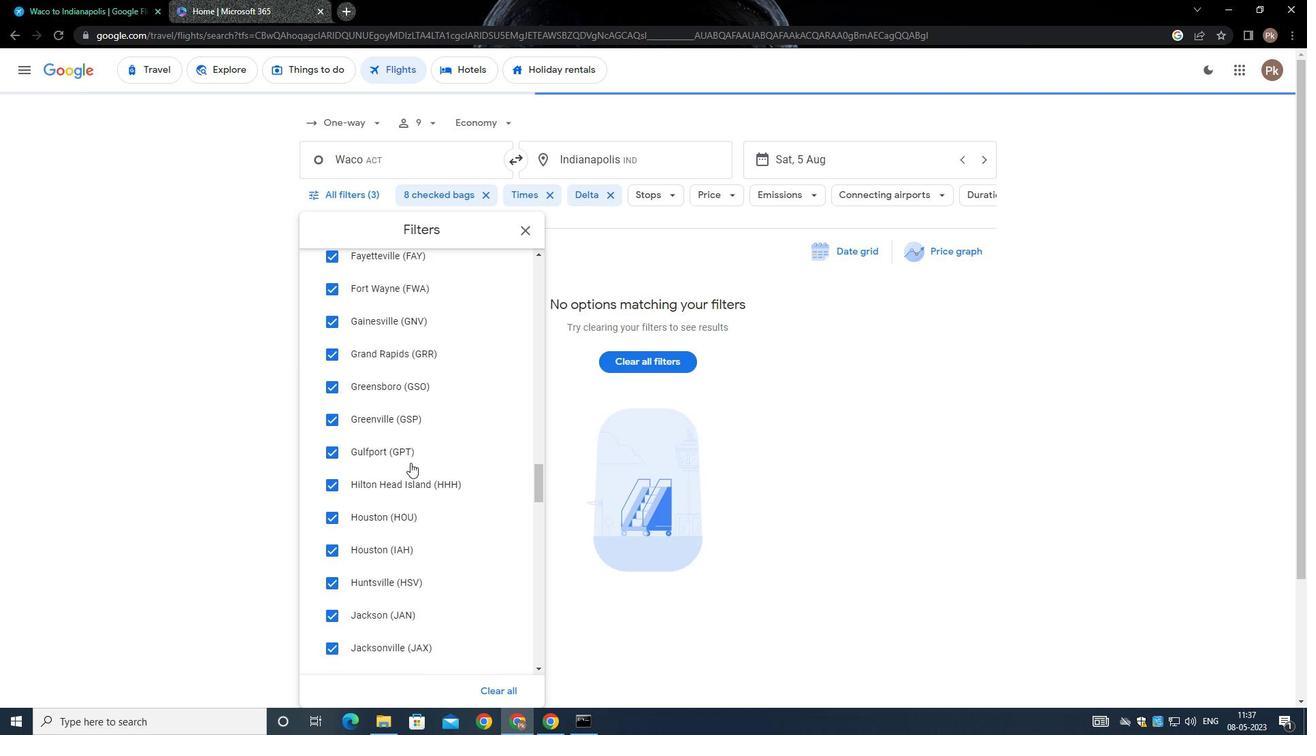 
Action: Mouse scrolled (408, 460) with delta (0, -1)
Screenshot: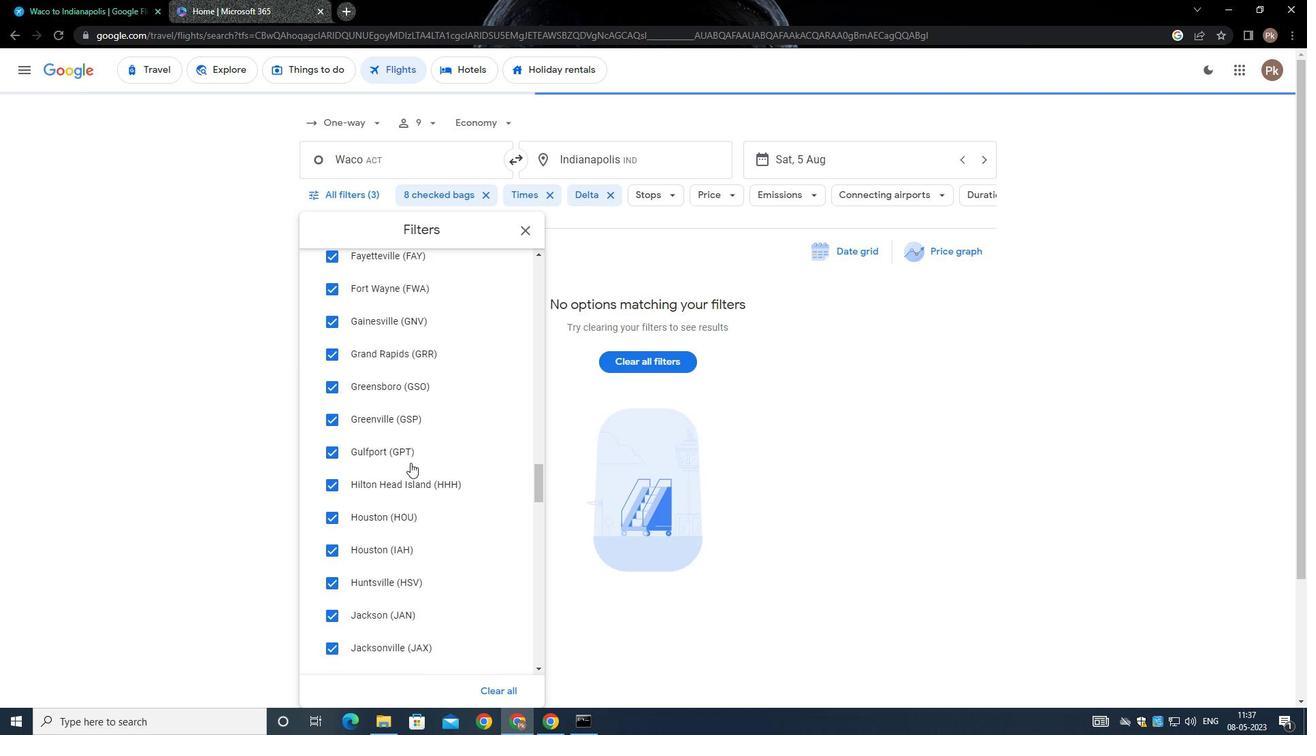 
Action: Mouse scrolled (408, 461) with delta (0, 0)
Screenshot: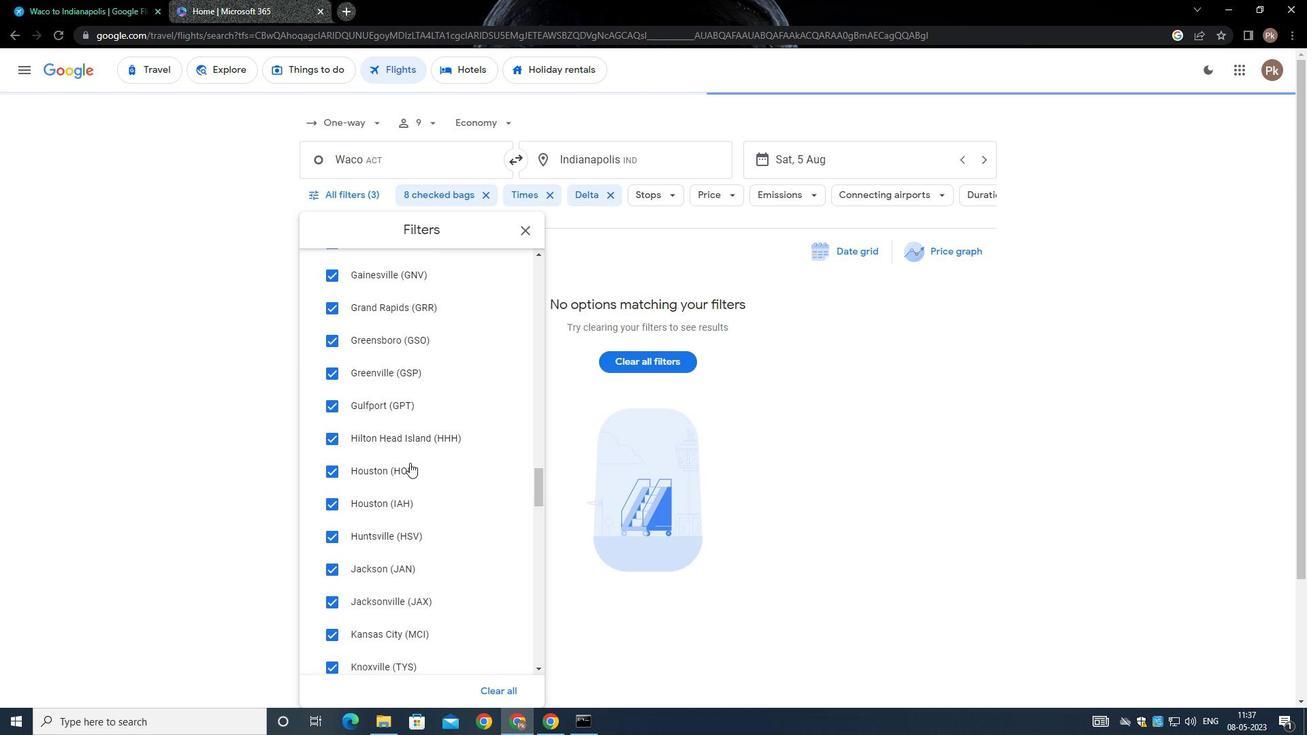 
Action: Mouse scrolled (408, 461) with delta (0, 0)
Screenshot: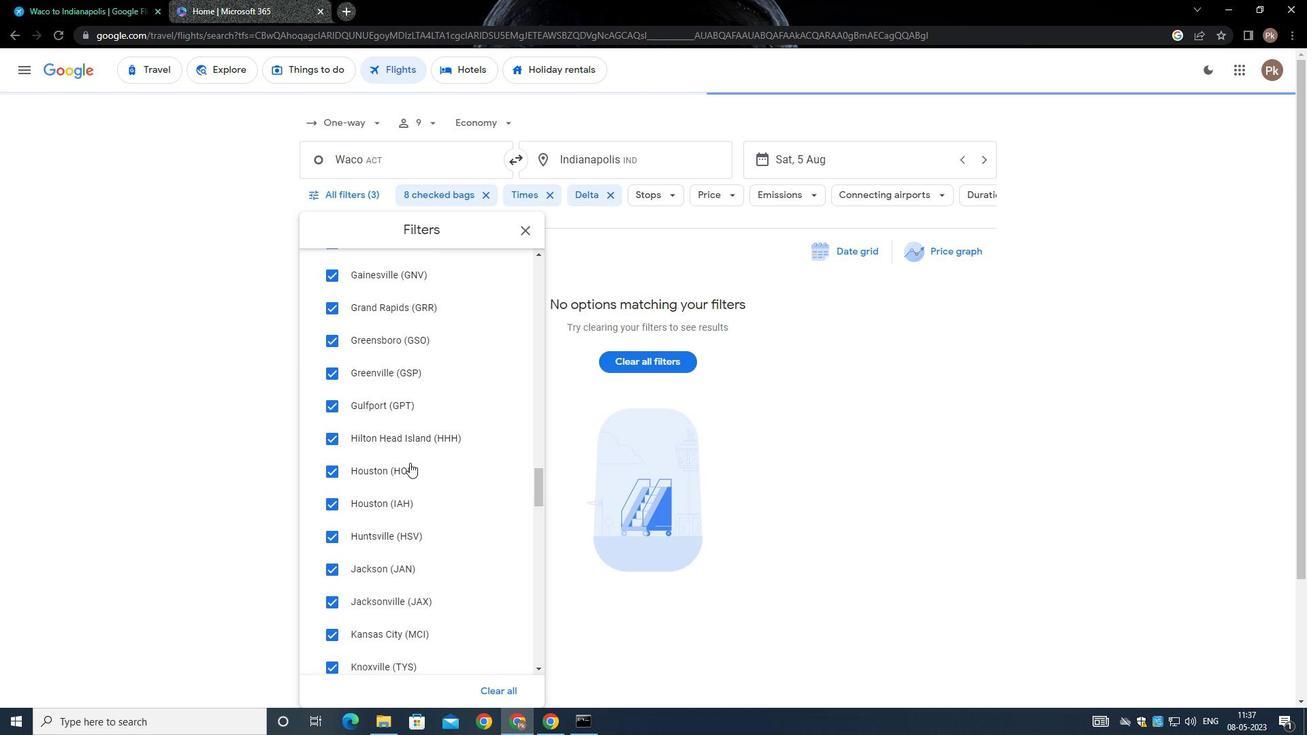 
Action: Mouse moved to (404, 466)
Screenshot: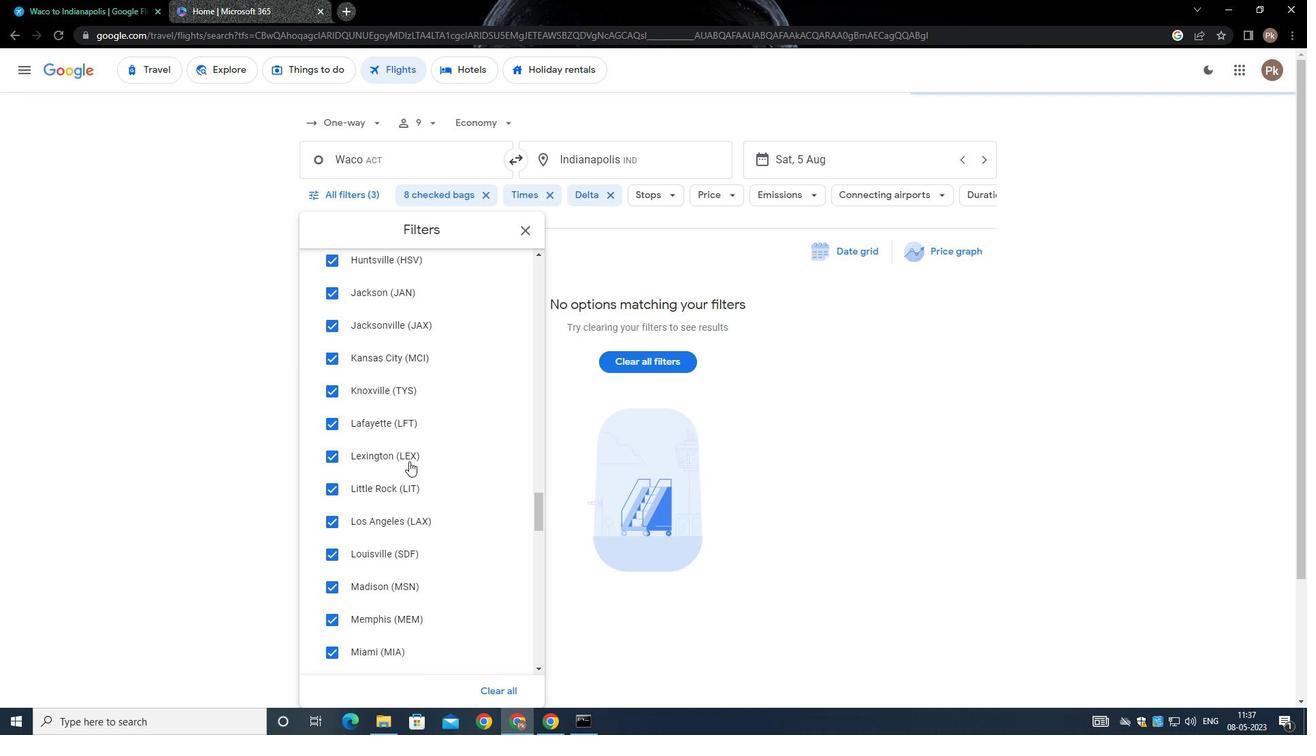 
Action: Mouse scrolled (404, 467) with delta (0, 0)
Screenshot: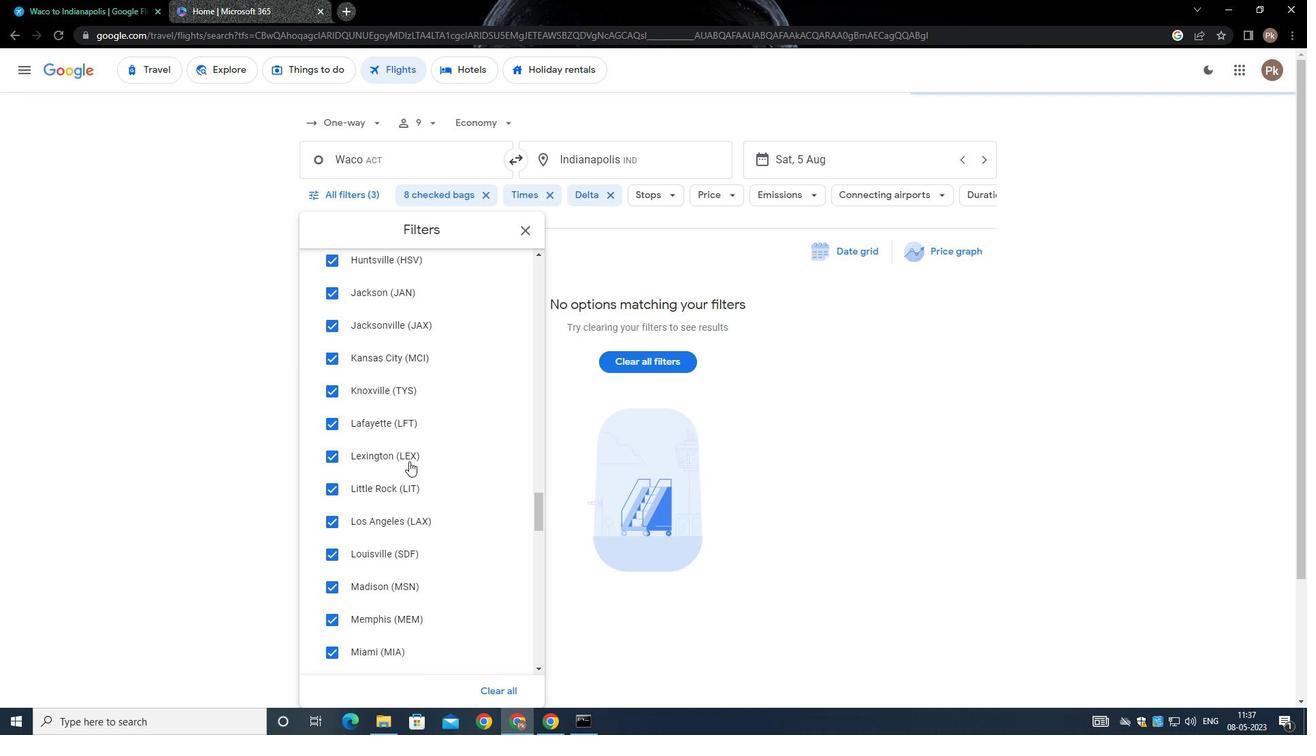 
Action: Mouse moved to (403, 466)
Screenshot: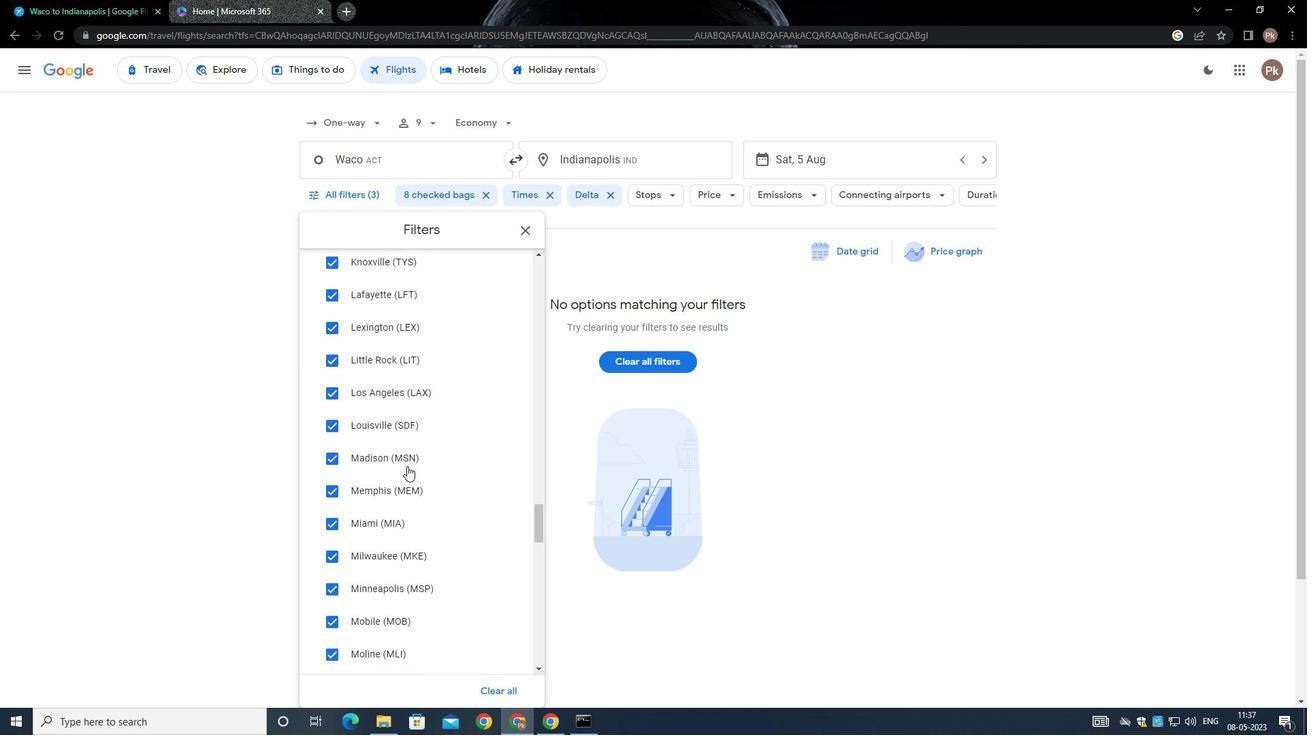 
Action: Mouse scrolled (403, 465) with delta (0, 0)
Screenshot: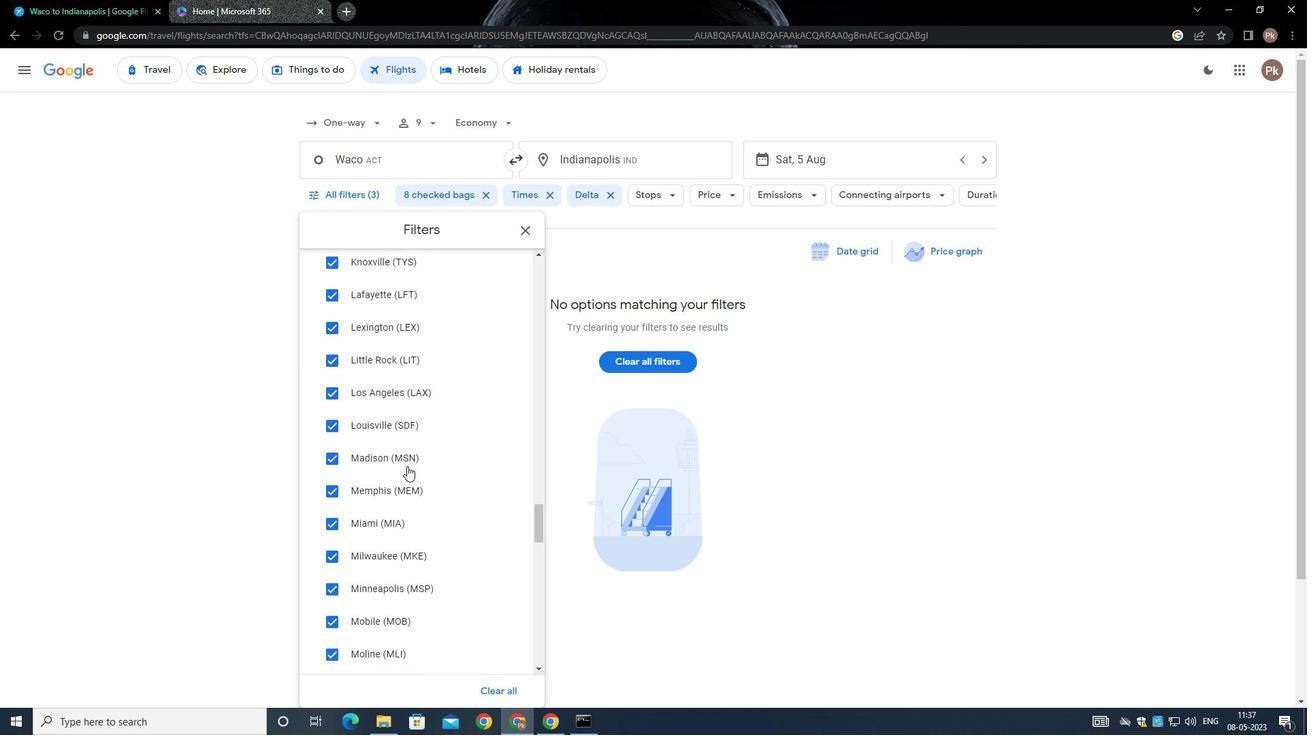 
Action: Mouse moved to (403, 467)
Screenshot: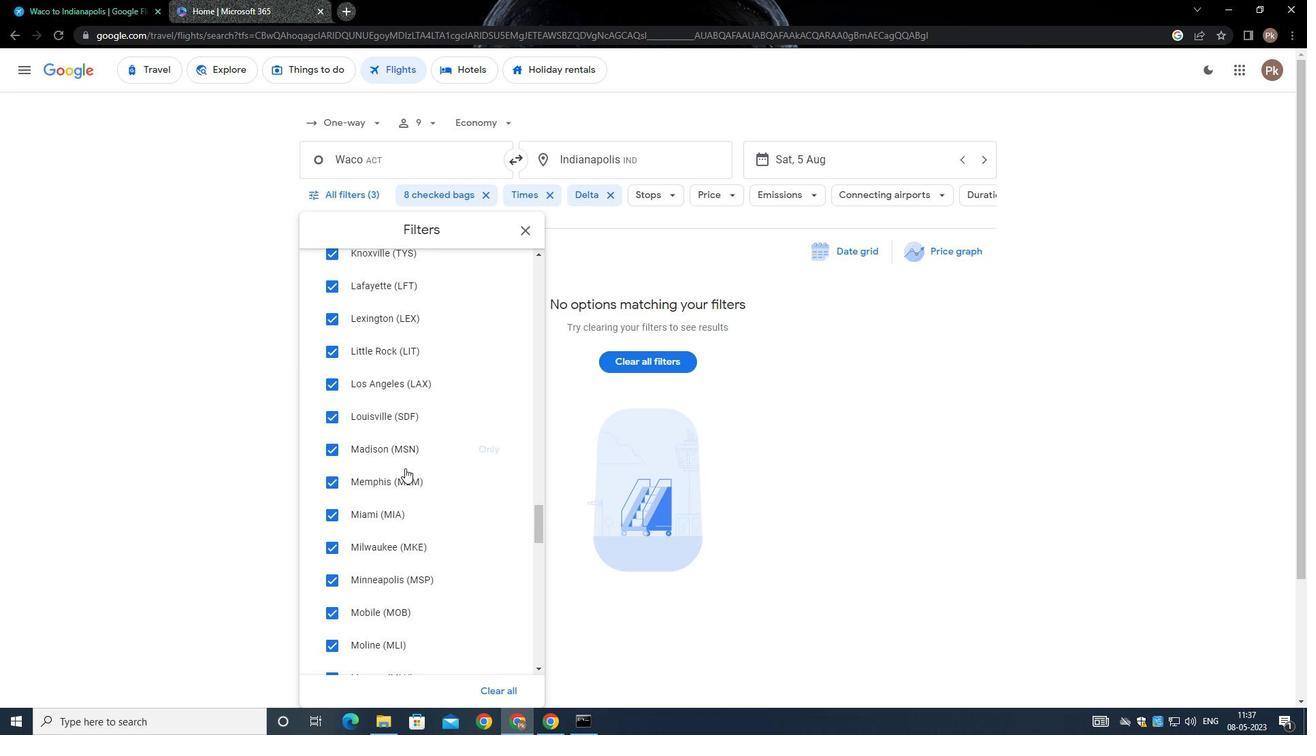 
Action: Mouse scrolled (403, 466) with delta (0, 0)
Screenshot: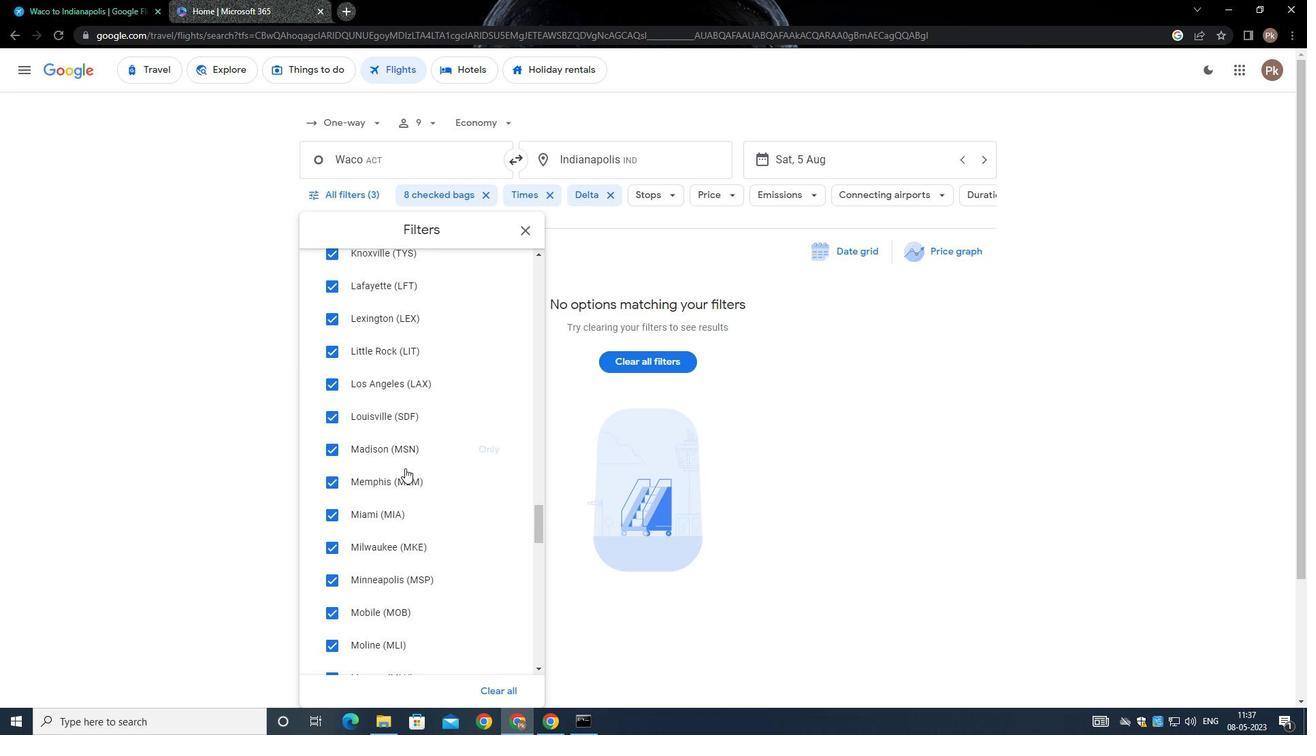 
Action: Mouse scrolled (403, 466) with delta (0, 0)
Screenshot: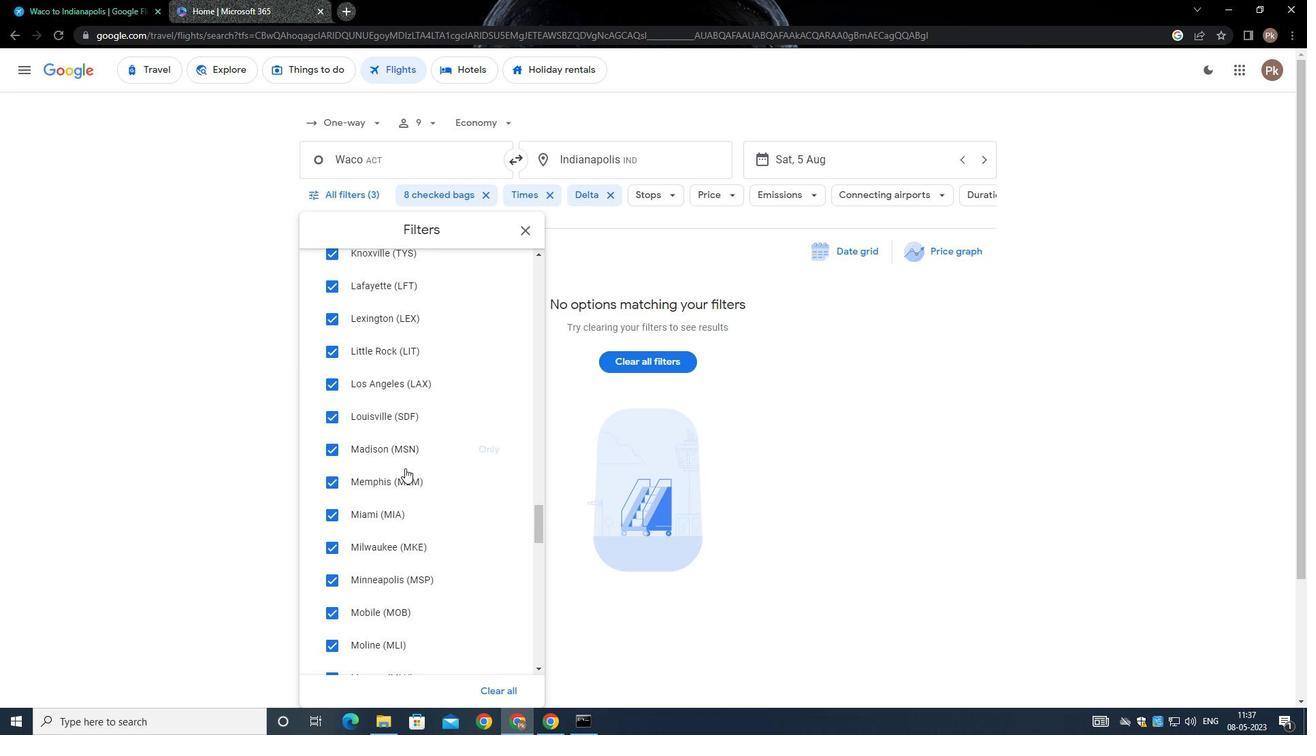 
Action: Mouse scrolled (403, 465) with delta (0, -1)
Screenshot: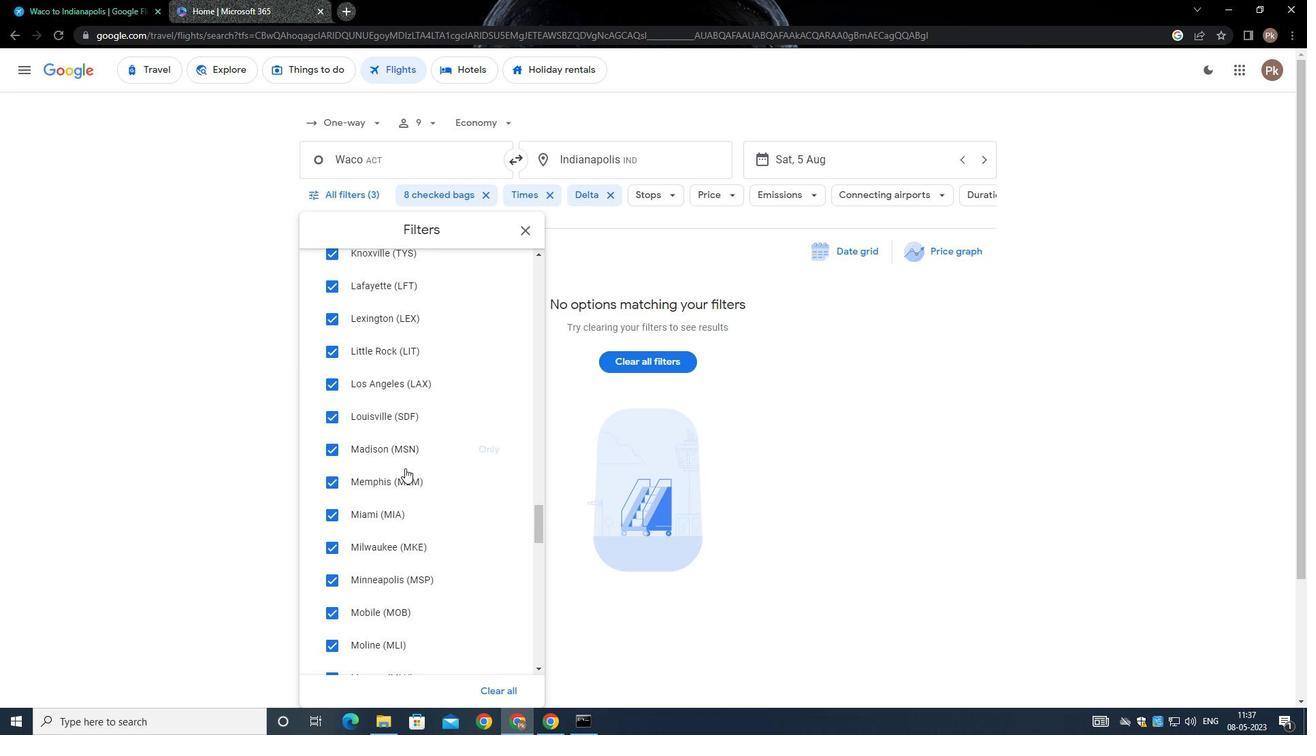 
Action: Mouse moved to (403, 467)
Screenshot: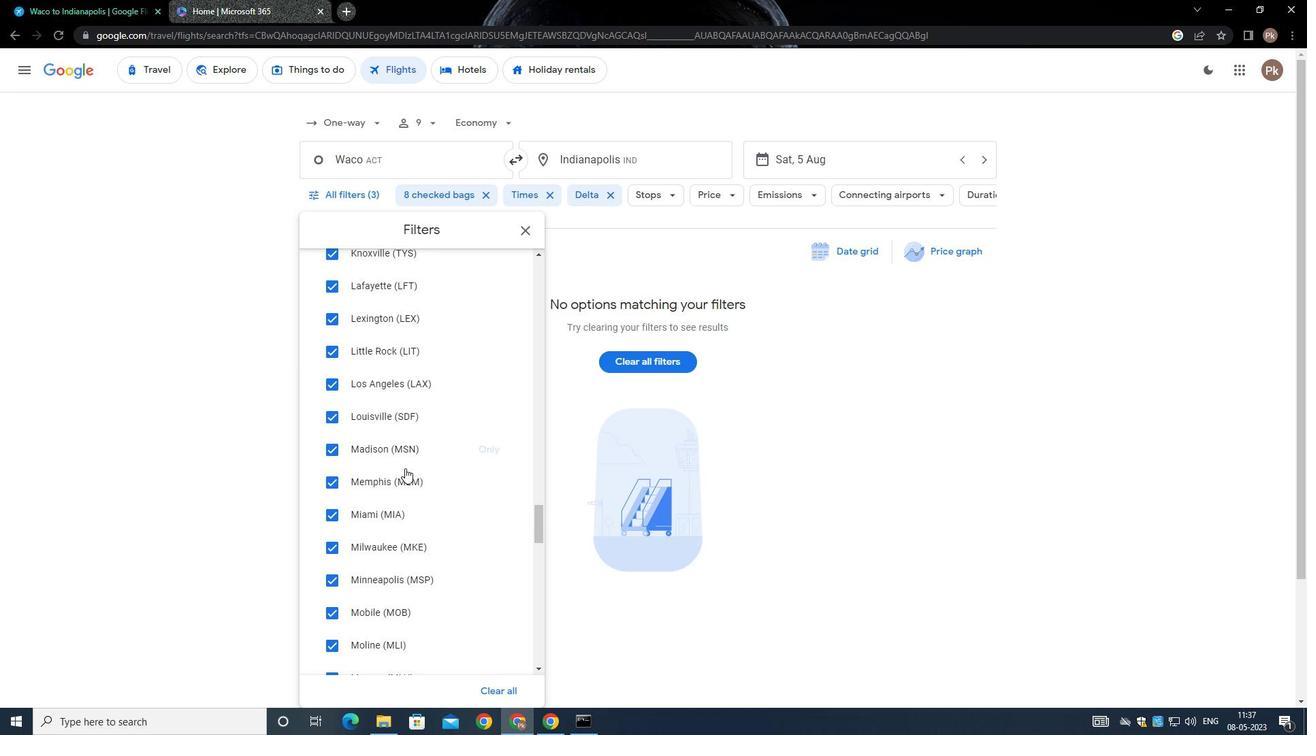 
Action: Mouse scrolled (403, 466) with delta (0, 0)
Screenshot: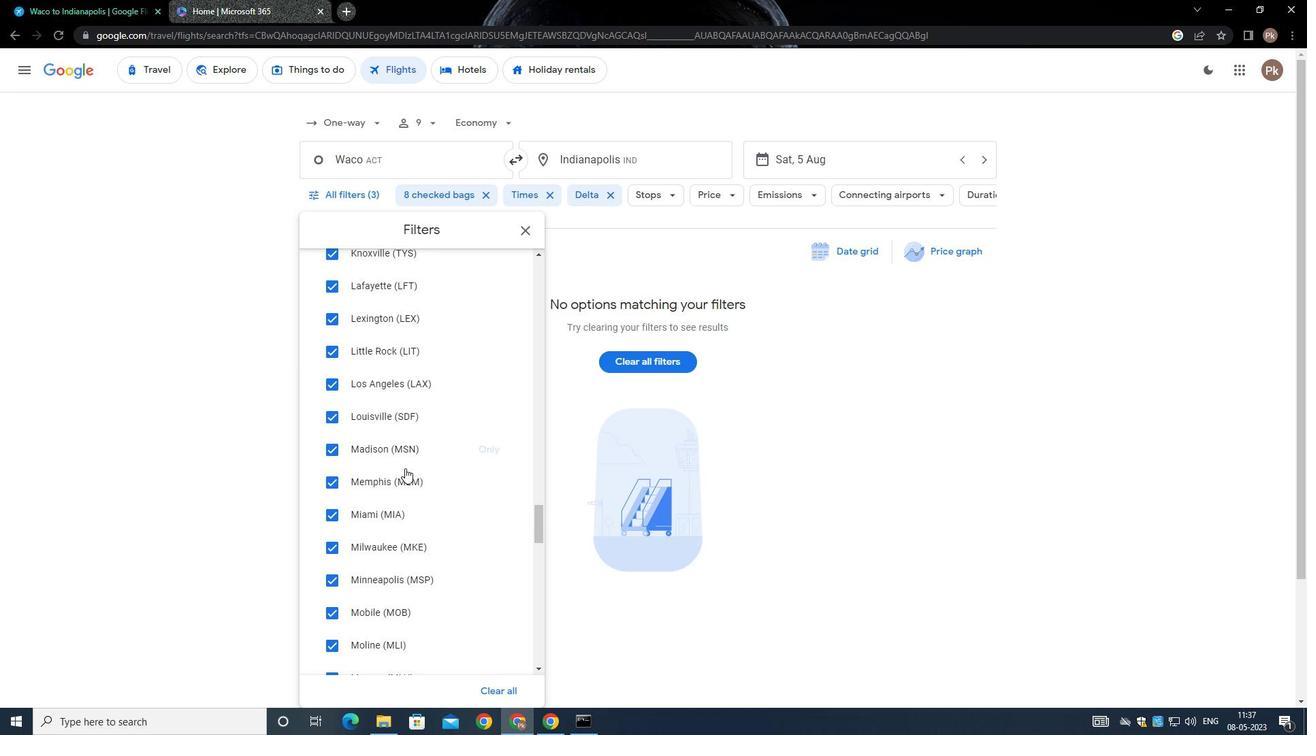 
Action: Mouse moved to (401, 464)
Screenshot: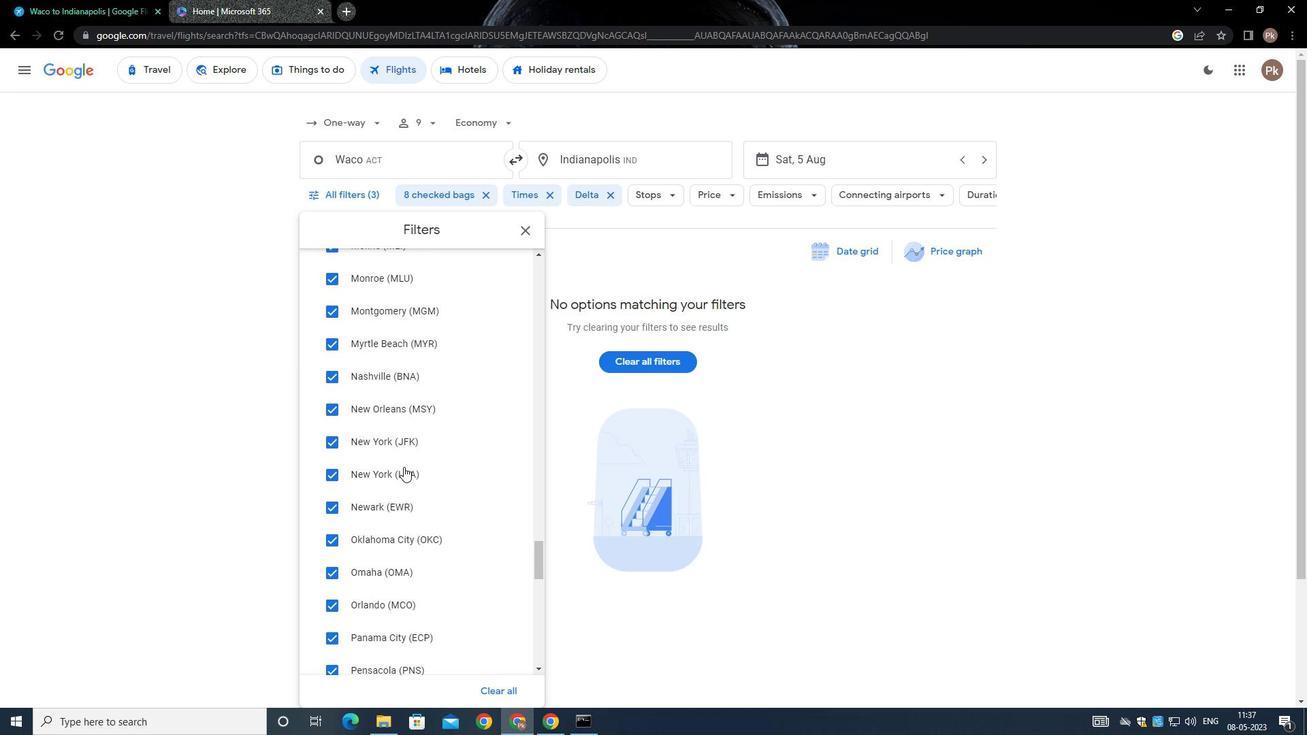 
Action: Mouse scrolled (401, 465) with delta (0, 0)
Screenshot: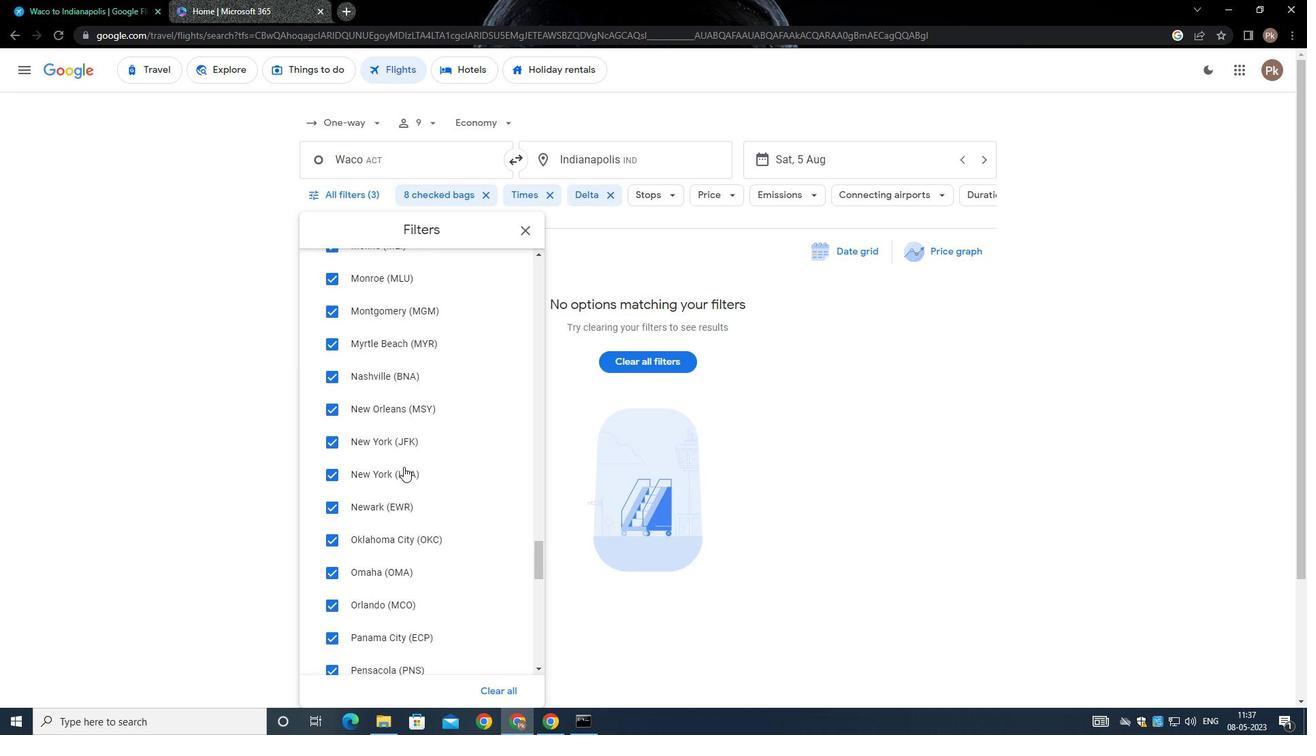 
Action: Mouse scrolled (401, 463) with delta (0, 0)
Screenshot: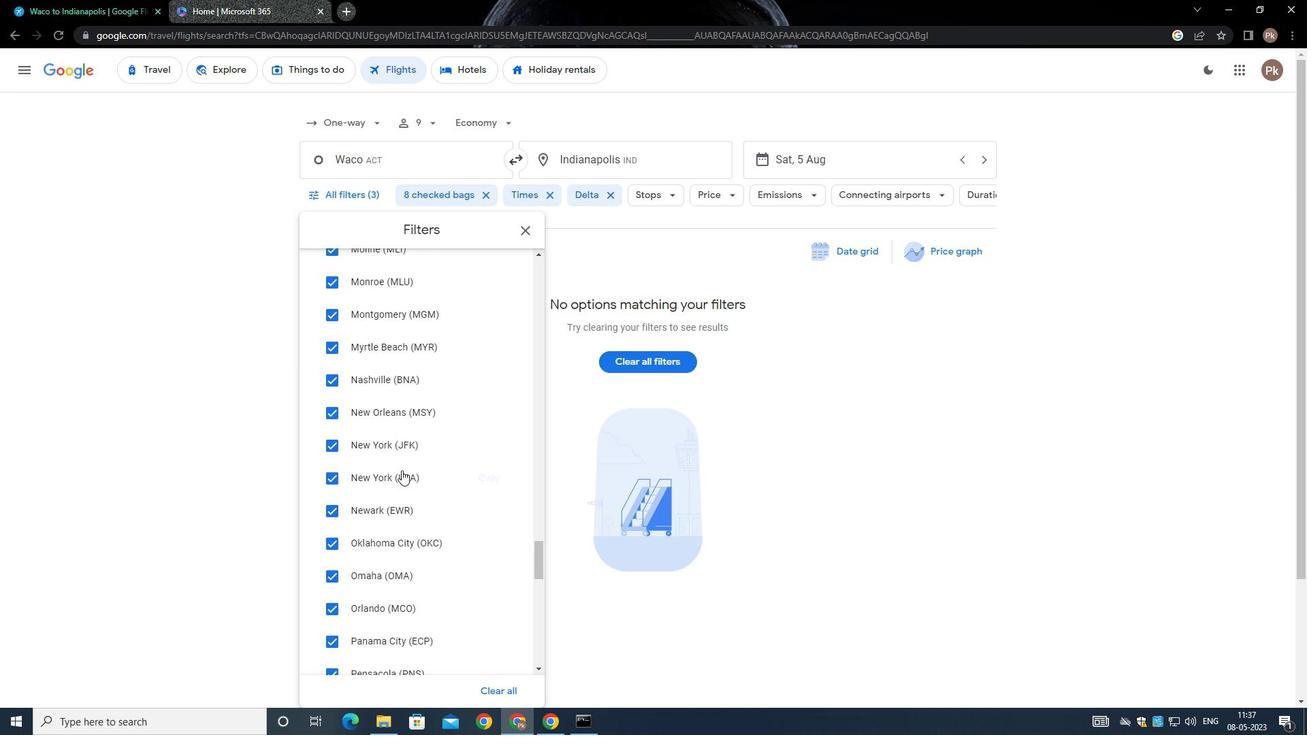 
Action: Mouse scrolled (401, 463) with delta (0, 0)
Screenshot: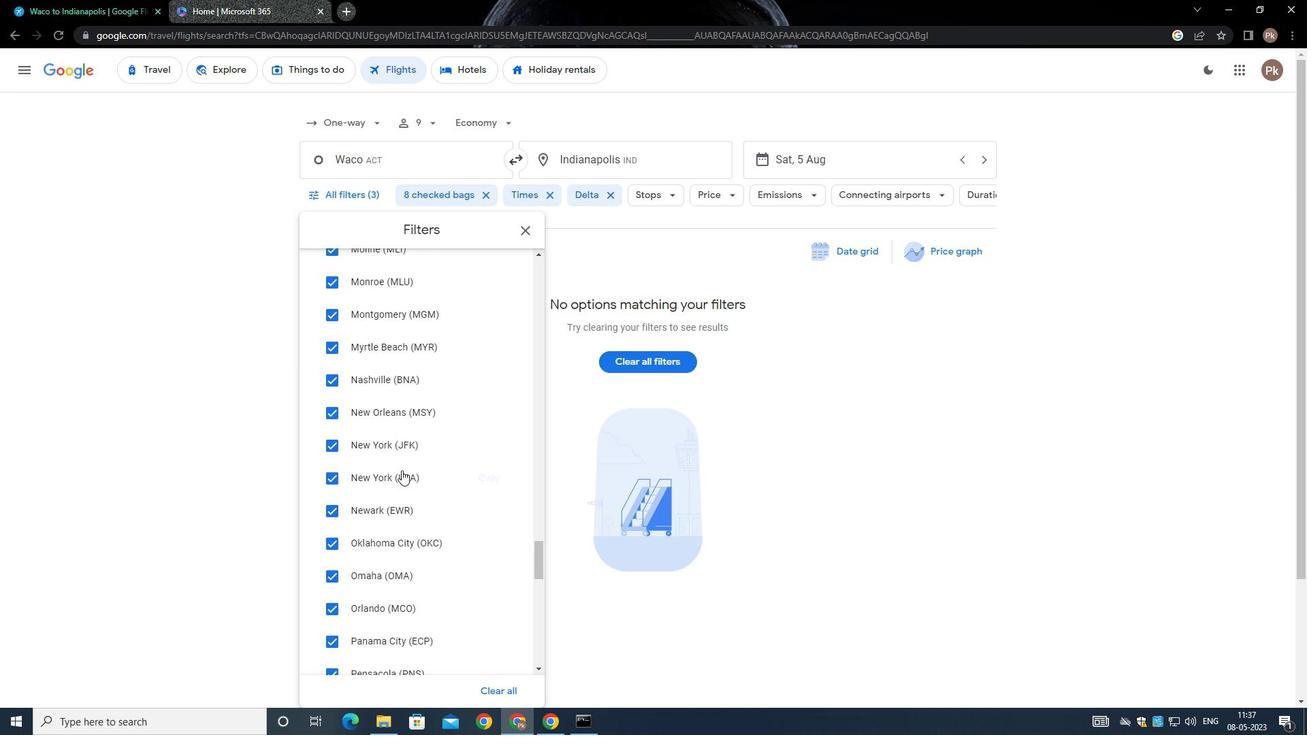 
Action: Mouse scrolled (401, 463) with delta (0, 0)
Screenshot: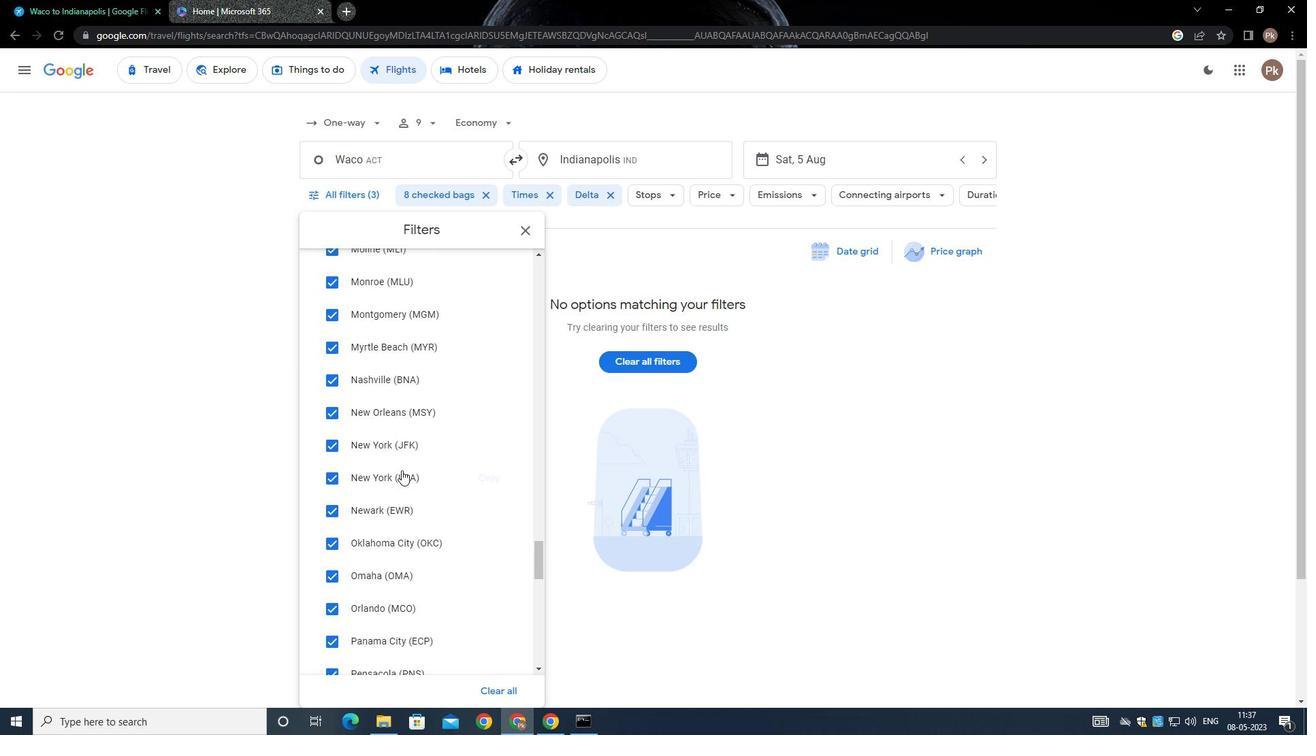 
Action: Mouse scrolled (401, 463) with delta (0, 0)
Screenshot: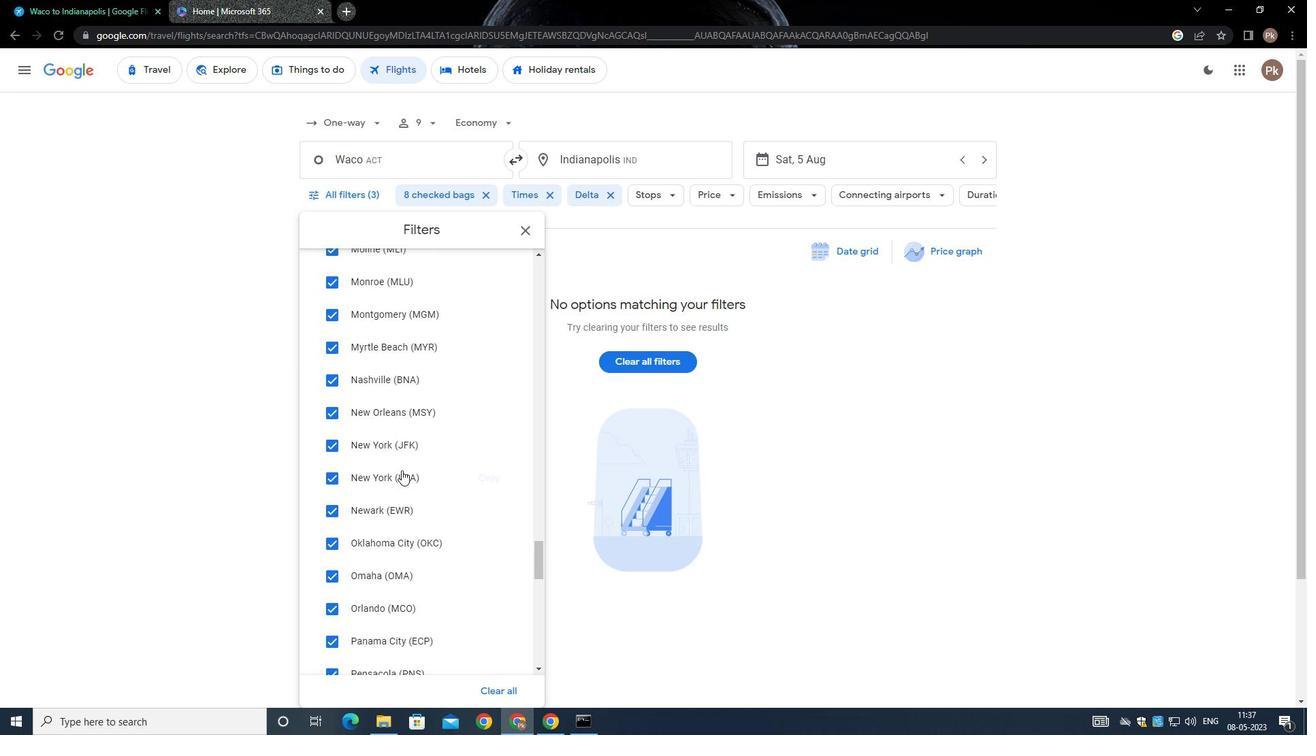 
Action: Mouse scrolled (401, 463) with delta (0, 0)
Screenshot: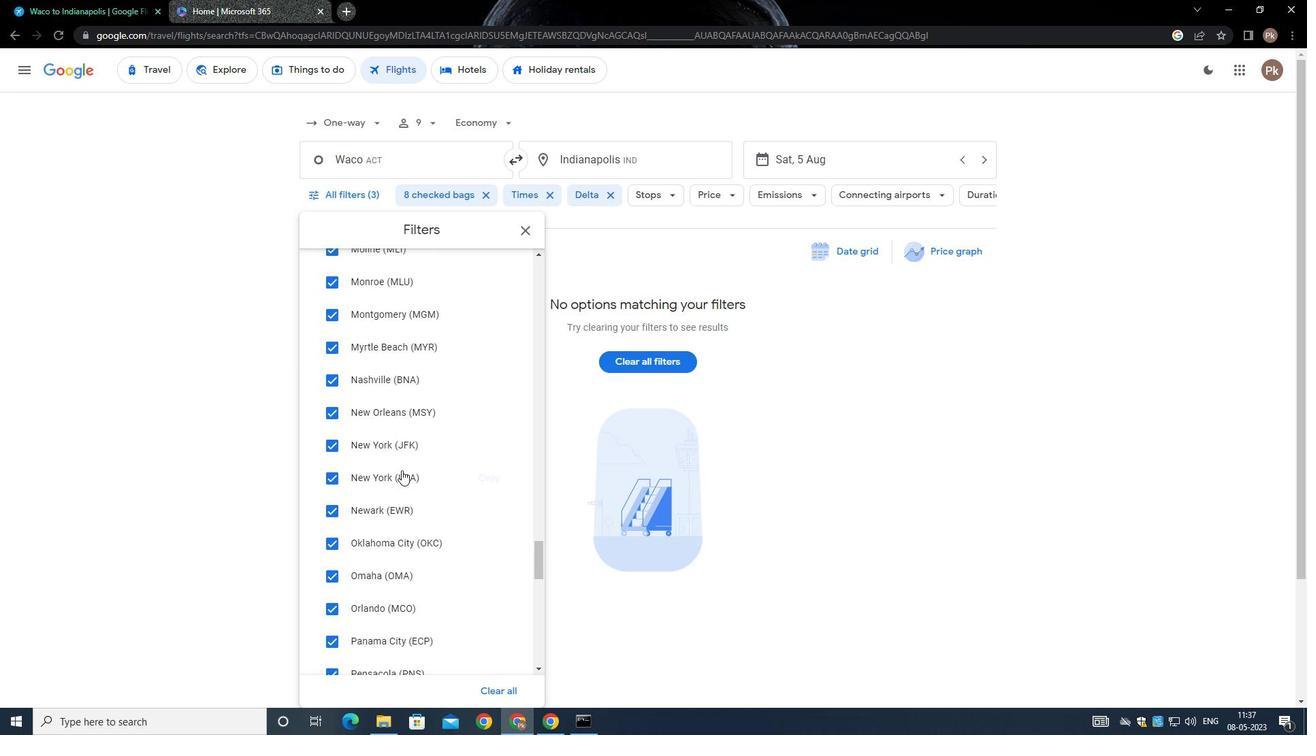 
Action: Mouse scrolled (401, 463) with delta (0, 0)
Screenshot: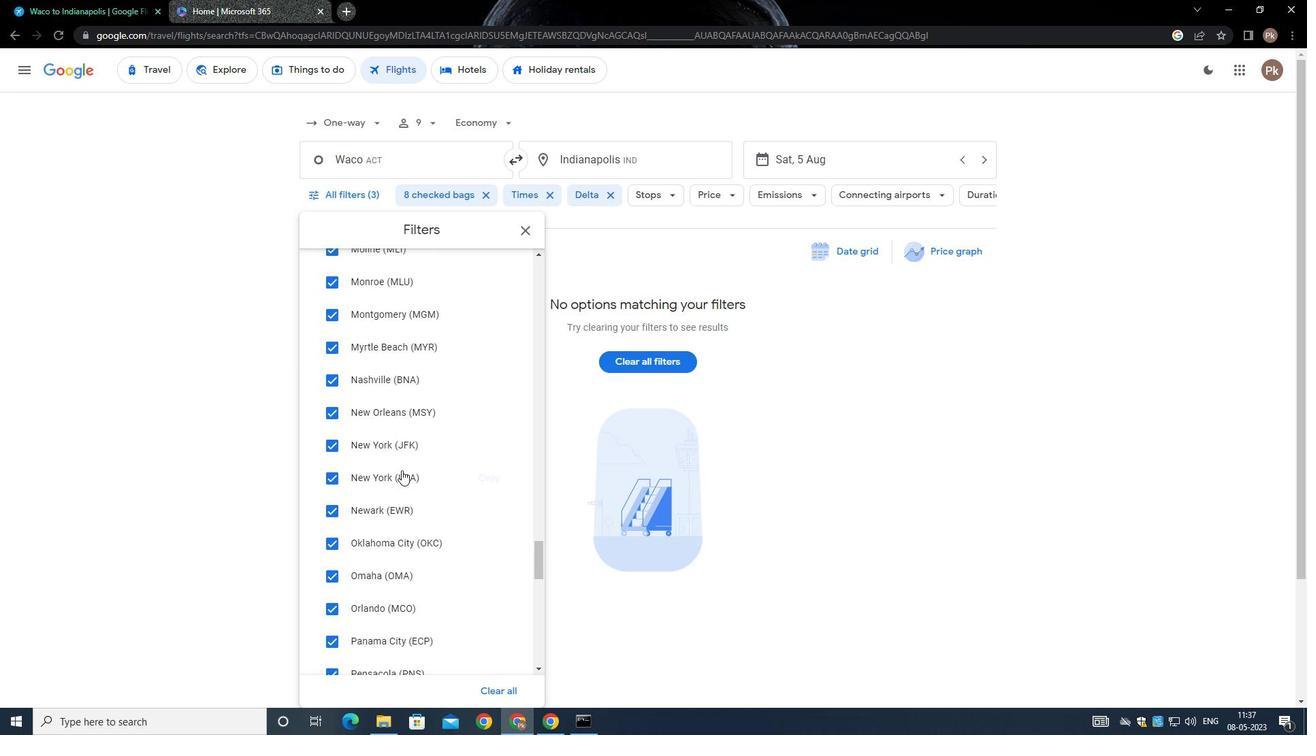 
Action: Mouse moved to (401, 460)
Screenshot: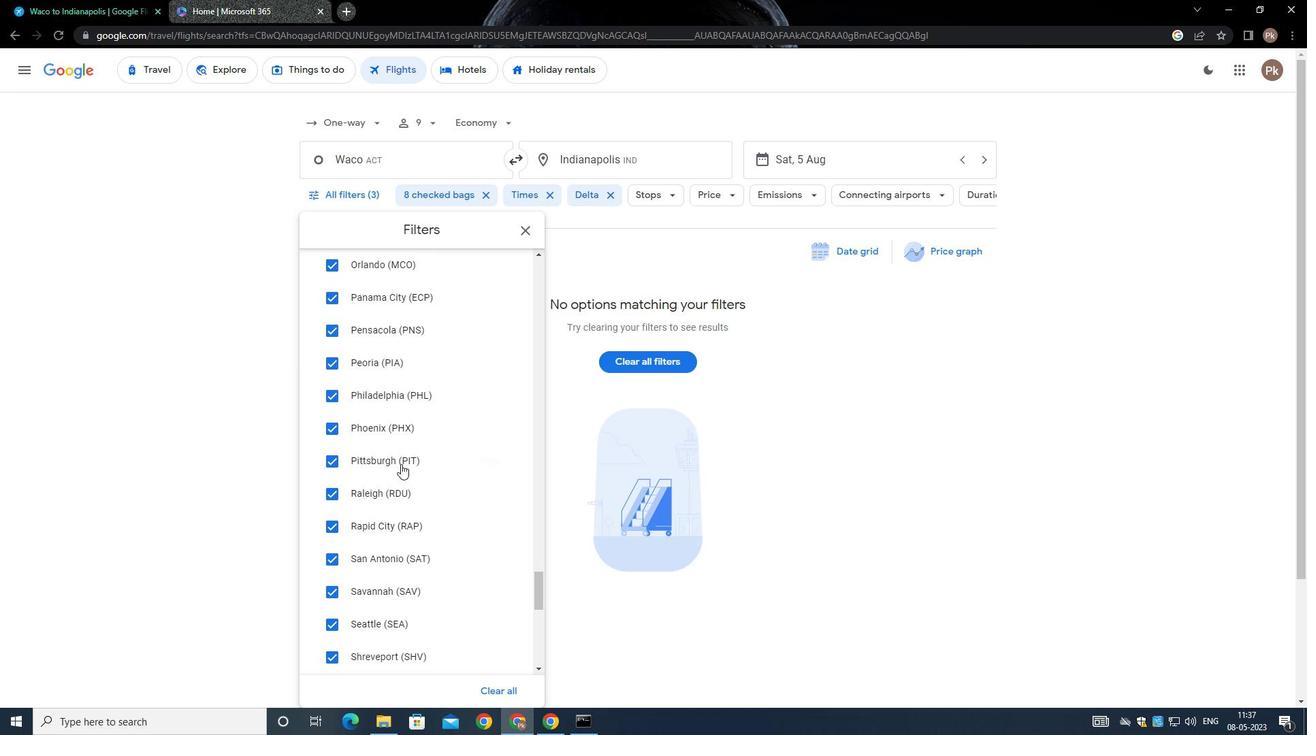 
Action: Mouse scrolled (401, 461) with delta (0, 0)
Screenshot: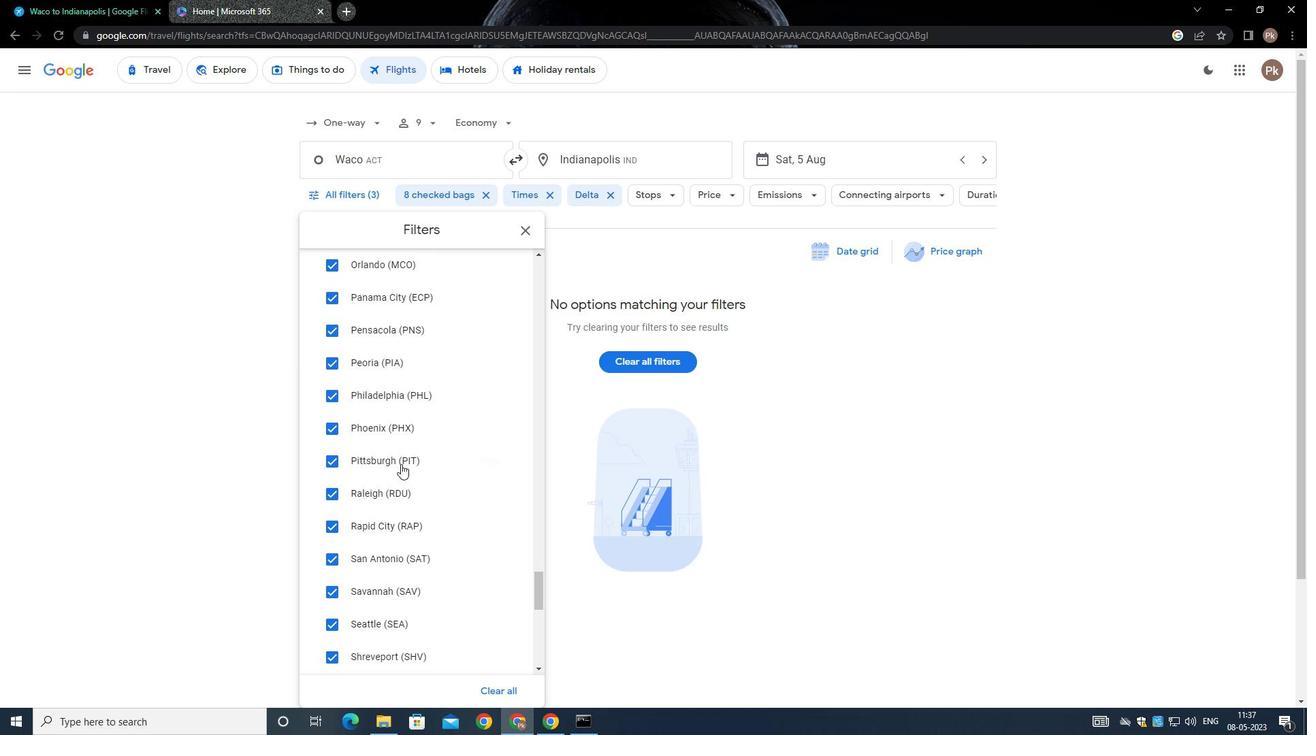 
Action: Mouse moved to (401, 460)
Screenshot: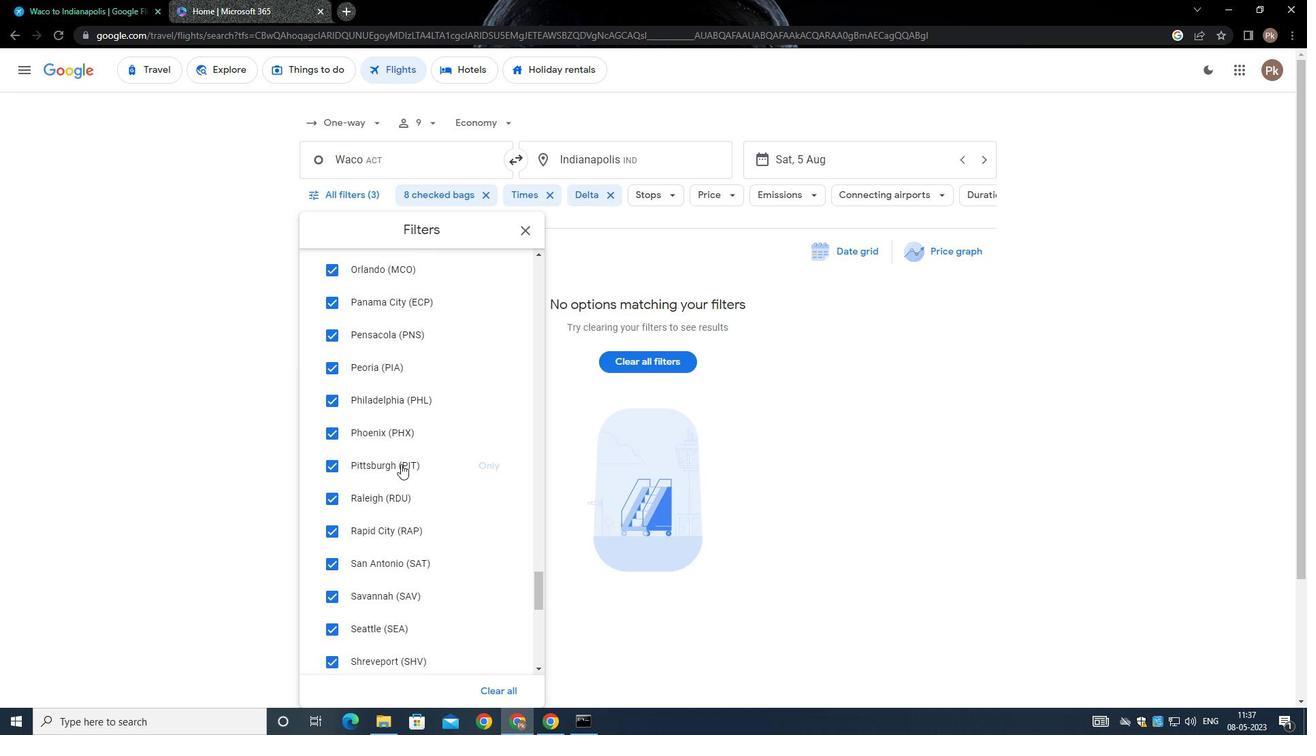 
Action: Mouse scrolled (401, 459) with delta (0, 0)
Screenshot: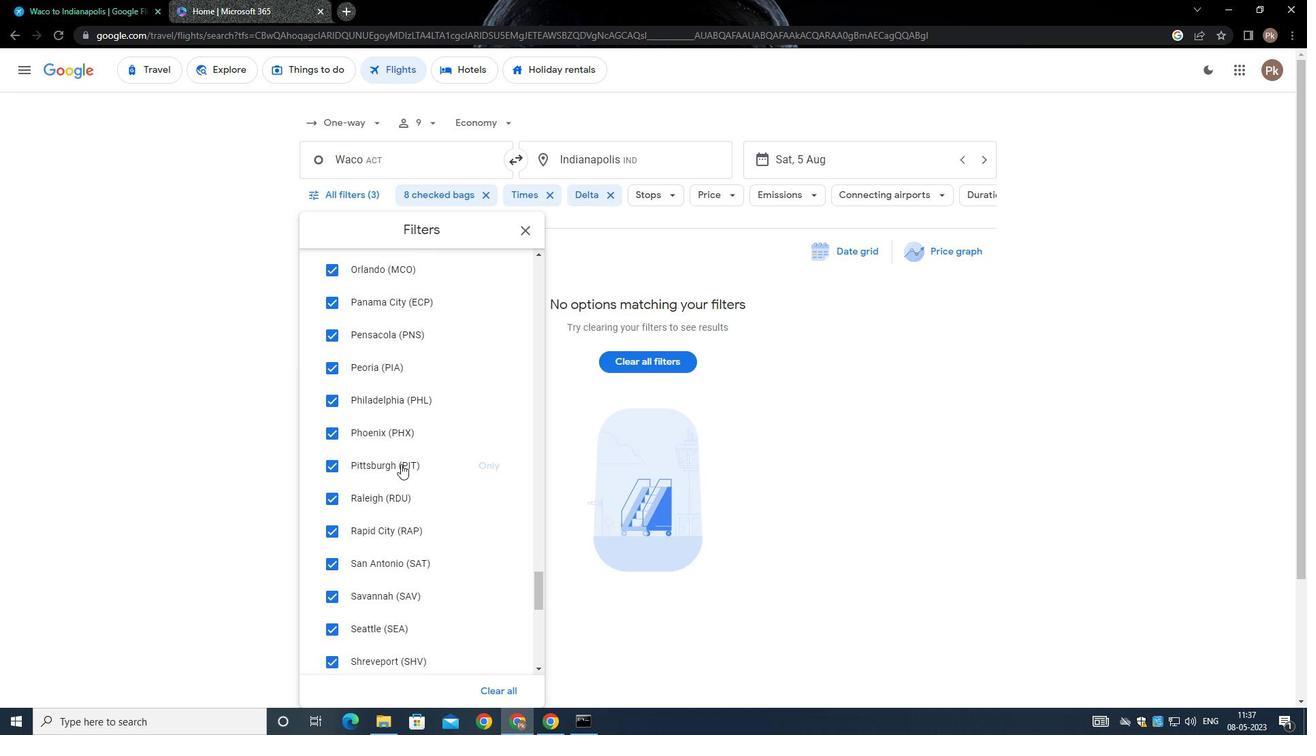 
Action: Mouse moved to (401, 461)
Screenshot: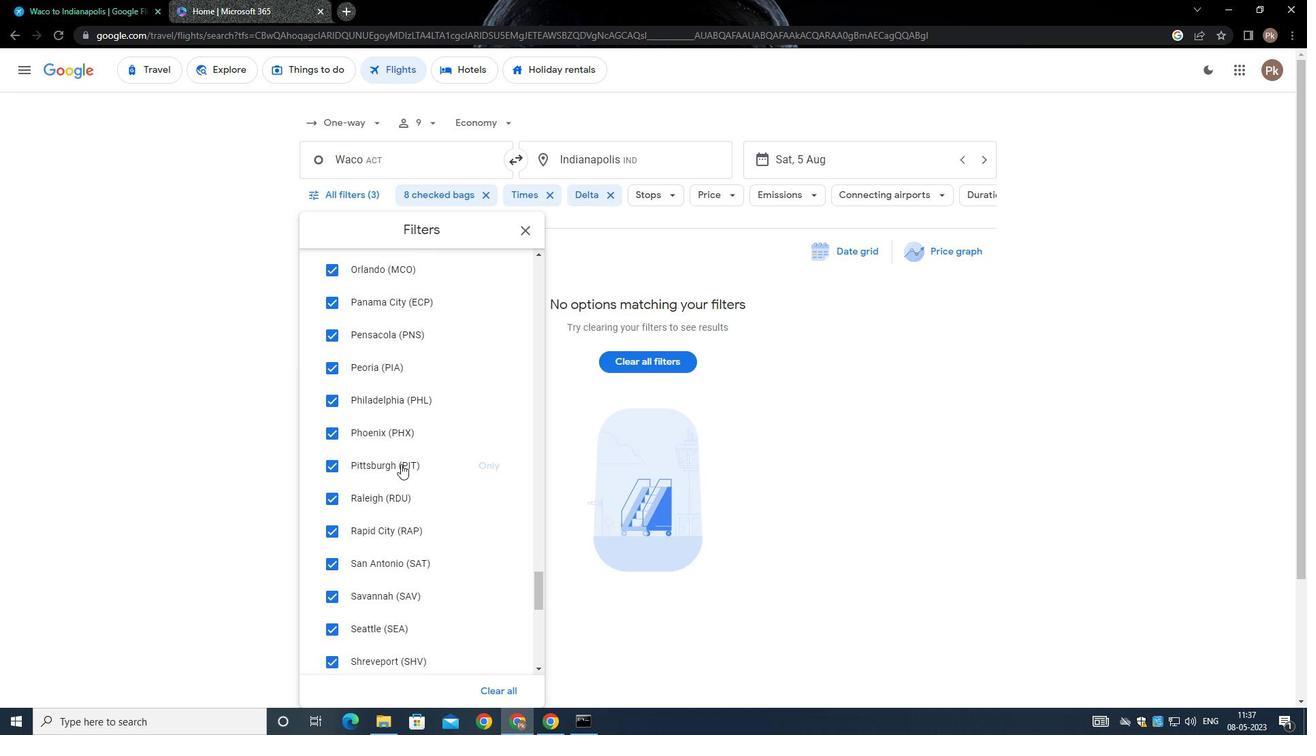 
Action: Mouse scrolled (401, 460) with delta (0, 0)
Screenshot: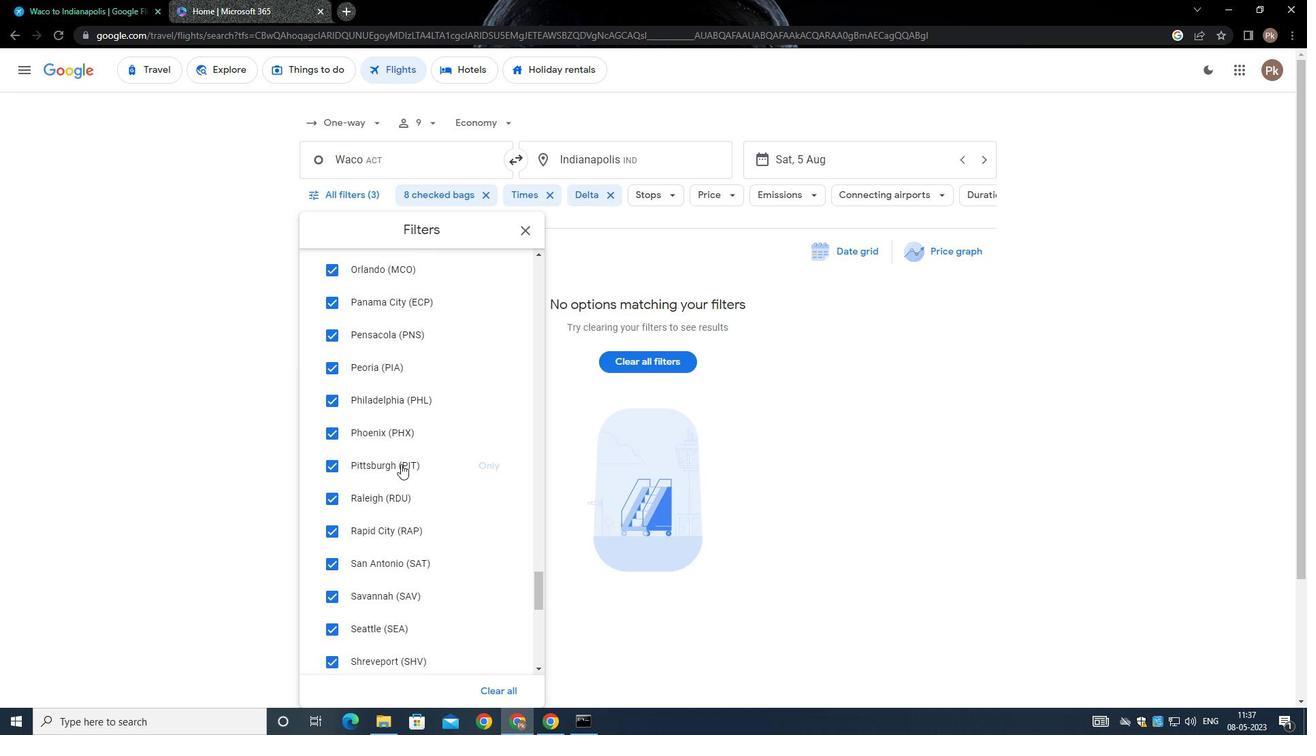 
Action: Mouse scrolled (401, 459) with delta (0, -1)
Screenshot: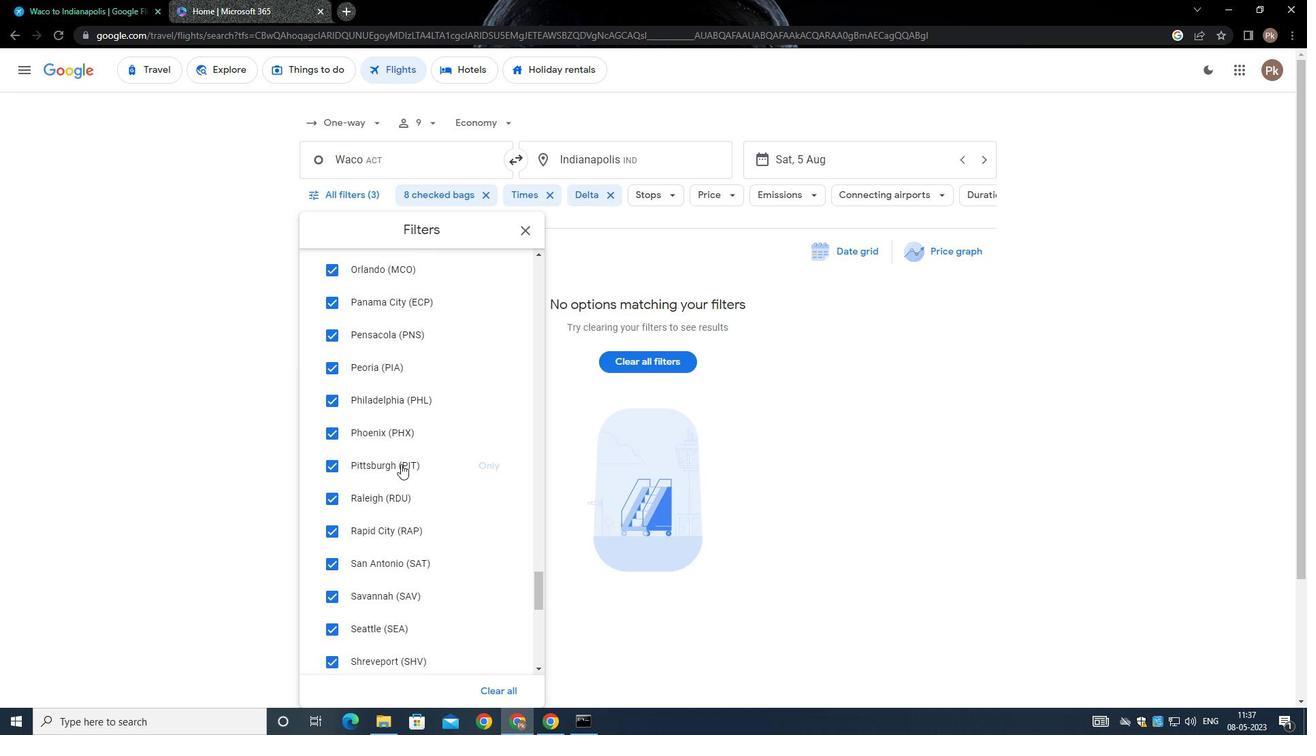 
Action: Mouse scrolled (401, 460) with delta (0, 0)
Screenshot: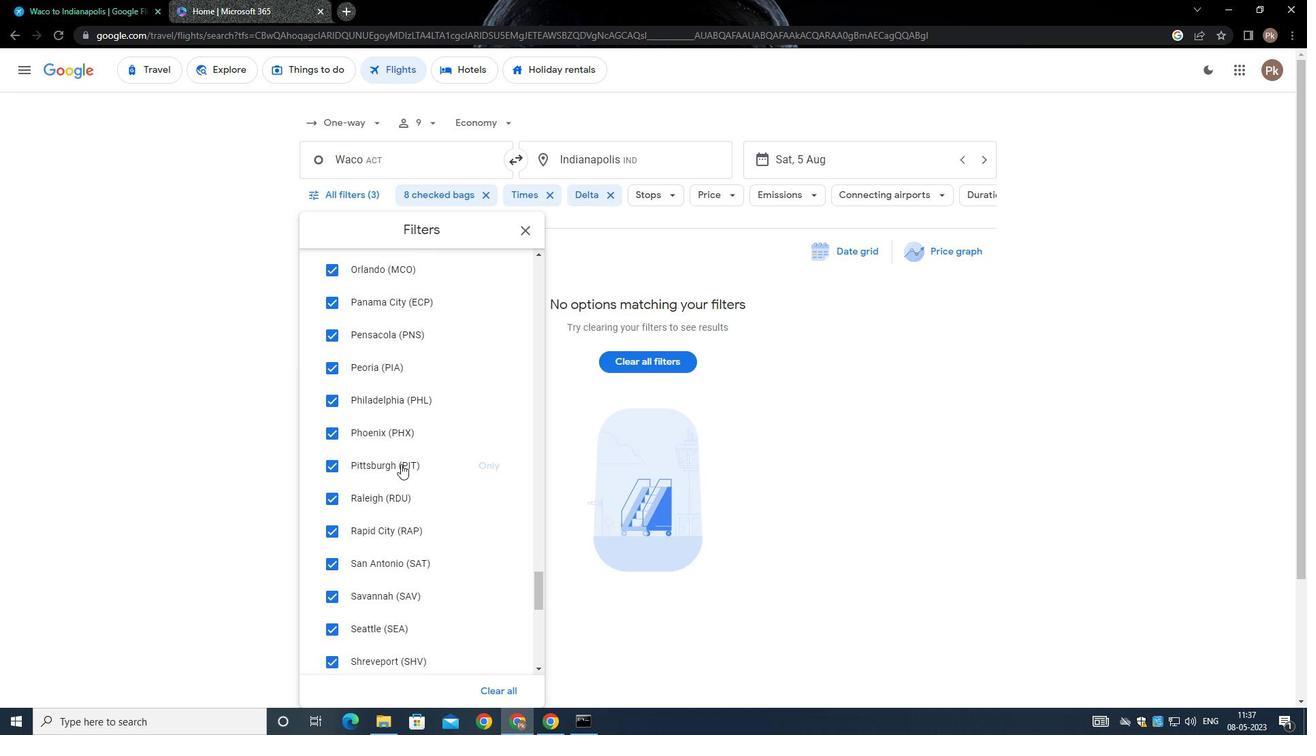 
Action: Mouse moved to (401, 461)
Screenshot: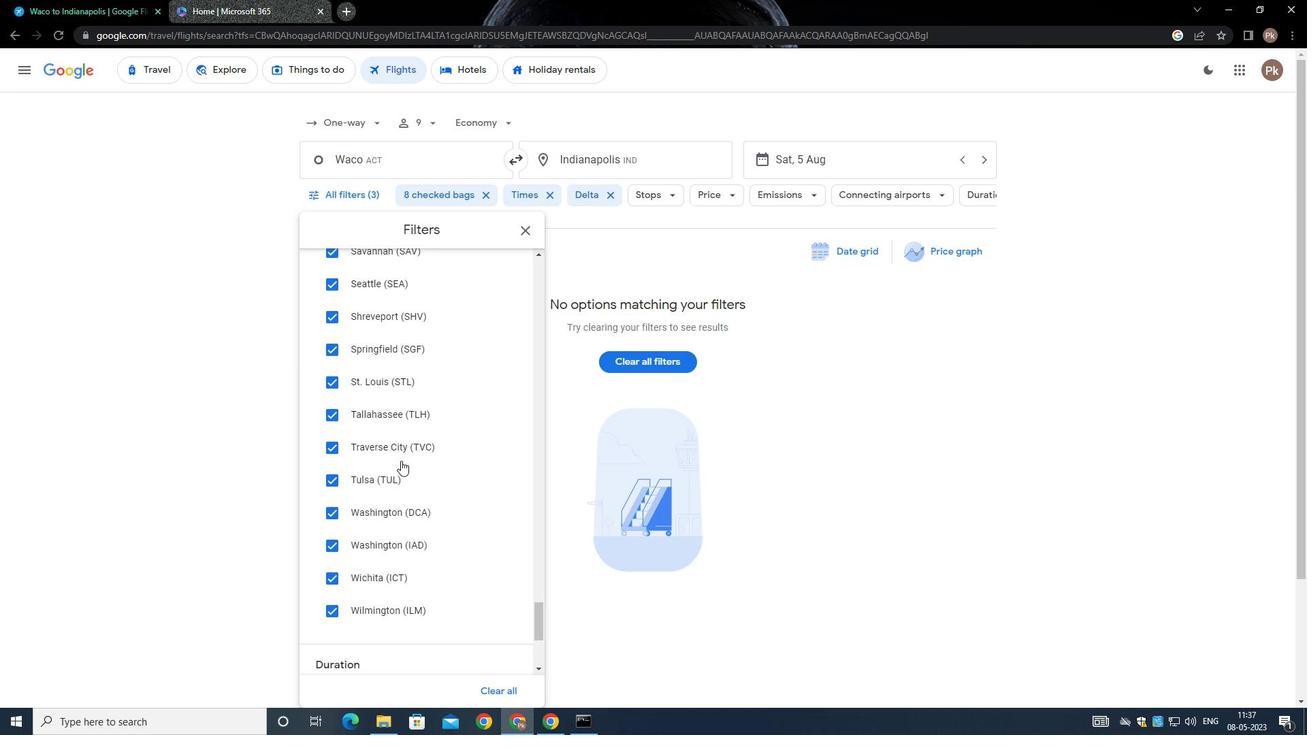 
Action: Mouse scrolled (401, 460) with delta (0, 0)
Screenshot: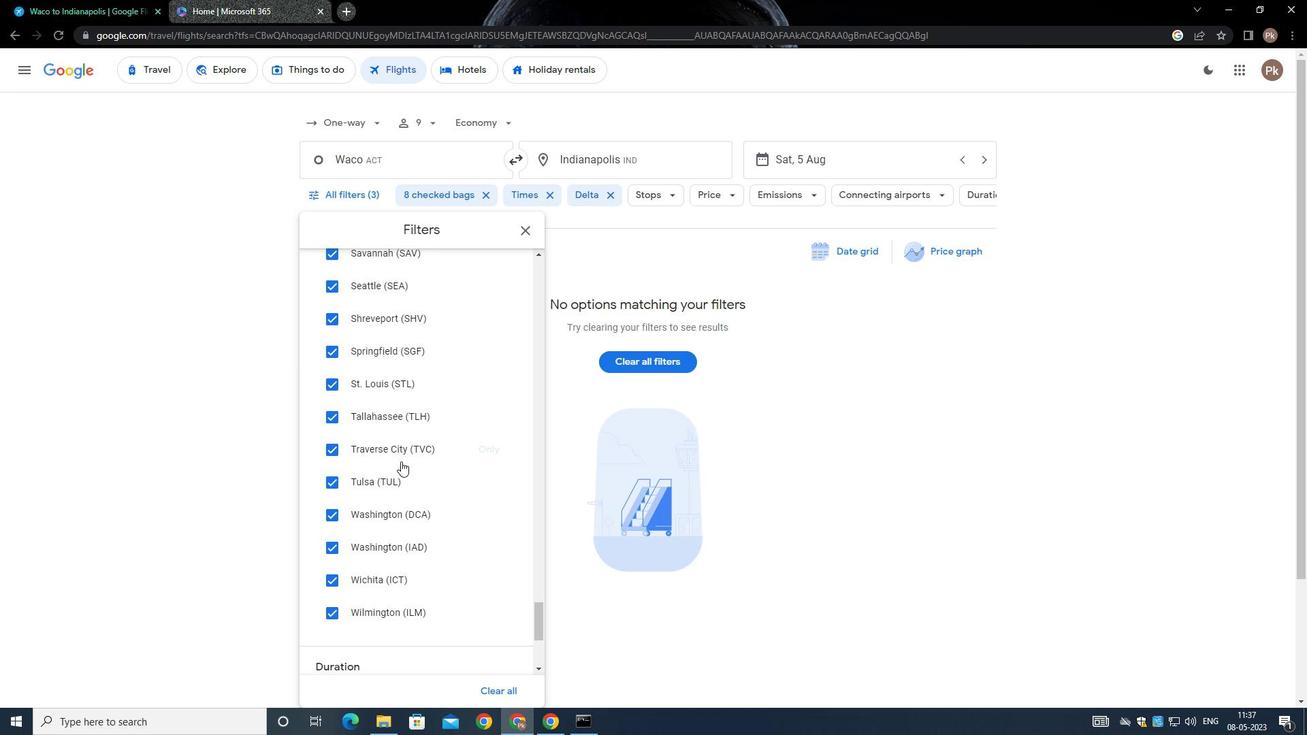 
Action: Mouse scrolled (401, 460) with delta (0, 0)
Screenshot: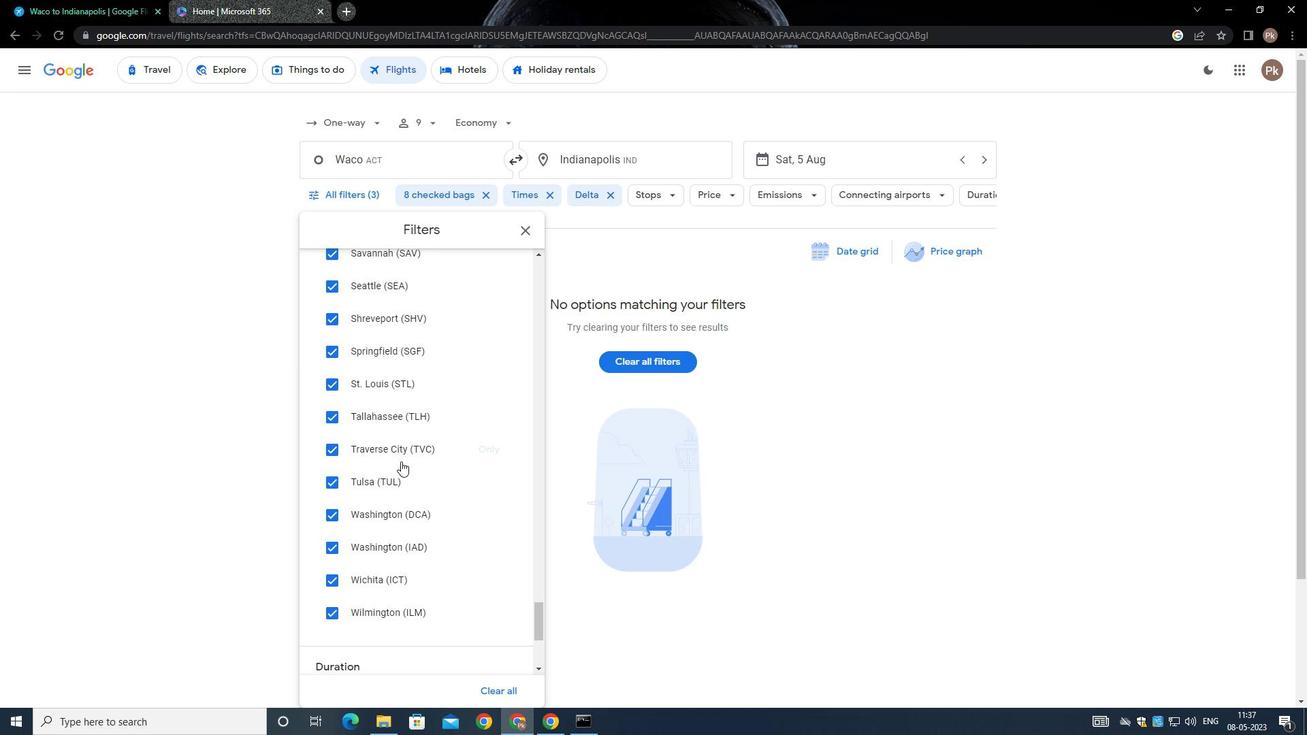 
Action: Mouse scrolled (401, 460) with delta (0, 0)
Screenshot: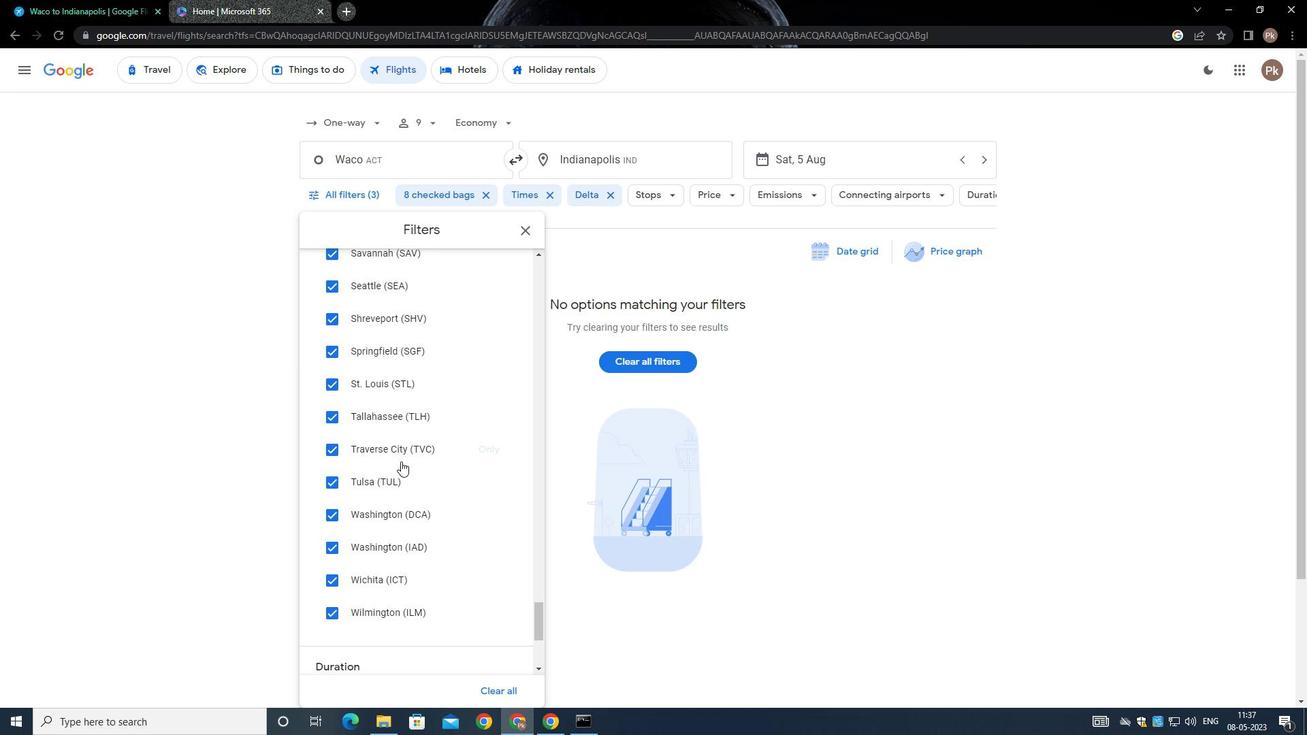 
Action: Mouse scrolled (401, 460) with delta (0, 0)
Screenshot: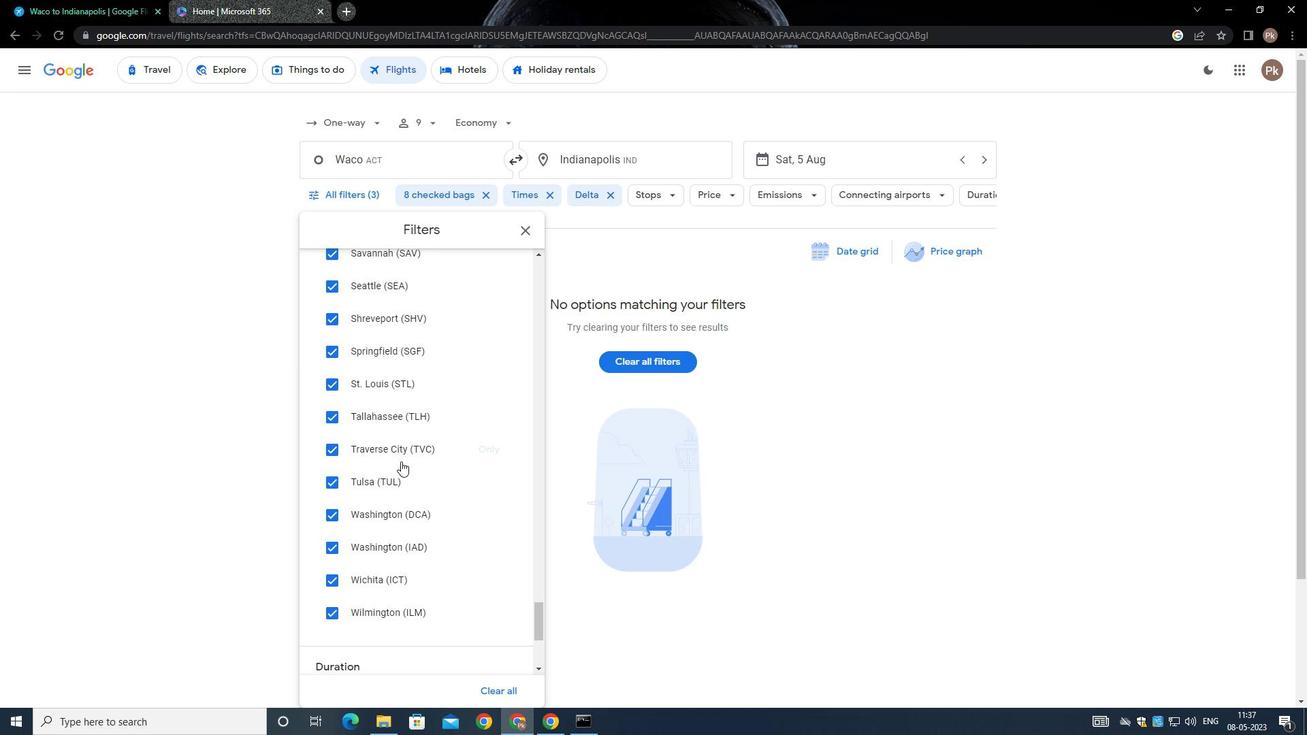 
Action: Mouse scrolled (401, 460) with delta (0, 0)
Screenshot: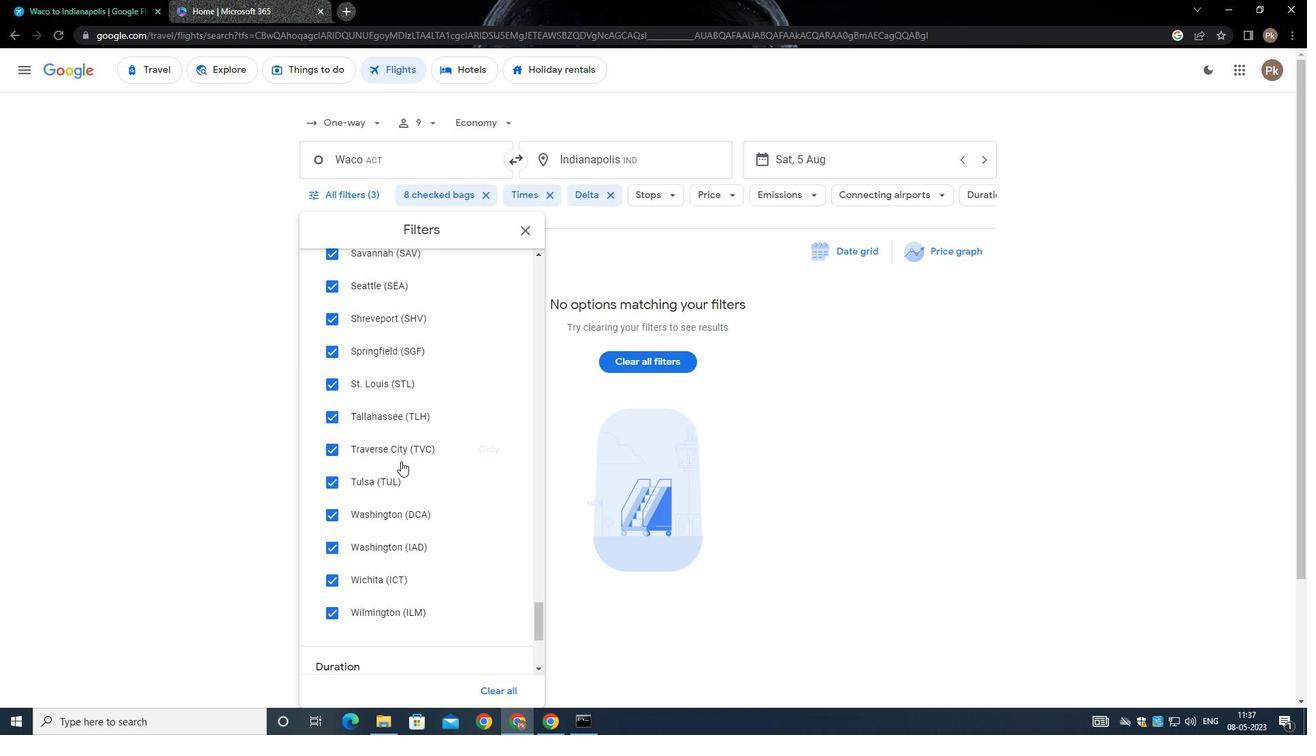 
Action: Mouse moved to (401, 458)
Screenshot: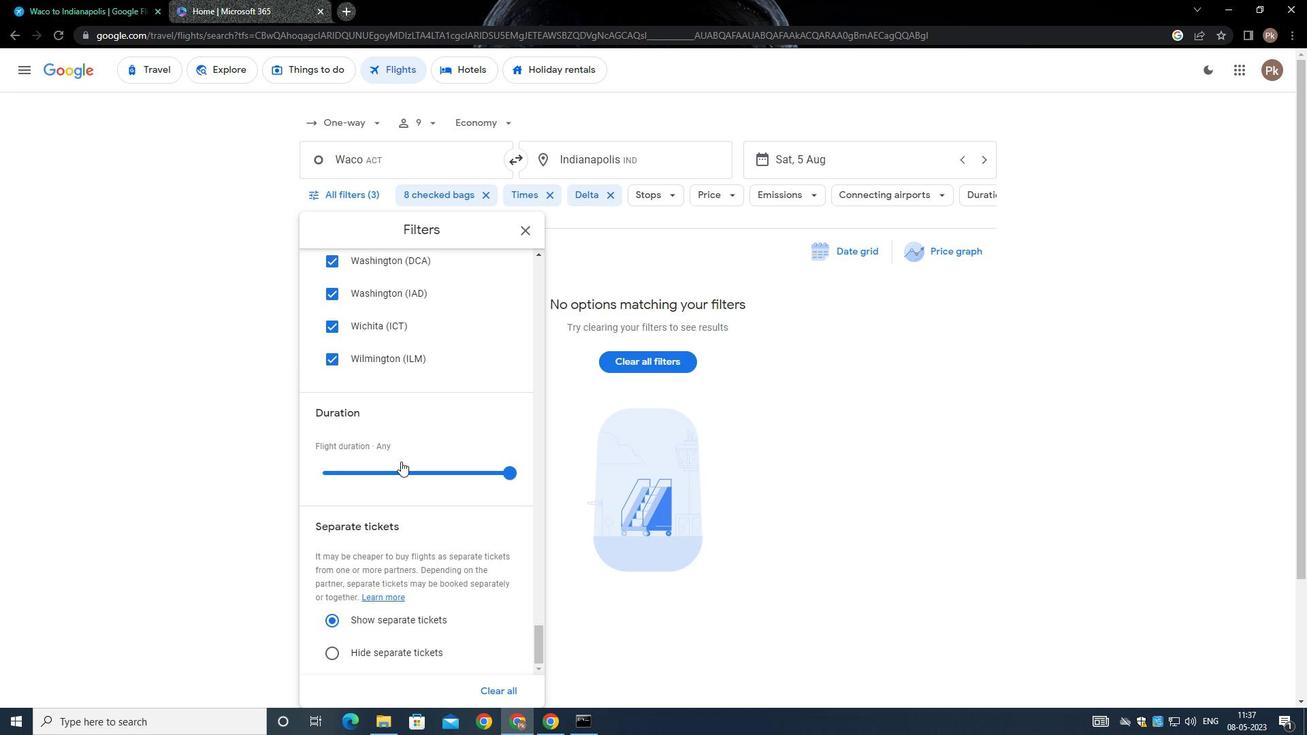 
Action: Mouse scrolled (401, 459) with delta (0, 0)
Screenshot: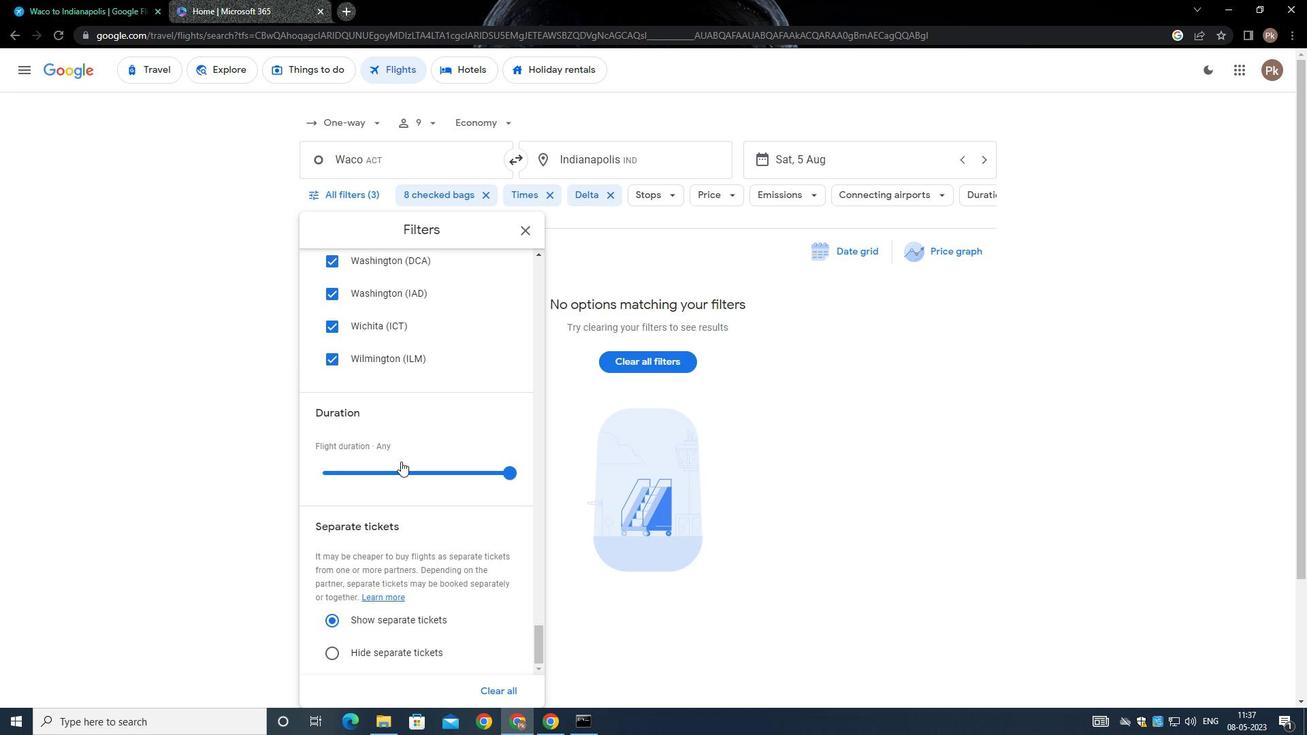 
Action: Mouse scrolled (401, 457) with delta (0, 0)
Screenshot: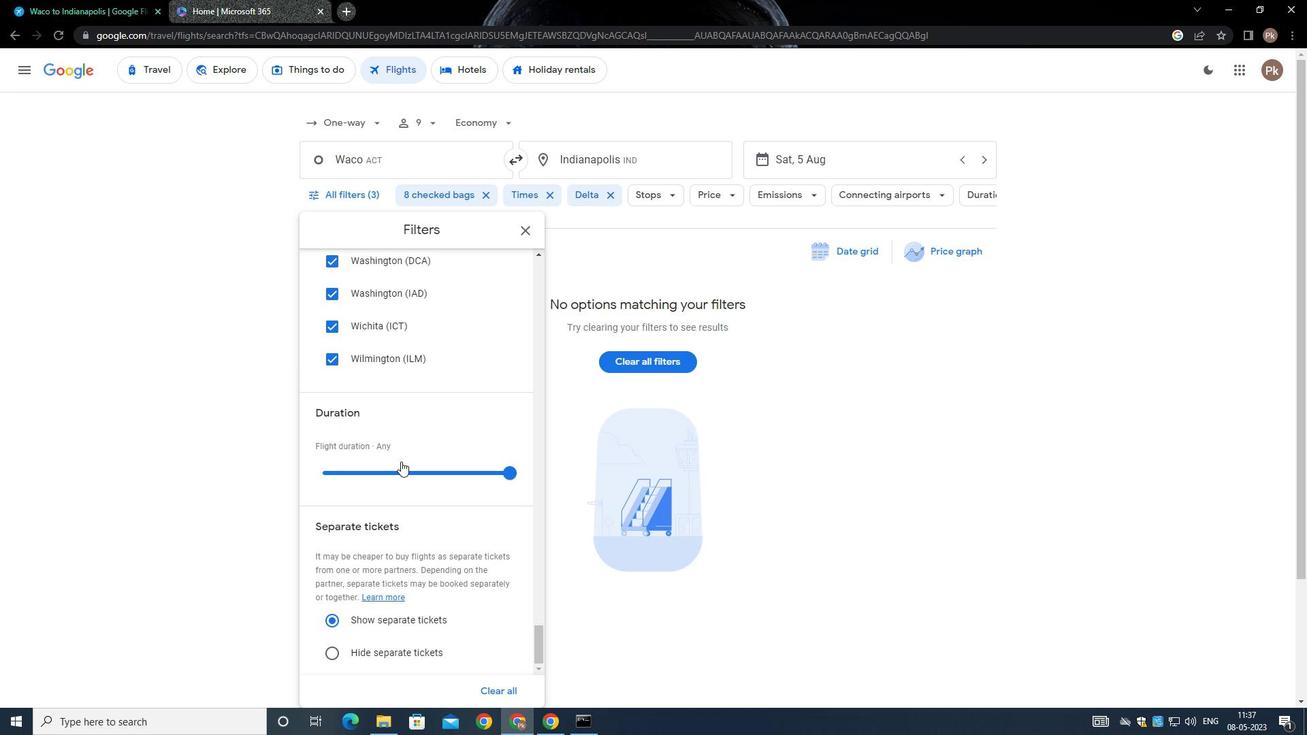 
Action: Mouse scrolled (401, 457) with delta (0, 0)
Screenshot: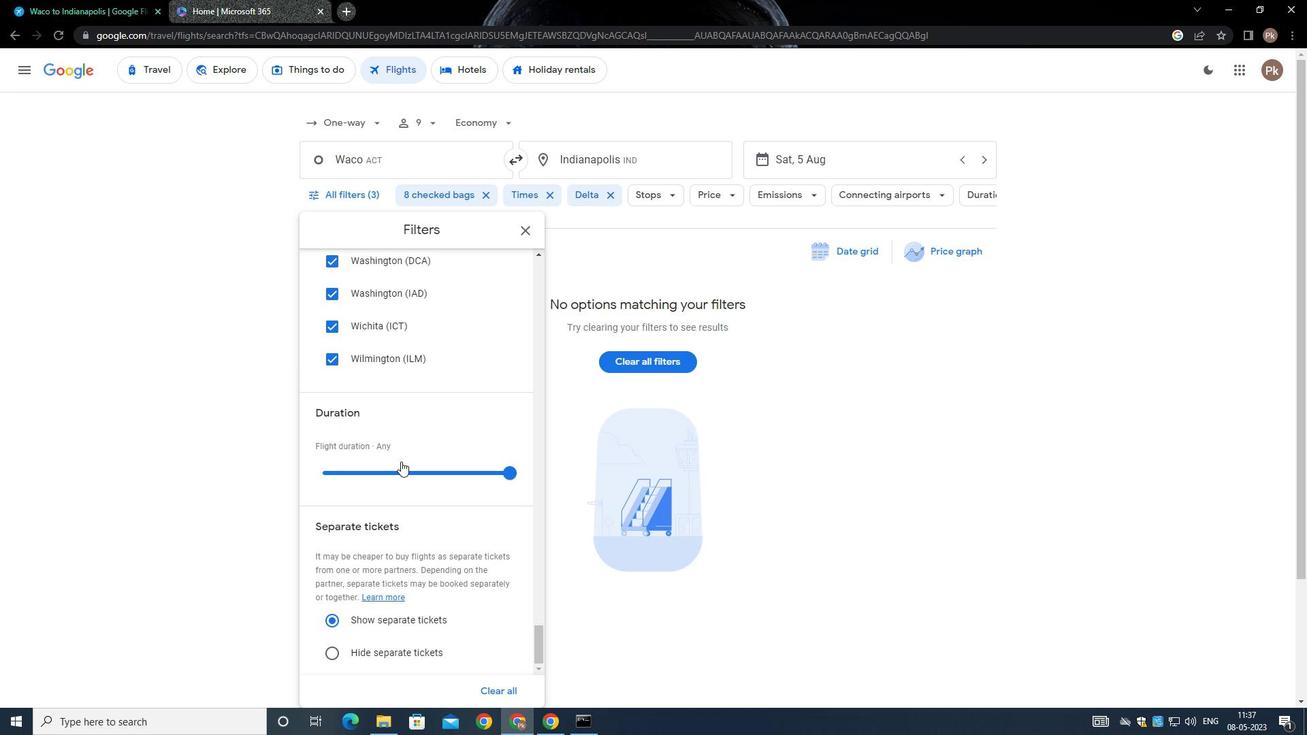 
Action: Mouse scrolled (401, 457) with delta (0, 0)
Screenshot: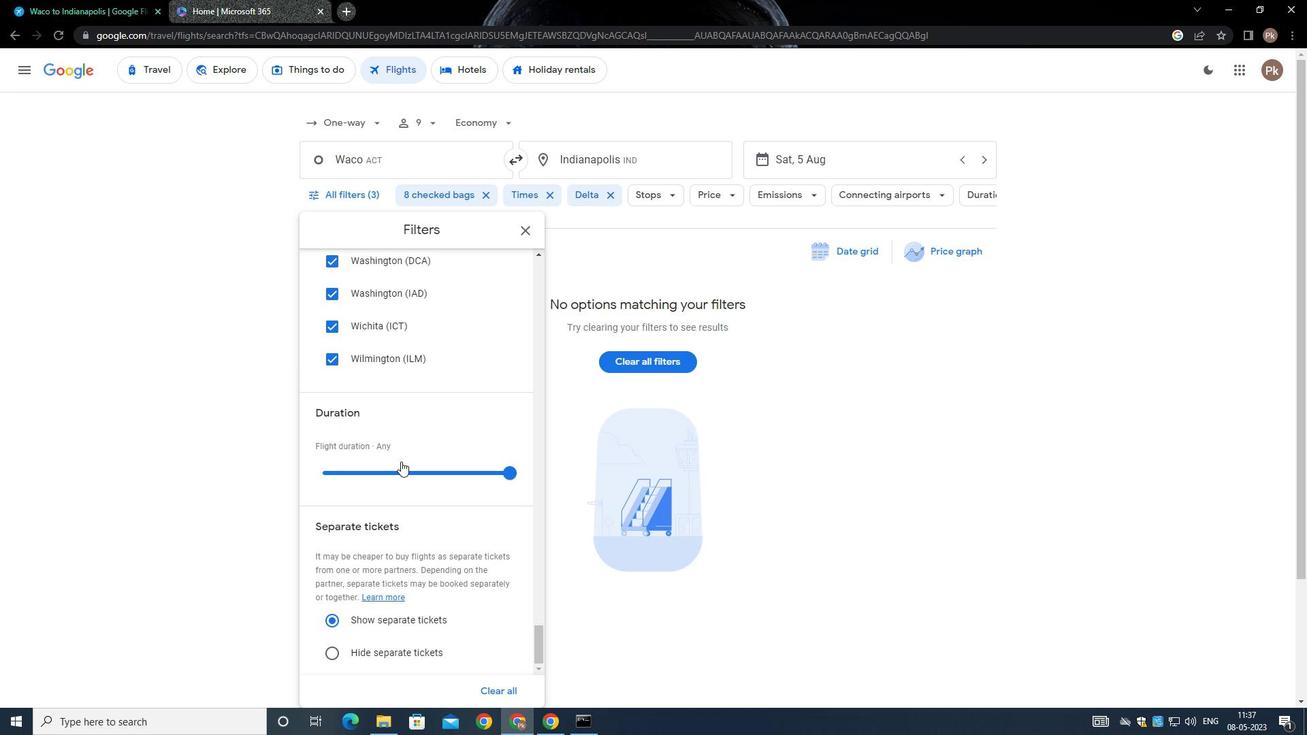 
Action: Mouse scrolled (401, 457) with delta (0, 0)
Screenshot: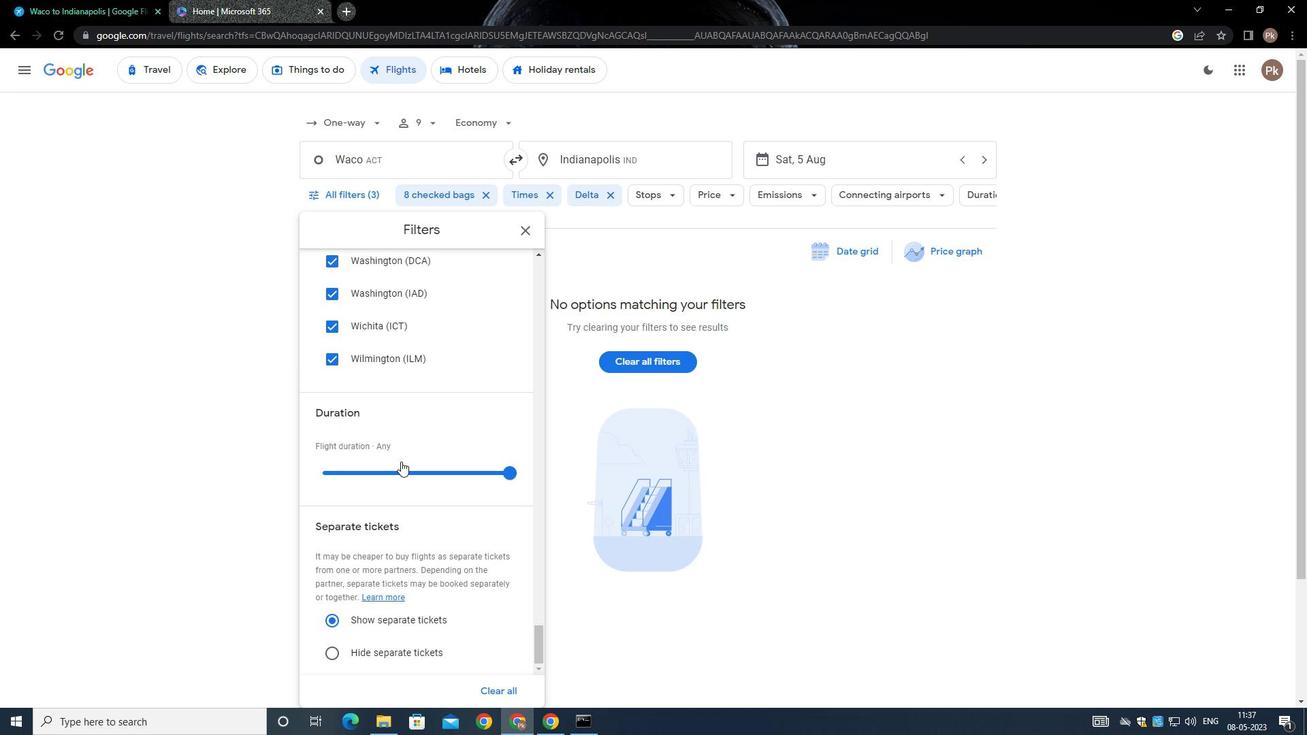 
Action: Mouse scrolled (401, 457) with delta (0, 0)
Screenshot: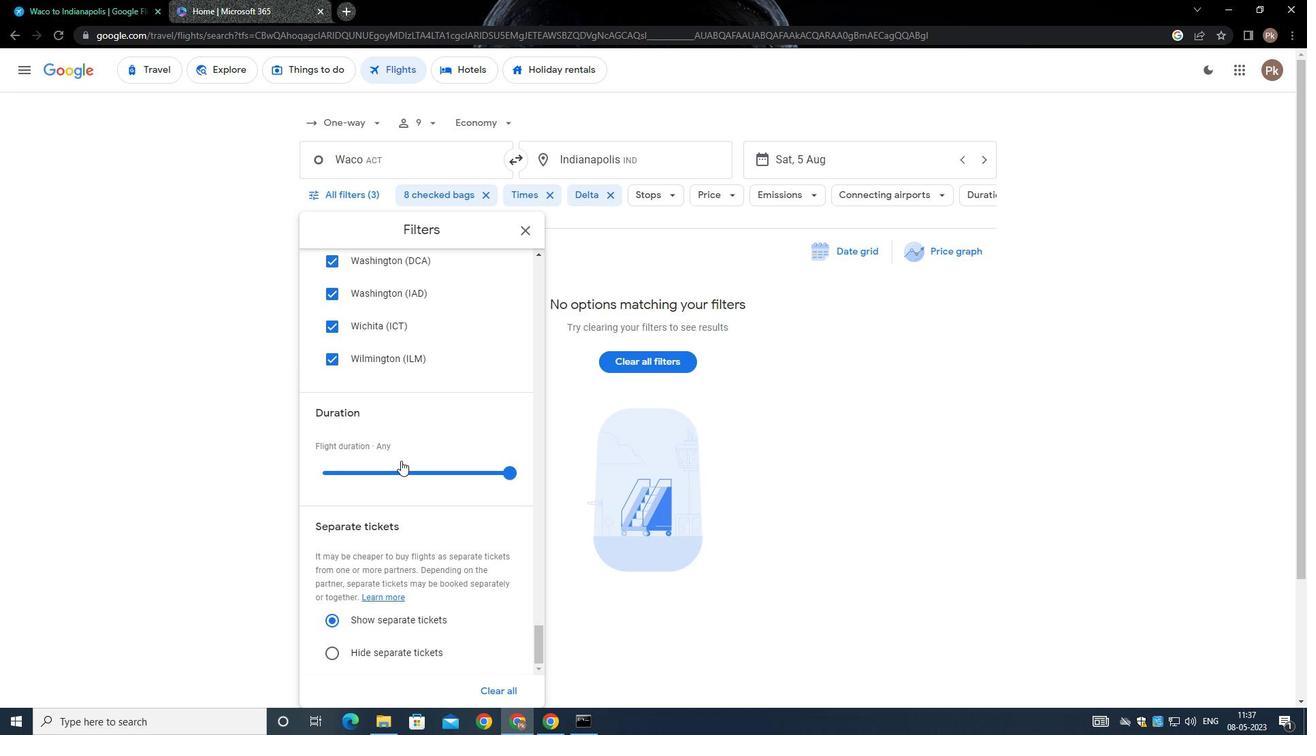 
Action: Mouse moved to (401, 458)
Screenshot: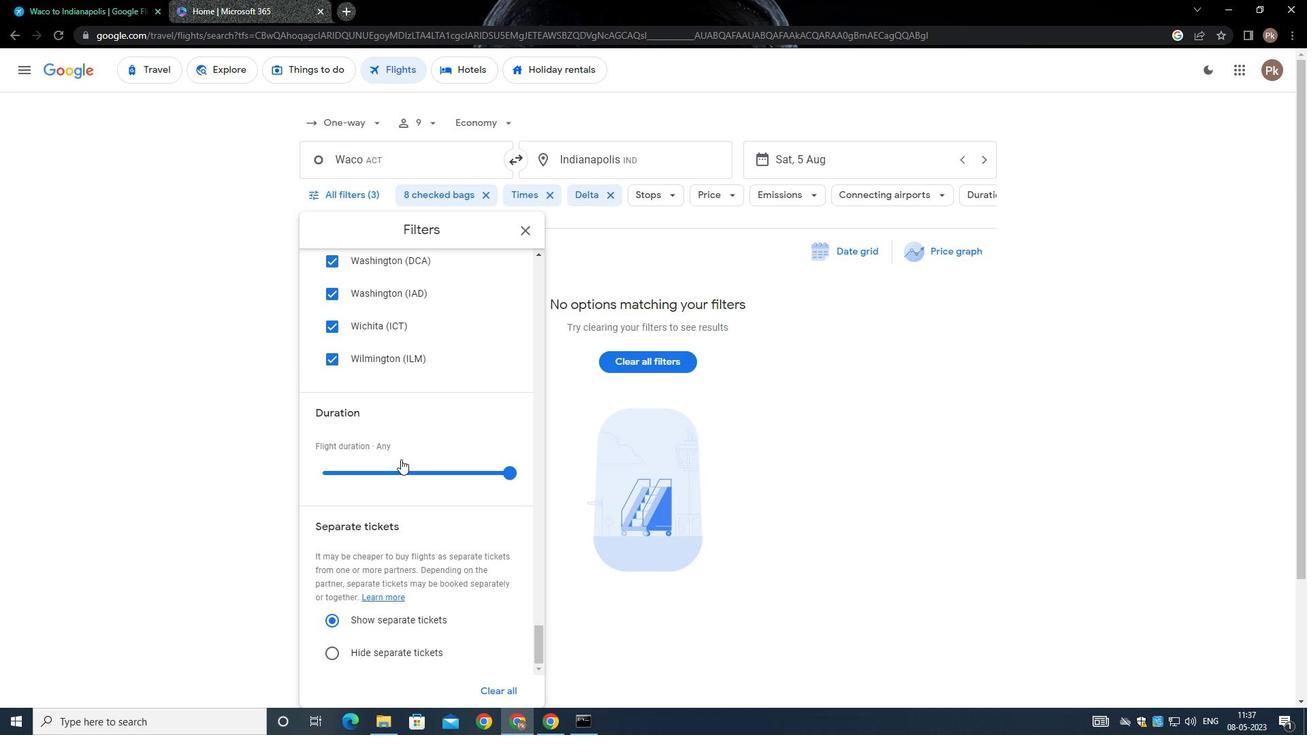 
